 Task: Set up a custom chat game overlay for interactive fun and engagement with your viewers.
Action: Mouse moved to (222, 303)
Screenshot: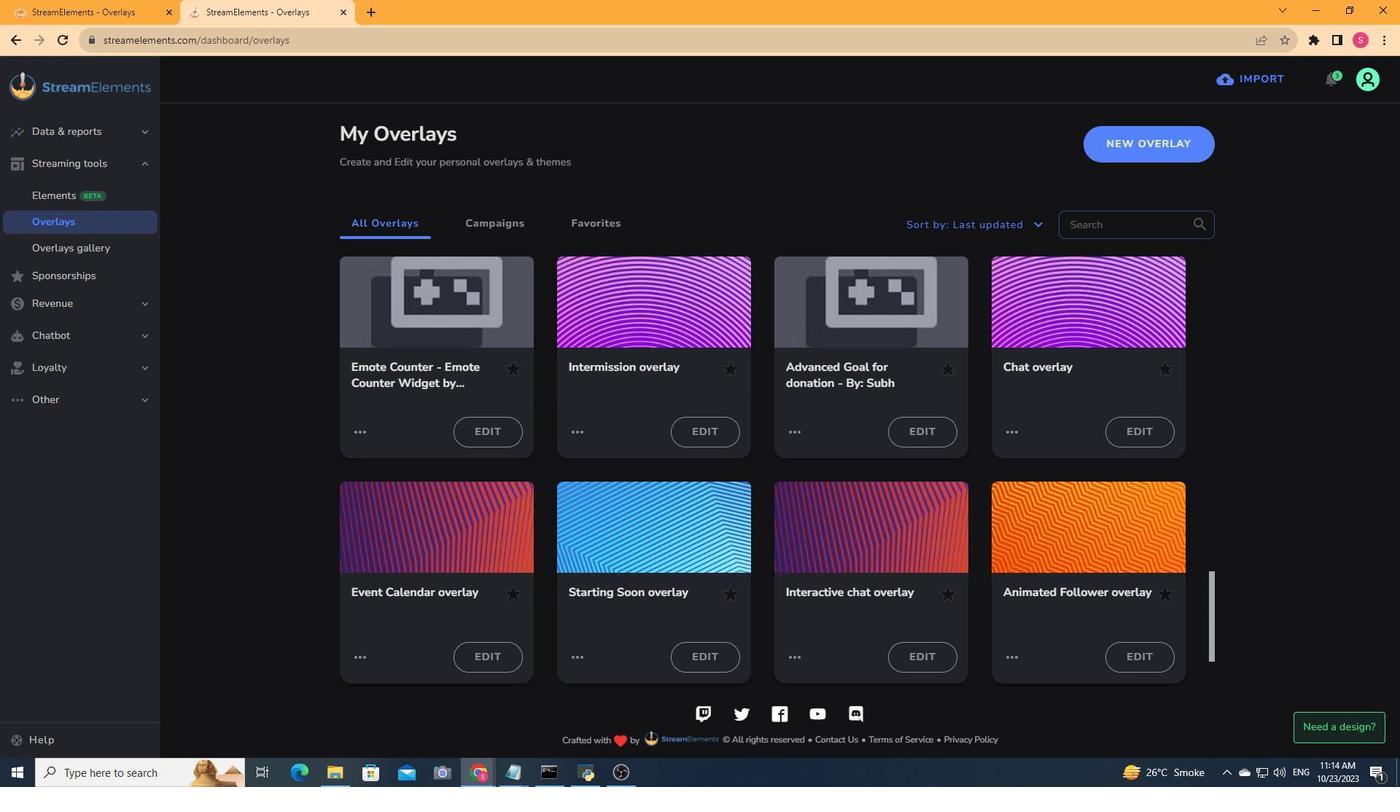 
Action: Mouse pressed left at (222, 303)
Screenshot: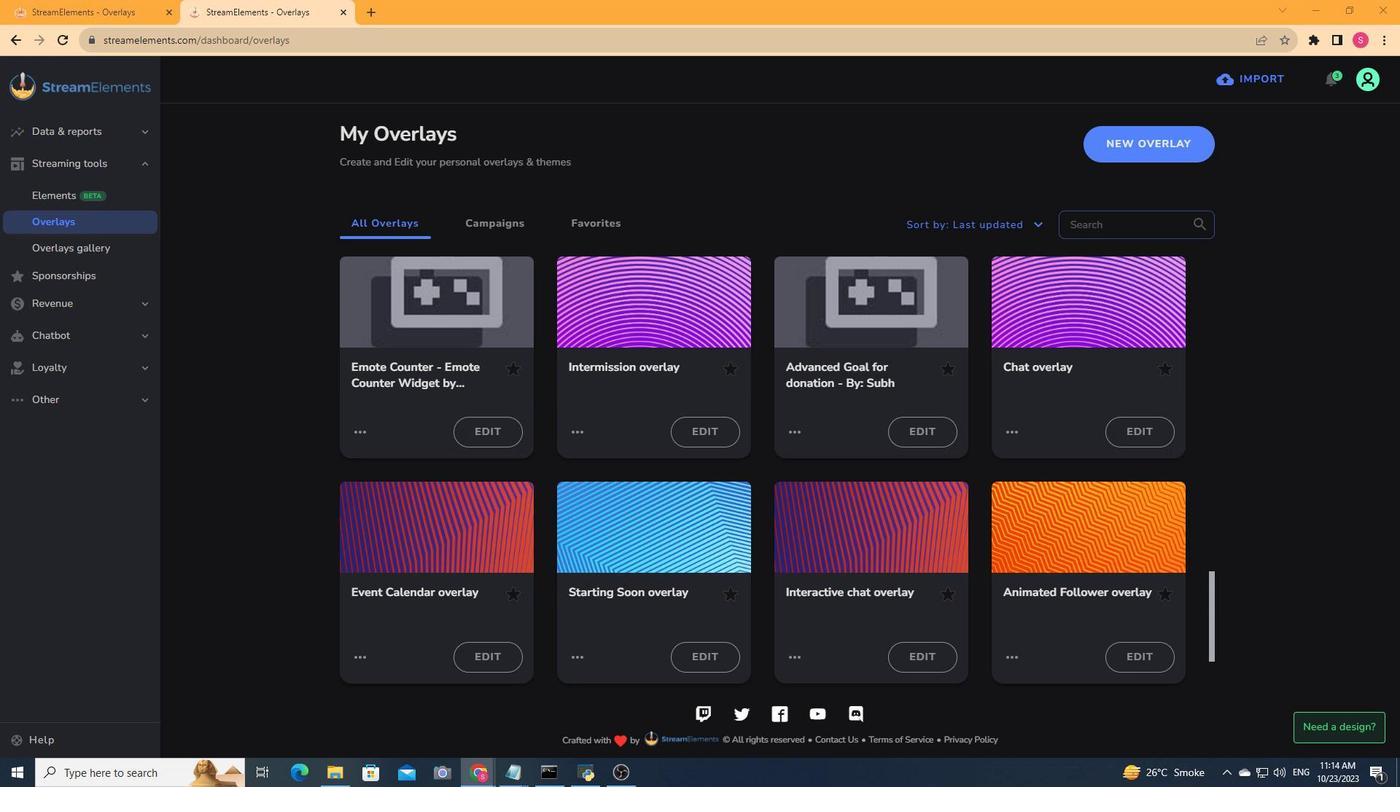 
Action: Mouse moved to (239, 334)
Screenshot: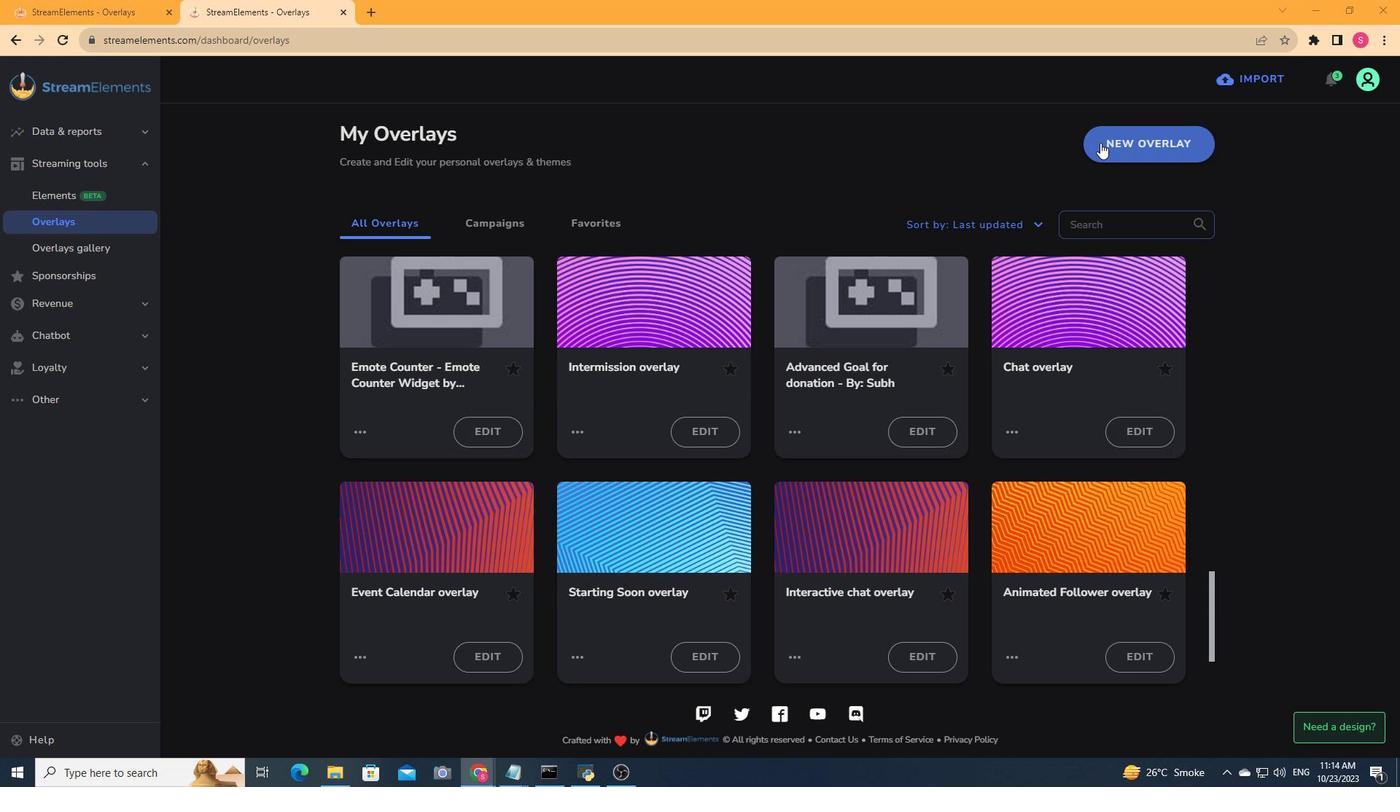 
Action: Mouse pressed left at (239, 334)
Screenshot: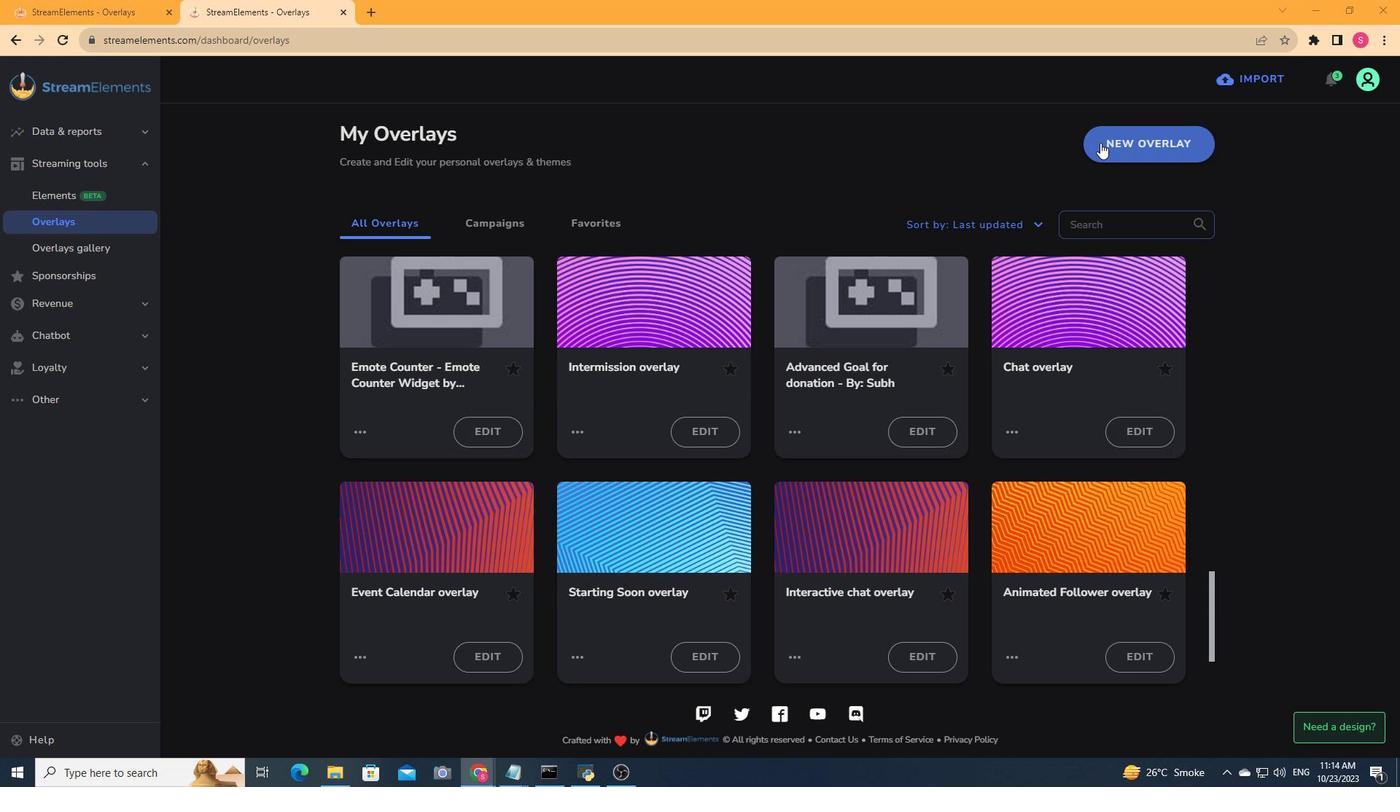 
Action: Mouse moved to (243, 538)
Screenshot: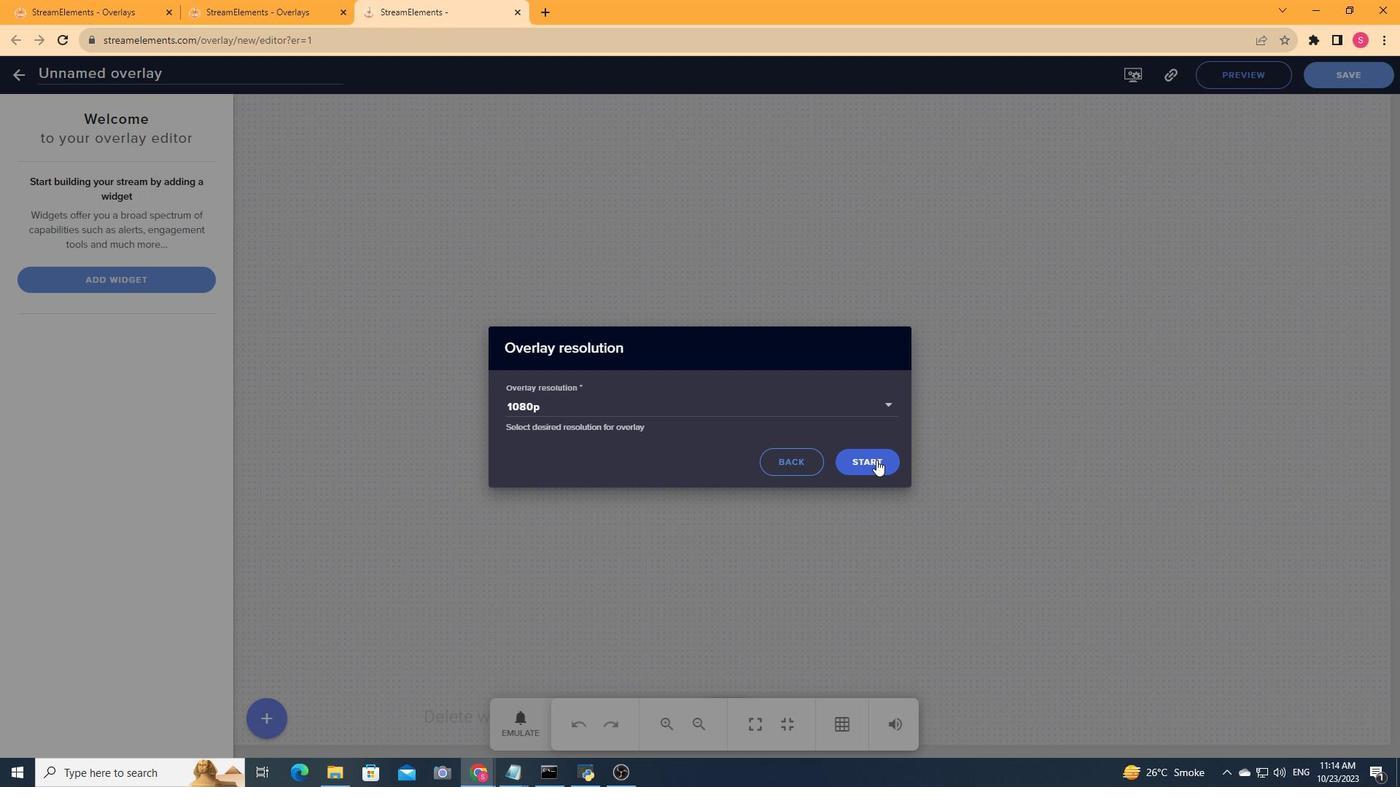 
Action: Mouse pressed left at (243, 538)
Screenshot: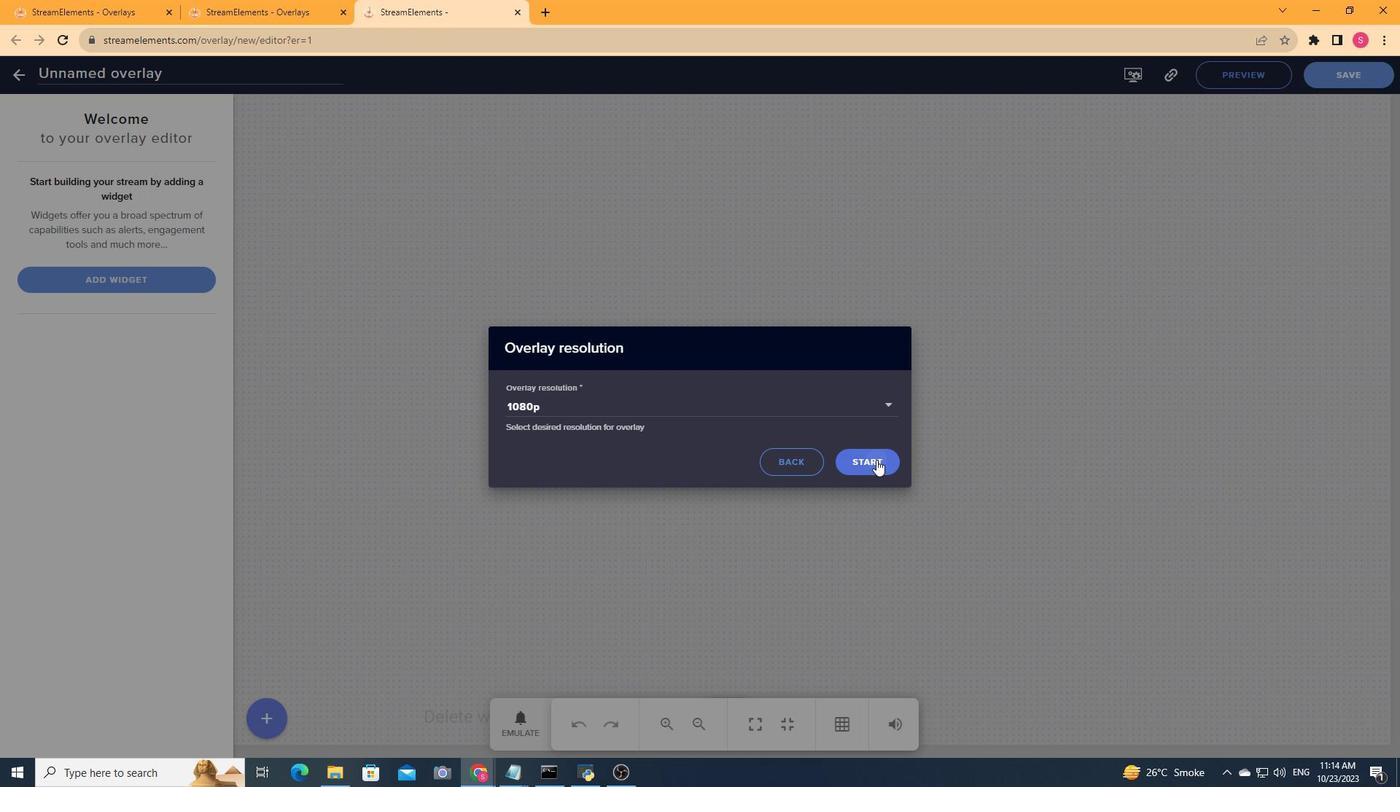 
Action: Mouse moved to (253, 707)
Screenshot: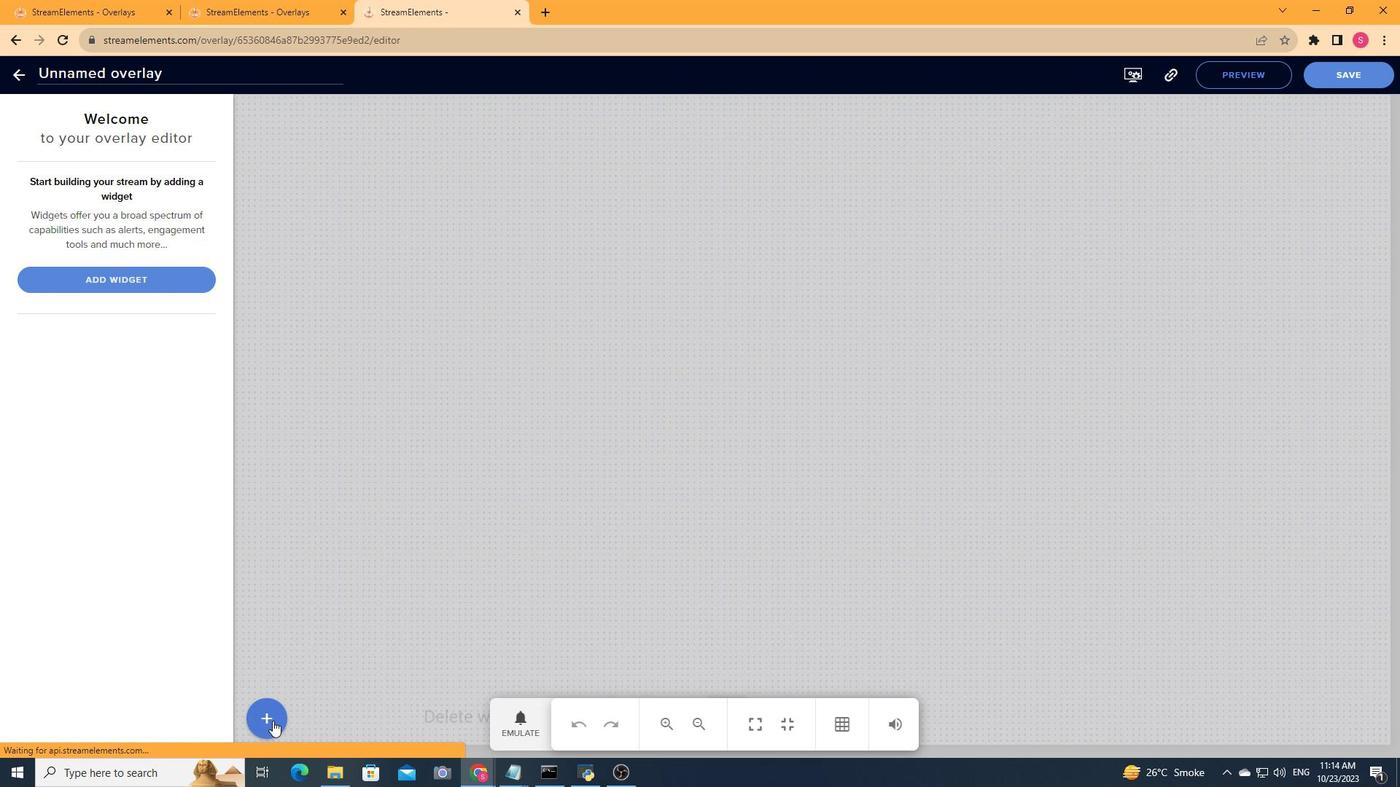
Action: Mouse pressed left at (253, 707)
Screenshot: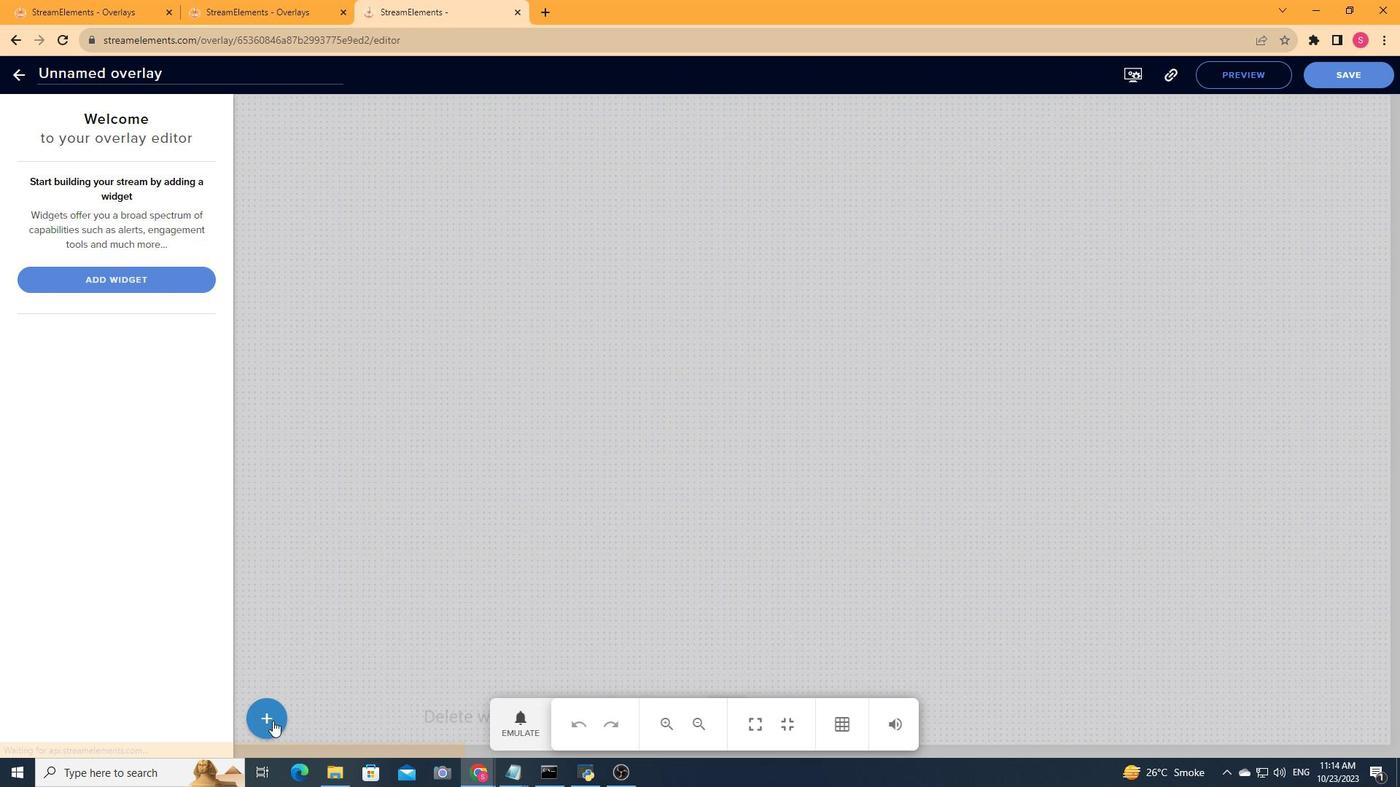 
Action: Mouse moved to (250, 669)
Screenshot: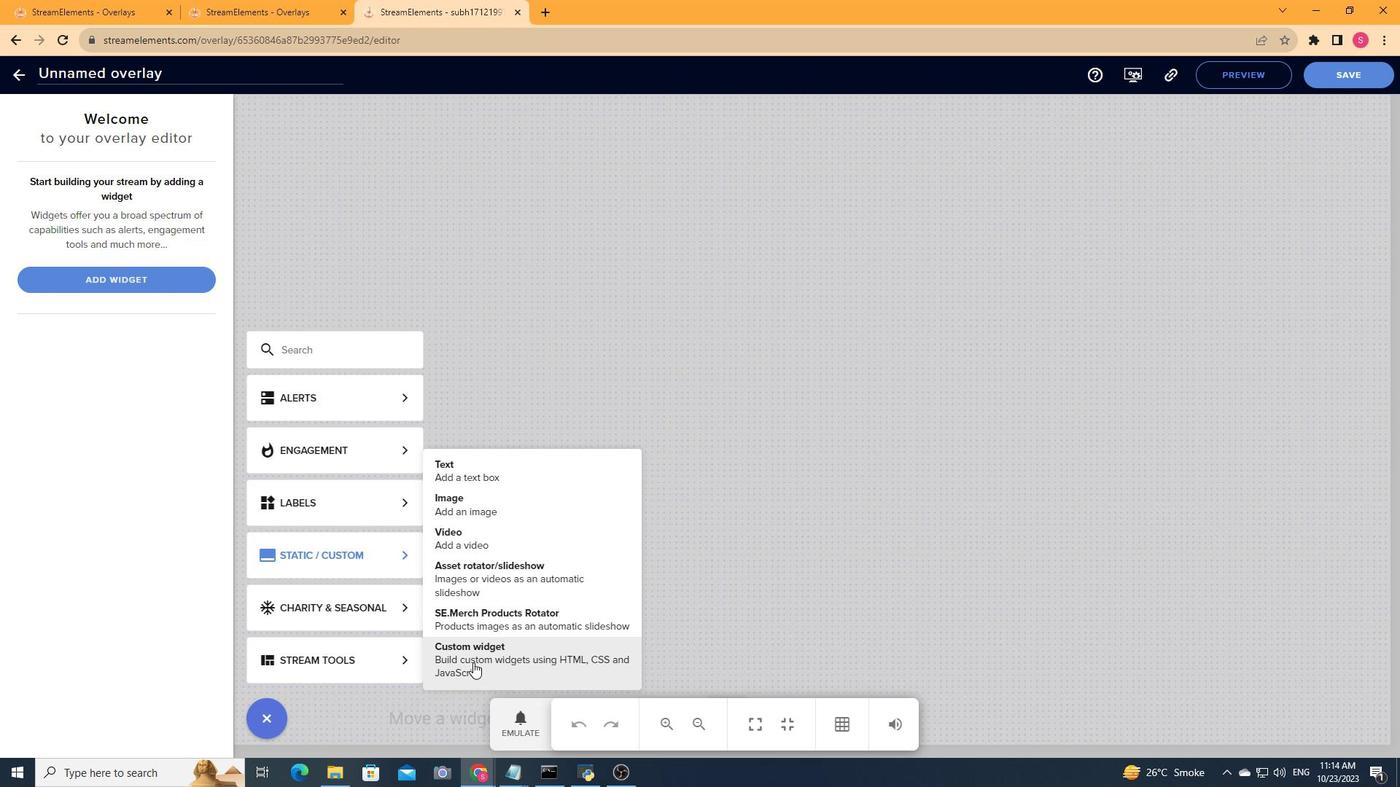 
Action: Mouse pressed left at (250, 669)
Screenshot: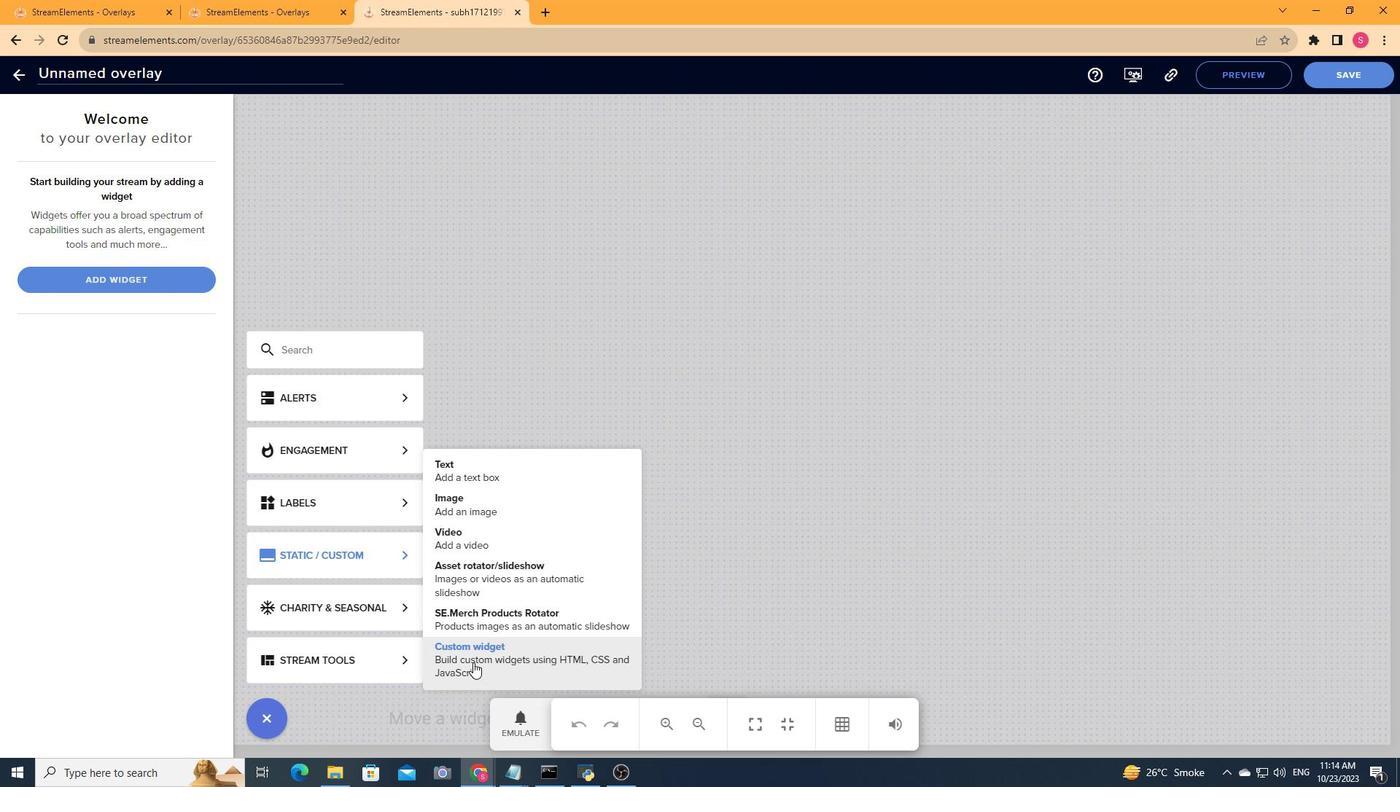
Action: Mouse moved to (250, 371)
Screenshot: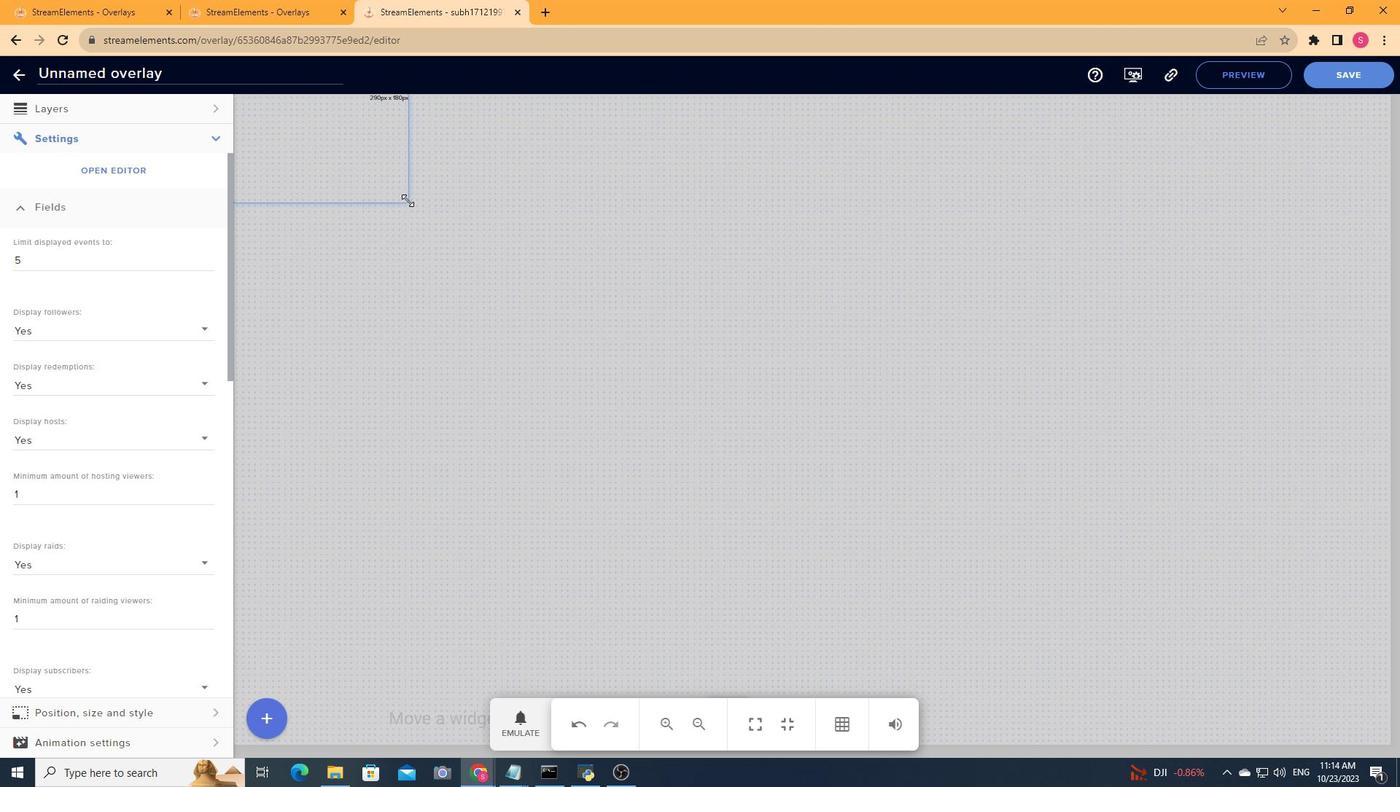 
Action: Mouse pressed left at (250, 371)
Screenshot: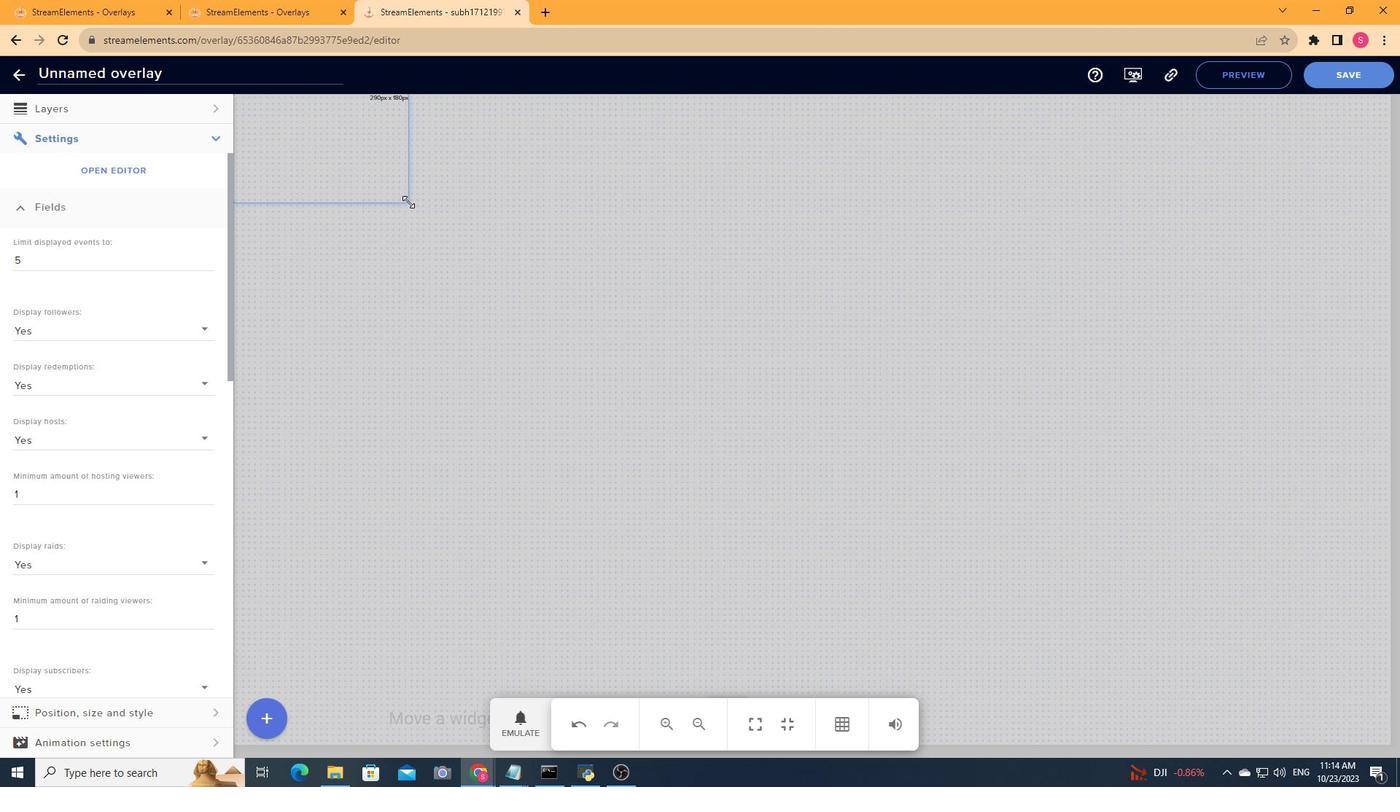 
Action: Mouse moved to (249, 533)
Screenshot: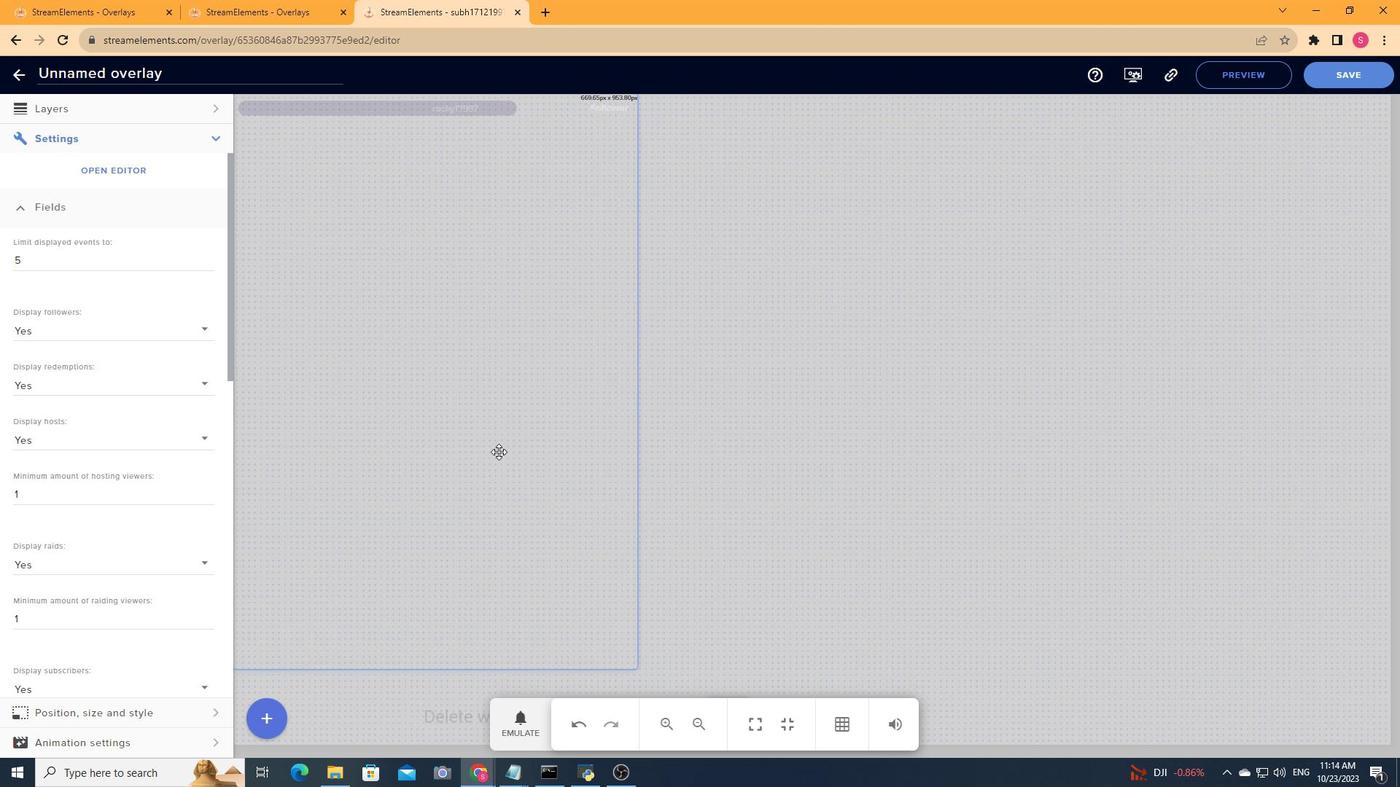 
Action: Mouse pressed left at (249, 533)
Screenshot: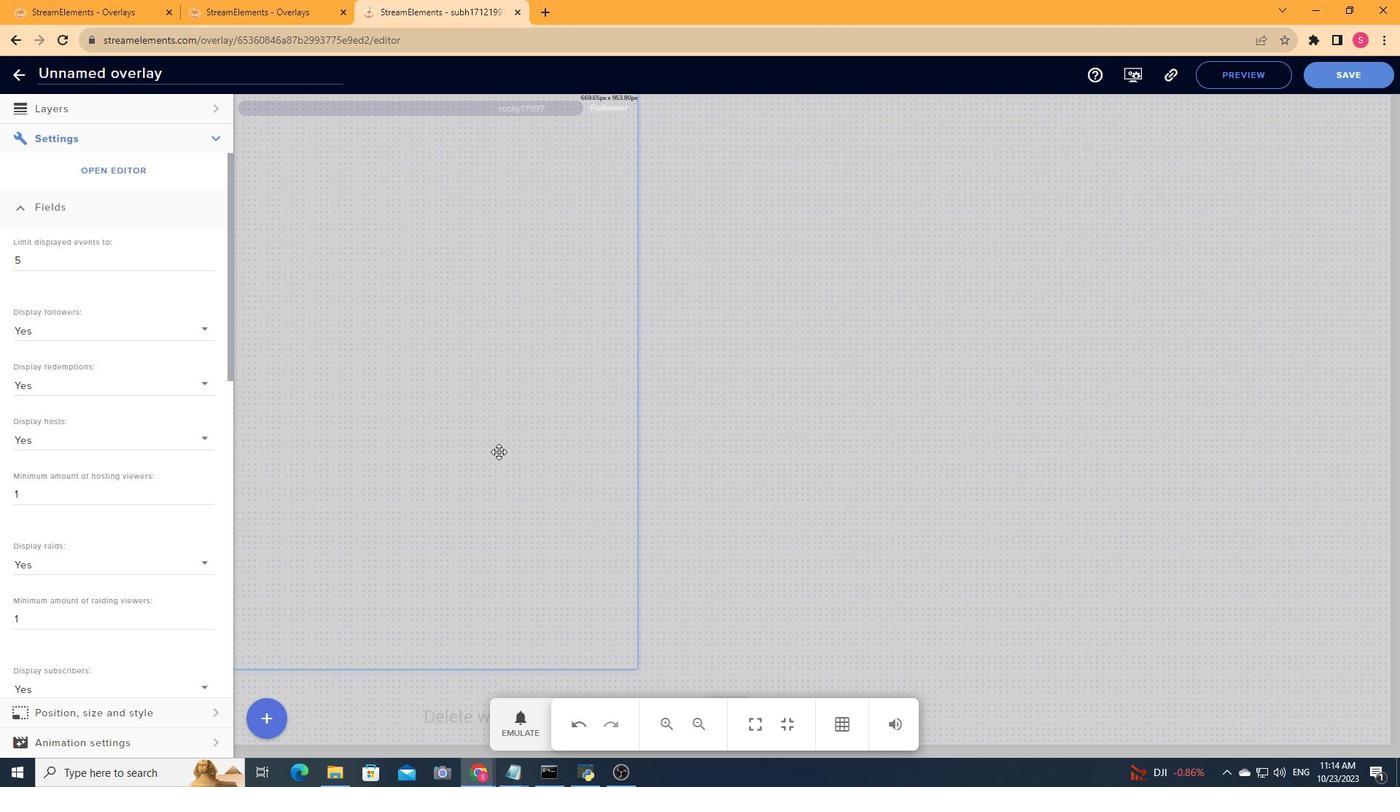 
Action: Mouse moved to (255, 350)
Screenshot: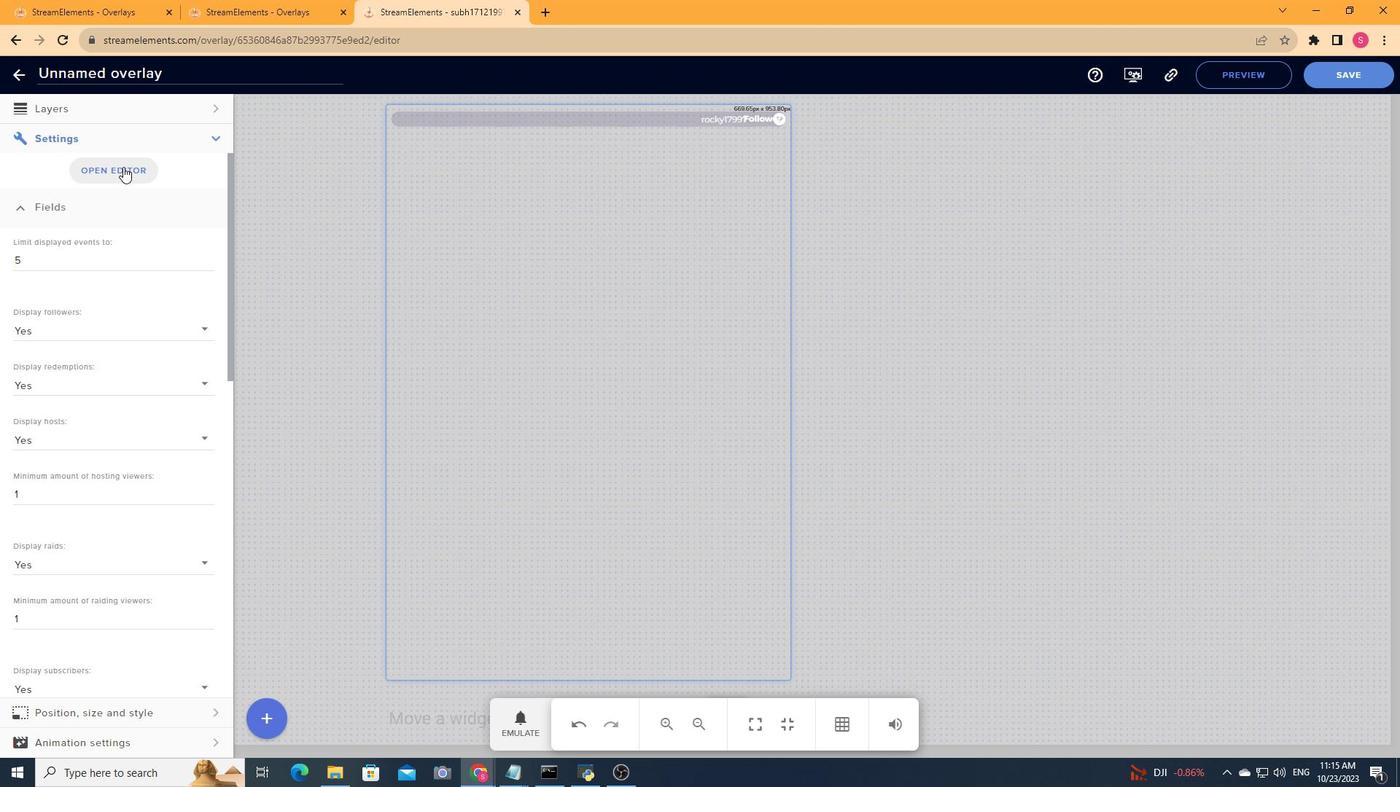 
Action: Mouse pressed left at (255, 350)
Screenshot: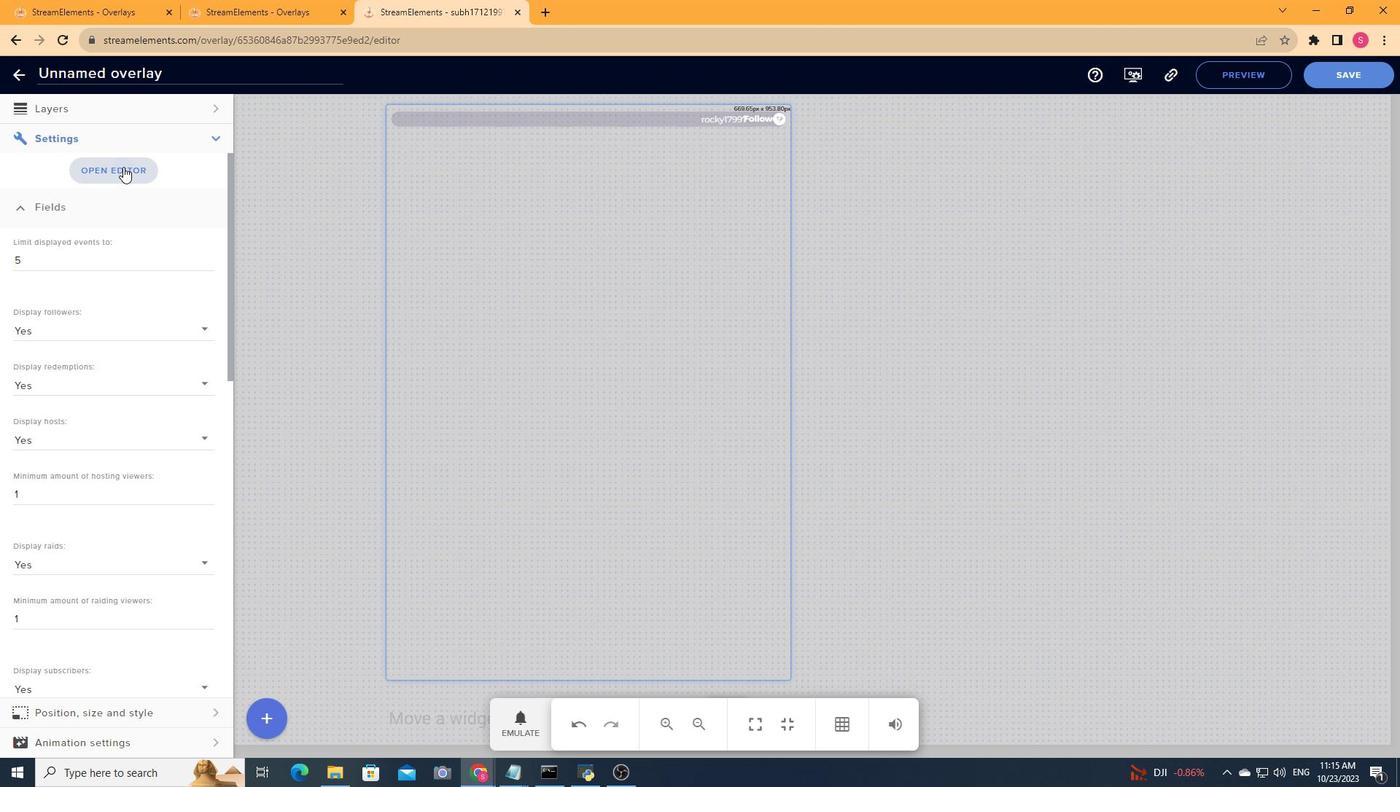 
Action: Mouse moved to (250, 516)
Screenshot: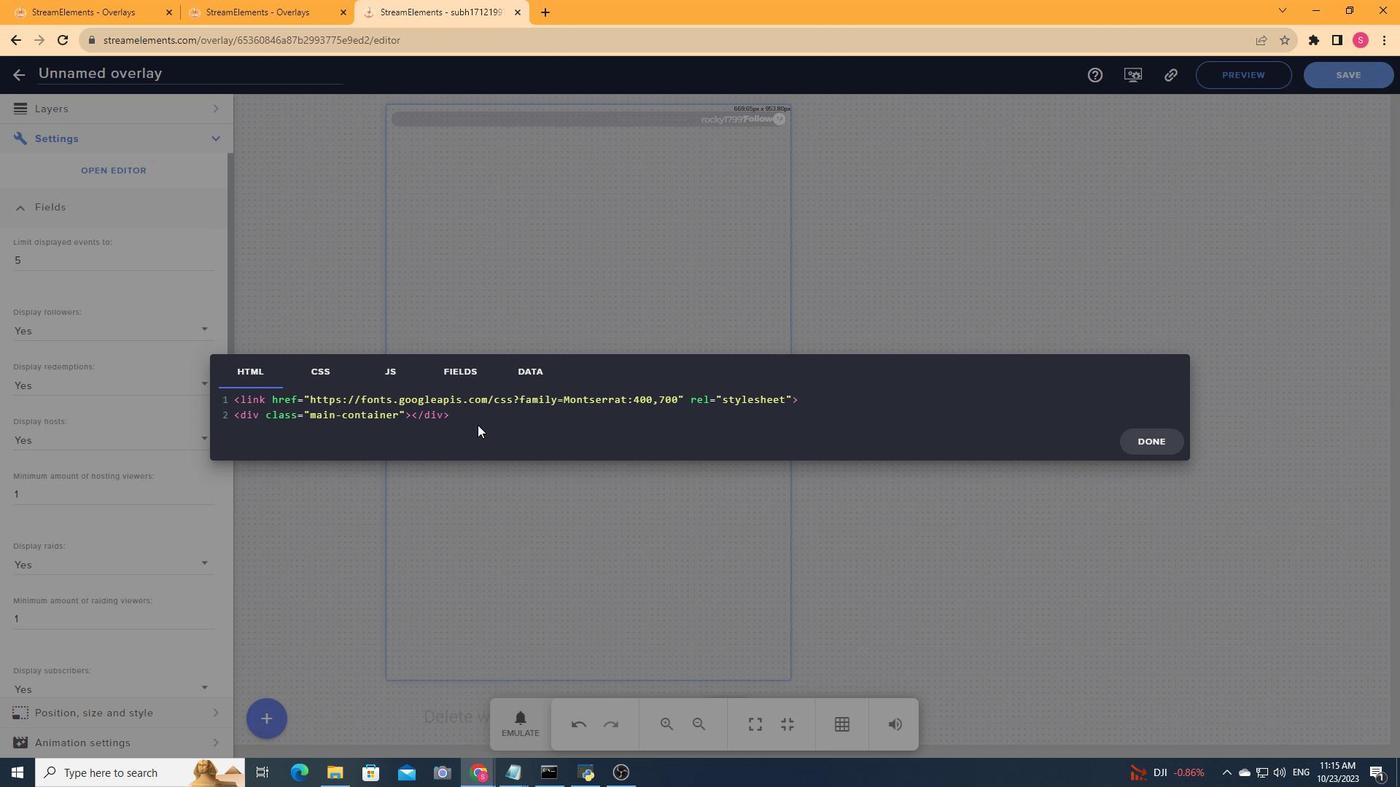 
Action: Mouse scrolled (250, 516) with delta (0, 0)
Screenshot: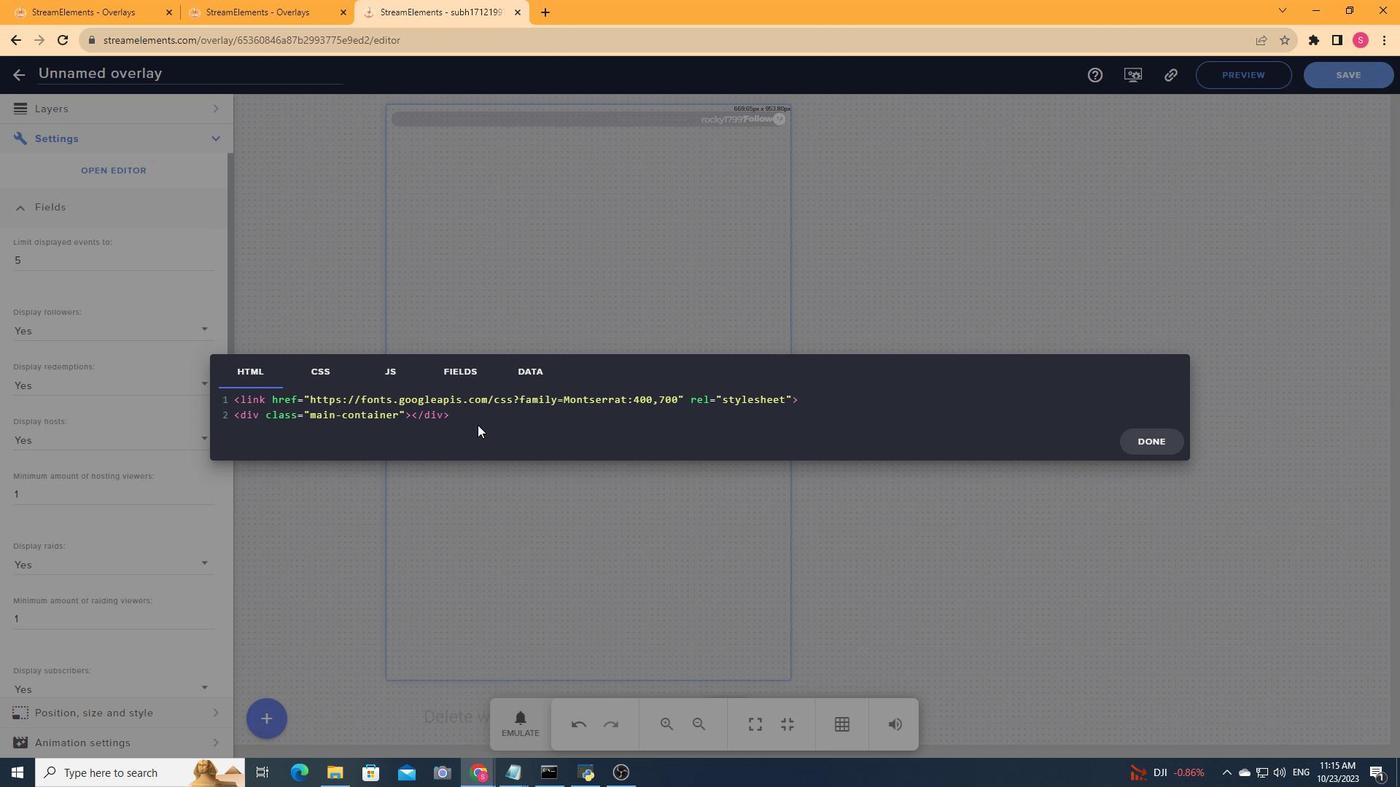 
Action: Mouse scrolled (250, 516) with delta (0, 0)
Screenshot: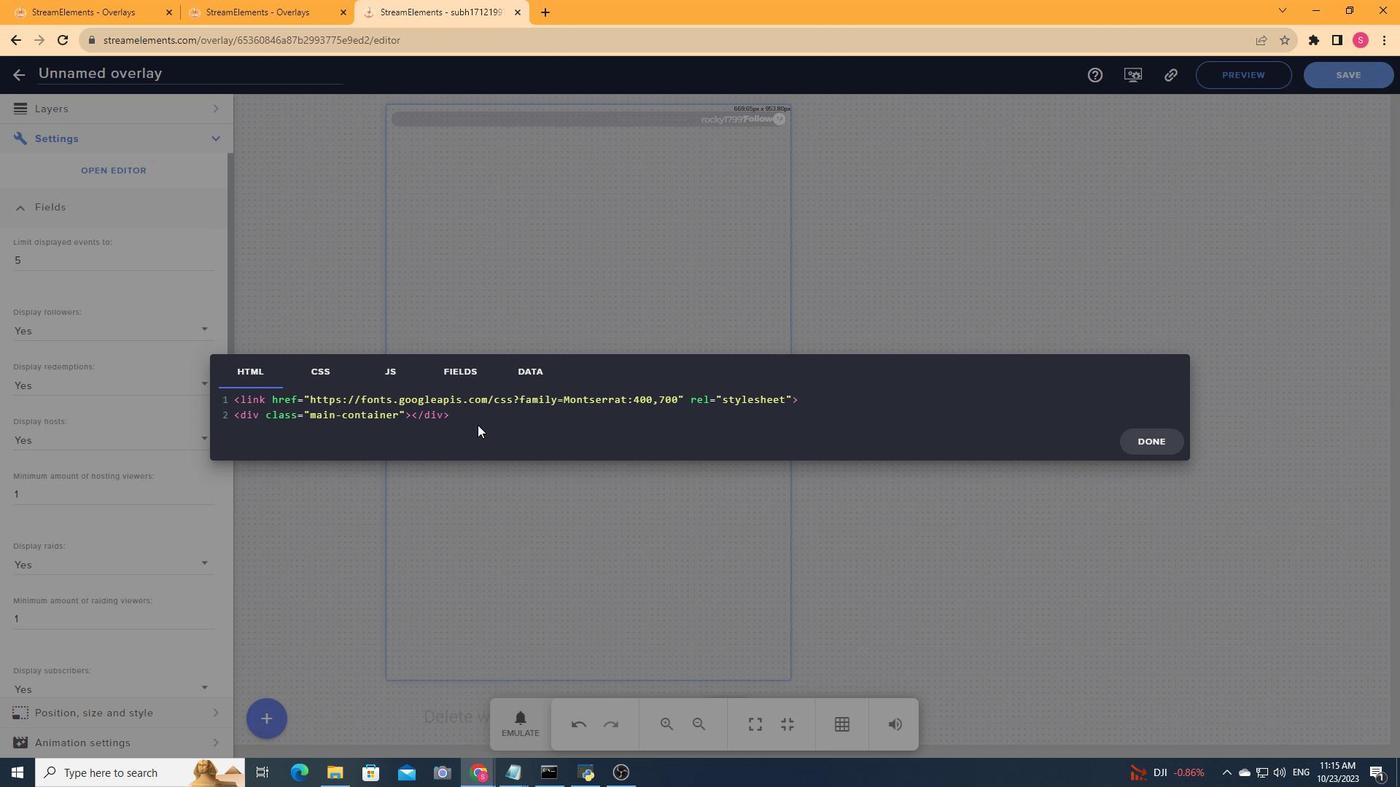 
Action: Mouse moved to (250, 516)
Screenshot: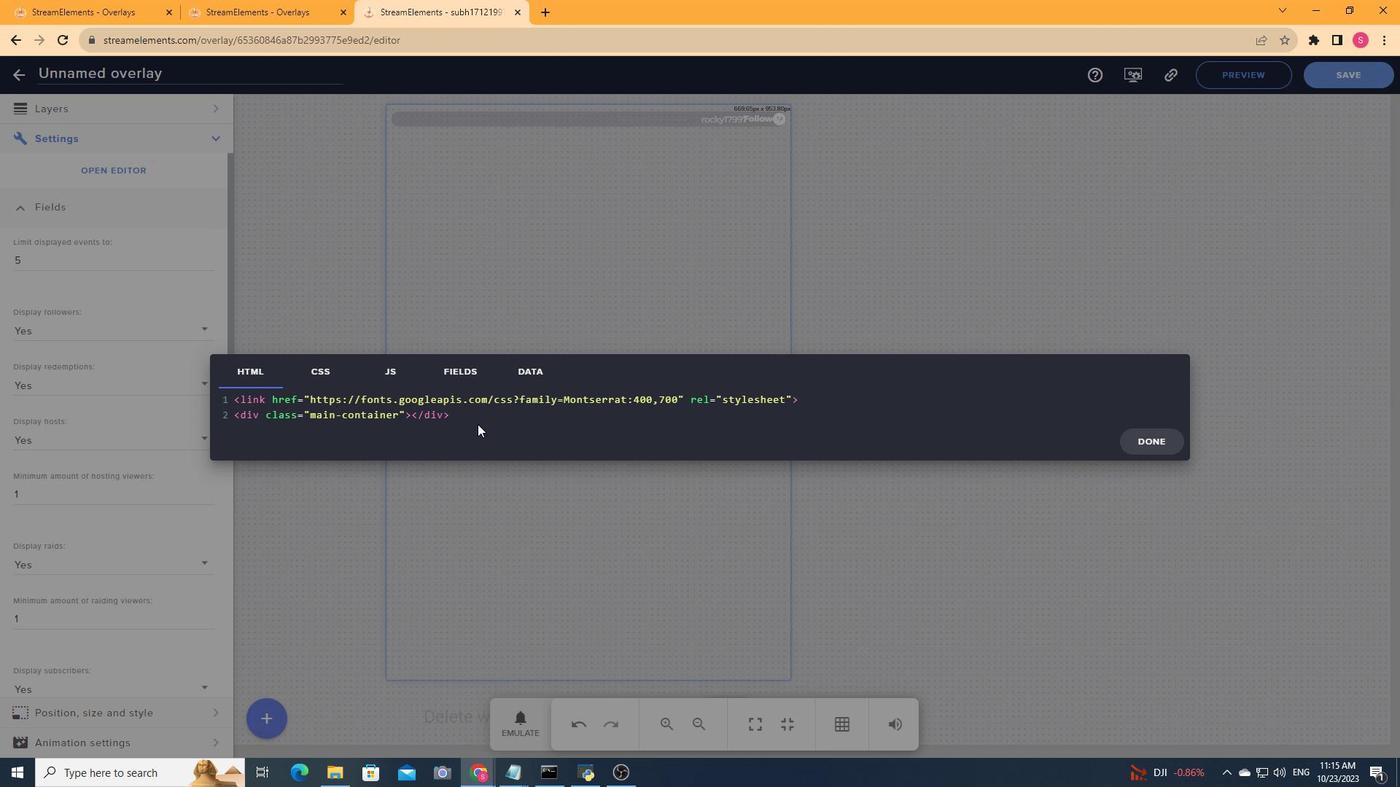 
Action: Mouse scrolled (250, 516) with delta (0, 0)
Screenshot: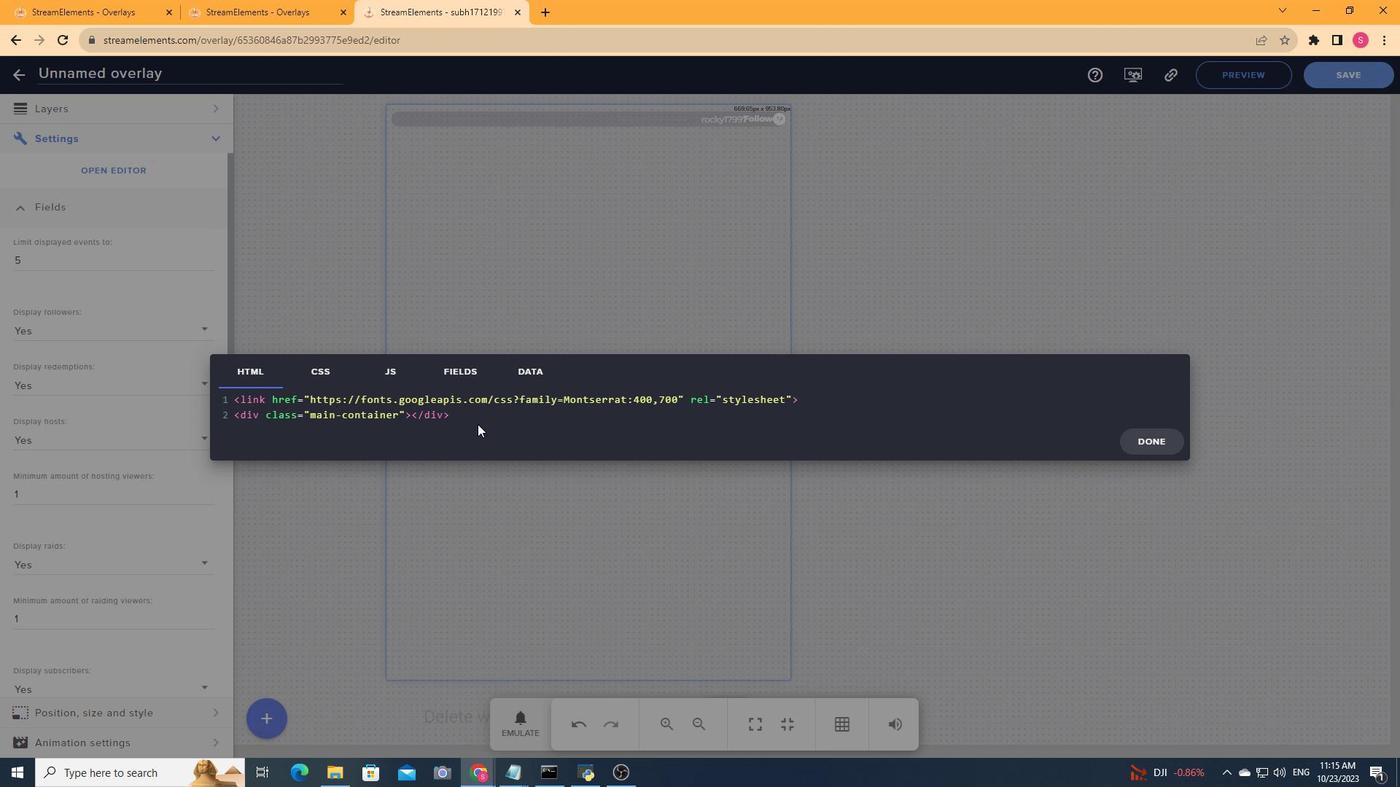 
Action: Mouse moved to (244, 506)
Screenshot: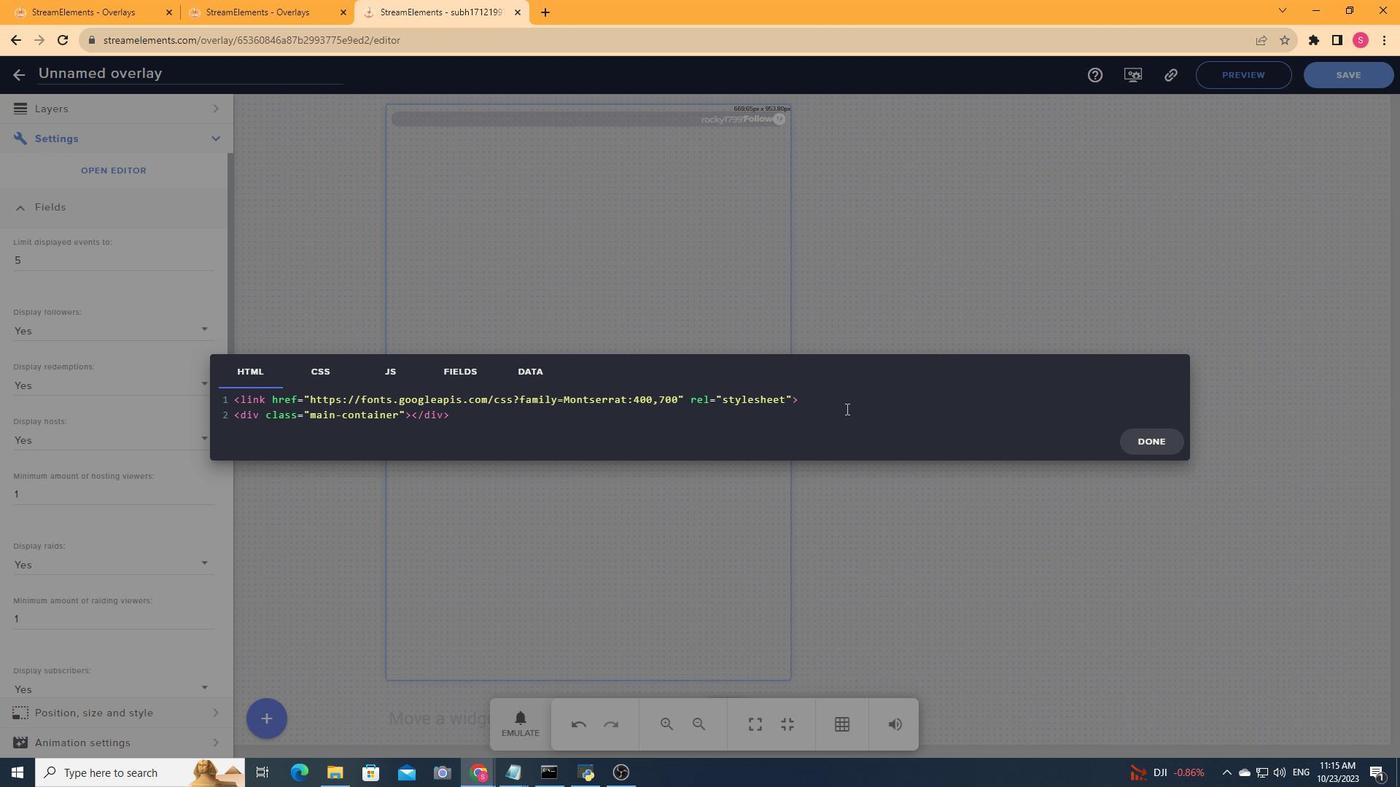 
Action: Mouse pressed left at (244, 506)
Screenshot: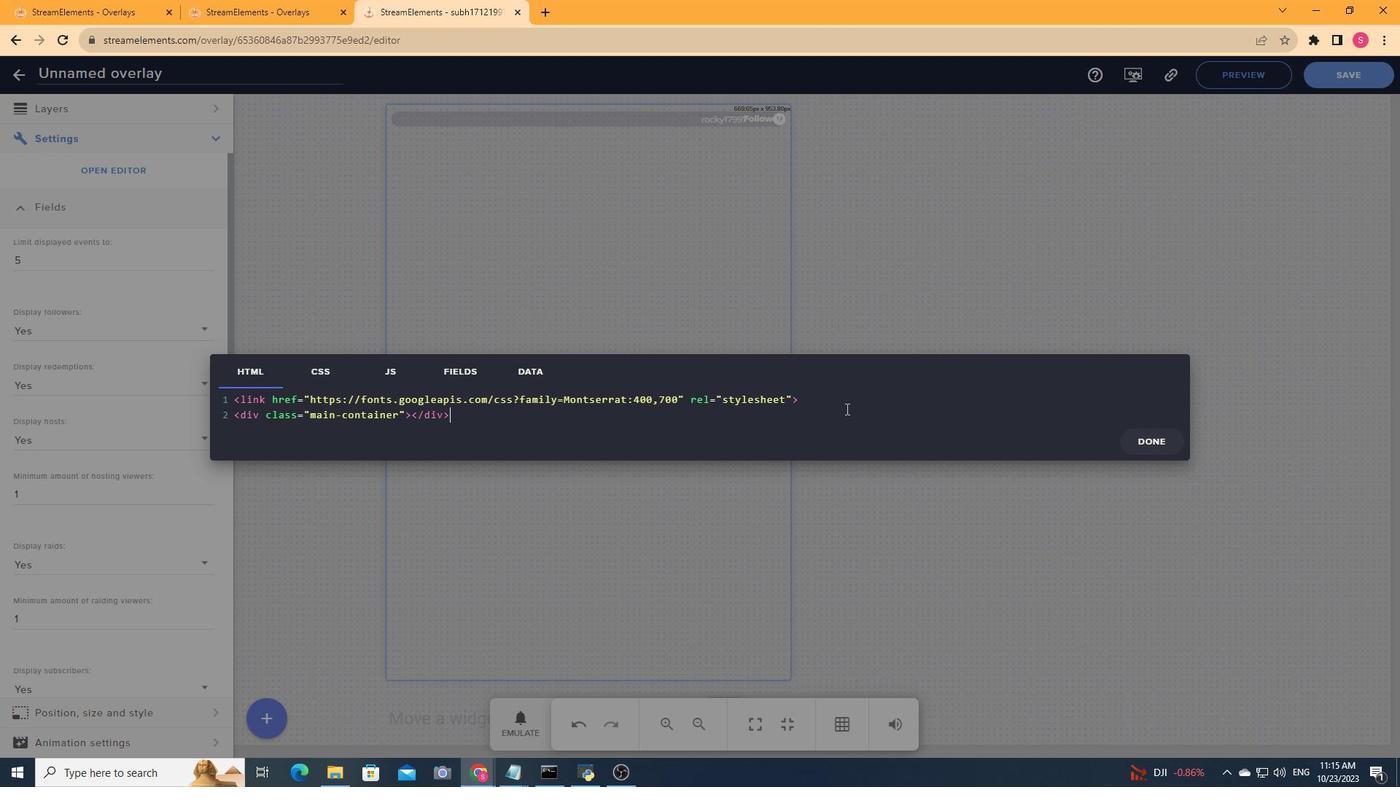 
Action: Mouse moved to (253, 501)
Screenshot: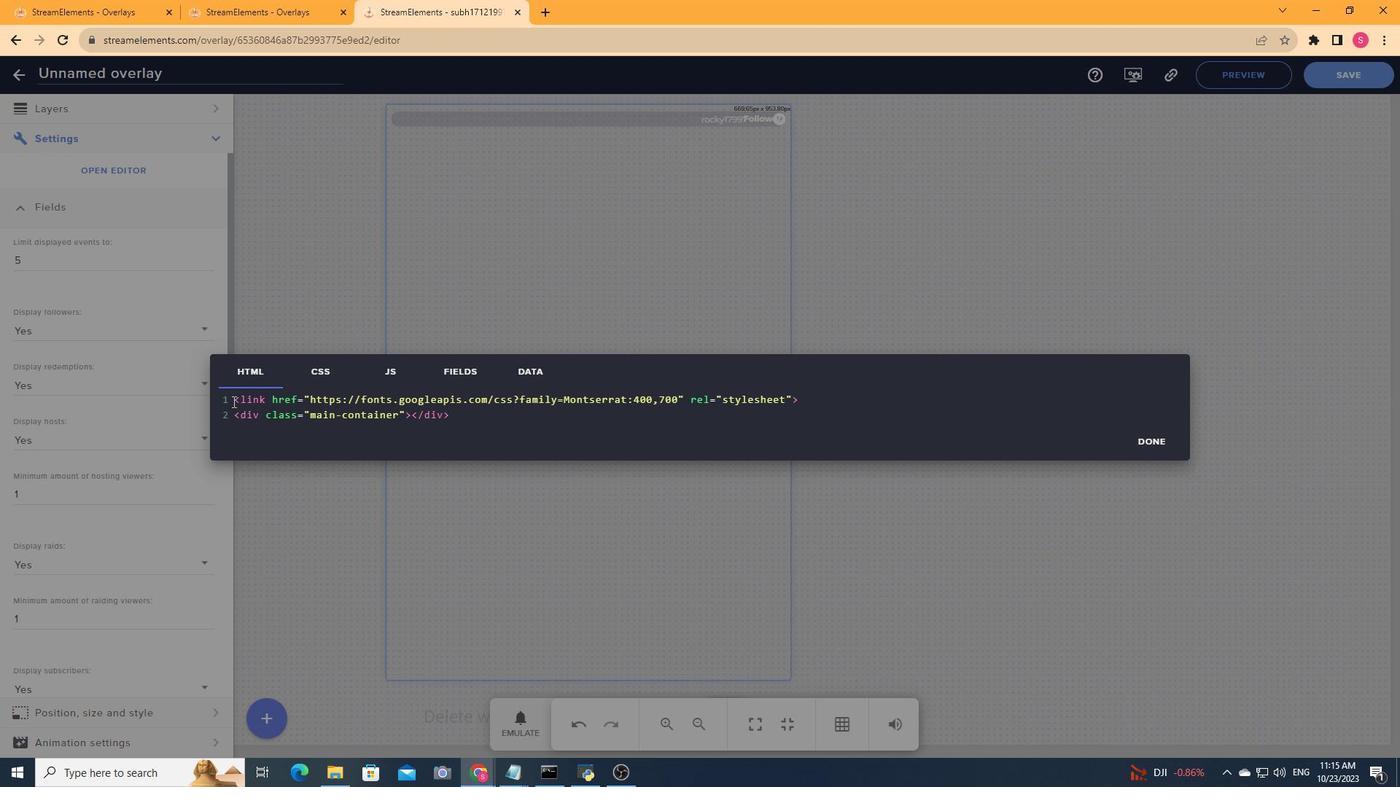 
Action: Mouse pressed left at (253, 501)
Screenshot: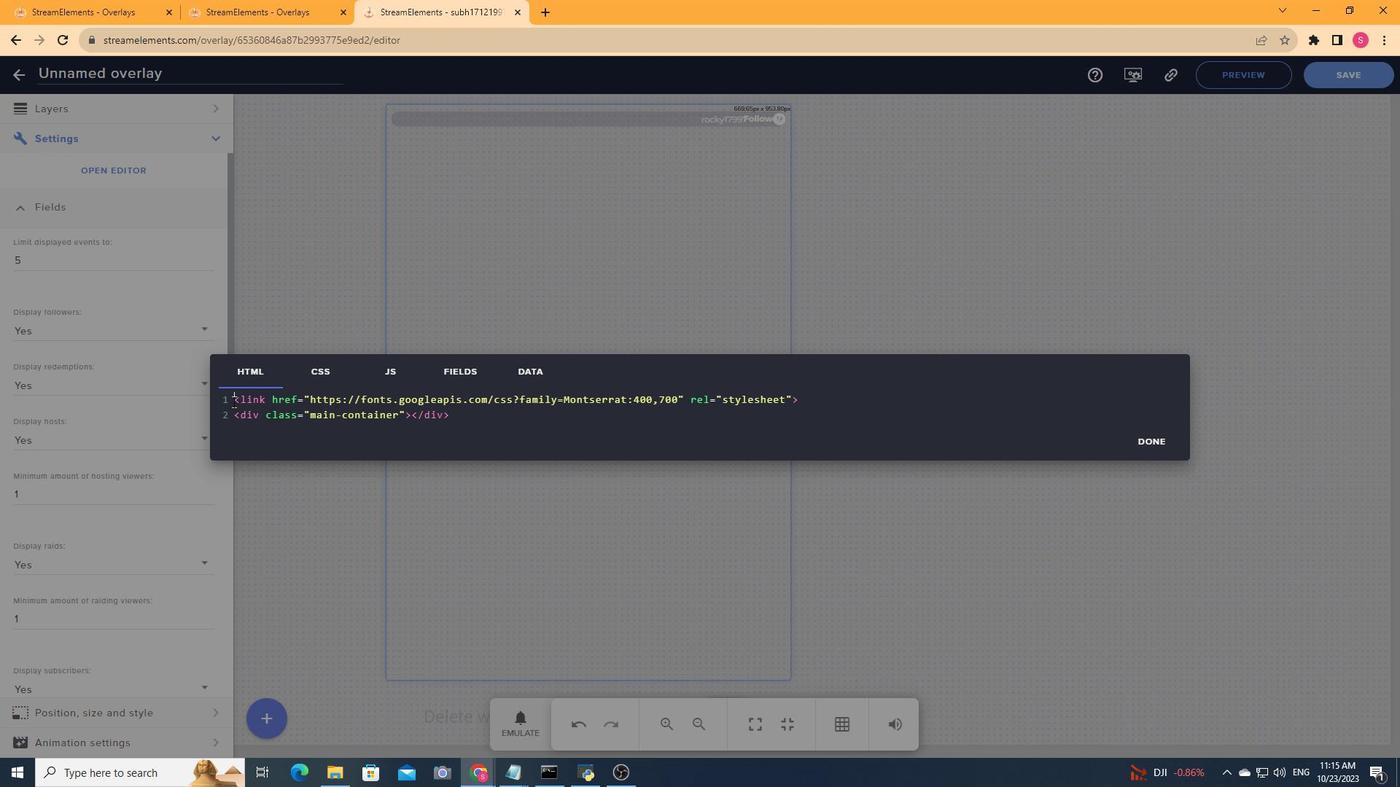 
Action: Mouse moved to (252, 497)
Screenshot: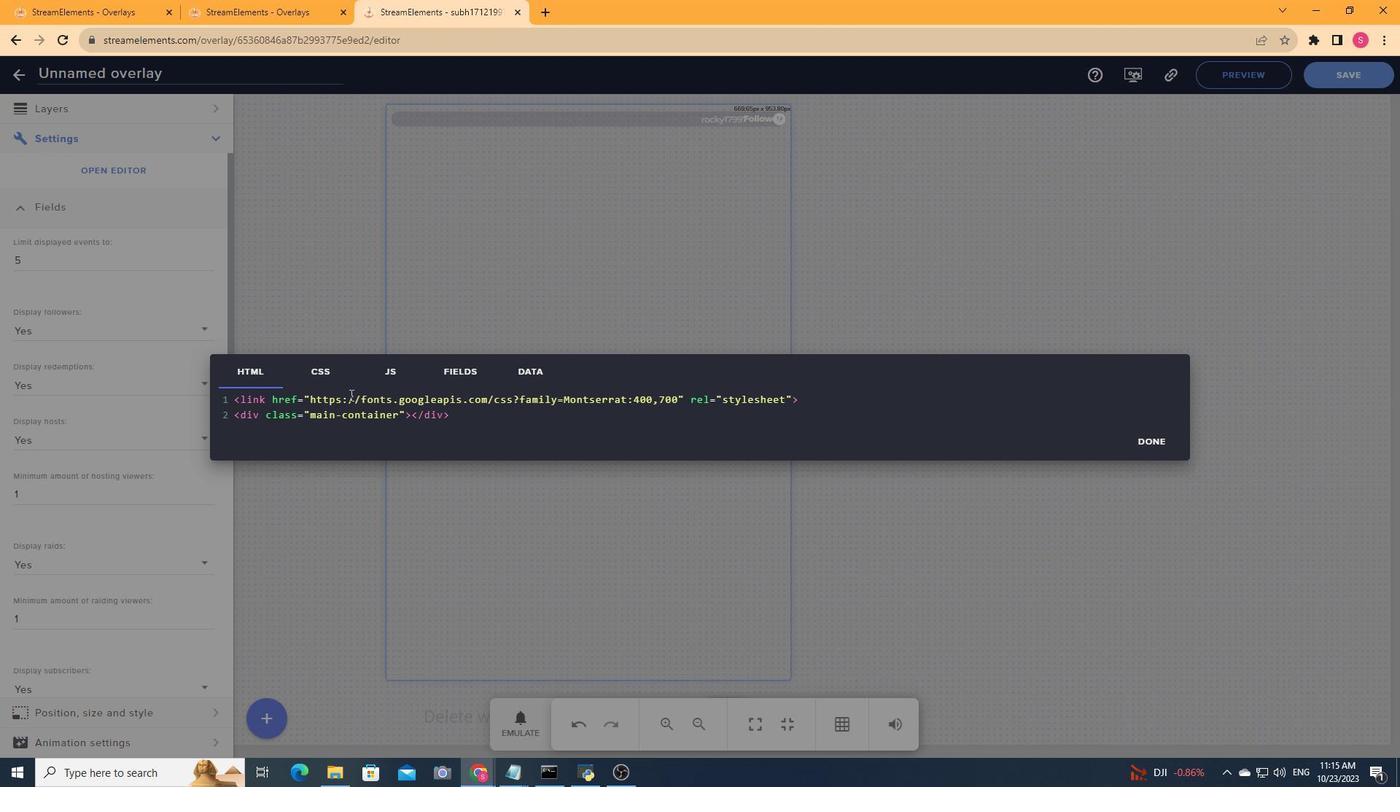
Action: Key pressed <Key.enter><Key.up><Key.shift_r>
Screenshot: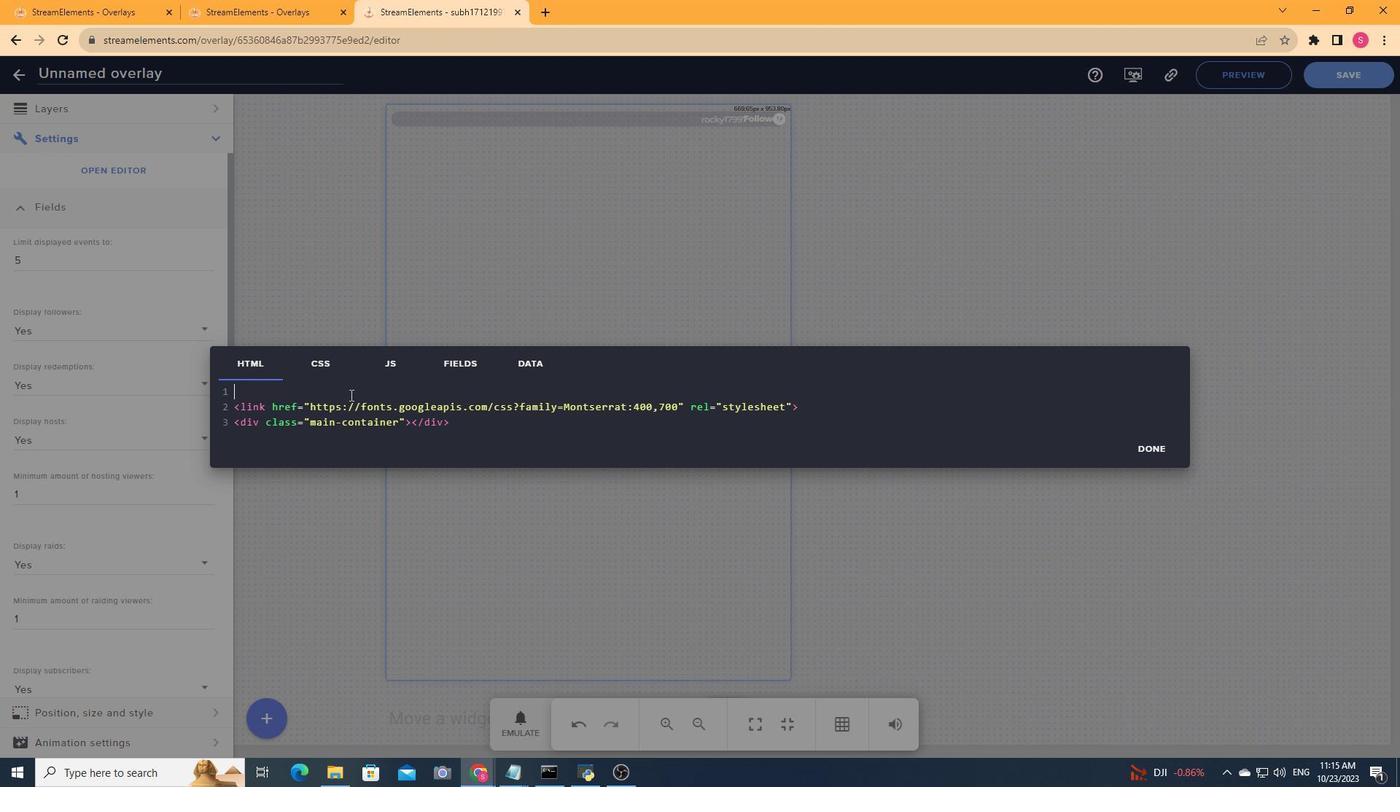 
Action: Mouse moved to (252, 497)
Screenshot: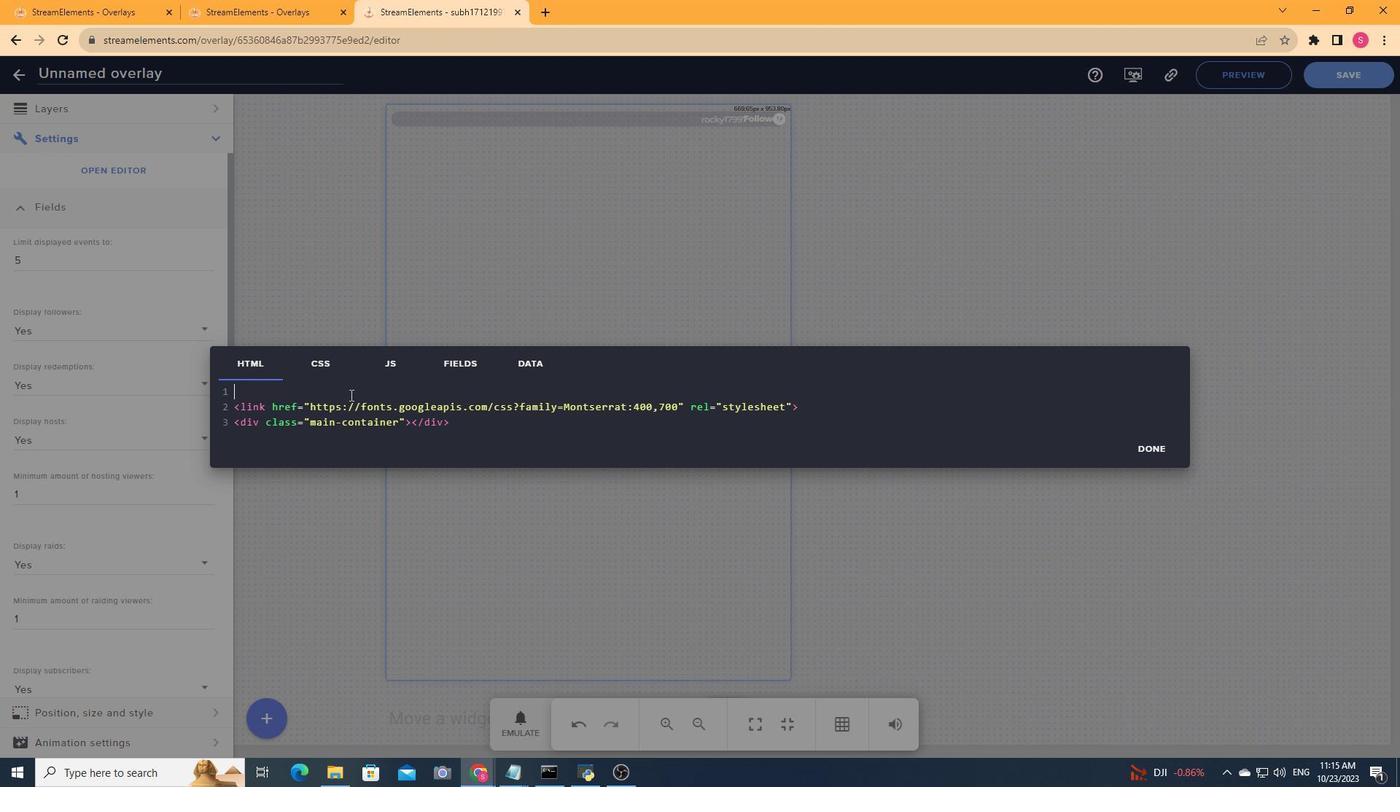 
Action: Key pressed <
Screenshot: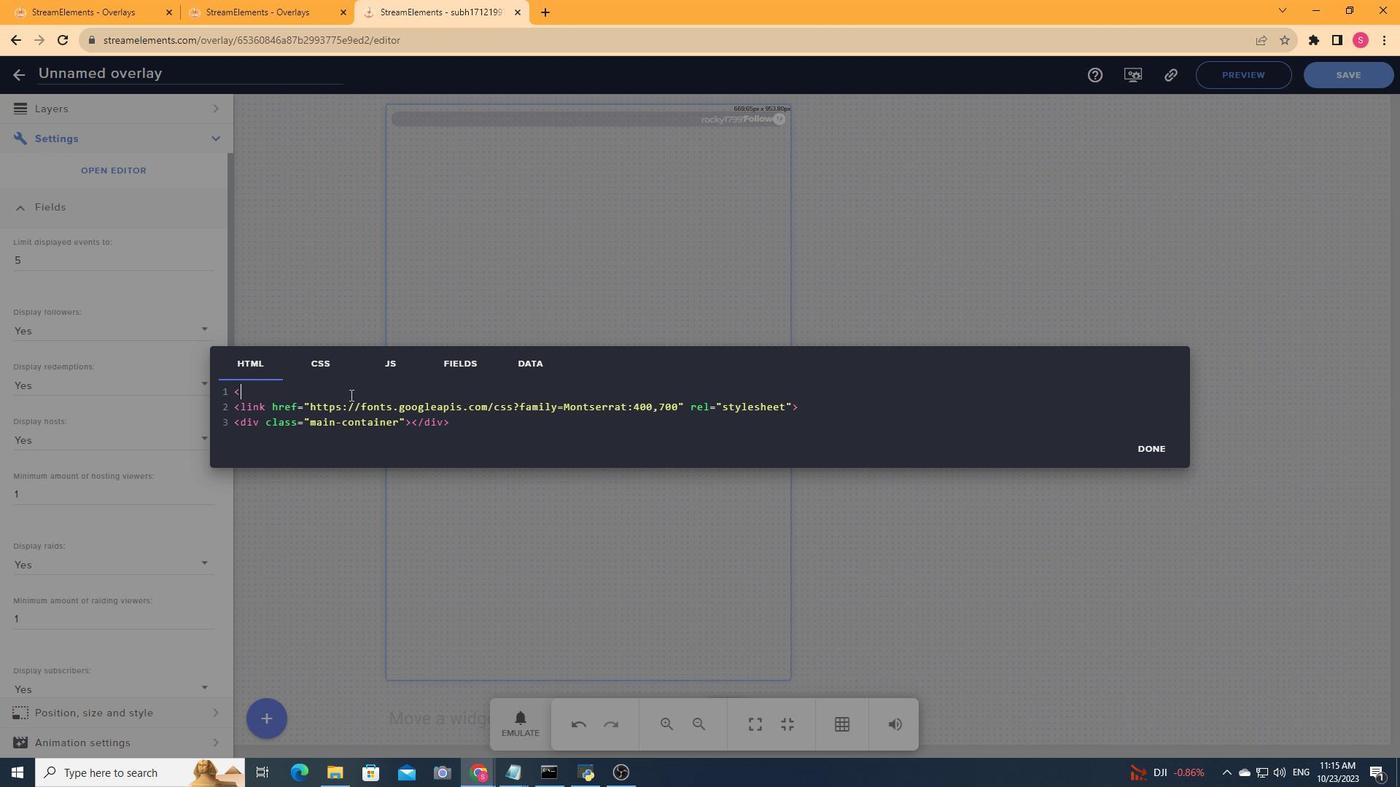 
Action: Mouse moved to (252, 498)
Screenshot: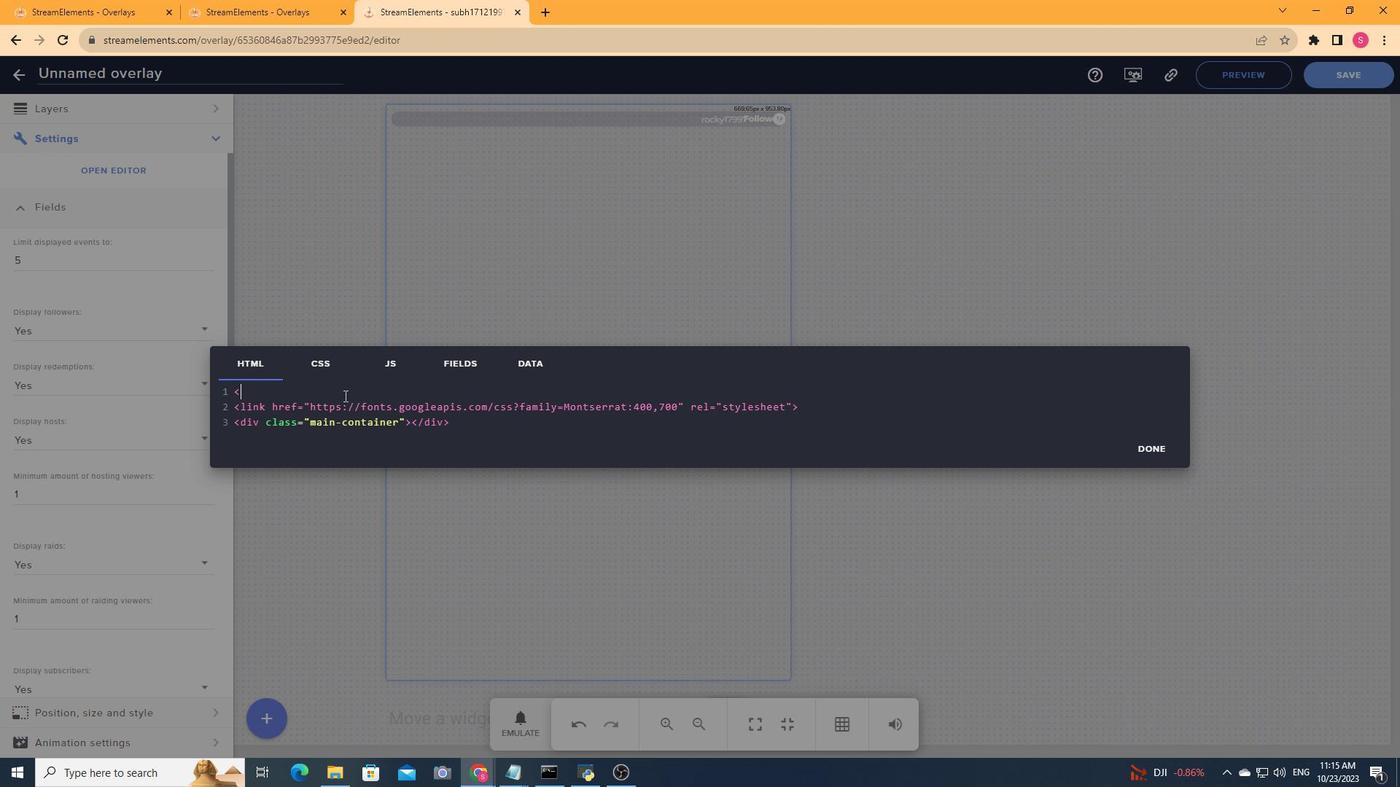 
Action: Key pressed li
Screenshot: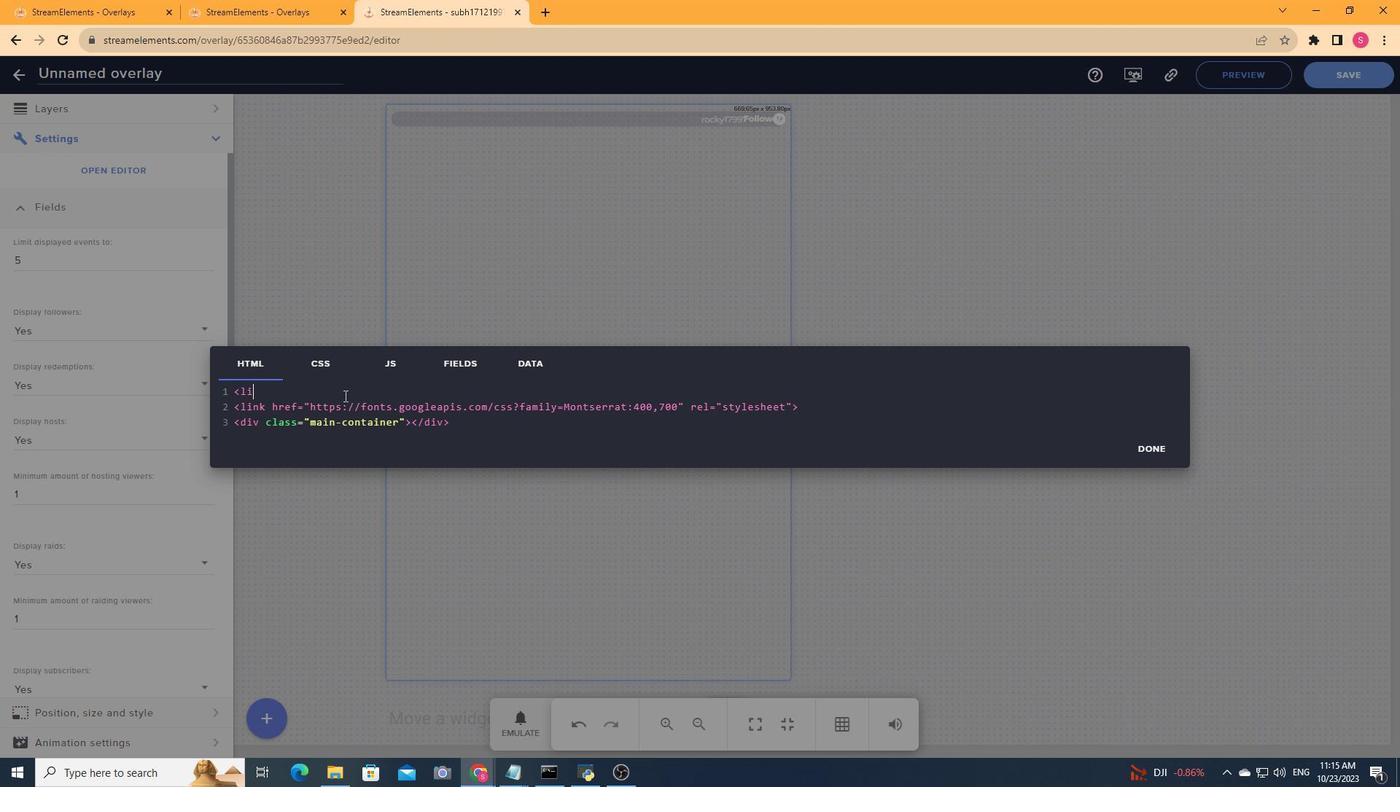 
Action: Mouse moved to (252, 498)
Screenshot: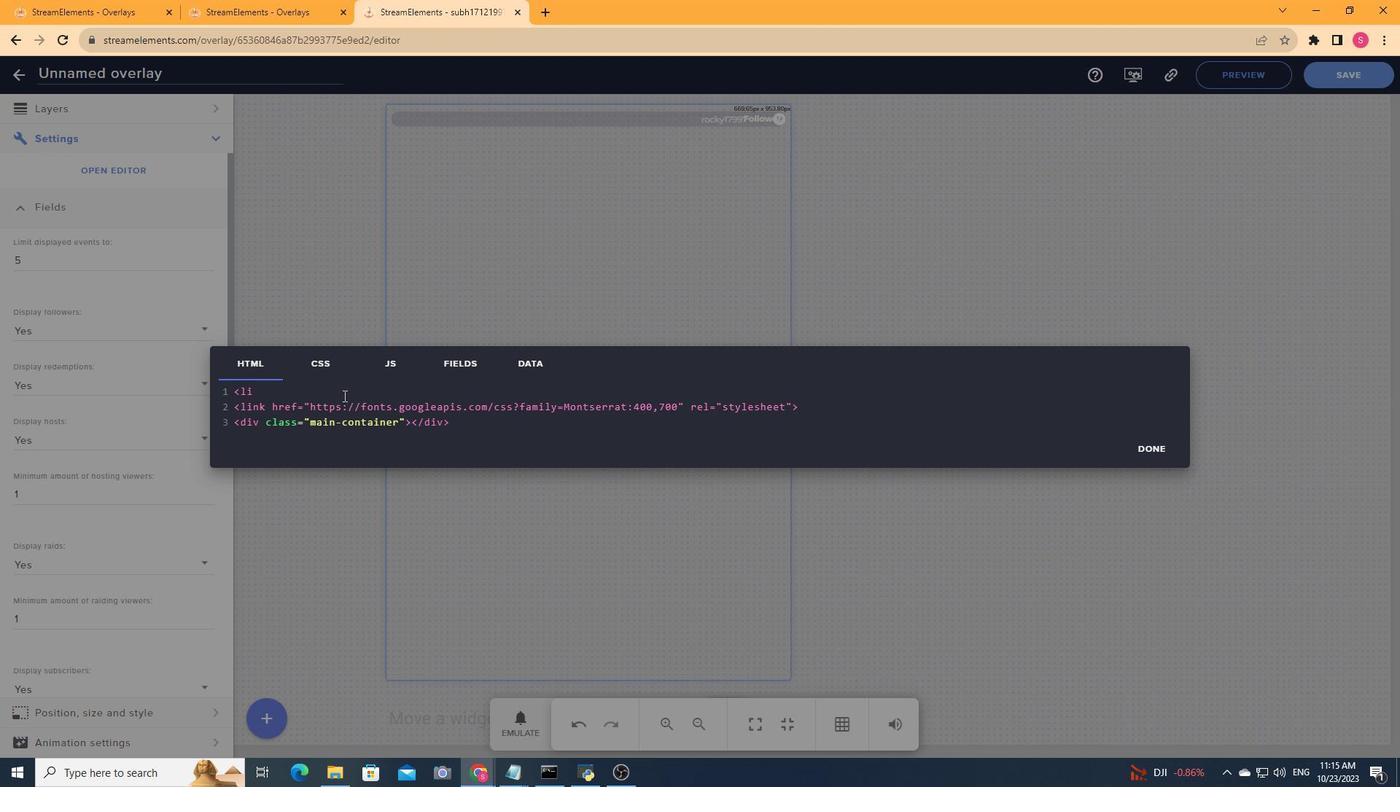 
Action: Key pressed nk<Key.space>re
Screenshot: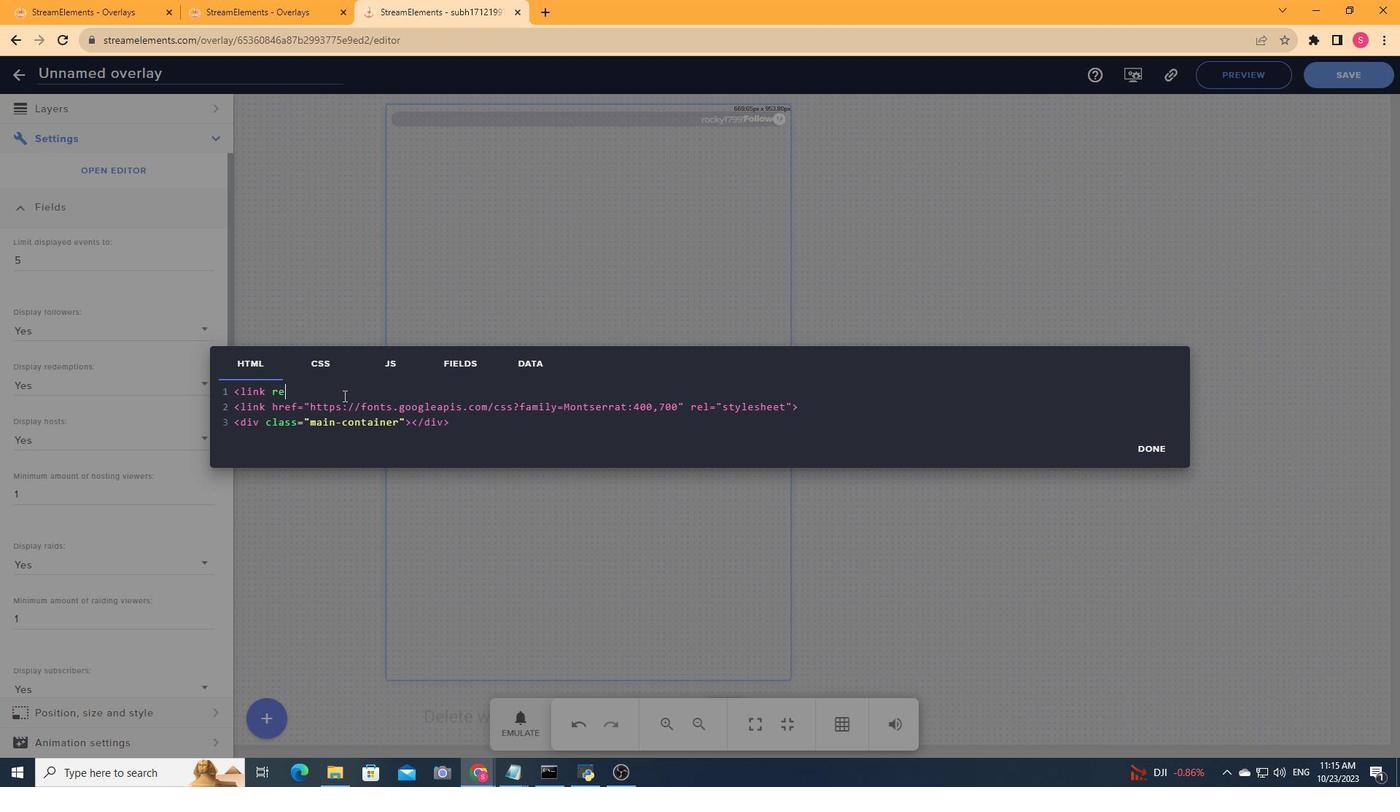 
Action: Mouse moved to (252, 498)
Screenshot: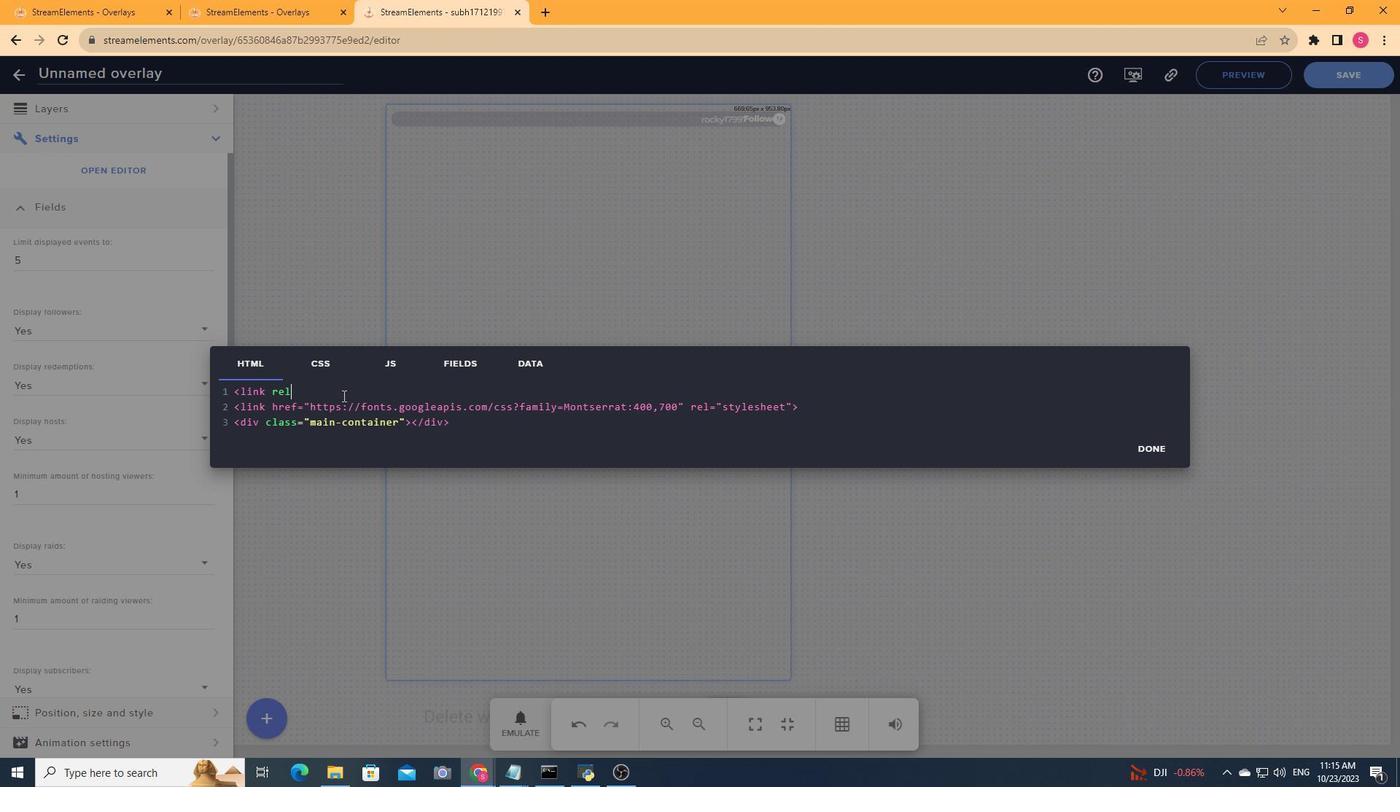 
Action: Key pressed l=
Screenshot: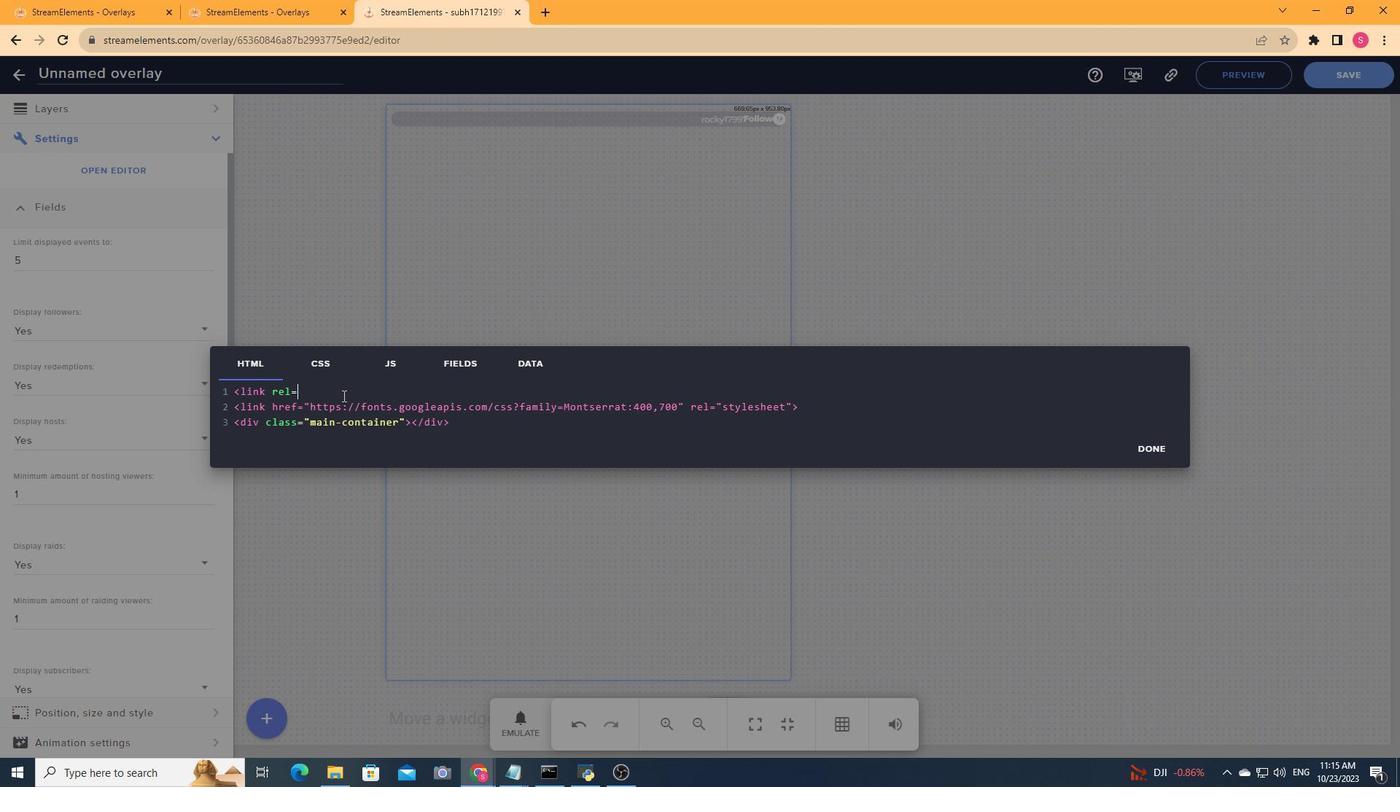 
Action: Mouse moved to (252, 498)
Screenshot: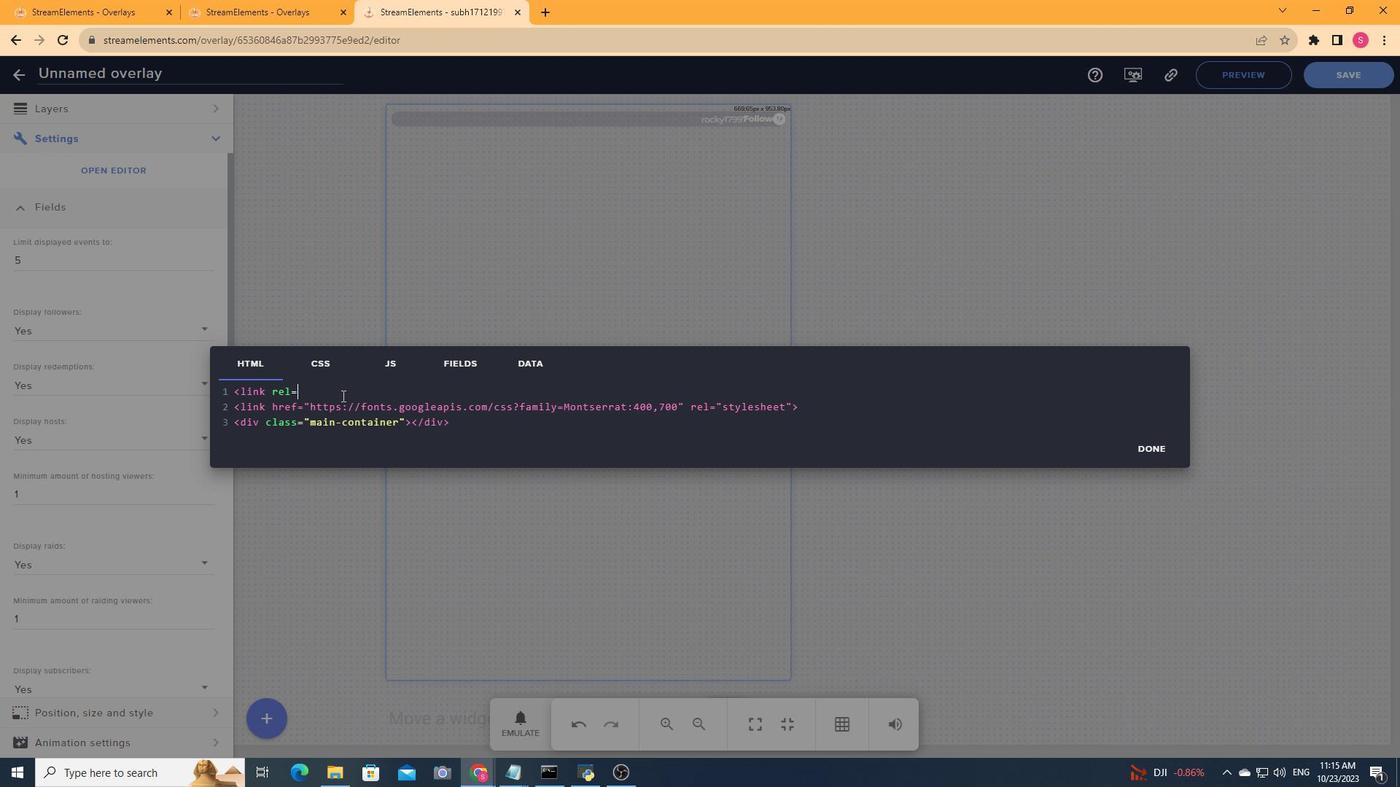 
Action: Key pressed <Key.shift_r>"
Screenshot: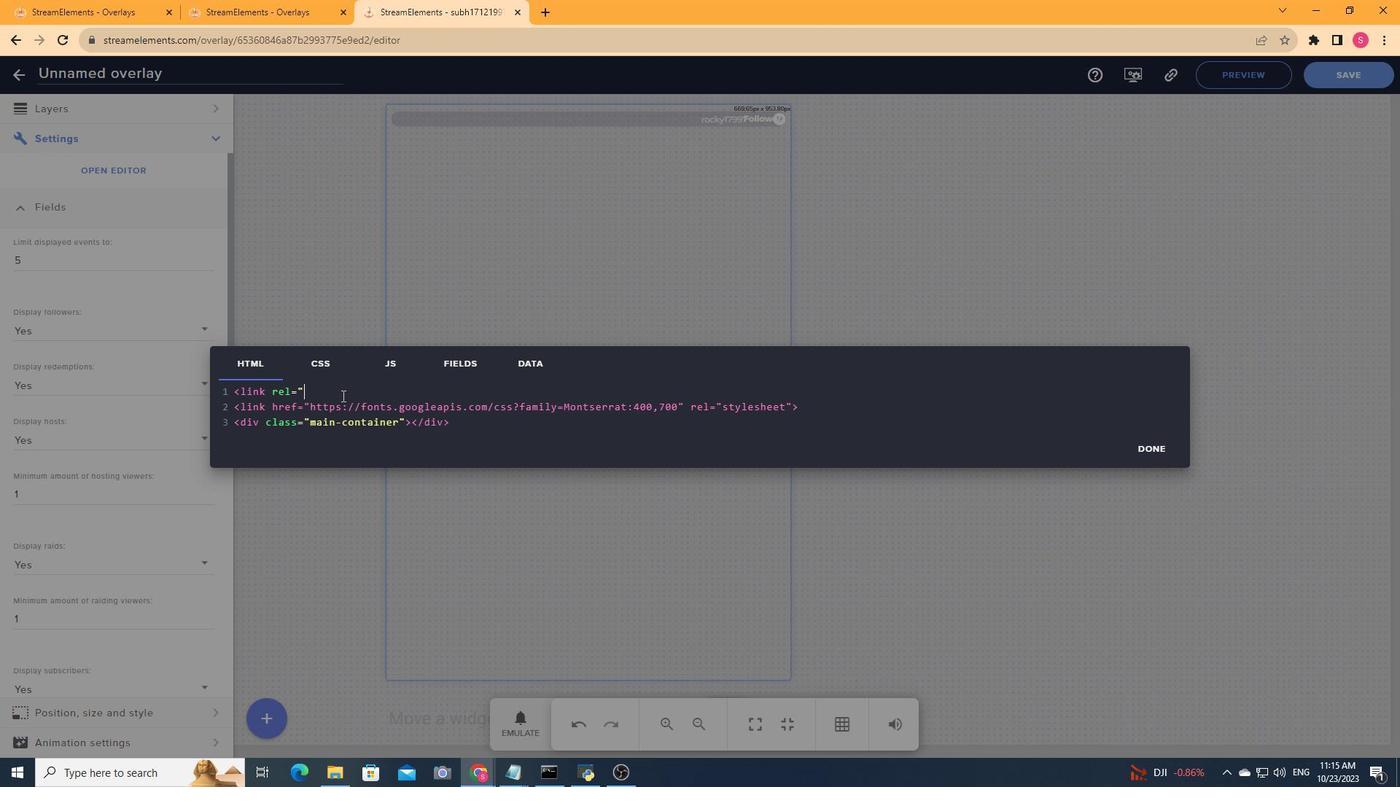 
Action: Mouse moved to (252, 498)
Screenshot: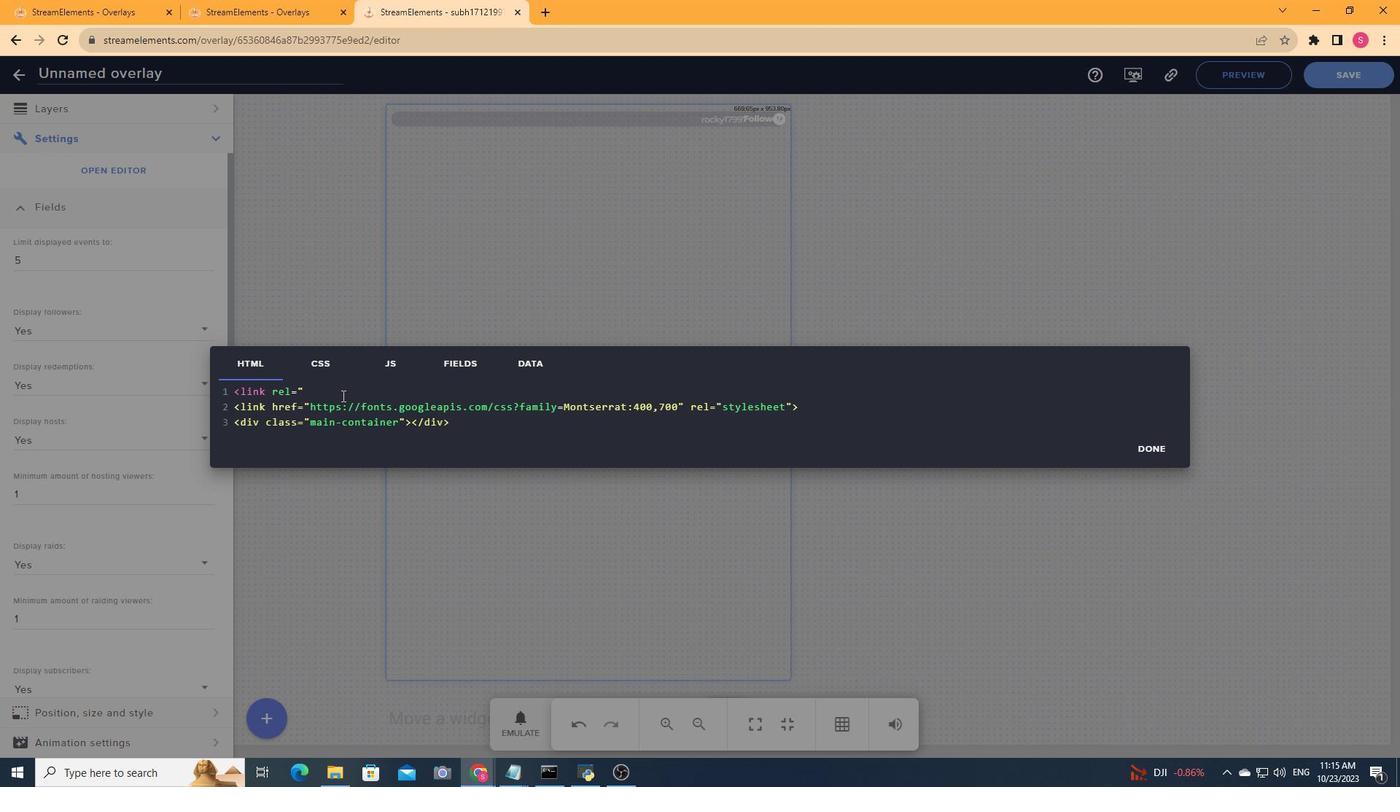 
Action: Key pressed pre
Screenshot: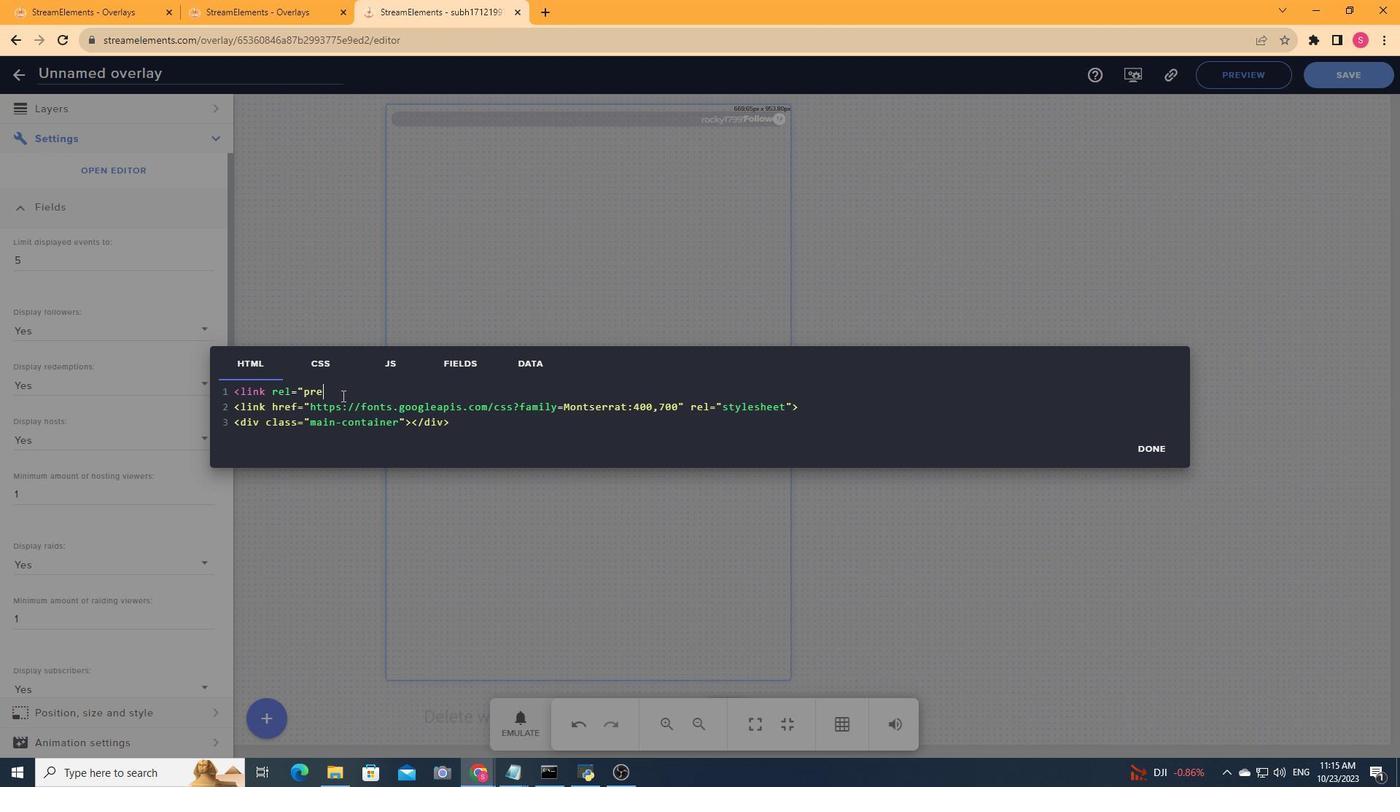 
Action: Mouse moved to (252, 498)
Screenshot: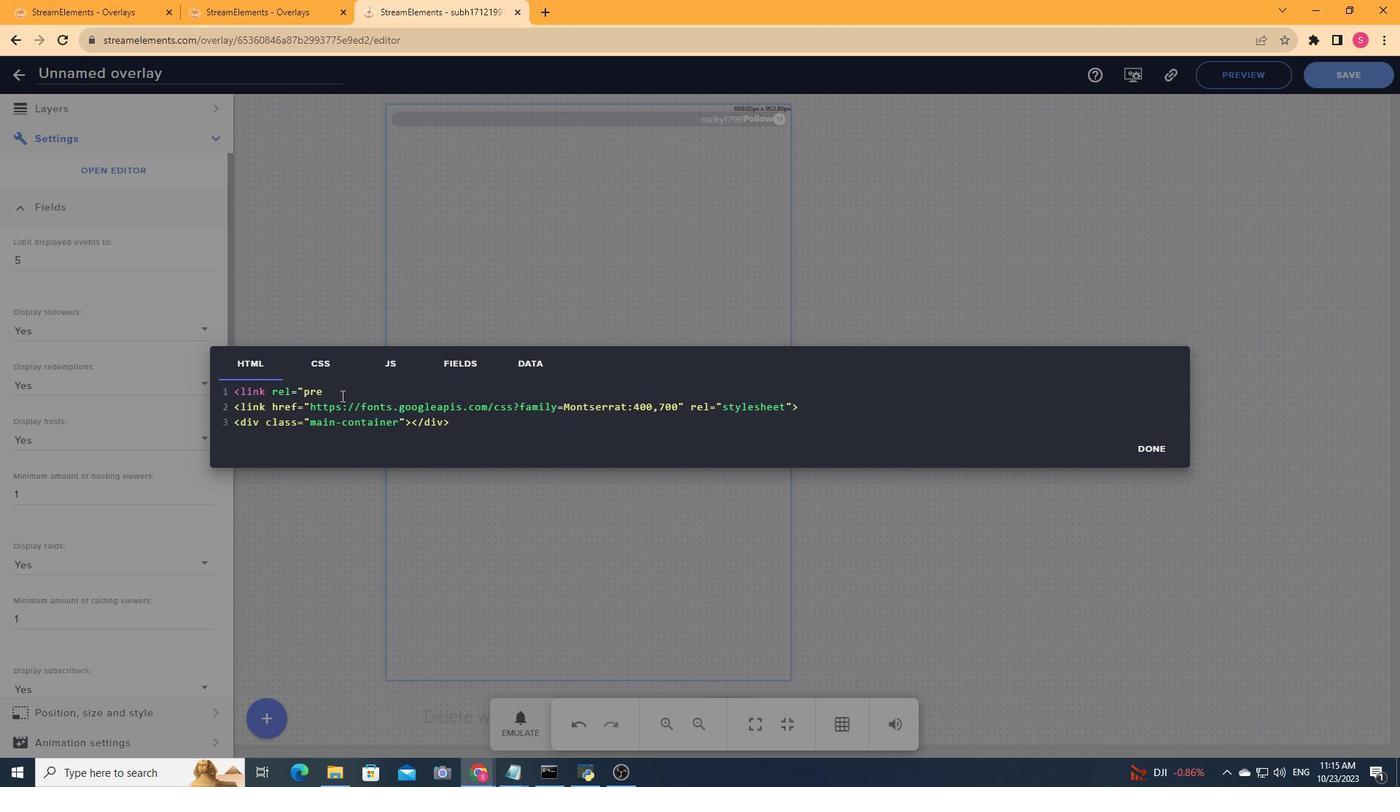 
Action: Key pressed connect<Key.shift_r>"<Key.space>href=<Key.shift_r>"https<Key.shift_r>://fonts.googleapis.com
Screenshot: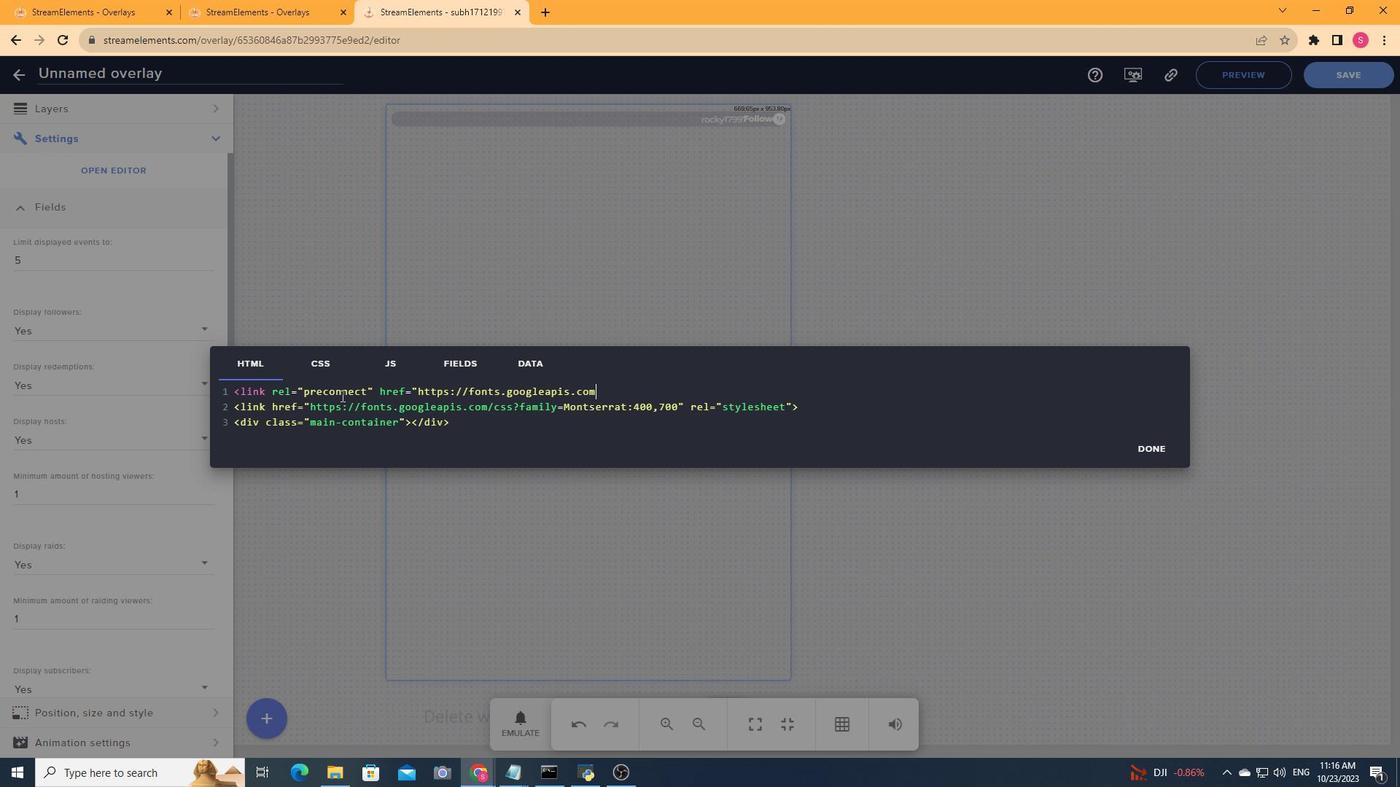 
Action: Mouse moved to (252, 498)
Screenshot: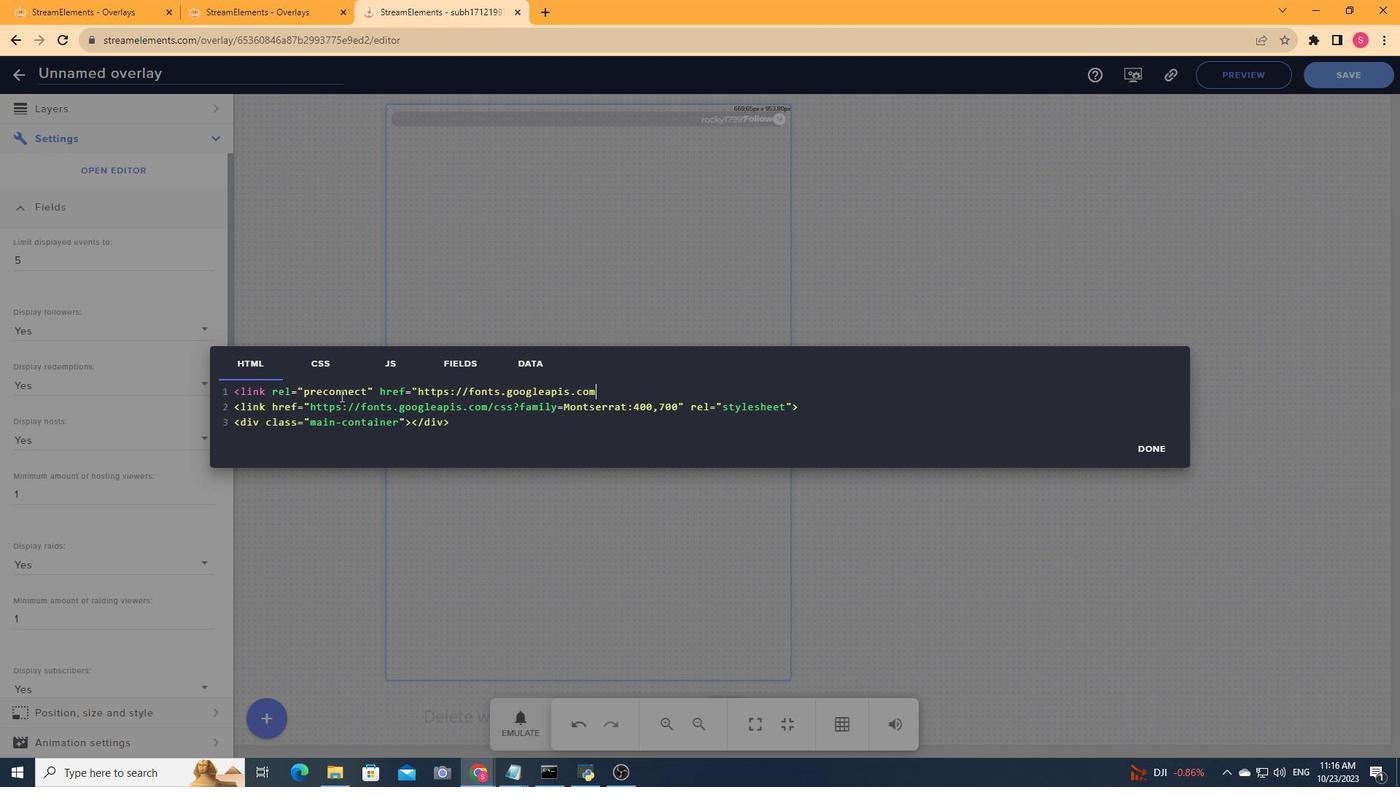 
Action: Key pressed <Key.shift_r>"<Key.space>/<Key.shift_r>><Key.enter><Key.shift_r><link<Key.space>rel=<Key.shift_r>"preconnect<Key.shift_r>"<Key.space>href=<Key.shift_r>"https<Key.shift_r>://fonts.gas<Key.backspace><Key.backspace>static.com<Key.shift_r>"<Key.space>crossorigin<Key.space>/<Key.shift_r>><Key.enter><Key.shift_r><link<Key.down><Key.right><Key.backspace><Key.backspace><Key.backspace><Key.backspace><Key.backspace><Key.backspace><Key.backspace><Key.space><Key.enter><Key.right><Key.right><Key.right><Key.right><Key.right><Key.right><Key.right><Key.right><Key.right><Key.right><Key.right><Key.right><Key.right><Key.right><Key.right><Key.right><Key.right><Key.right><Key.right><Key.right><Key.right><Key.right><Key.right><Key.right><Key.right><Key.right><Key.right><Key.right><Key.right><Key.right><Key.right><Key.right><Key.right><Key.right><Key.right><Key.right><Key.right><Key.right>2<Key.right><Key.right><Key.right><Key.right><Key.right><Key.right><Key.right><Key.right><Key.shift_r>{google<Key.shift>Font<Key.shift_r>}<Key.shift><Key.shift><Key.shift><Key.shift><Key.shift><Key.shift><Key.shift><Key.shift><Key.shift><Key.shift><Key.shift><Key.shift><Key.shift><Key.shift><Key.shift><Key.shift><Key.shift><Key.shift><Key.shift><Key.shift><Key.shift><Key.shift><Key.shift><Key.shift><Key.shift><Key.shift><Key.shift><Key.shift><Key.shift><Key.shift><Key.shift><Key.shift><Key.shift><Key.shift><Key.shift><Key.shift><Key.shift>&<Key.right><Key.right><Key.right><Key.right><Key.right><Key.right><Key.right><Key.right><Key.right><Key.right><Key.right><Key.right><Key.right><Key.right><Key.right><Key.right><Key.right><Key.right><Key.backspace><Key.backspace><Key.backspace><Key.backspace><Key.backspace><Key.backspace><Key.backspace><Key.backspace><Key.backspace><Key.backspace><Key.backspace><Key.backspace><Key.backspace><Key.backspace><Key.backspace><Key.backspace><Key.backspace><Key.backspace>family=<Key.shift>Roboto<Key.shift><Key.shift><Key.shift><Key.shift><Key.shift><Key.shift><Key.shift><Key.shift><Key.shift><Key.shift><Key.shift><Key.shift><Key.shift><Key.shift><Key.shift><Key.shift><Key.shift><Key.shift><Key.shift><Key.shift><Key.shift><Key.shift><Key.shift><Key.shift><Key.shift><Key.shift><Key.shift><Key.shift><Key.shift><Key.shift><Key.shift><Key.shift><Key.shift><Key.shift><Key.shift><Key.shift><Key.shift><Key.shift><Key.shift><Key.shift><Key.shift><Key.shift><Key.shift><Key.shift><Key.shift>&display<Key.right><Key.right><Key.right><Key.right><Key.right><Key.right><Key.right><Key.right><Key.left><Key.left><Key.left><Key.left><Key.left><Key.left><Key.left><Key.left>=swap<Key.right><Key.right><Key.right><Key.left><Key.backspace><Key.enter><Key.right><Key.right><Key.right><Key.right><Key.right><Key.right><Key.right><Key.right><Key.right><Key.right><Key.right><Key.right><Key.right><Key.right><Key.right><Key.right><Key.right><Key.left><Key.enter>/<Key.left><Key.left><Key.right><Key.backspace><Key.backspace><Key.backspace><Key.backspace><Key.backspace><Key.backspace><Key.backspace><Key.enter><Key.backspace><Key.backspace><Key.backspace><Key.backspace><Key.backspace><Key.backspace><Key.right><Key.right><Key.enter><Key.shift_r><link<Key.space>rel=<Key.shift_r>"stylesheet<Key.shift_r>"<Key.space>href=<Key.shift_r>"https<Key.shift_r>://unpkg.com/<Key.shift_r>{theme<Key.shift_r>}<Key.shift_r>"<Key.space>/<Key.shift_r>><Key.enter><Key.enter><Key.shift_r><Key.shift_r><Key.shift_r><Key.shift_r><Key.shift_r><Key.shift_r><Key.shift_r><Key.shift_r><Key.shift_r><Key.shift_r><Key.shift_r><Key.shift_r><Key.shift_r><Key.shift_r><Key.shift_r><Key.shift_r><Key.shift_r><Key.shift_r><Key.shift_r><Key.shift_r><Key.shift_r><link<Key.space>rel=<Key.shift_r>"stylesheet<Key.shift_r>"<Key.space>href=<Key.shift_r>"hh<Key.backspace><Key.backspace><Key.backspace><Key.backspace><Key.backspace><Key.backspace><Key.backspace><Key.backspace><Key.backspace><Key.backspace><Key.backspace><Key.backspace><Key.backspace><Key.backspace><Key.backspace><Key.backspace><Key.backspace><Key.backspace><Key.backspace><Key.backspace><Key.backspace><Key.backspace><Key.backspace><Key.backspace><Key.backspace><Key.backspace><Key.backspace><Key.backspace><Key.backspace><Key.backspace>script<Key.enter>src=<Key.shift_r>"https<Key.shift_r>://cdnjs.cloudflare.com/ajax/libs/tinycolor/1.4.2/tinycolor.min.js<Key.shift_r>"<Key.enter>integra<Key.backspace>y<Key.backspace>ity=<Key.shift_r>"<Key.shift_r>"<Key.left>
Screenshot: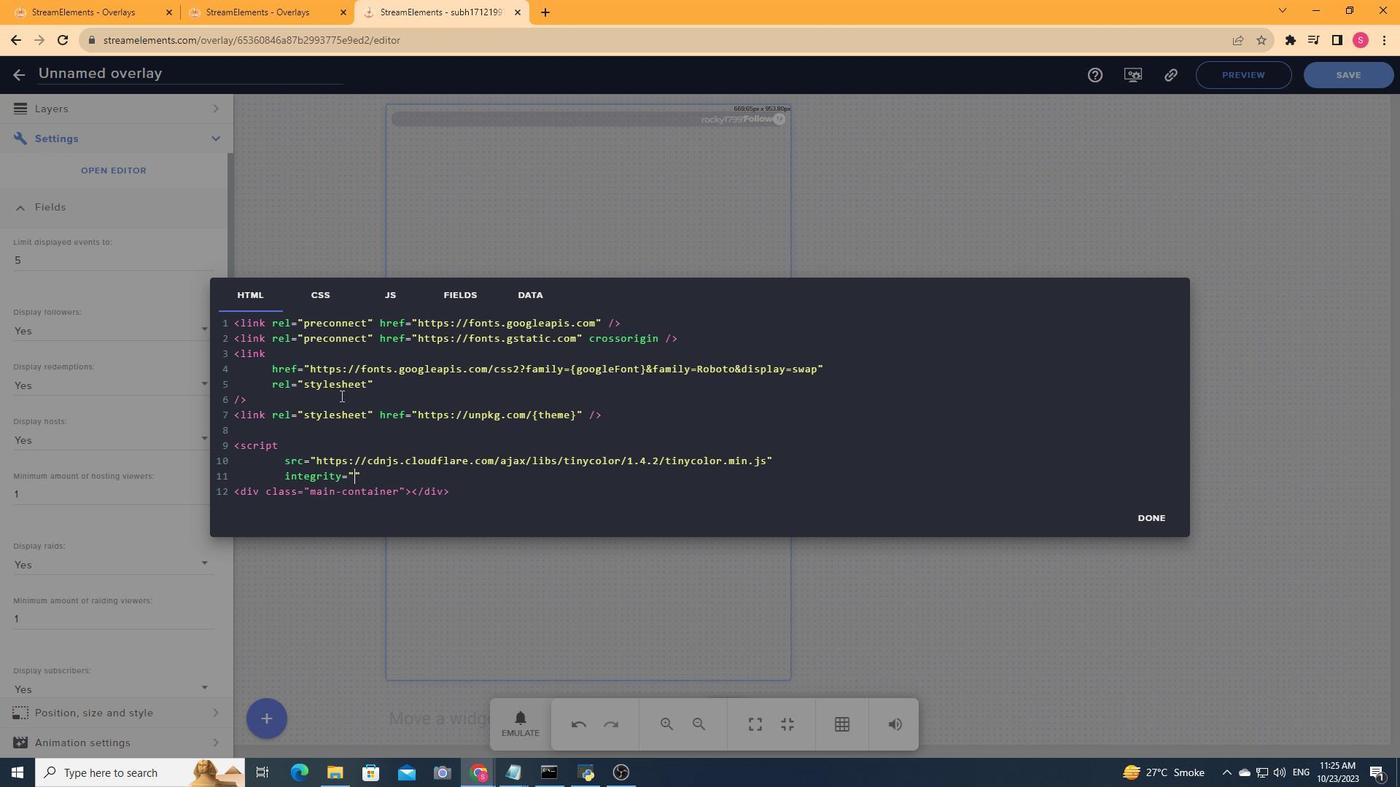 
Action: Mouse moved to (250, 714)
Screenshot: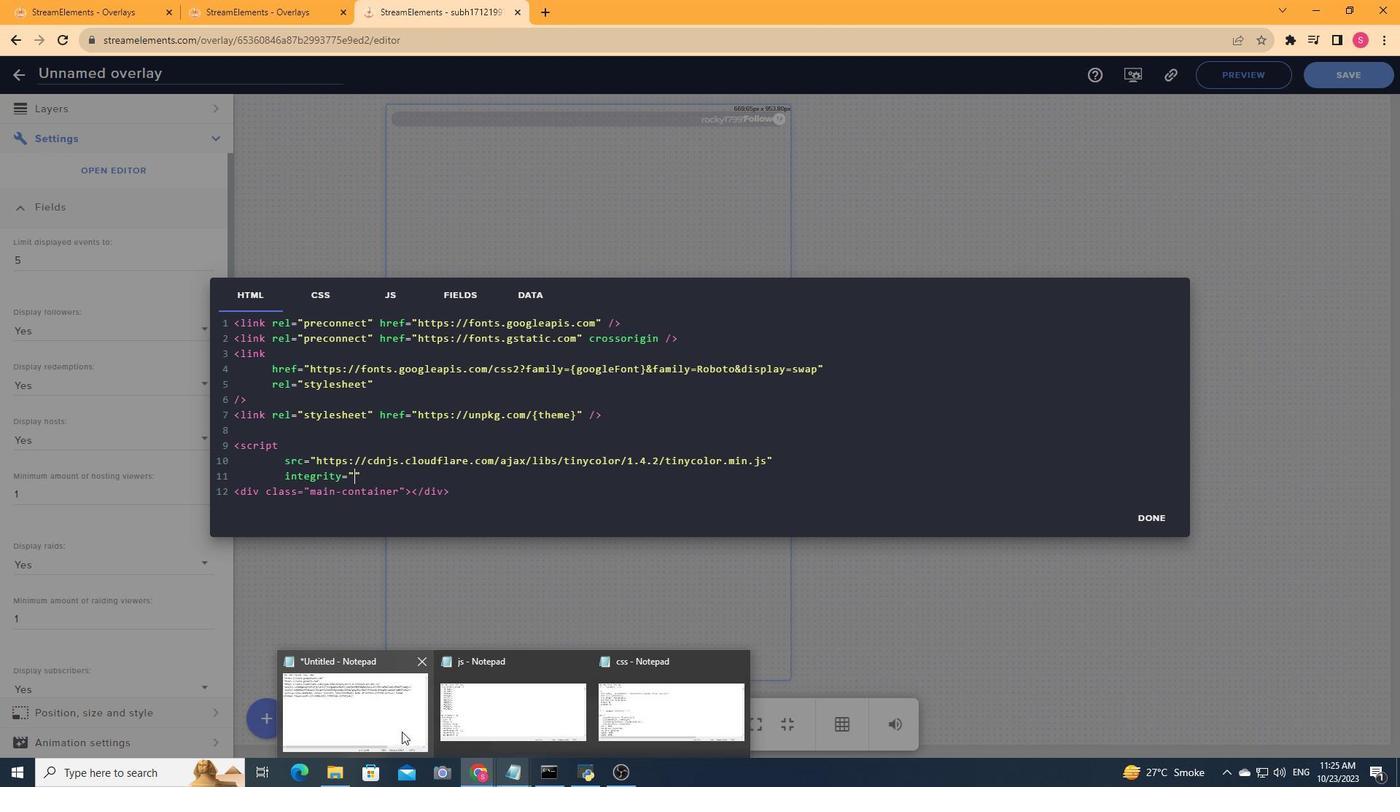 
Action: Mouse pressed left at (250, 714)
Screenshot: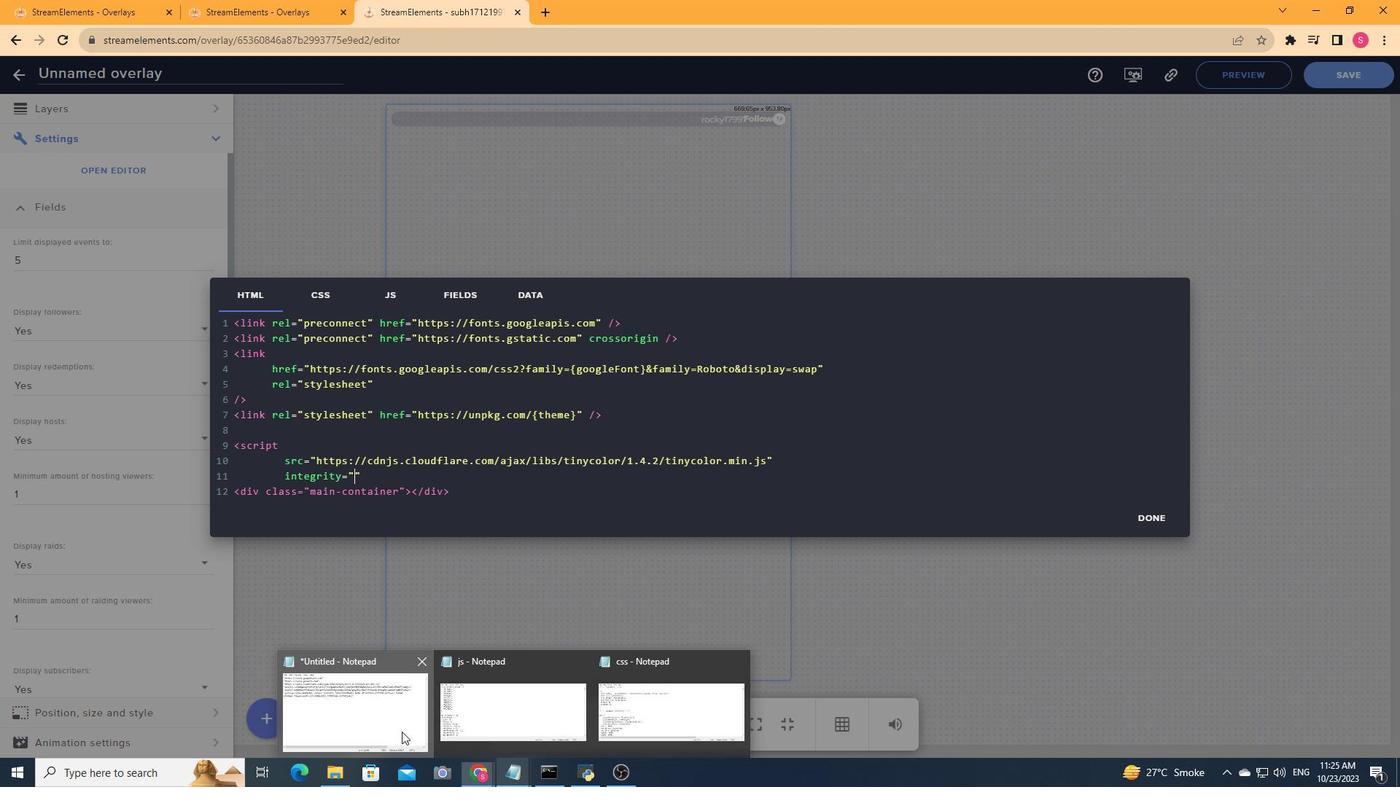 
Action: Mouse moved to (245, 427)
Screenshot: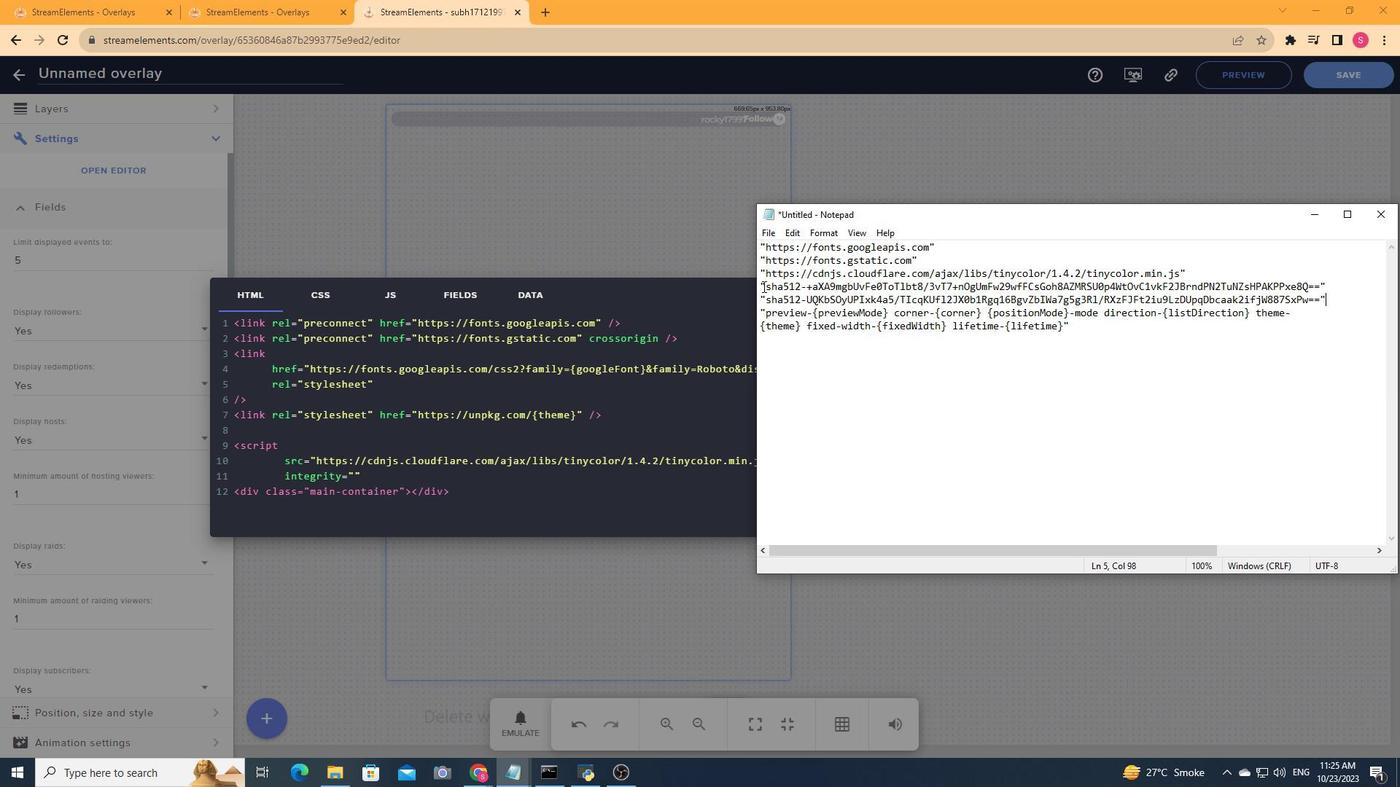 
Action: Mouse pressed left at (245, 427)
Screenshot: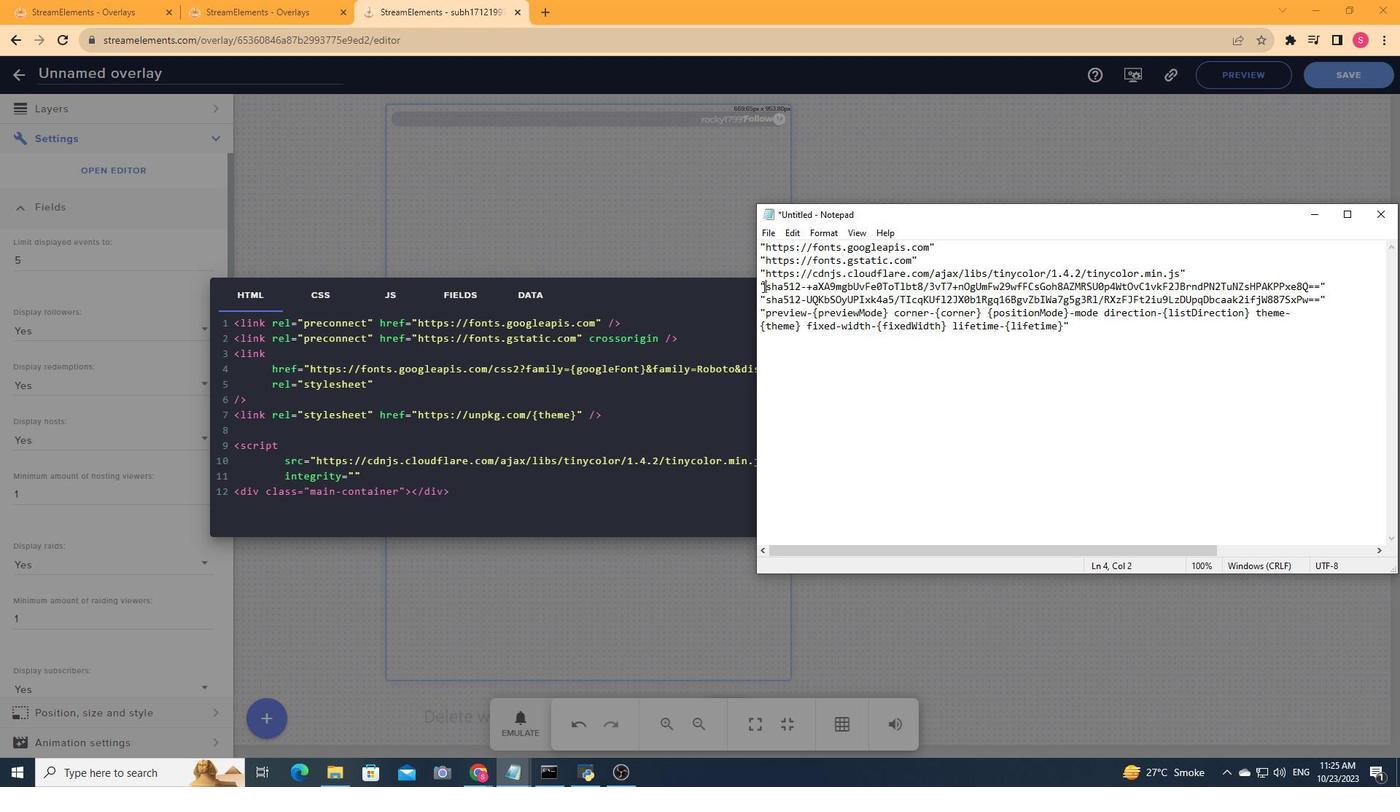 
Action: Mouse moved to (238, 449)
Screenshot: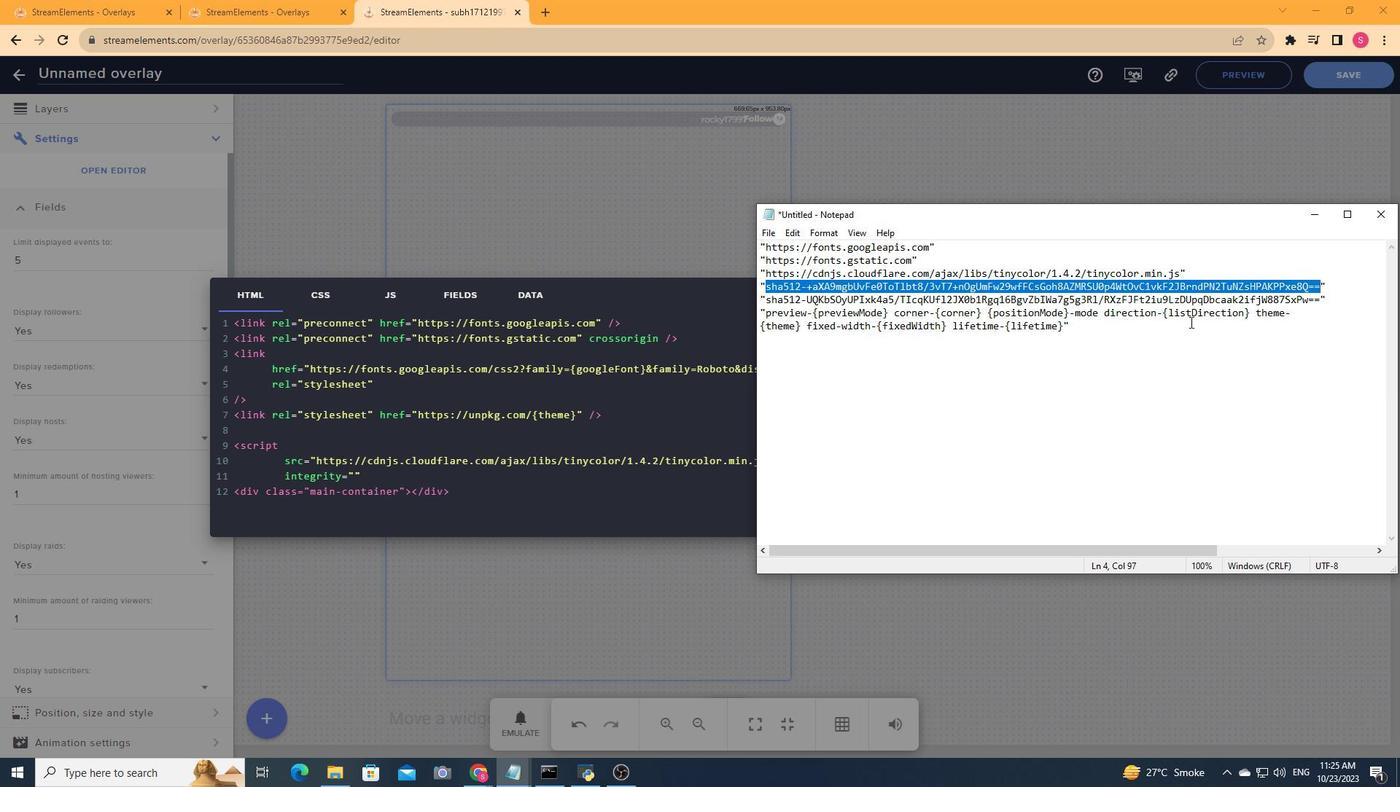 
Action: Key pressed ctrl+C
Screenshot: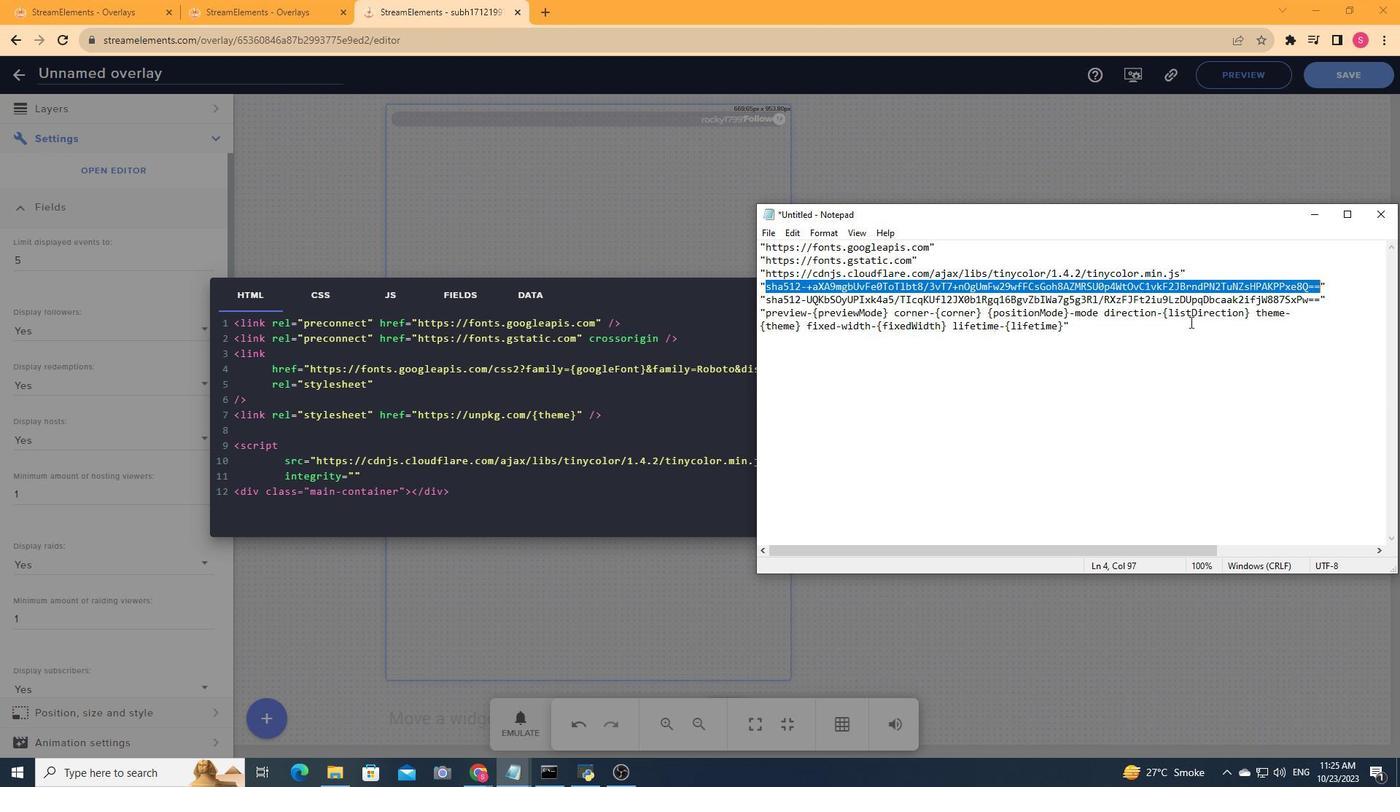 
Action: Mouse moved to (236, 384)
Screenshot: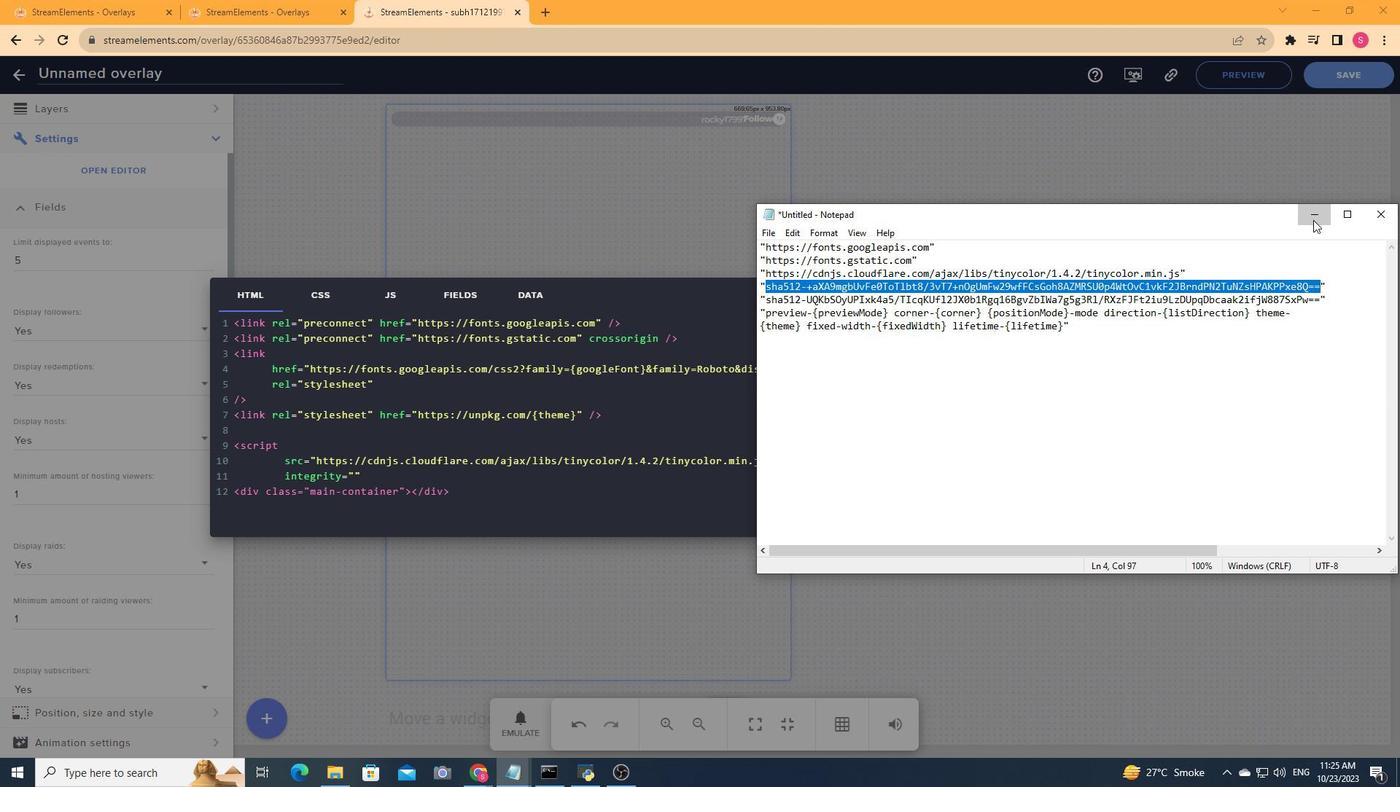 
Action: Mouse pressed left at (236, 384)
Screenshot: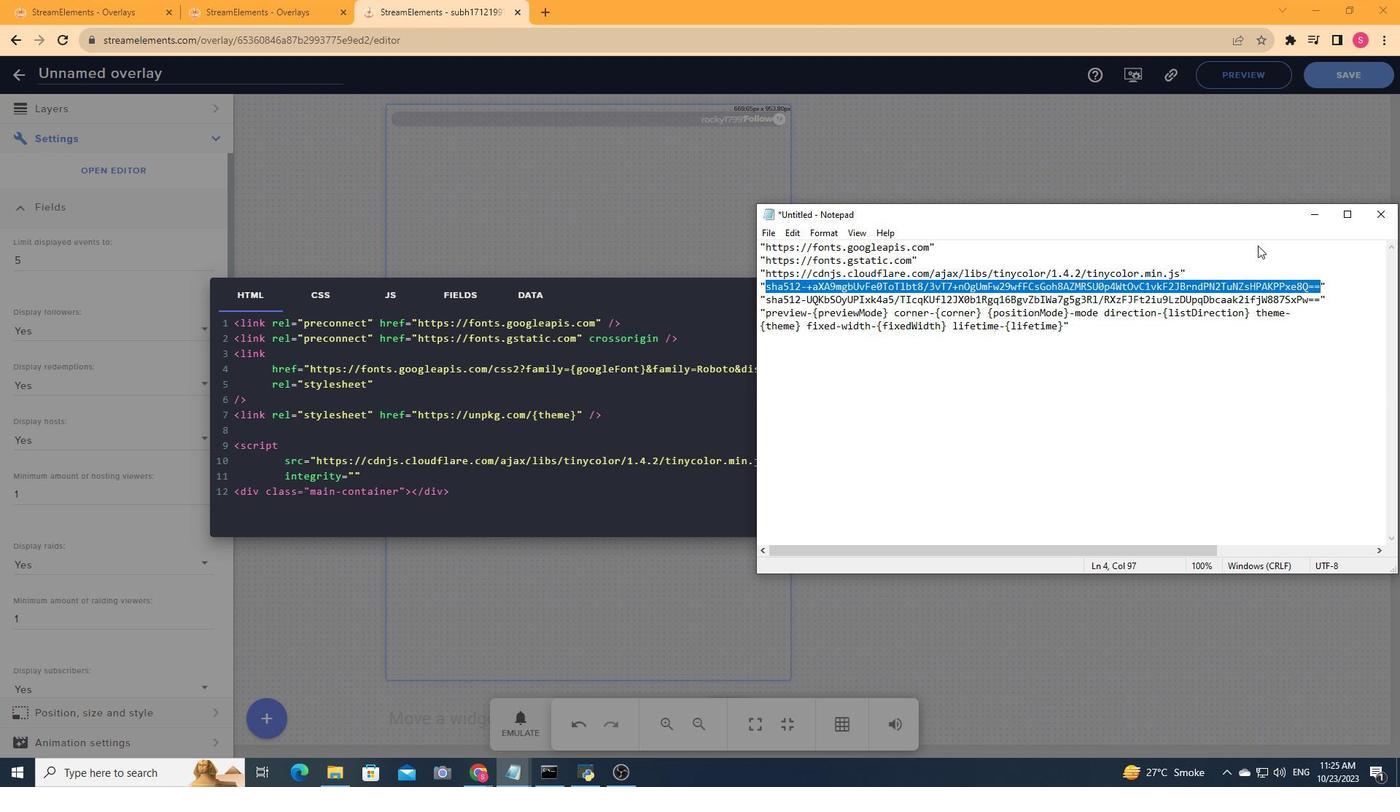 
Action: Mouse moved to (251, 549)
Screenshot: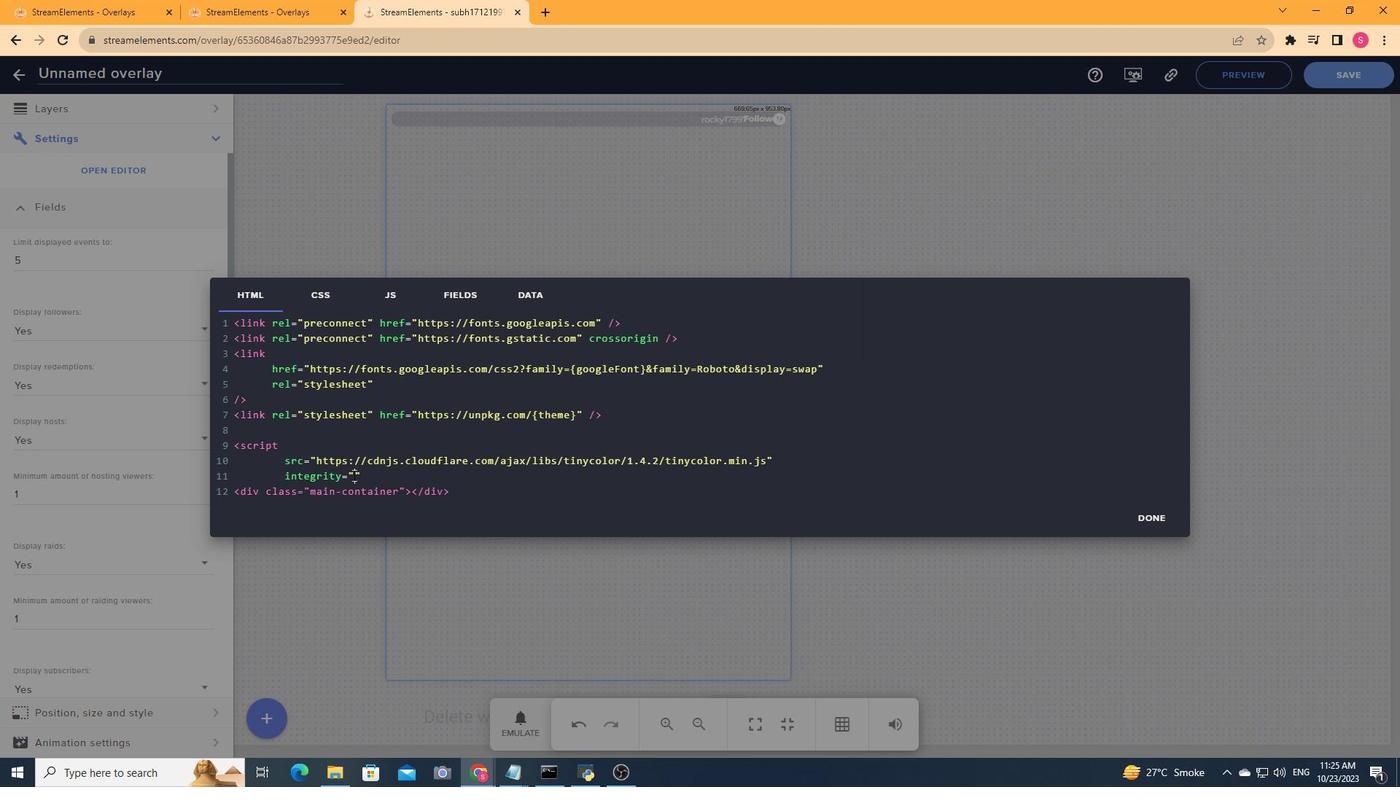 
Action: Mouse pressed left at (251, 549)
Screenshot: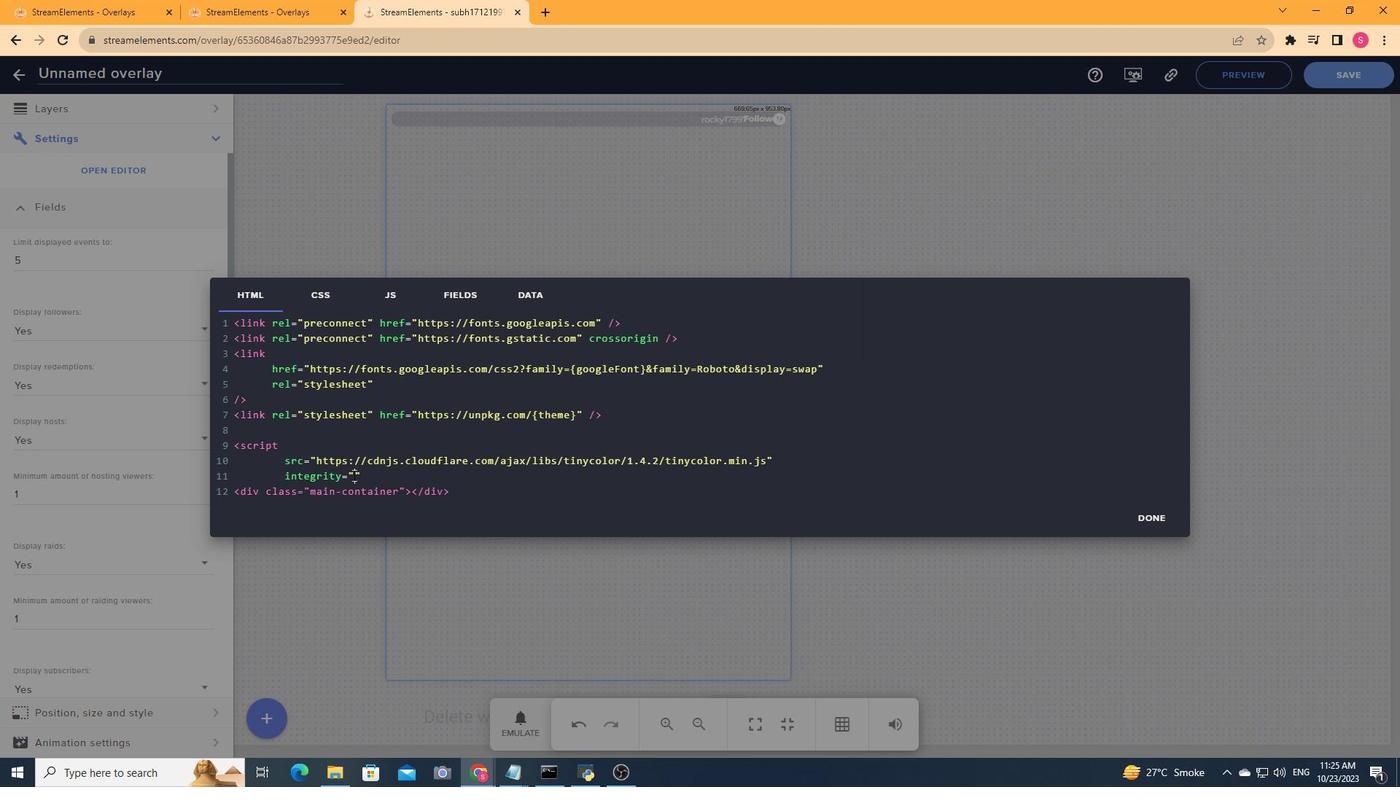 
Action: Key pressed ctrl+V
Screenshot: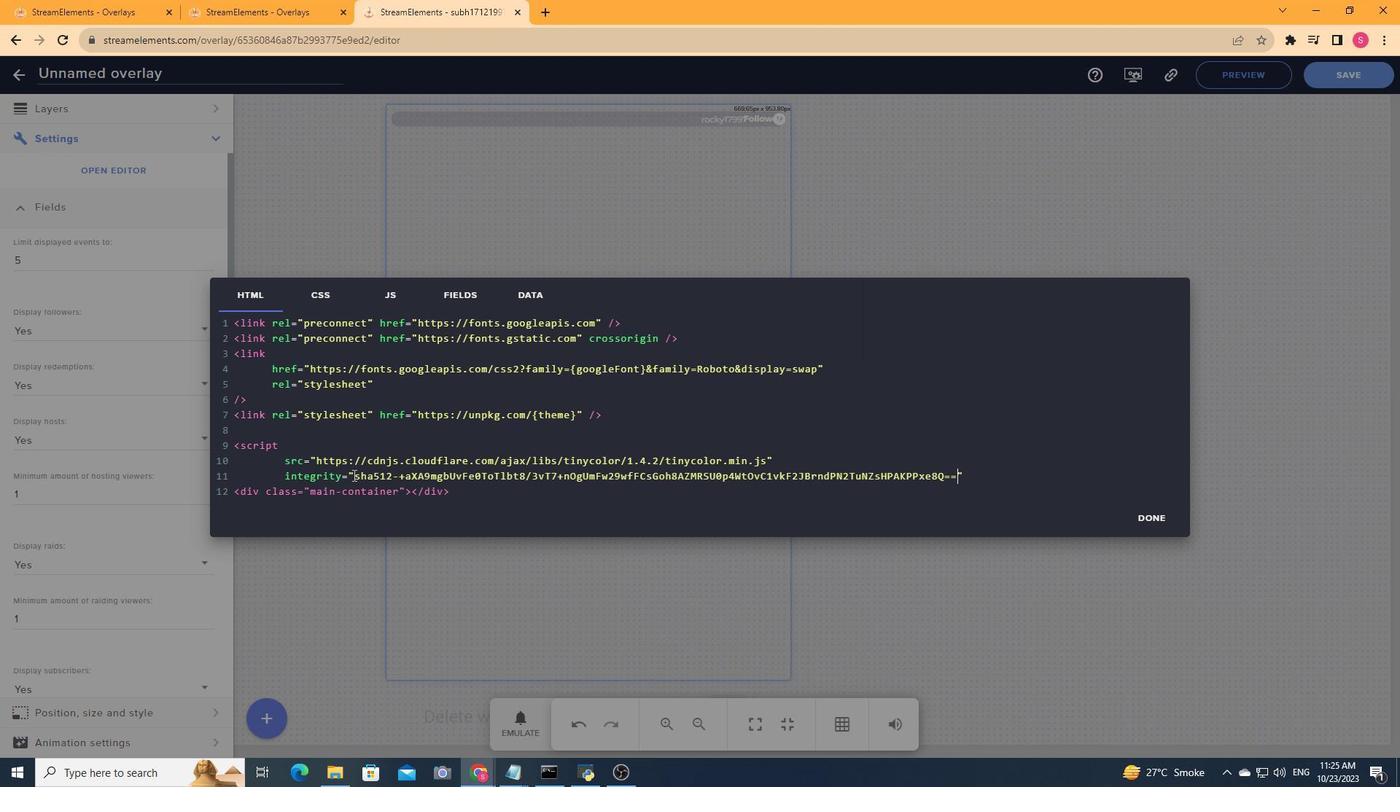 
Action: Mouse moved to (242, 548)
Screenshot: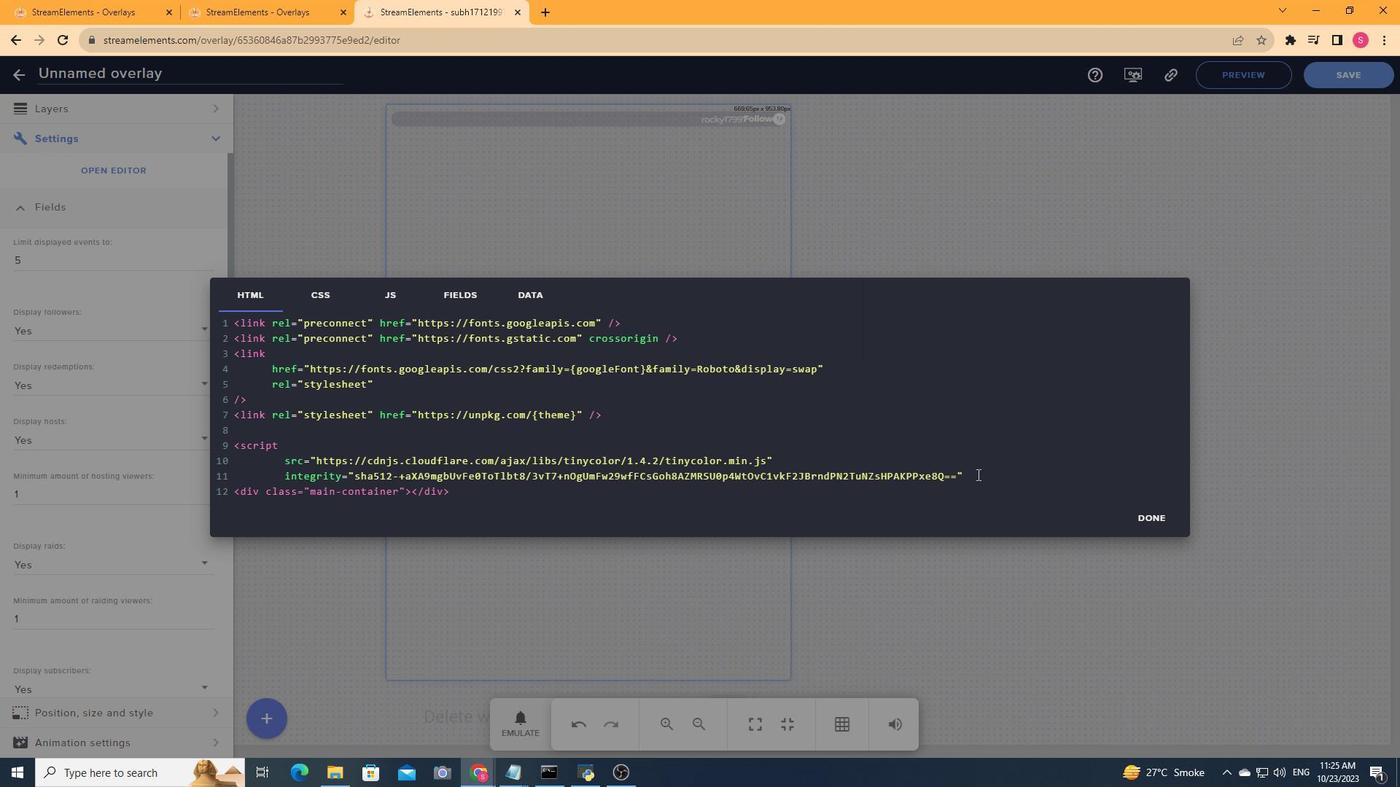 
Action: Mouse pressed left at (242, 548)
Screenshot: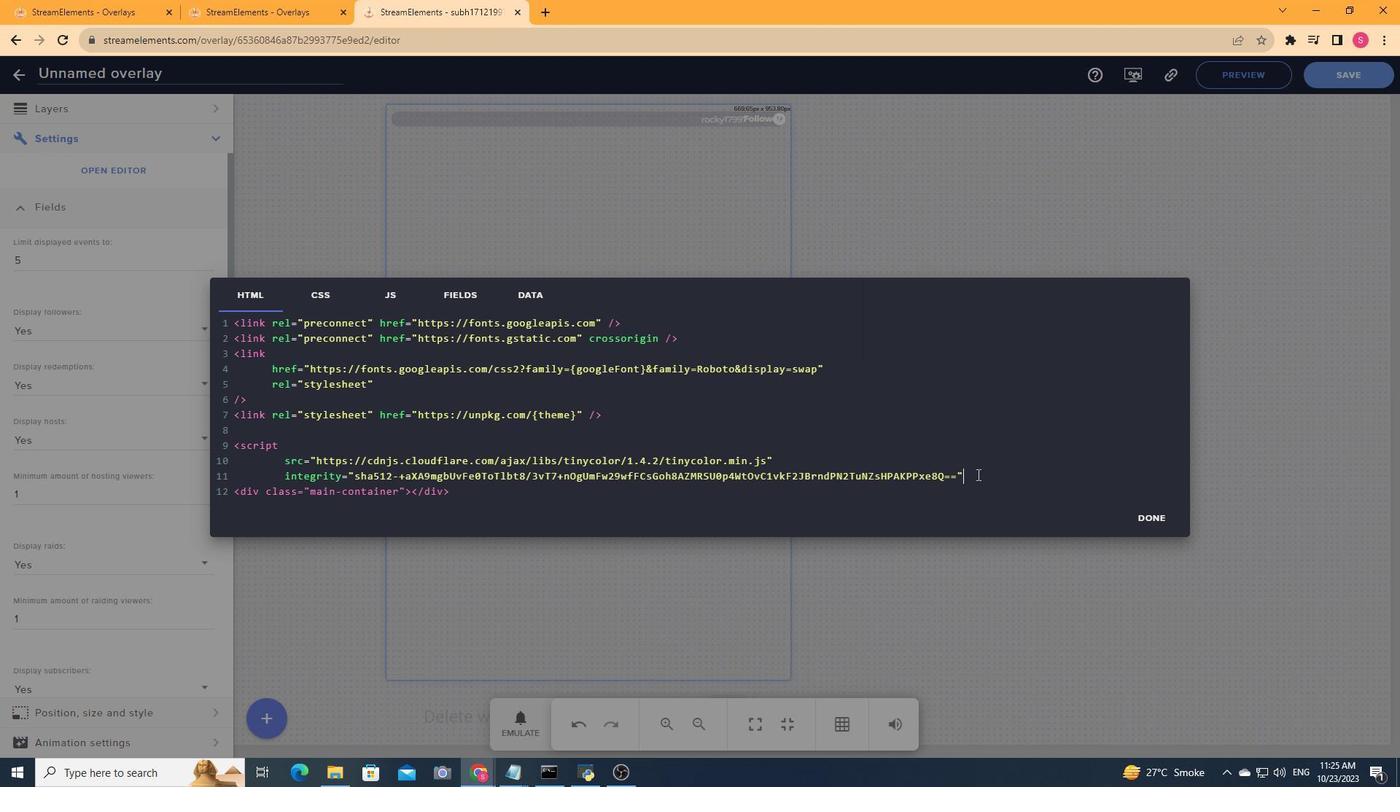 
Action: Mouse moved to (242, 546)
Screenshot: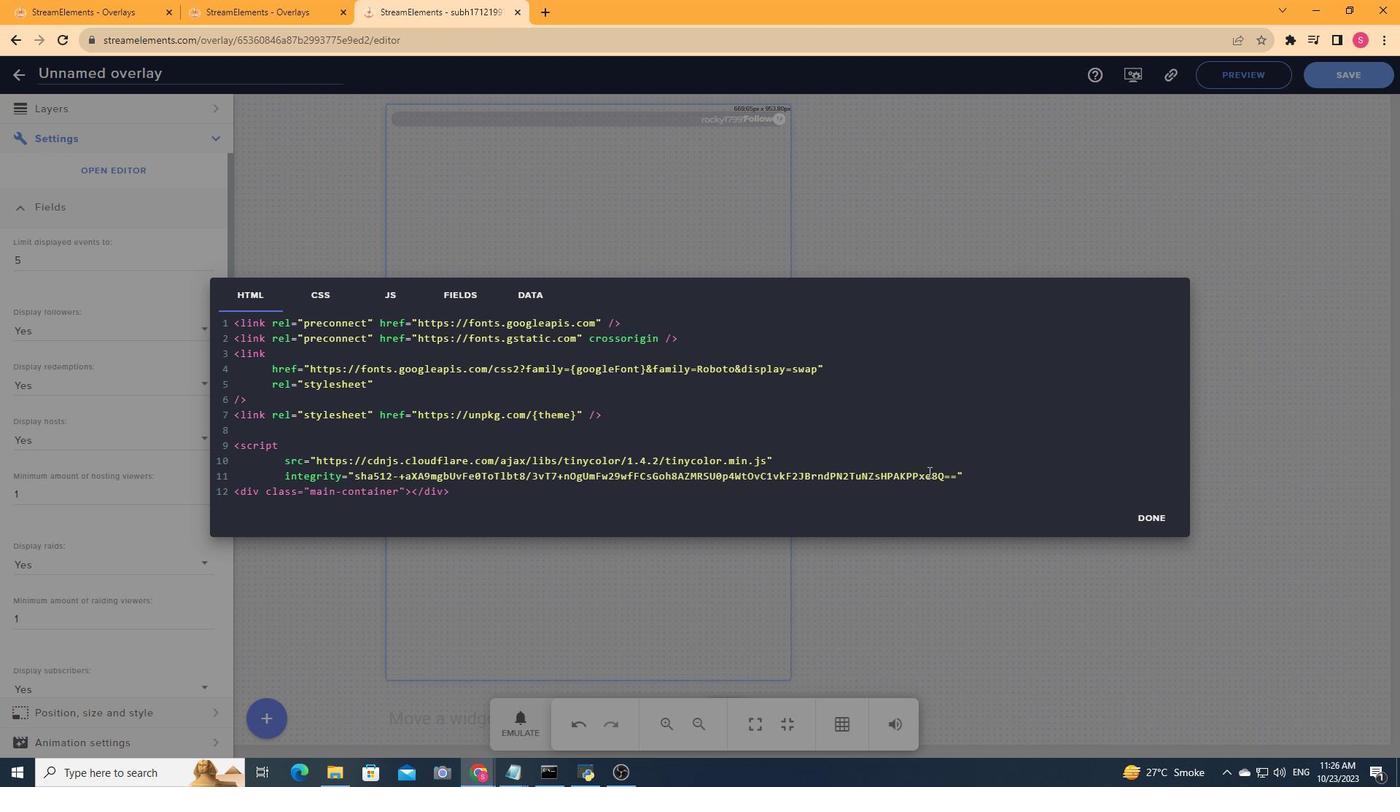 
Action: Key pressed <Key.enter>crosso
Screenshot: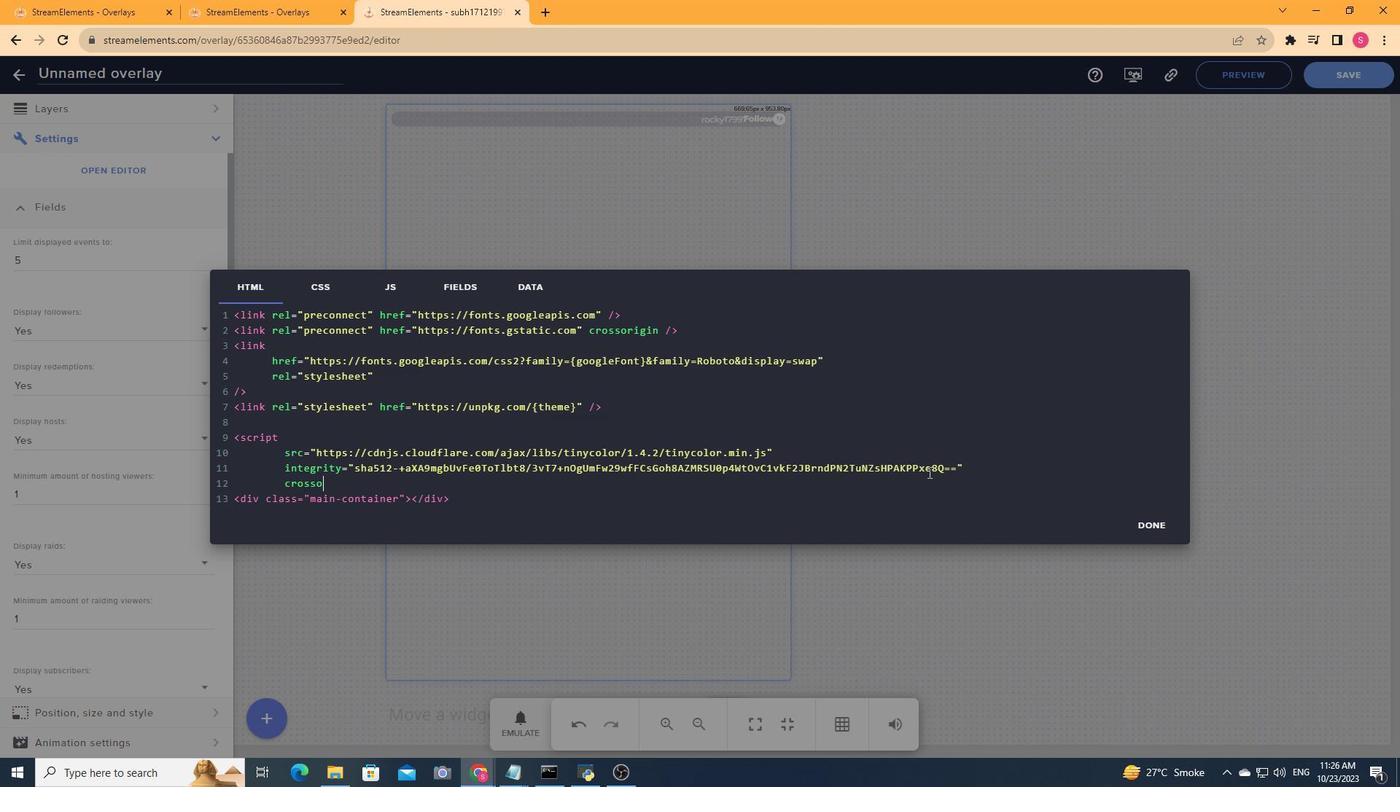 
Action: Mouse moved to (242, 546)
Screenshot: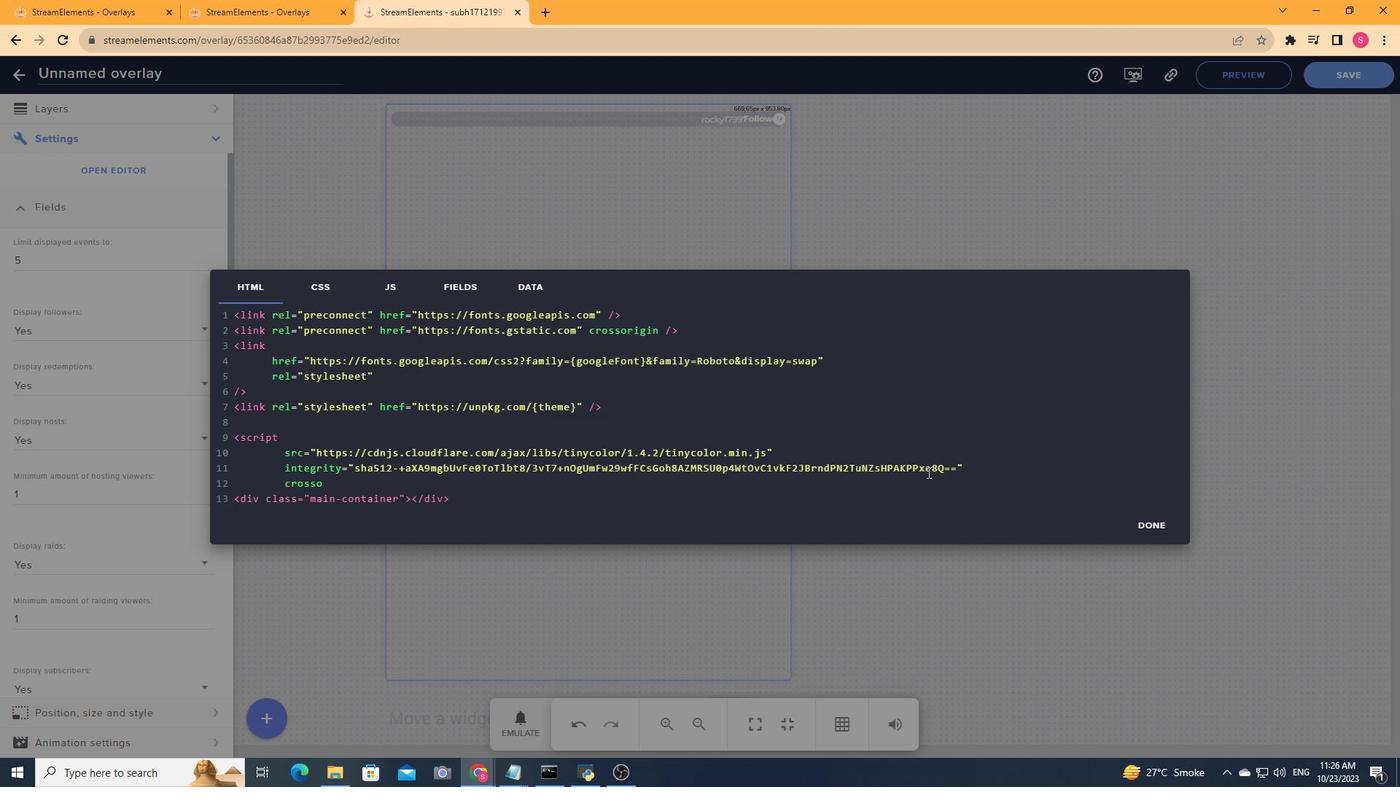 
Action: Key pressed rigin=<Key.shift_r>"anony
Screenshot: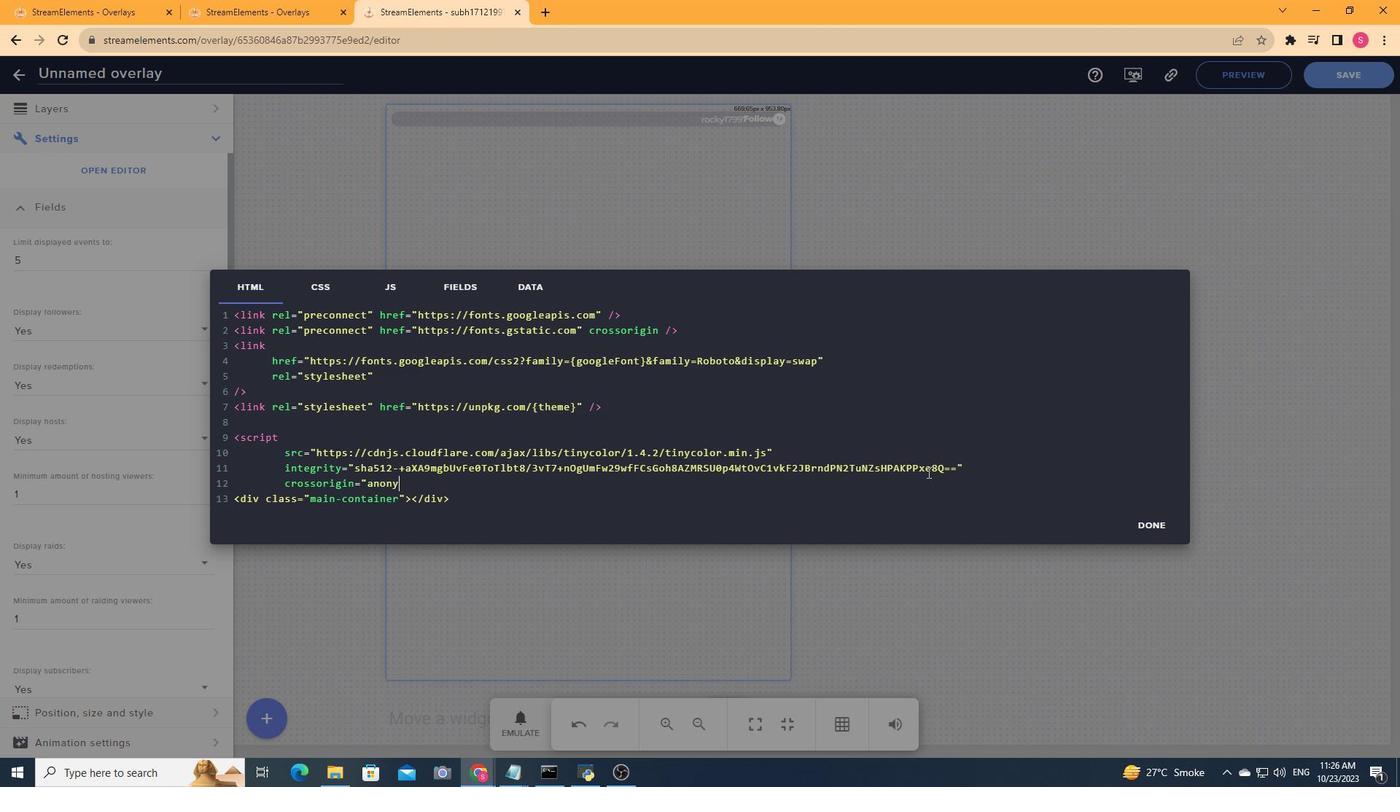 
Action: Mouse moved to (242, 546)
Screenshot: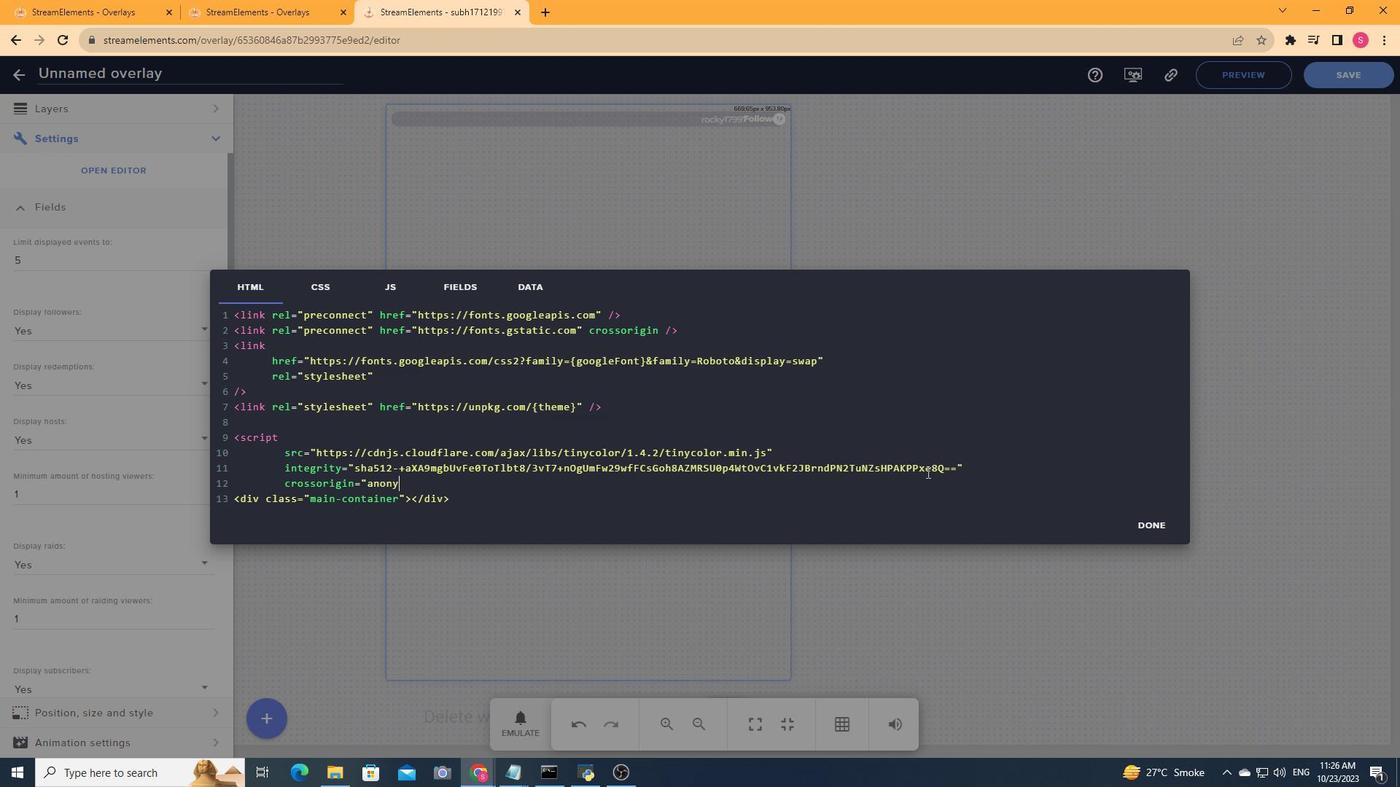 
Action: Key pressed mous<Key.shift_r>"
Screenshot: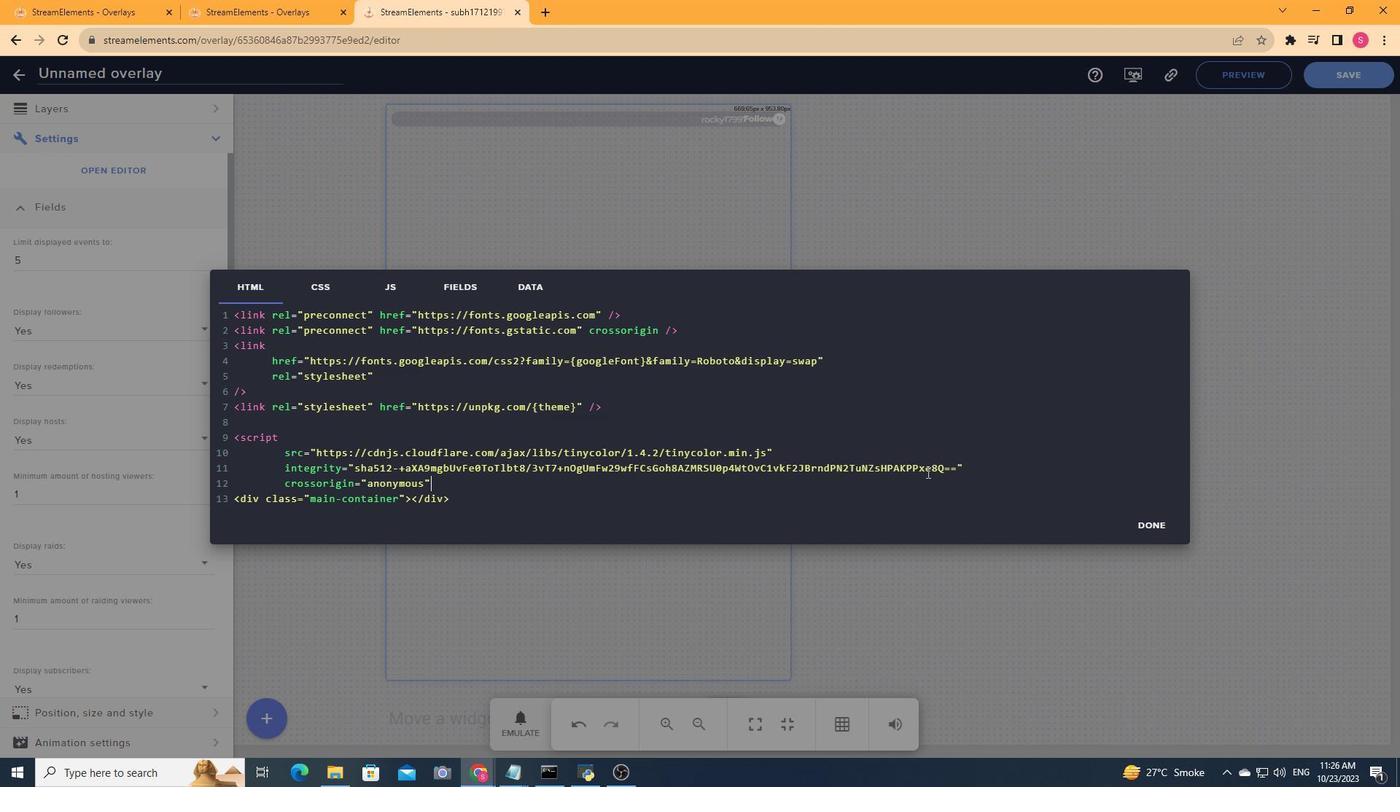 
Action: Mouse moved to (242, 546)
Screenshot: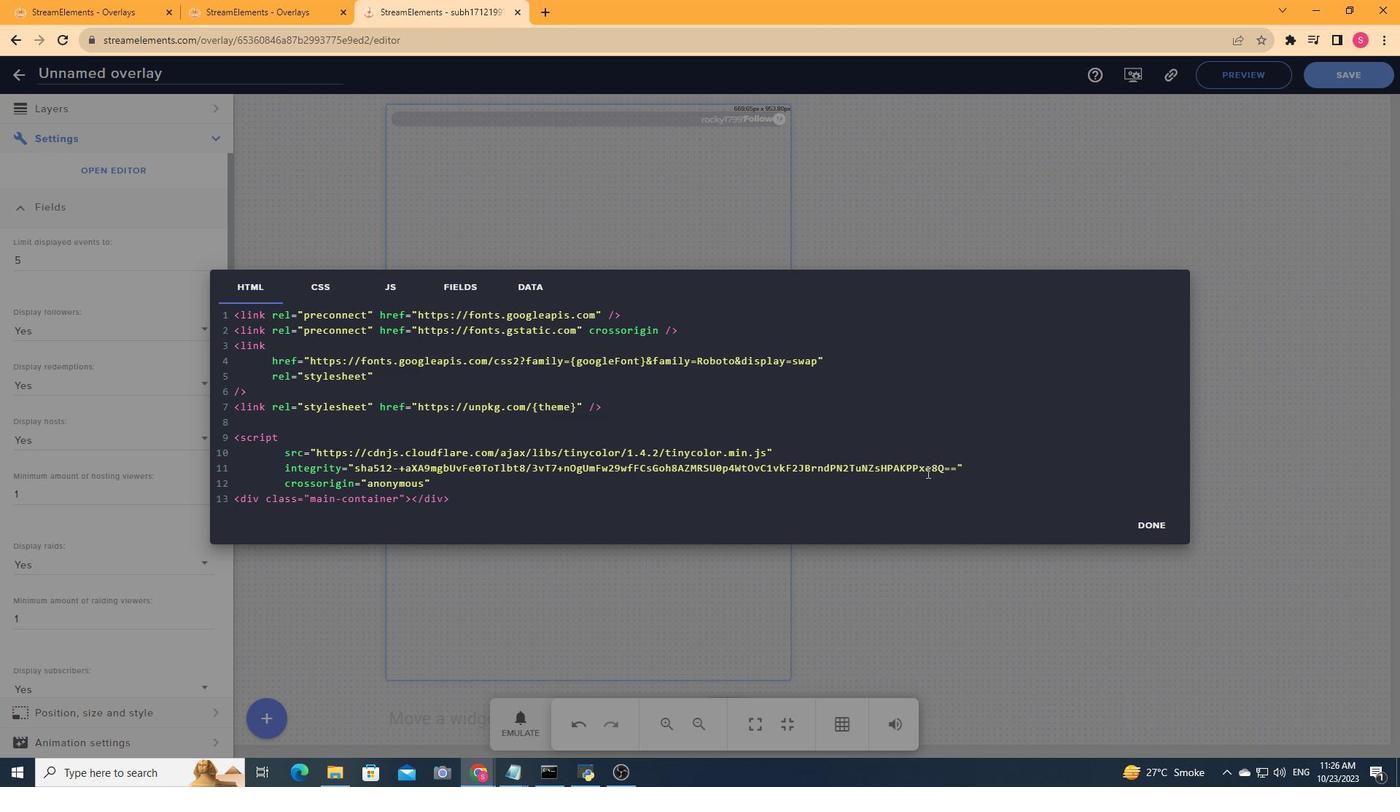 
Action: Key pressed <Key.enter><Key.backspace><Key.backspace><Key.backspace><Key.backspace><Key.backspace><Key.backspace><Key.backspace><Key.backspace><Key.shift_r>><Key.shift_r><Key.shift_r><Key.shift_r><Key.shift_r><Key.shift_r><Key.shift_r><Key.shift_r><Key.shift_r><Key.shift_r><Key.shift_r><Key.shift_r><Key.shift_r><Key.shift_r><Key.shift_r><Key.shift_r><Key.shift_r><Key.shift_r><Key.shift_r><Key.shift_r><Key.shift_r><Key.shift_r><Key.shift_r><Key.shift_r><Key.shift_r><Key.shift_r></<Key.shift_r><Key.shift_r><Key.shift_r><Key.shift_r>sc
Screenshot: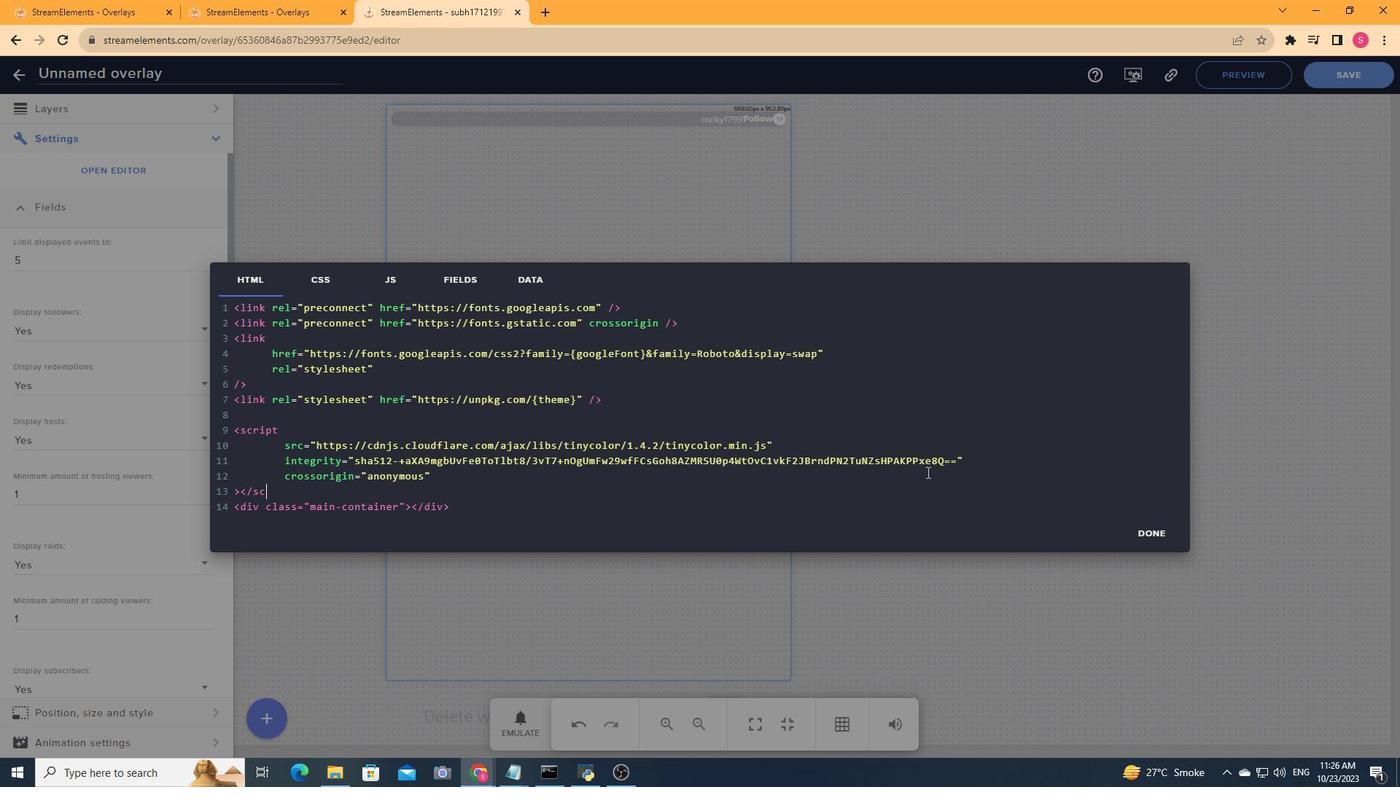 
Action: Mouse moved to (242, 546)
Screenshot: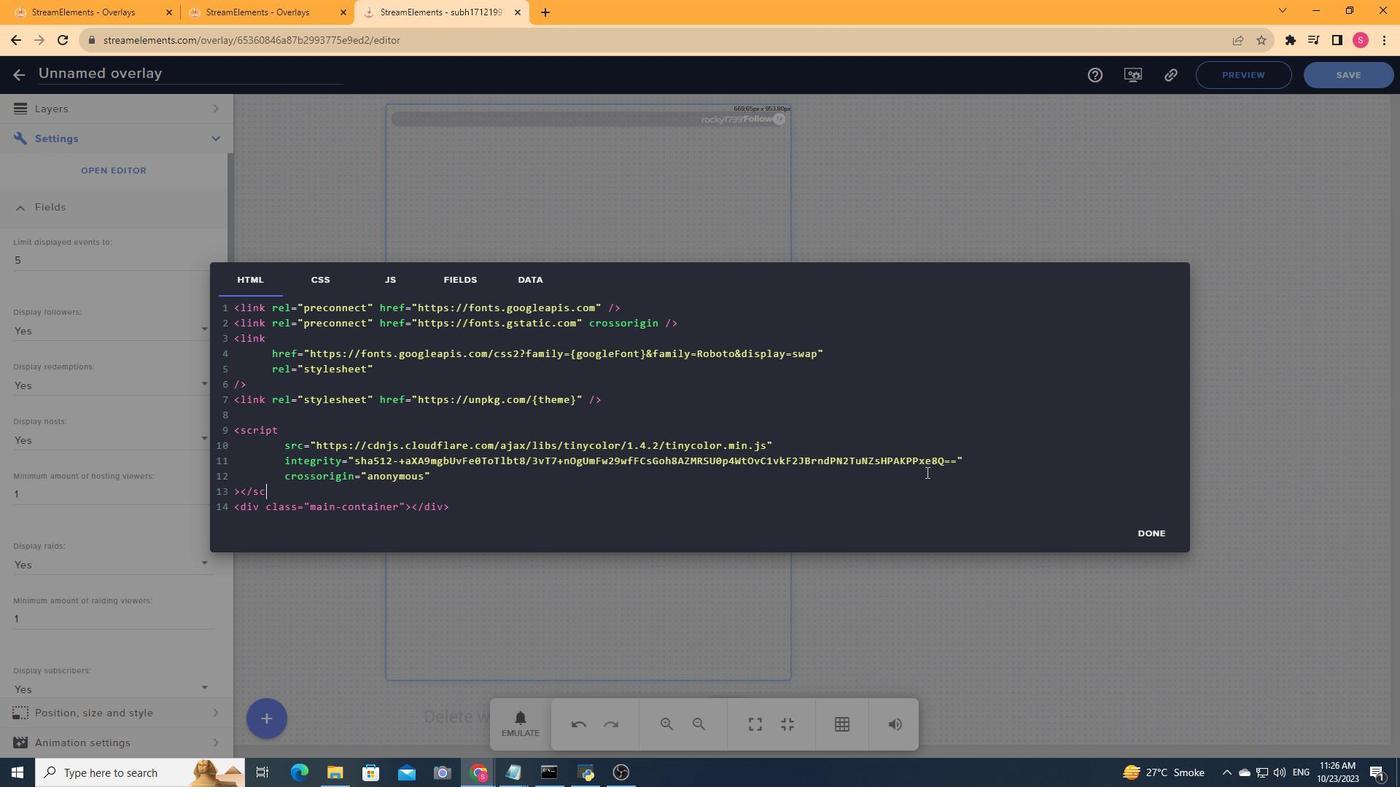 
Action: Key pressed rip
Screenshot: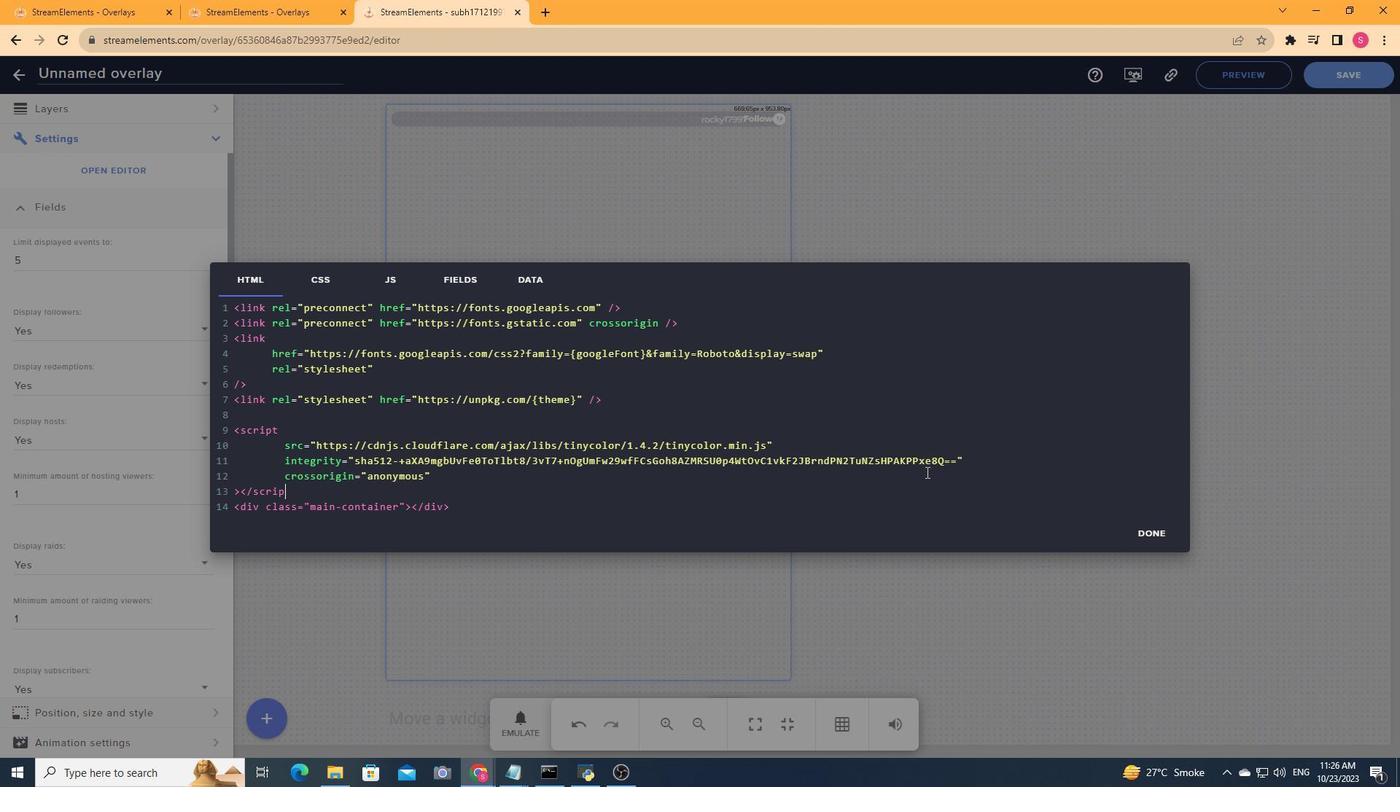 
Action: Mouse moved to (242, 546)
Screenshot: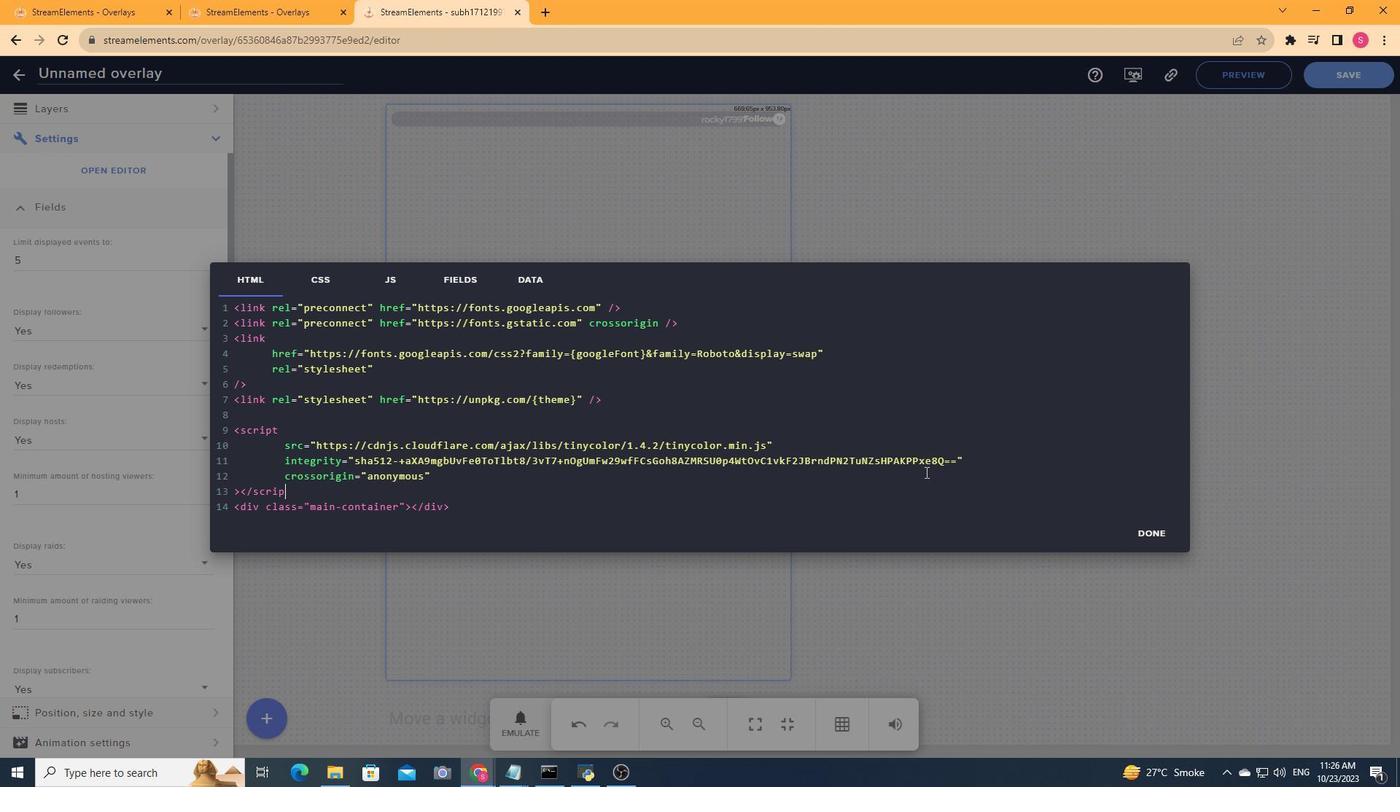 
Action: Key pressed t
Screenshot: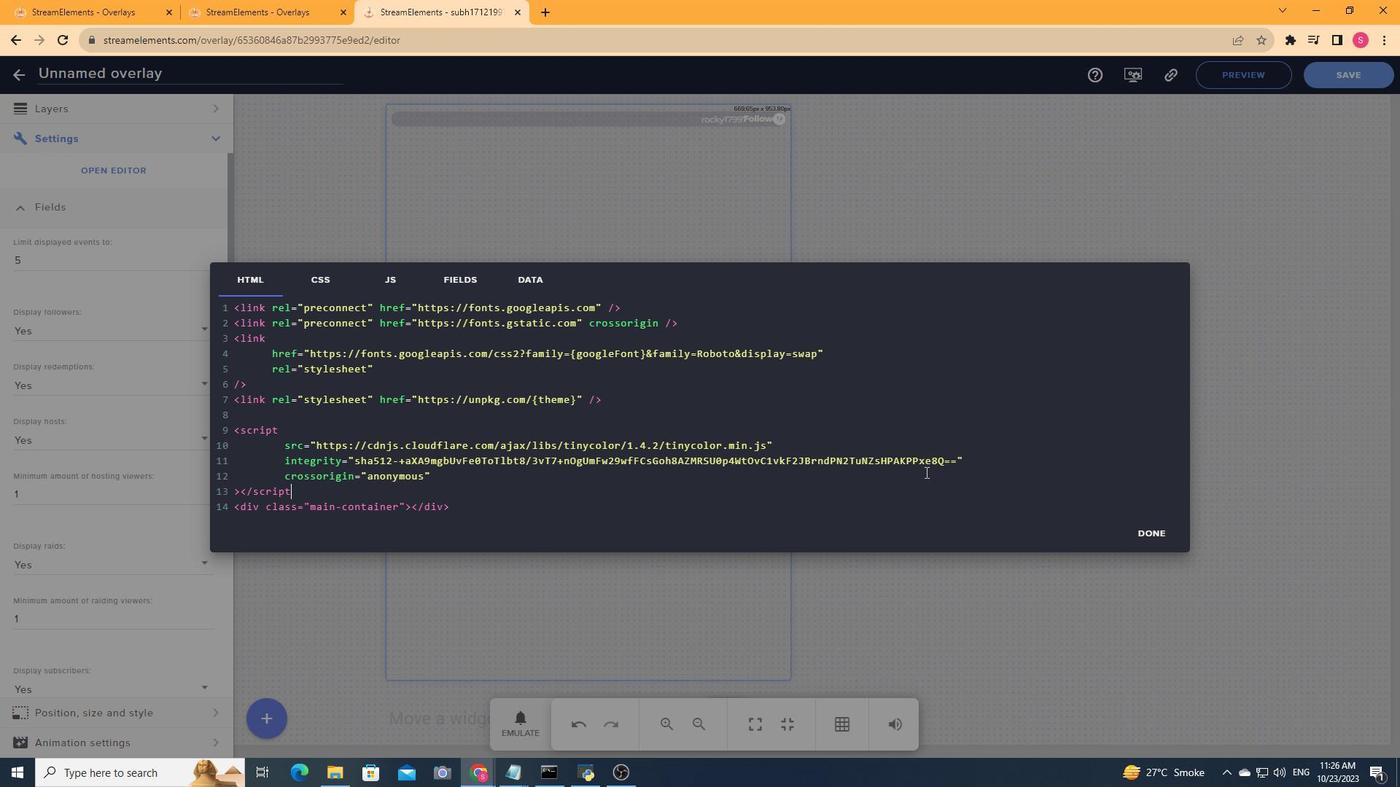 
Action: Mouse moved to (242, 546)
Screenshot: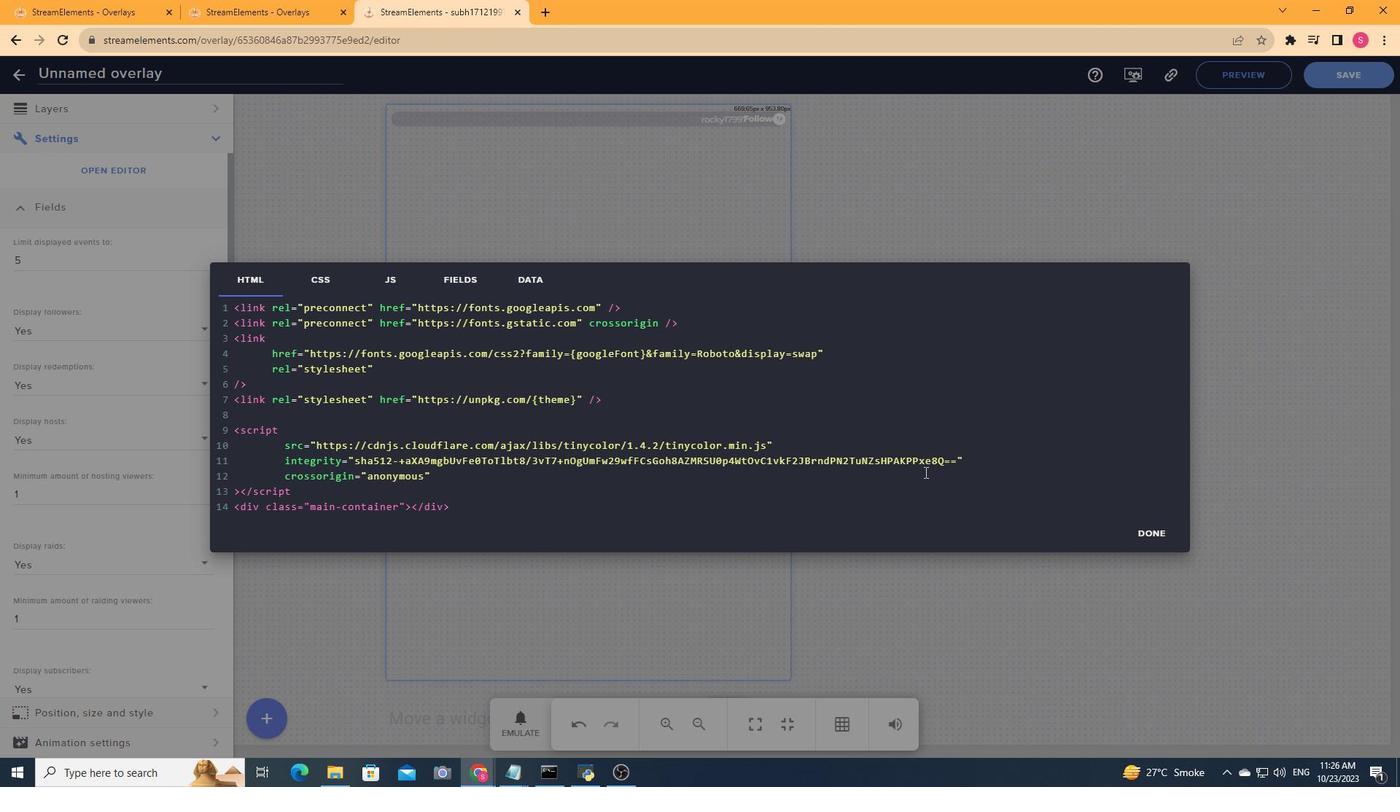 
Action: Key pressed <Key.shift_r>>
Screenshot: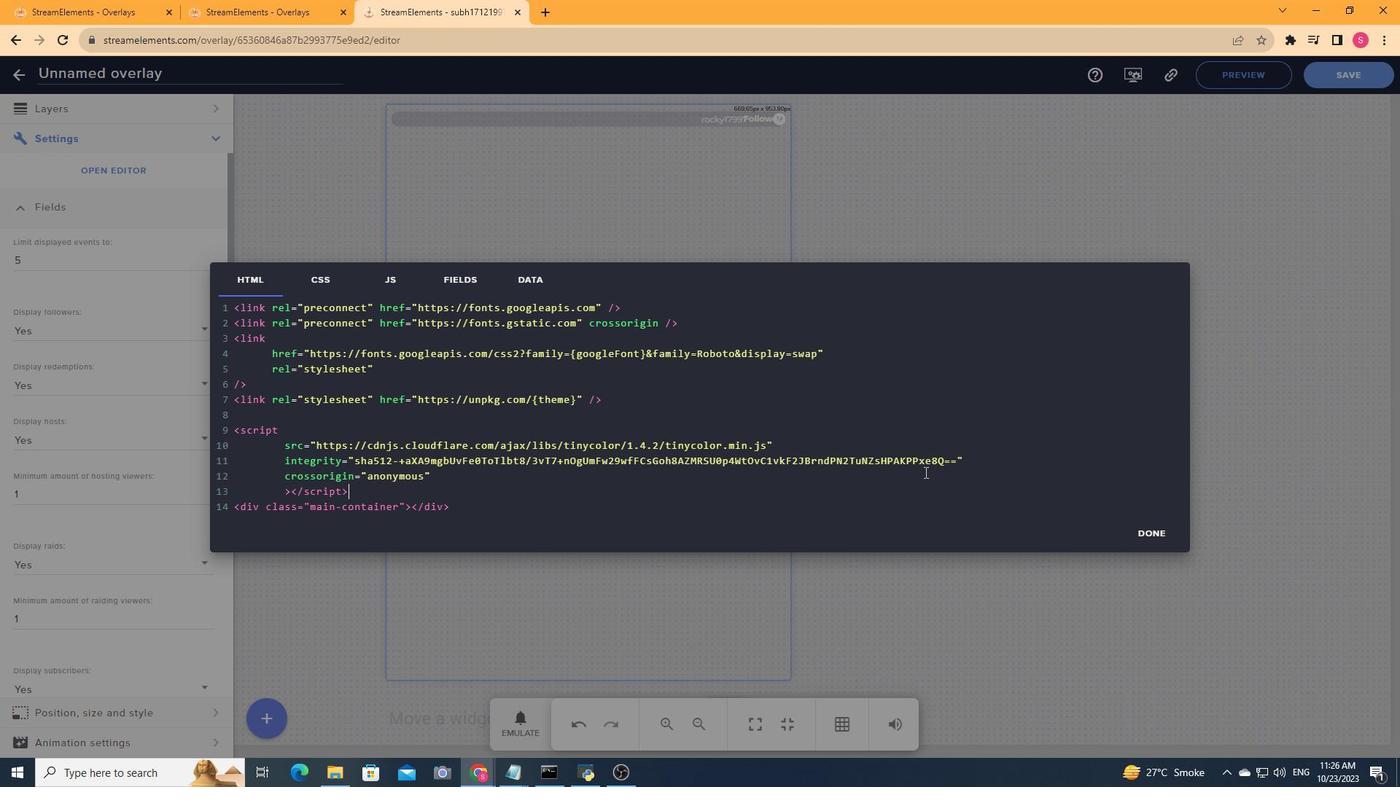 
Action: Mouse moved to (253, 519)
Screenshot: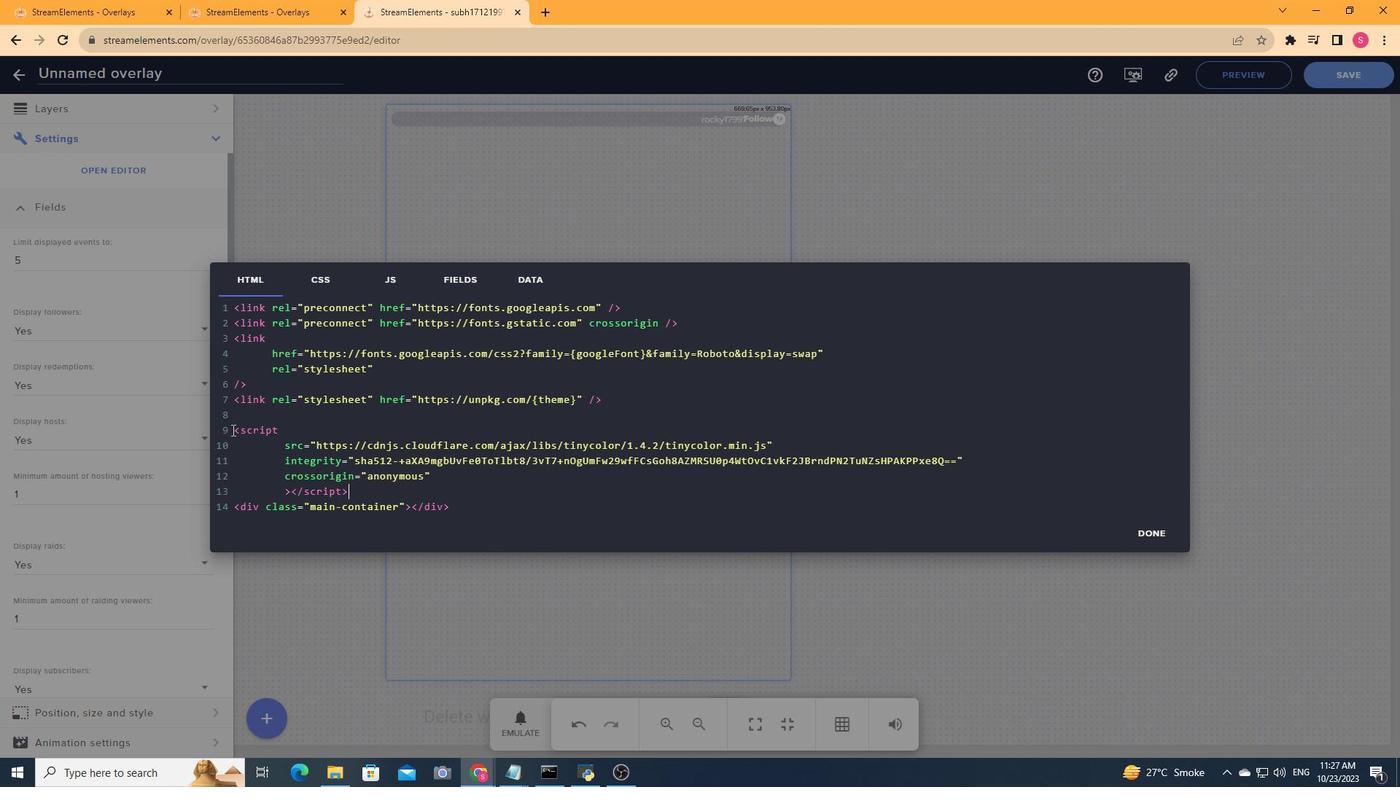 
Action: Mouse pressed left at (253, 519)
Screenshot: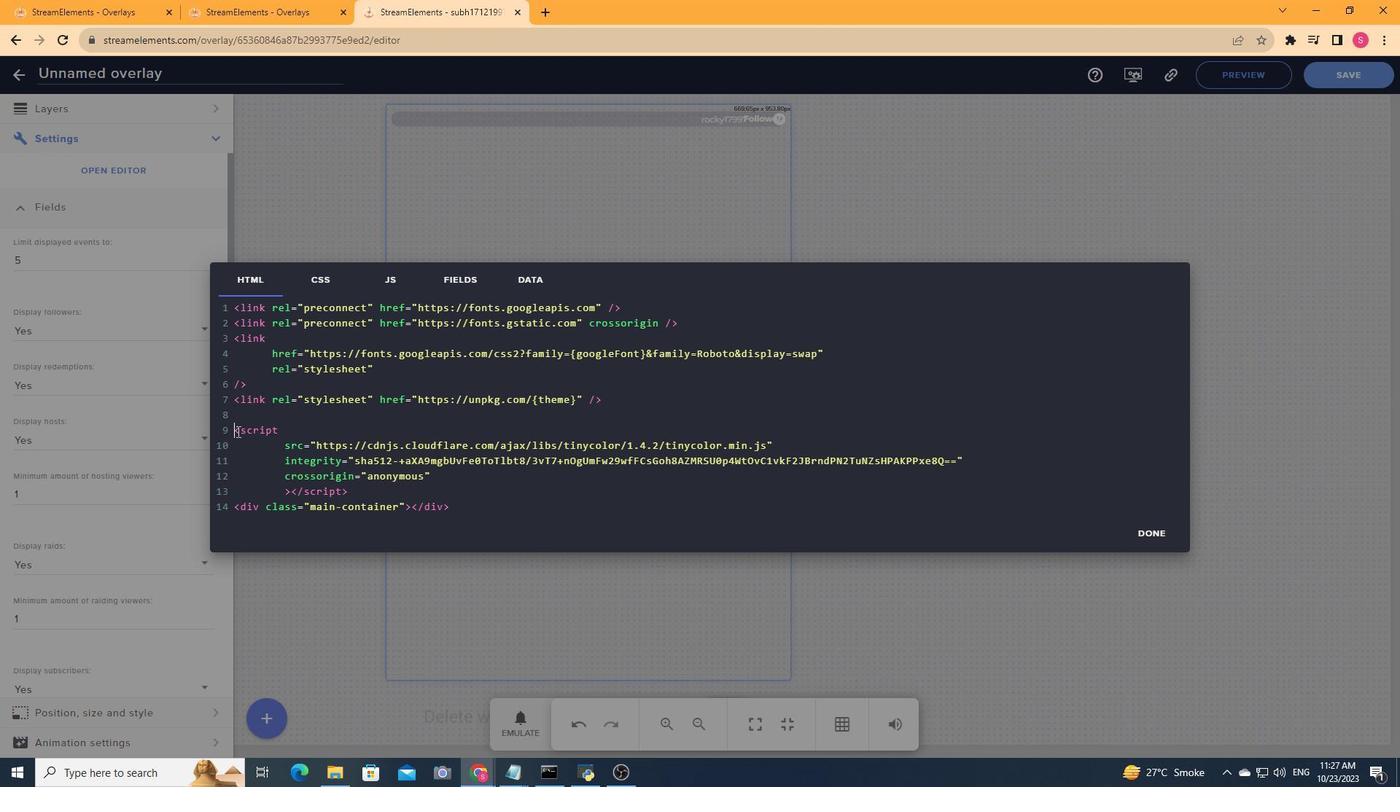 
Action: Mouse moved to (251, 558)
Screenshot: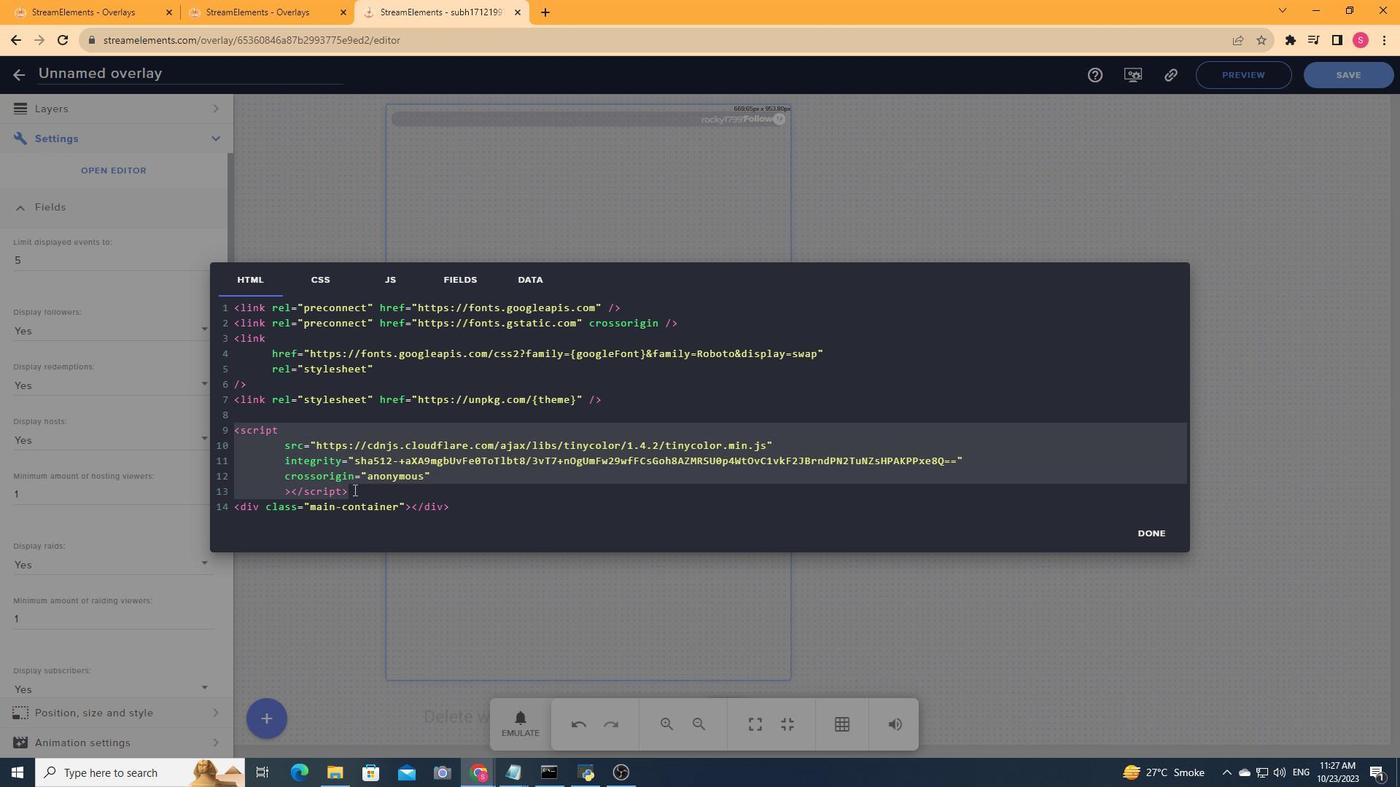 
Action: Key pressed ctrl+C
Screenshot: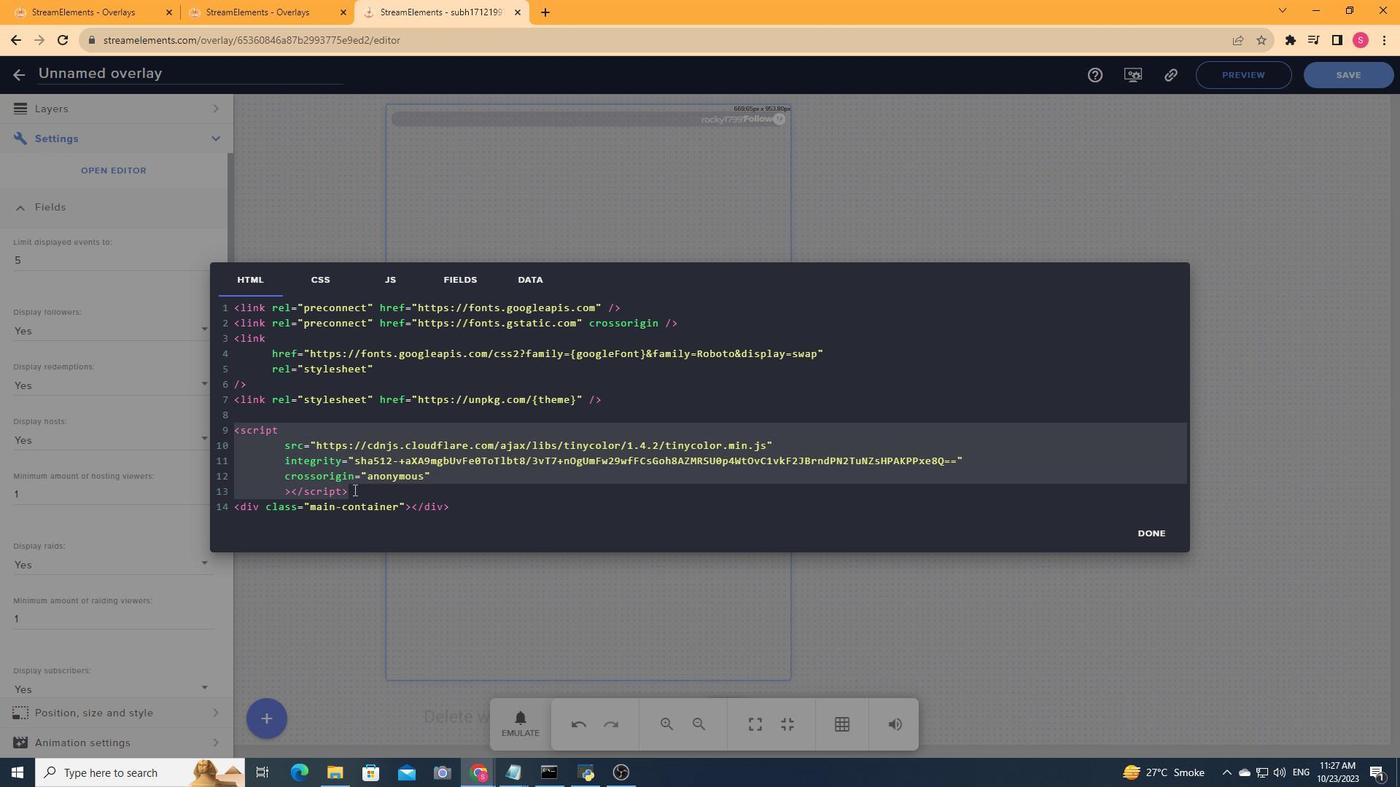 
Action: Mouse moved to (251, 560)
Screenshot: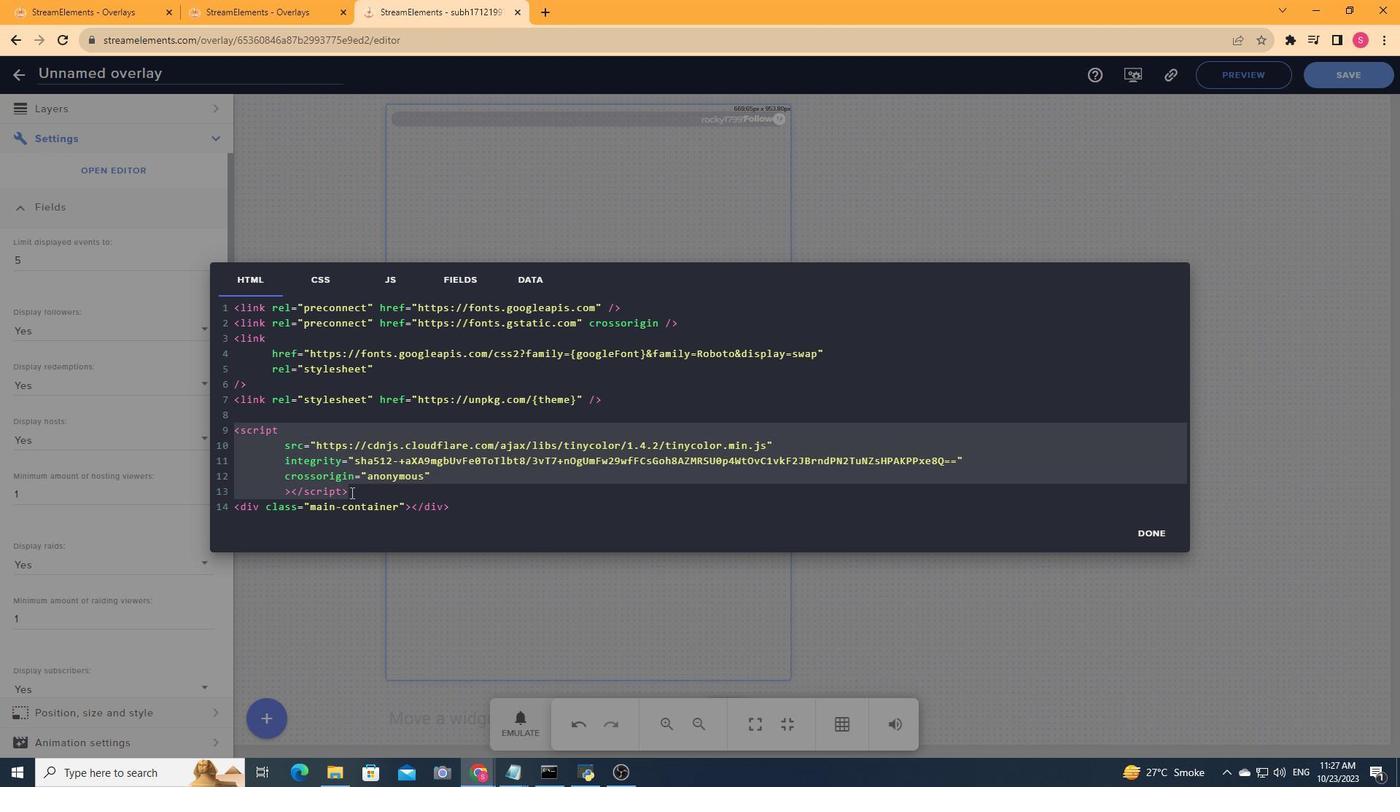 
Action: Mouse pressed left at (251, 560)
Screenshot: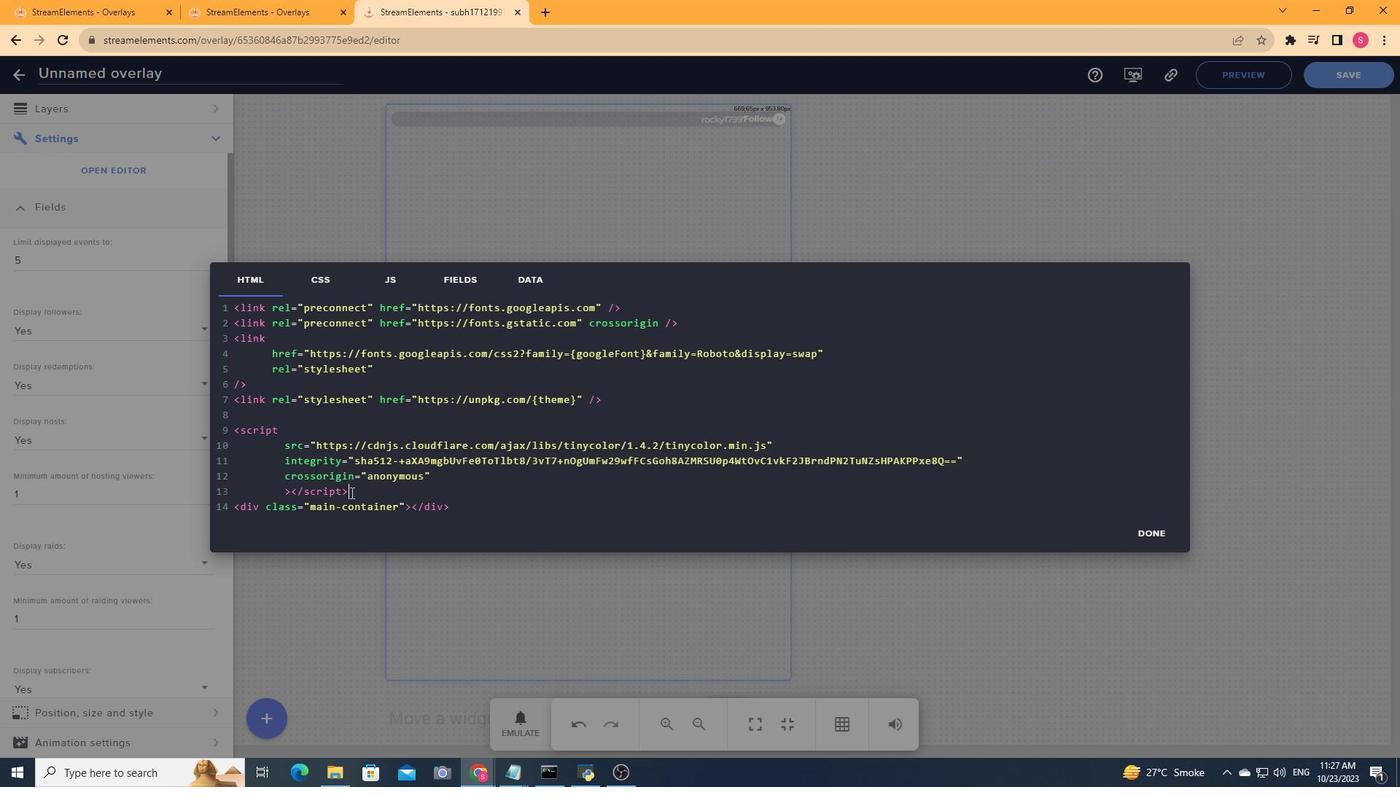 
Action: Key pressed <Key.enter>ctrl+V
Screenshot: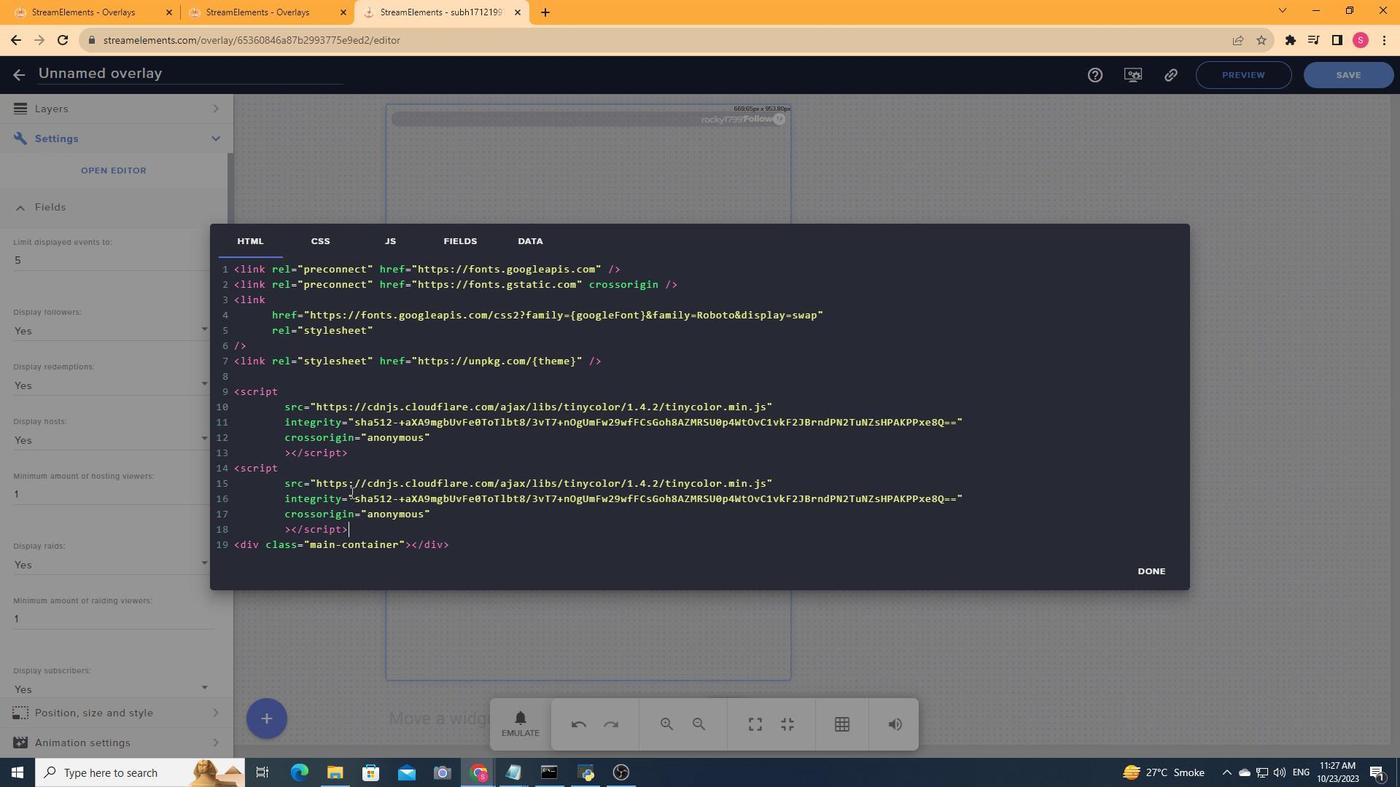 
Action: Mouse moved to (247, 553)
Screenshot: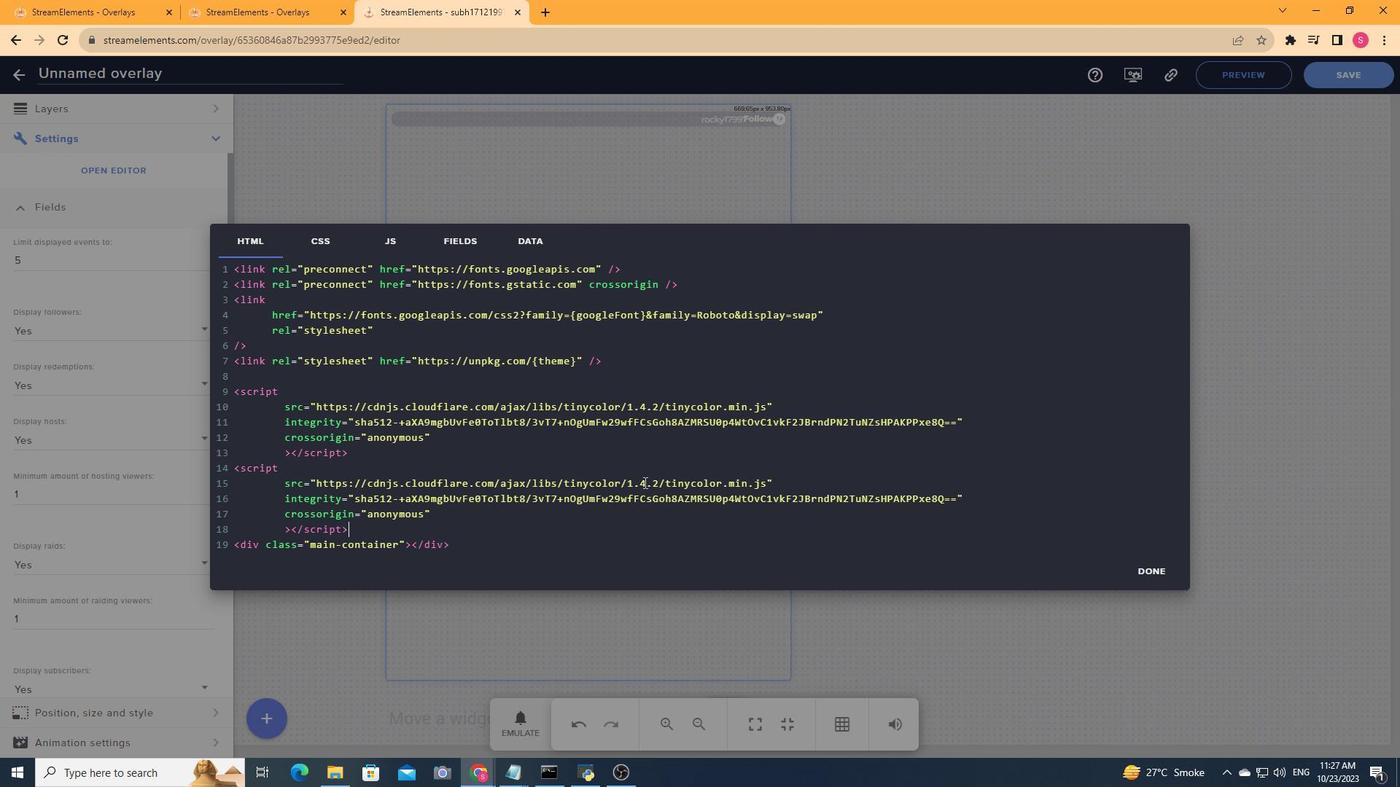 
Action: Mouse pressed left at (247, 553)
Screenshot: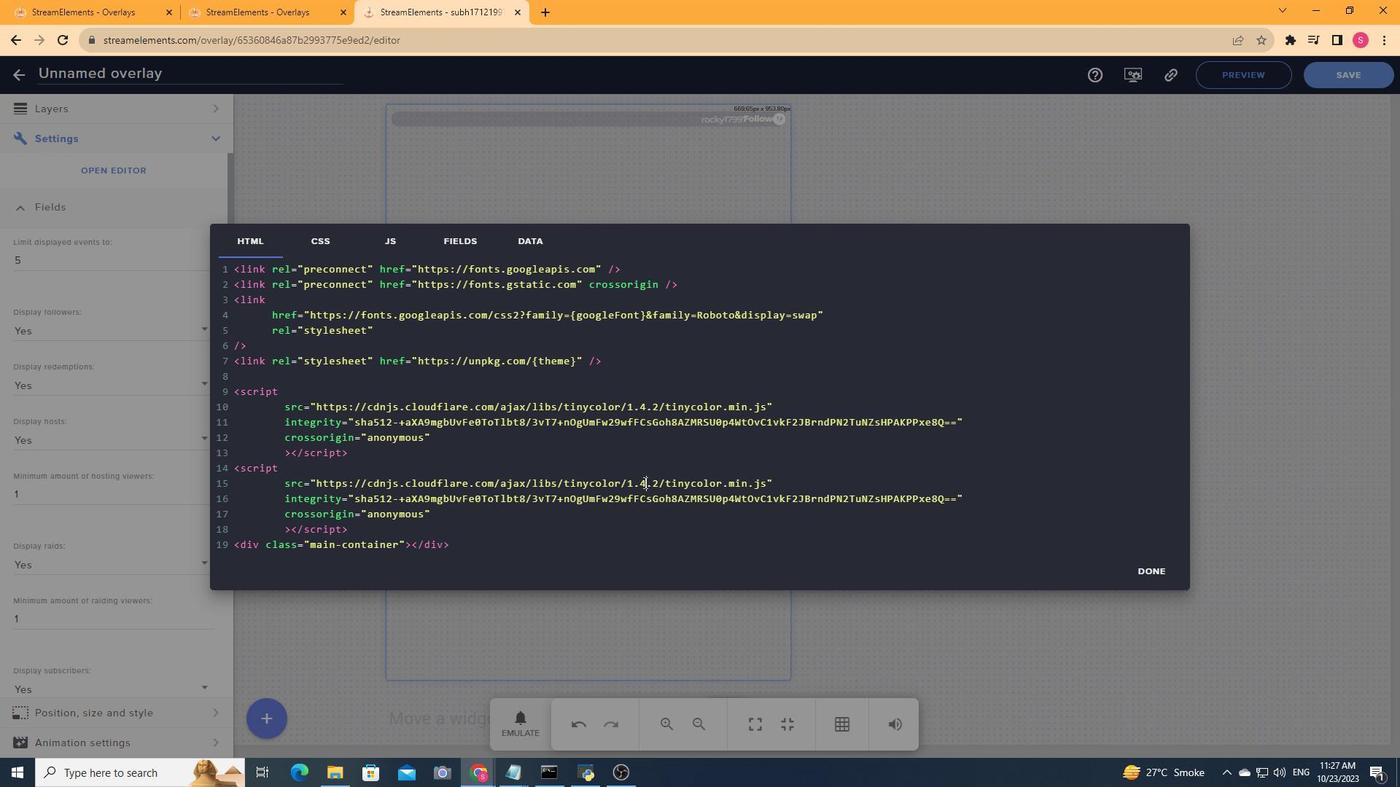 
Action: Mouse moved to (247, 551)
Screenshot: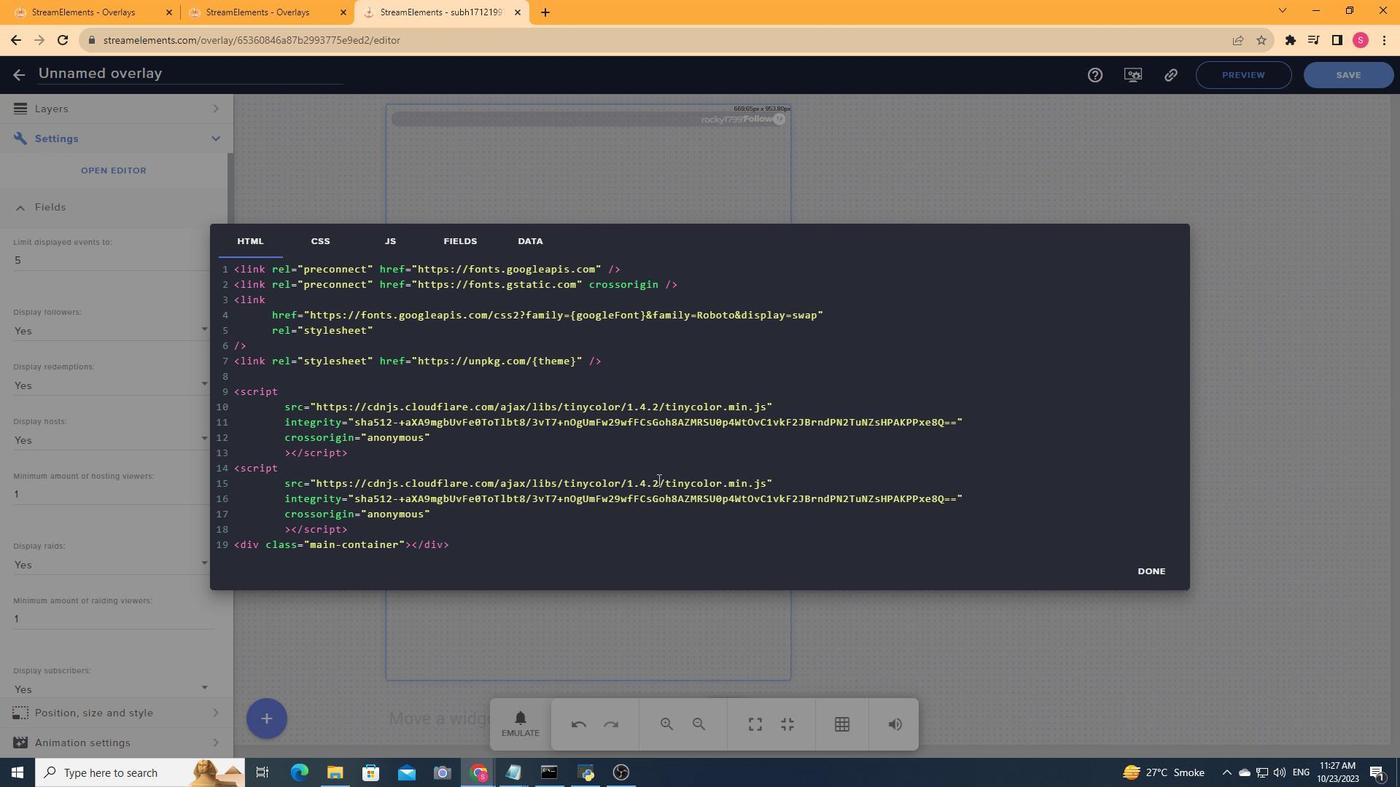 
Action: Key pressed <Key.backspace>1
Screenshot: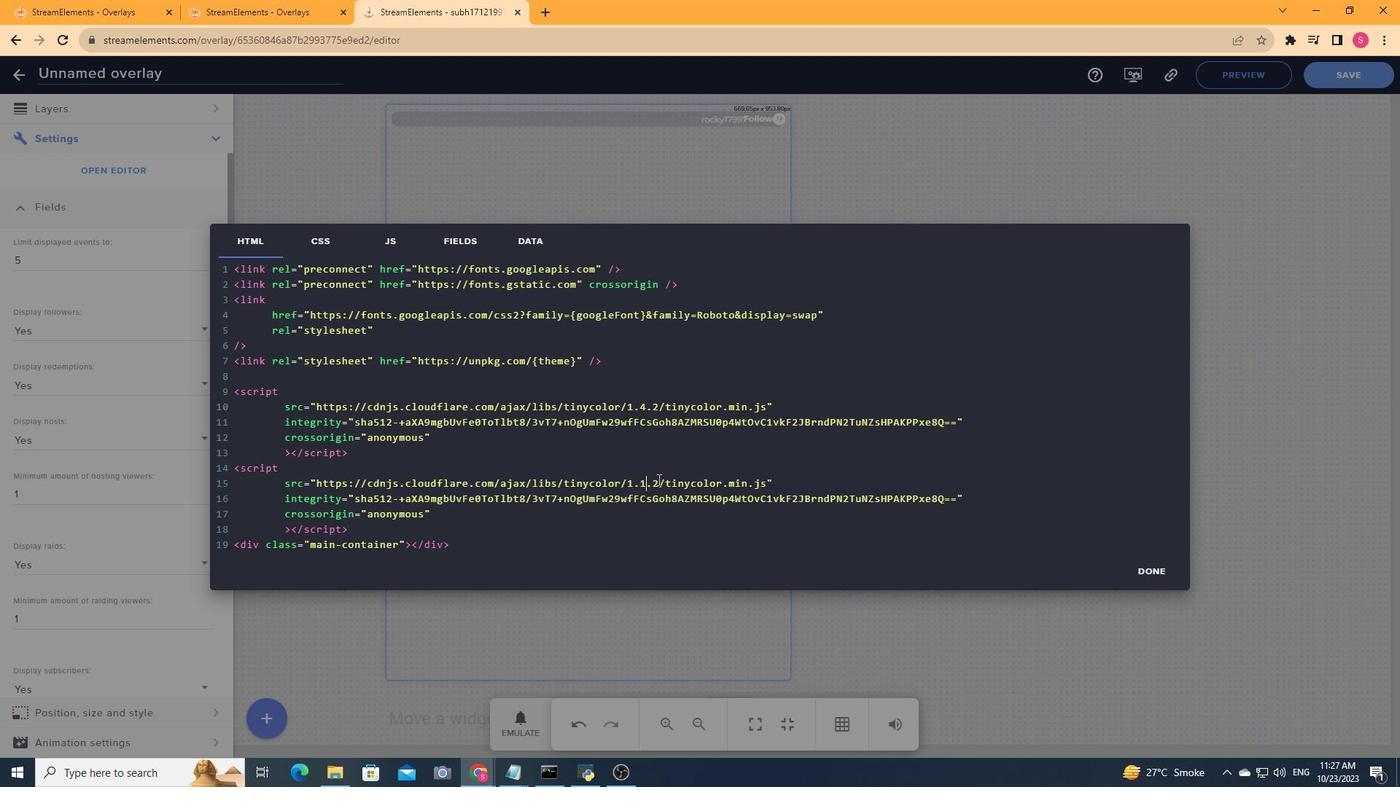 
Action: Mouse moved to (247, 551)
Screenshot: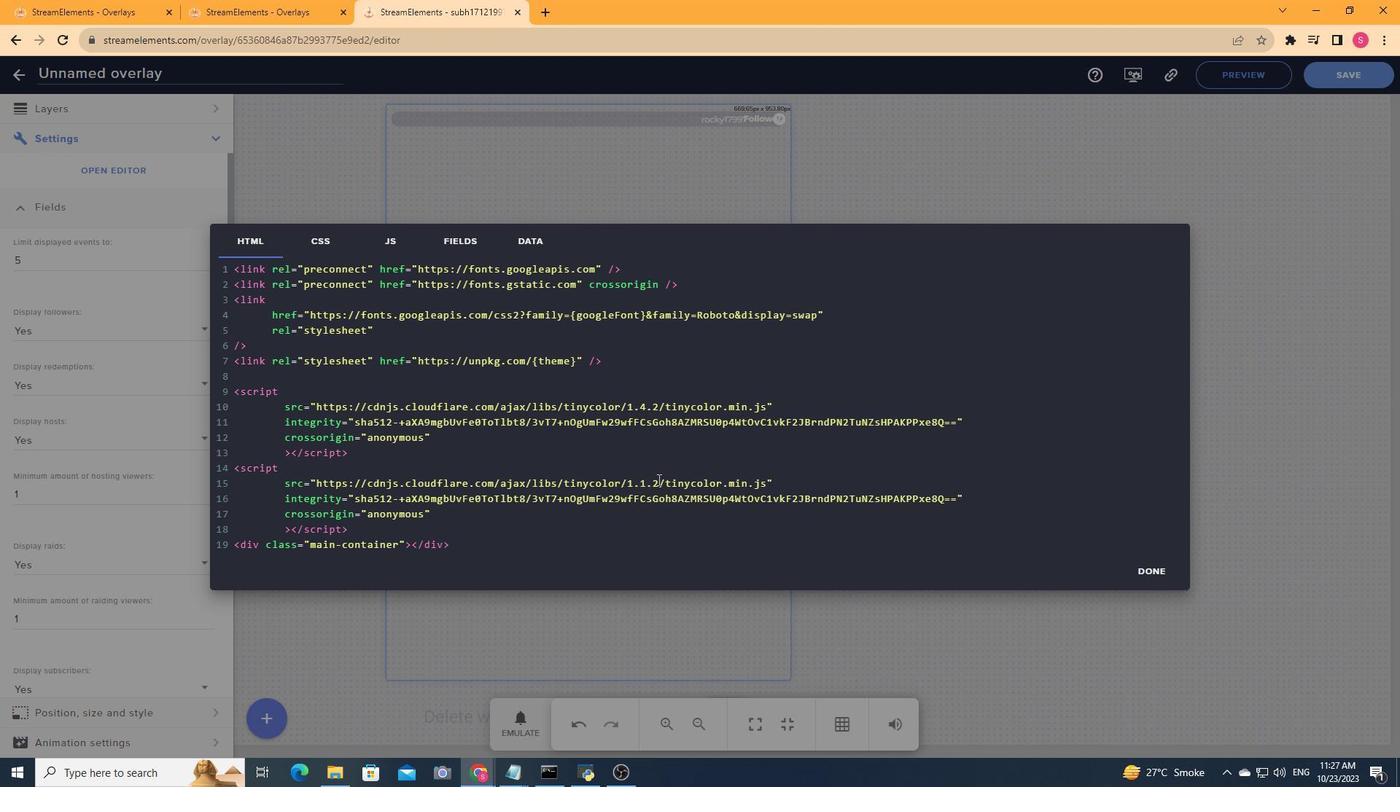 
Action: Mouse pressed left at (247, 551)
Screenshot: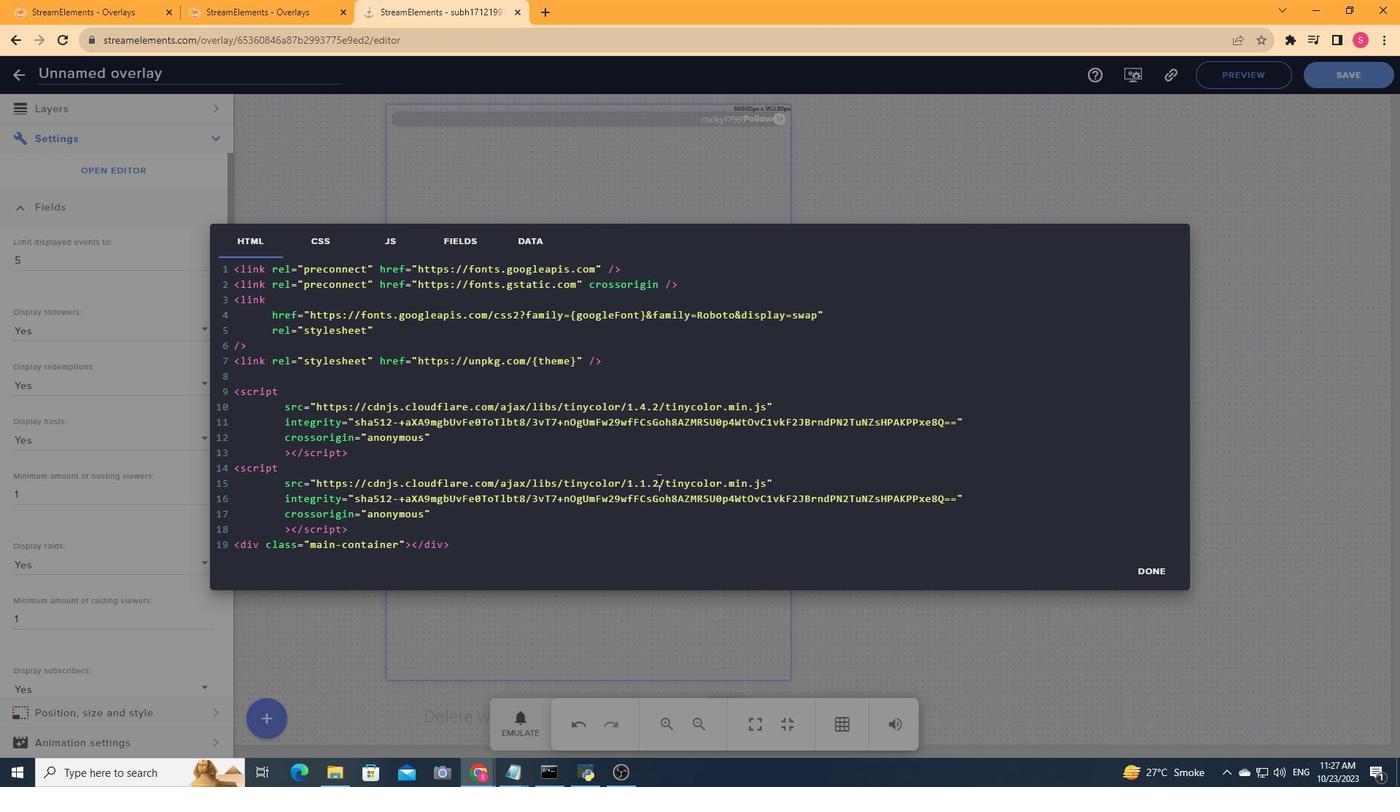 
Action: Key pressed <Key.backspace>0
Screenshot: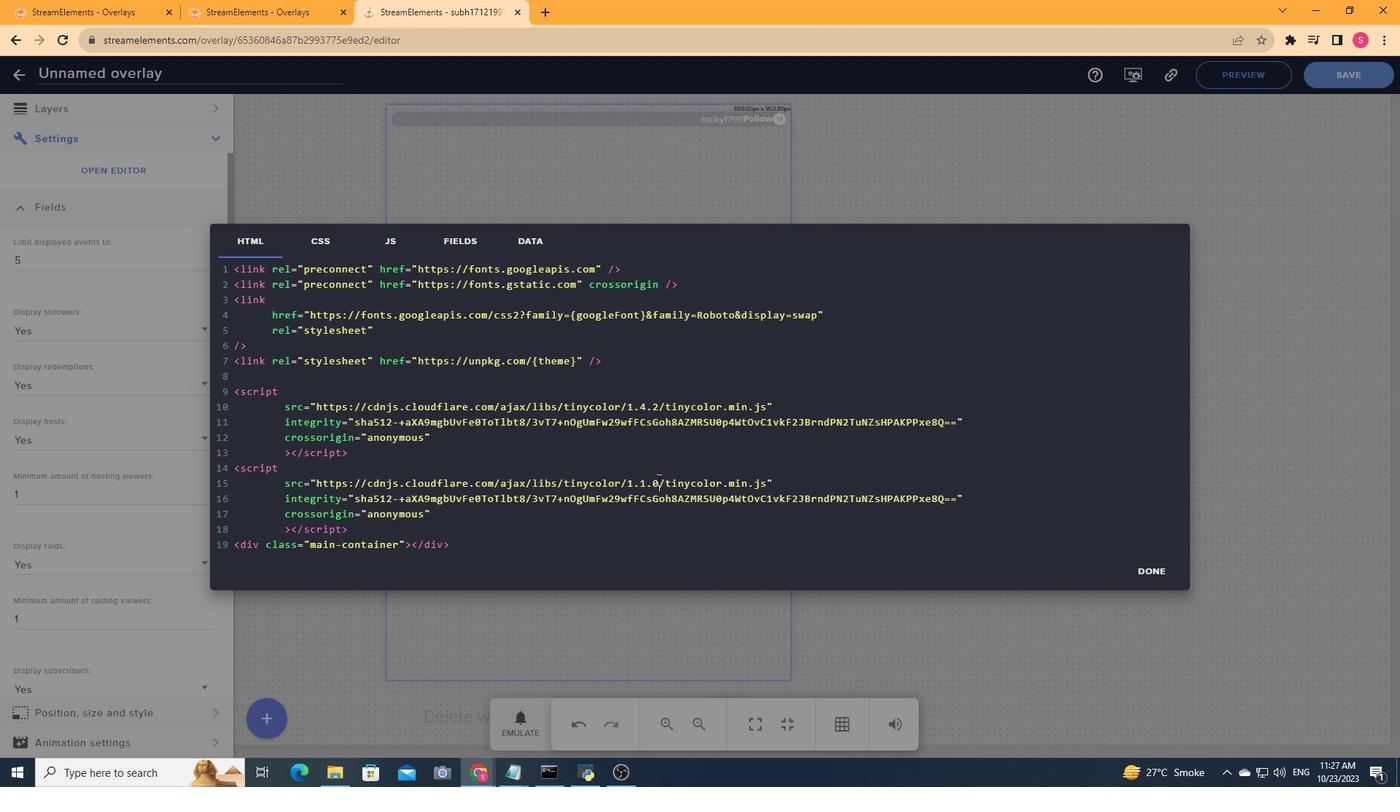 
Action: Mouse moved to (246, 550)
Screenshot: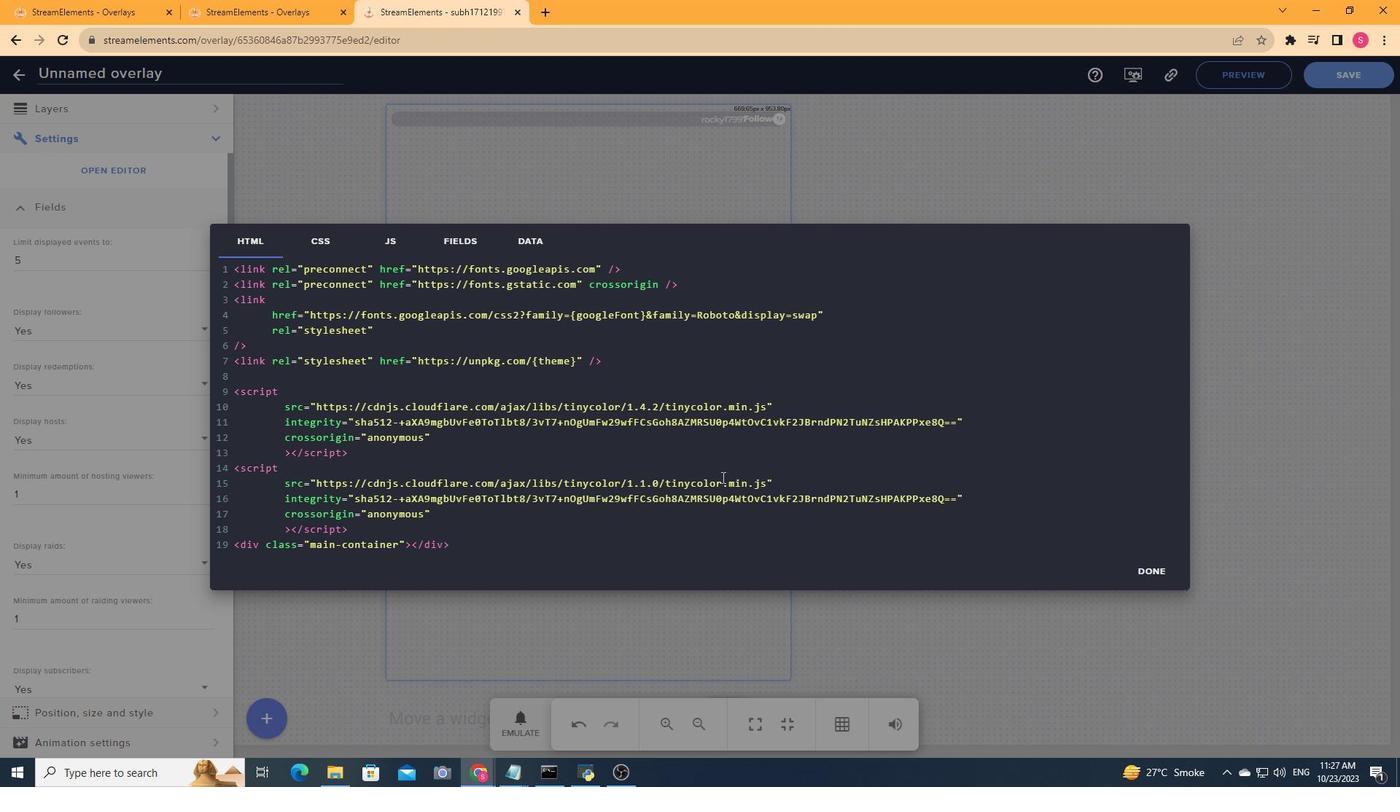 
Action: Mouse pressed left at (246, 550)
Screenshot: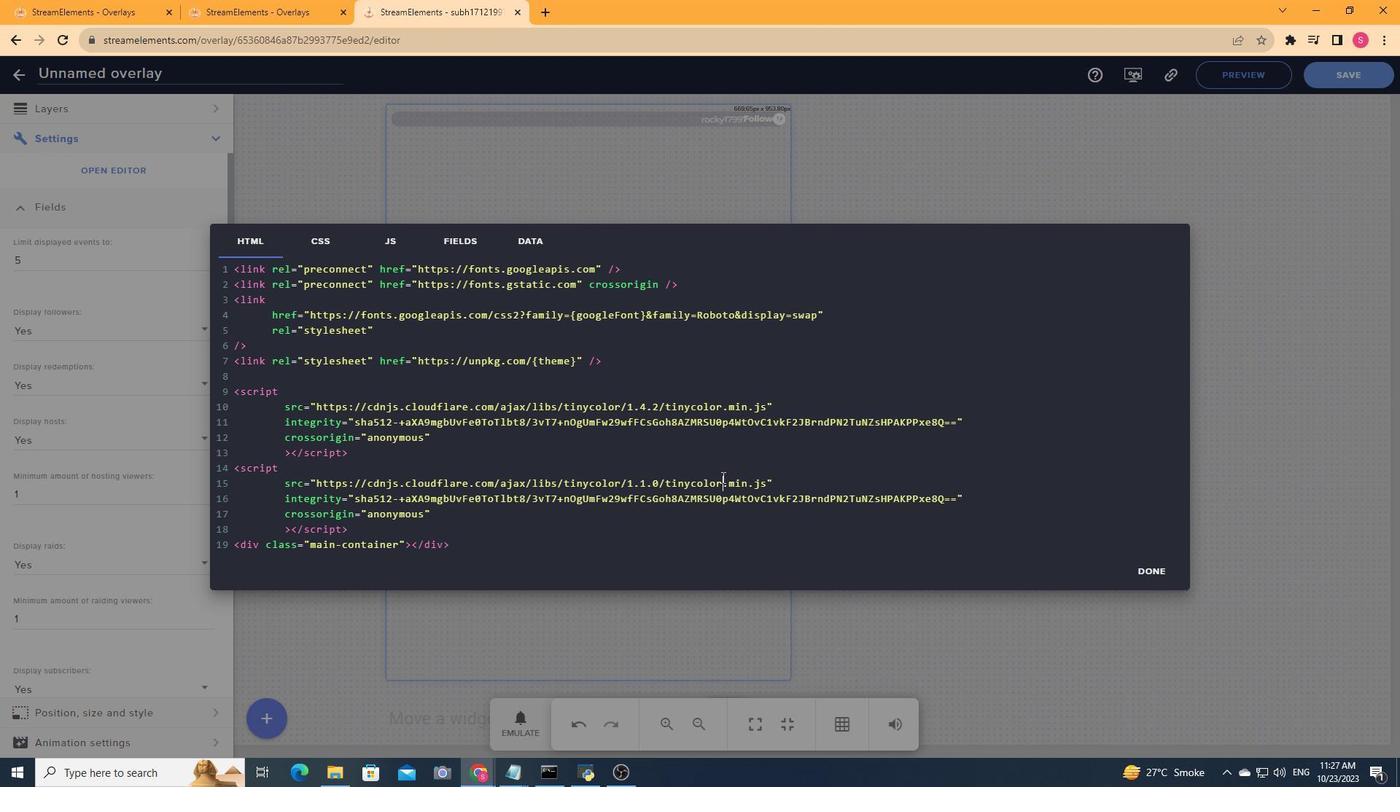 
Action: Mouse moved to (246, 550)
Screenshot: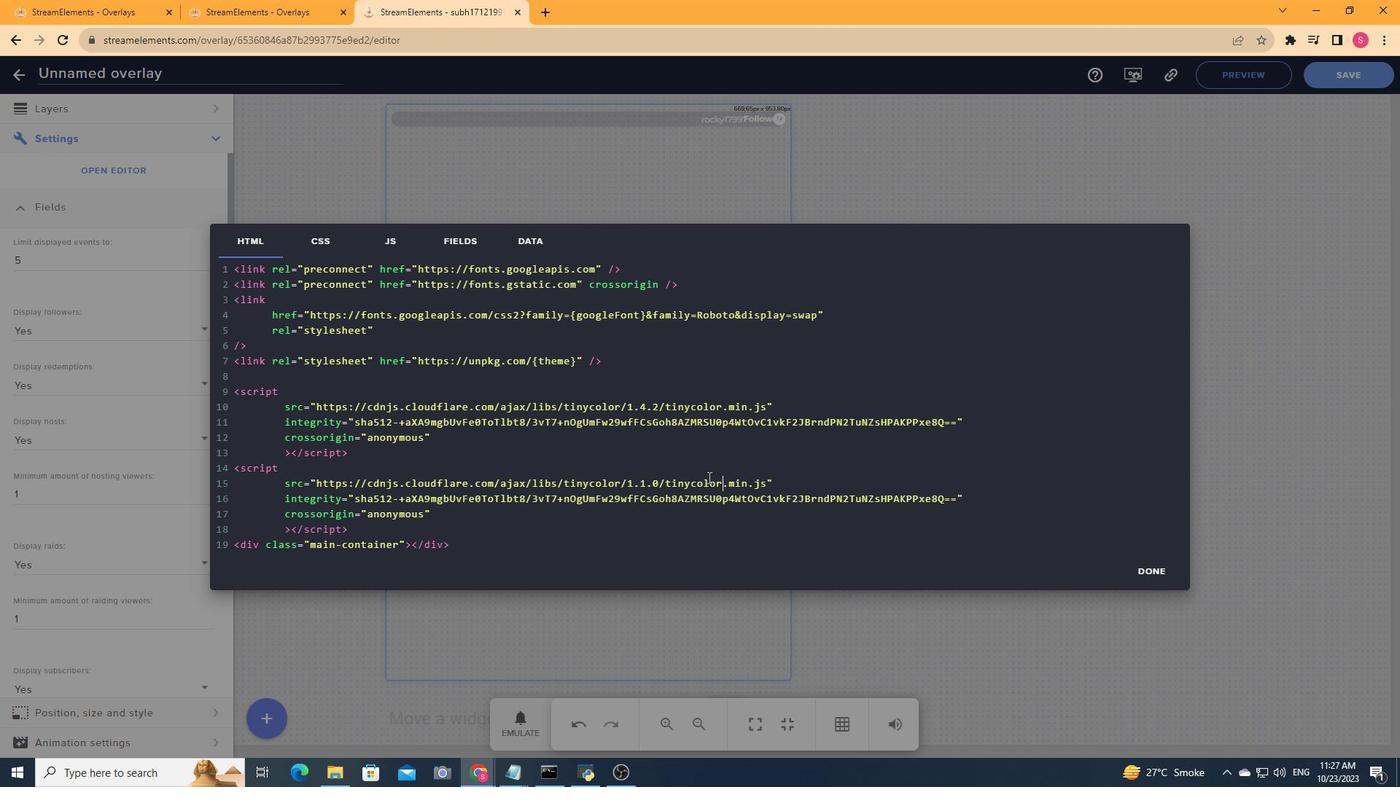 
Action: Key pressed <Key.backspace>
Screenshot: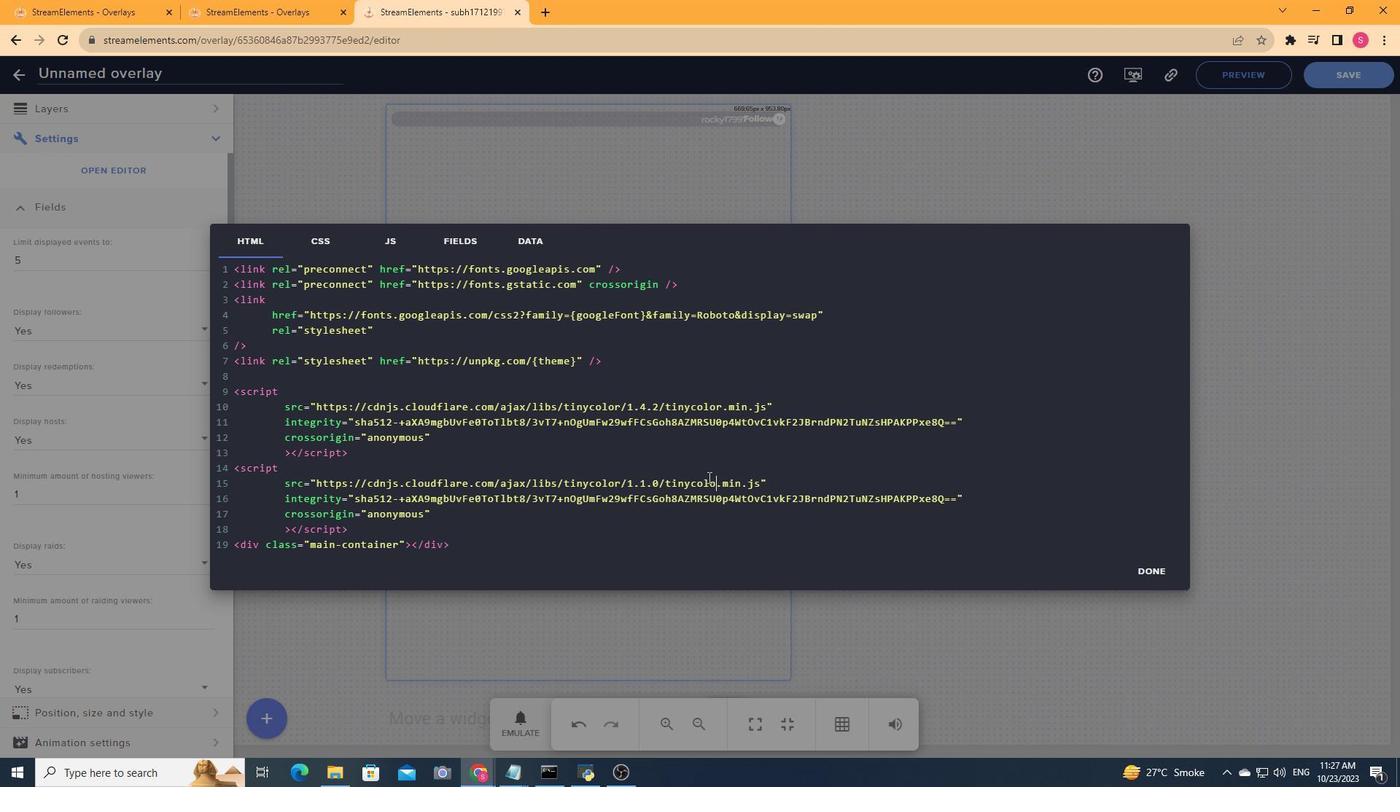 
Action: Mouse moved to (246, 550)
Screenshot: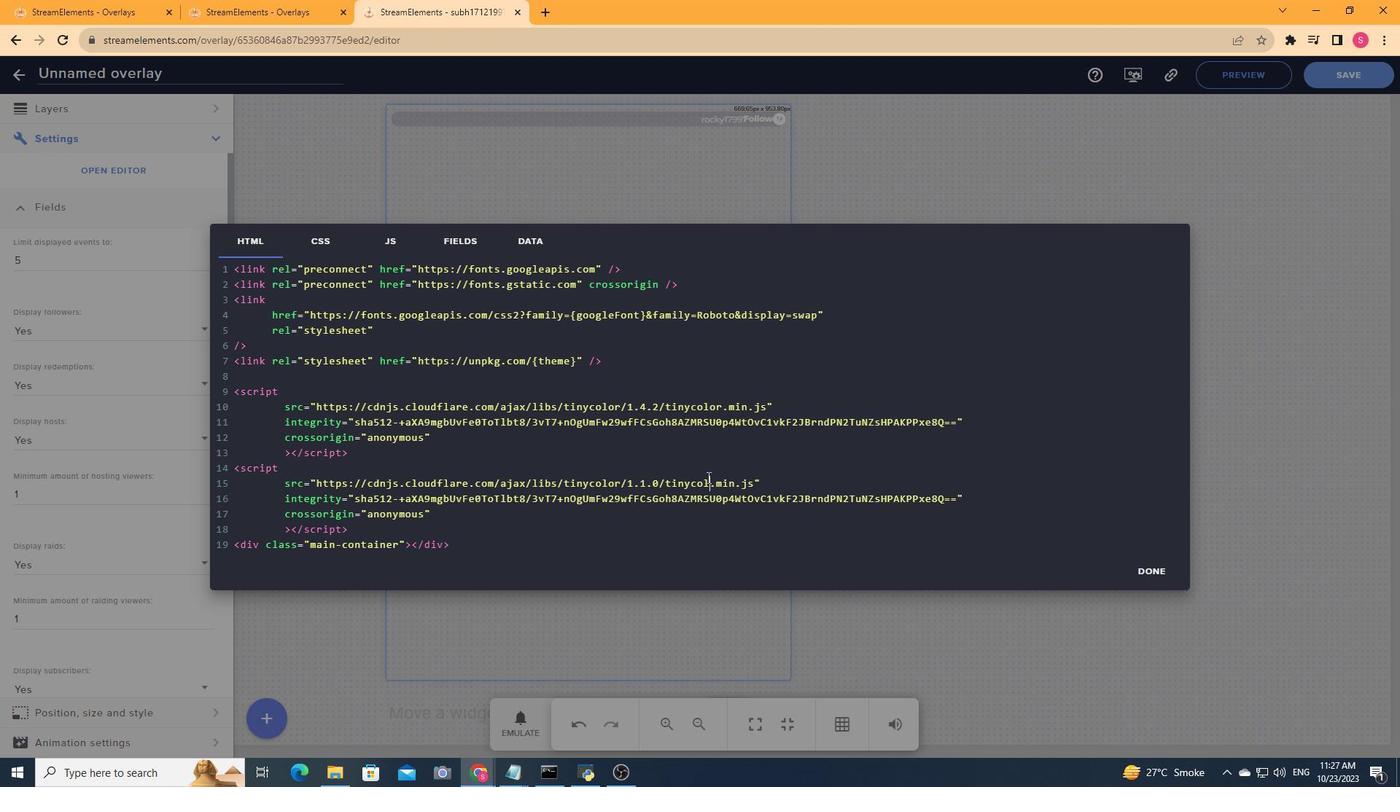 
Action: Key pressed <Key.backspace><Key.backspace>
Screenshot: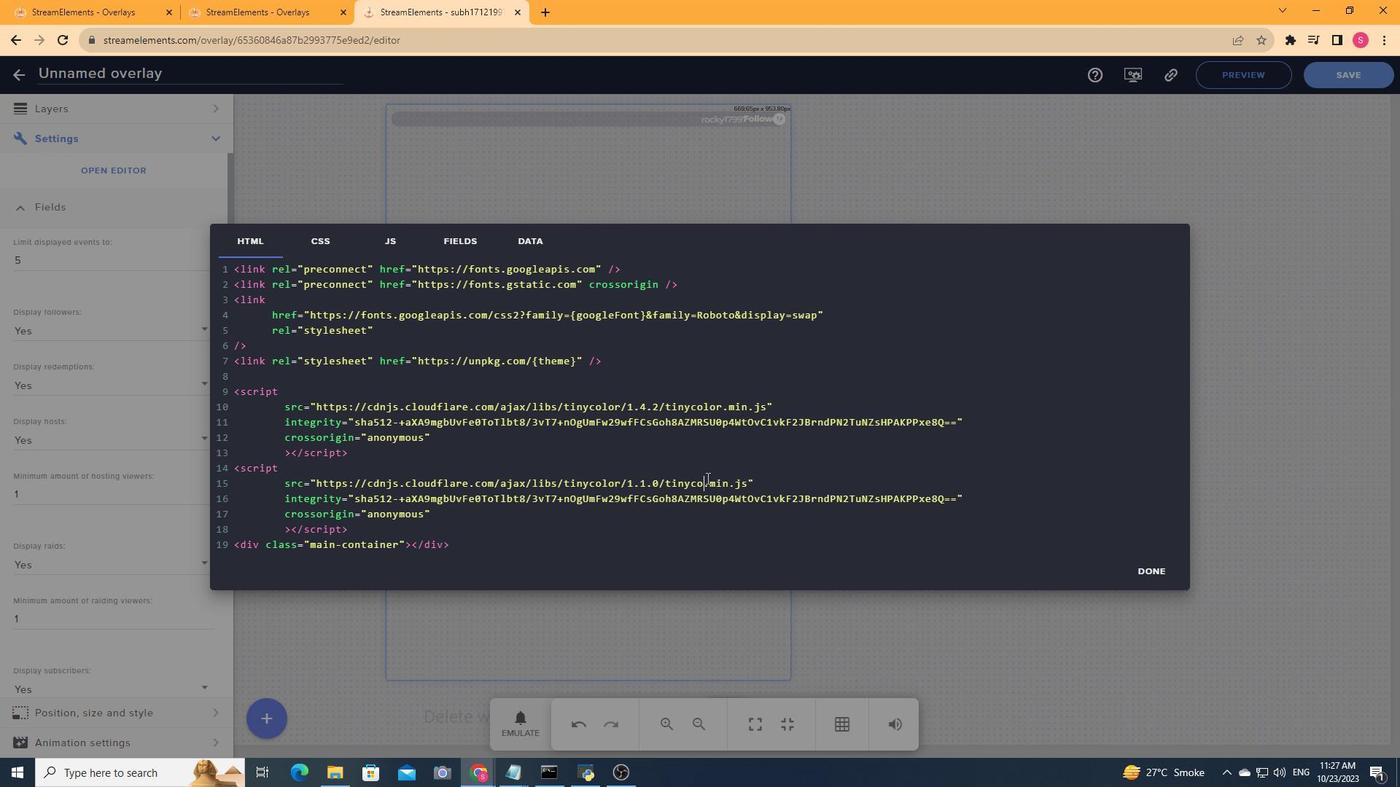 
Action: Mouse moved to (246, 550)
Screenshot: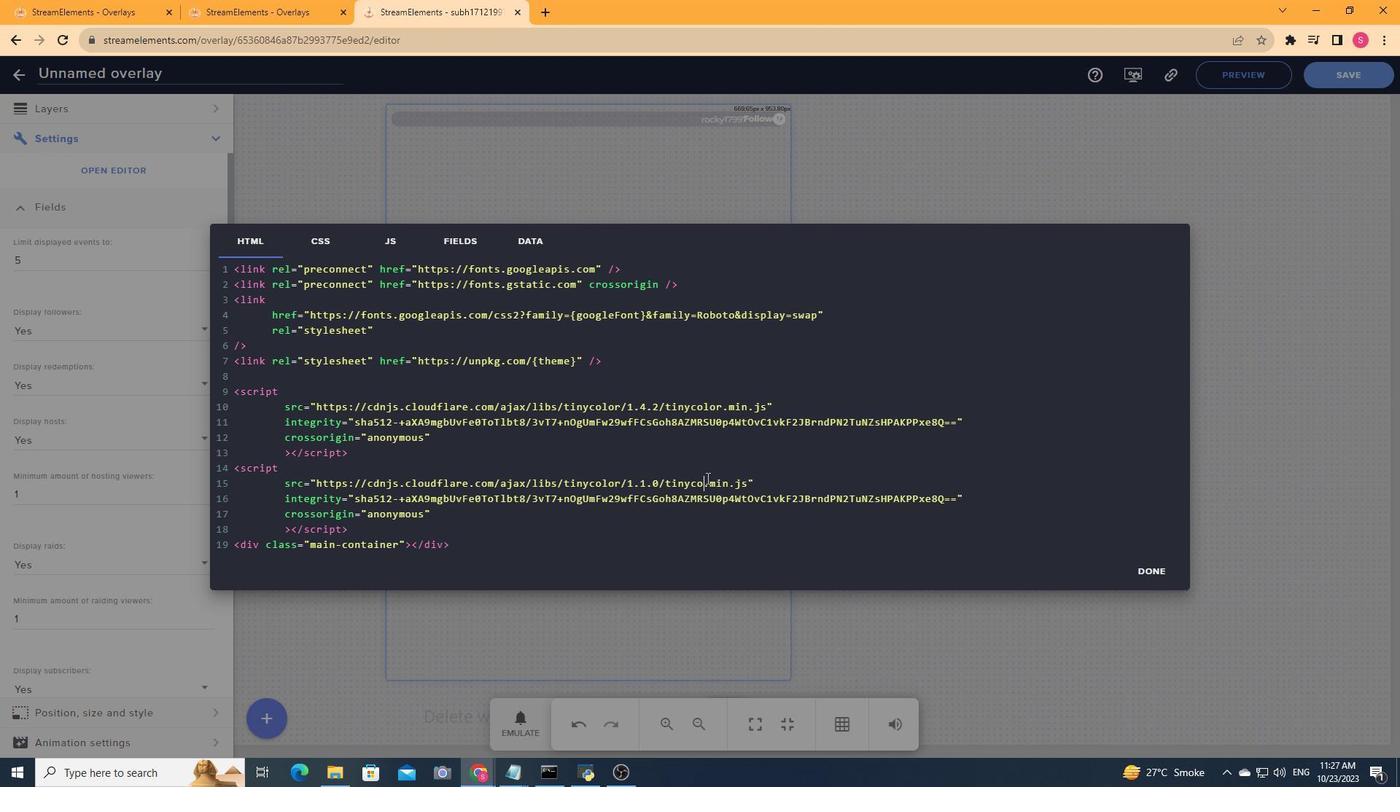 
Action: Key pressed <Key.backspace>
Screenshot: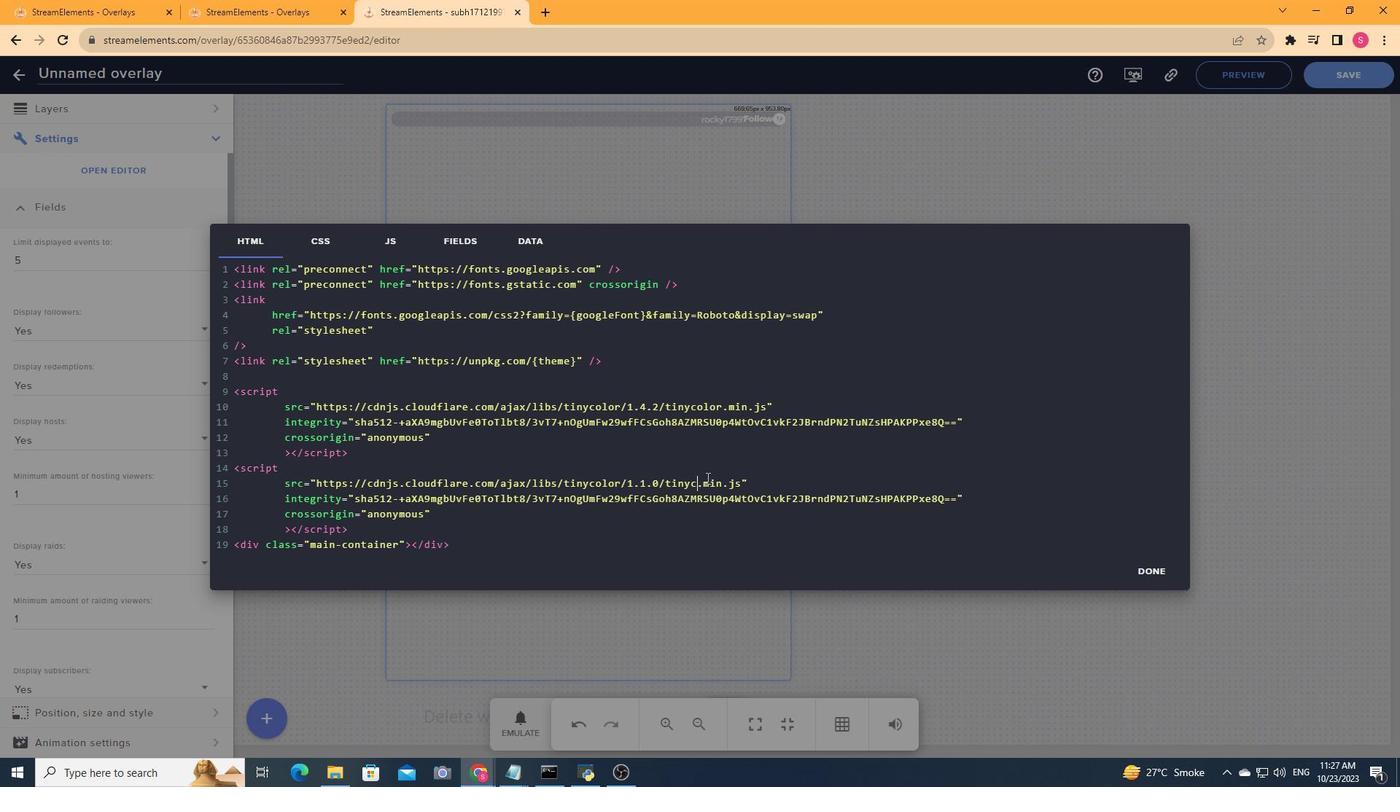 
Action: Mouse moved to (246, 550)
Screenshot: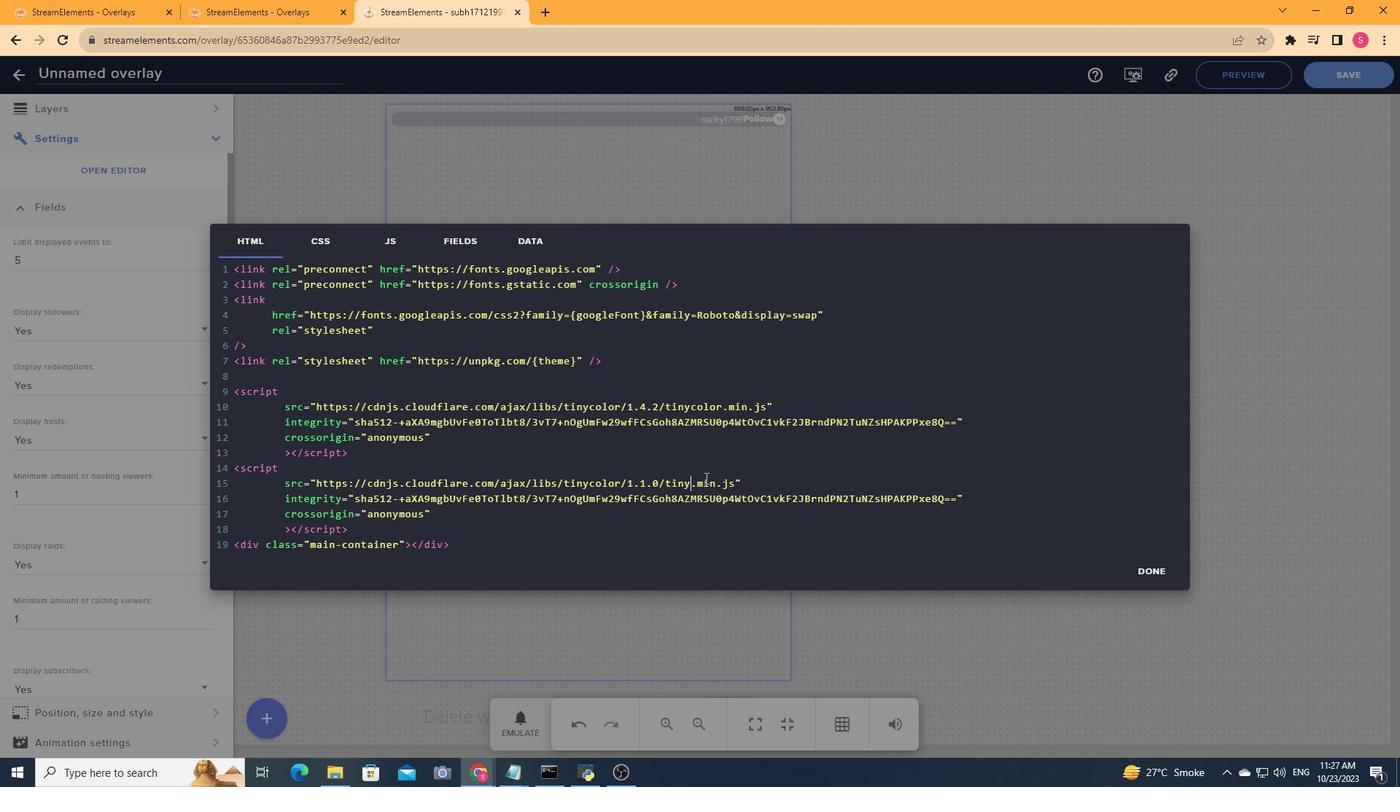 
Action: Key pressed <Key.backspace>
Screenshot: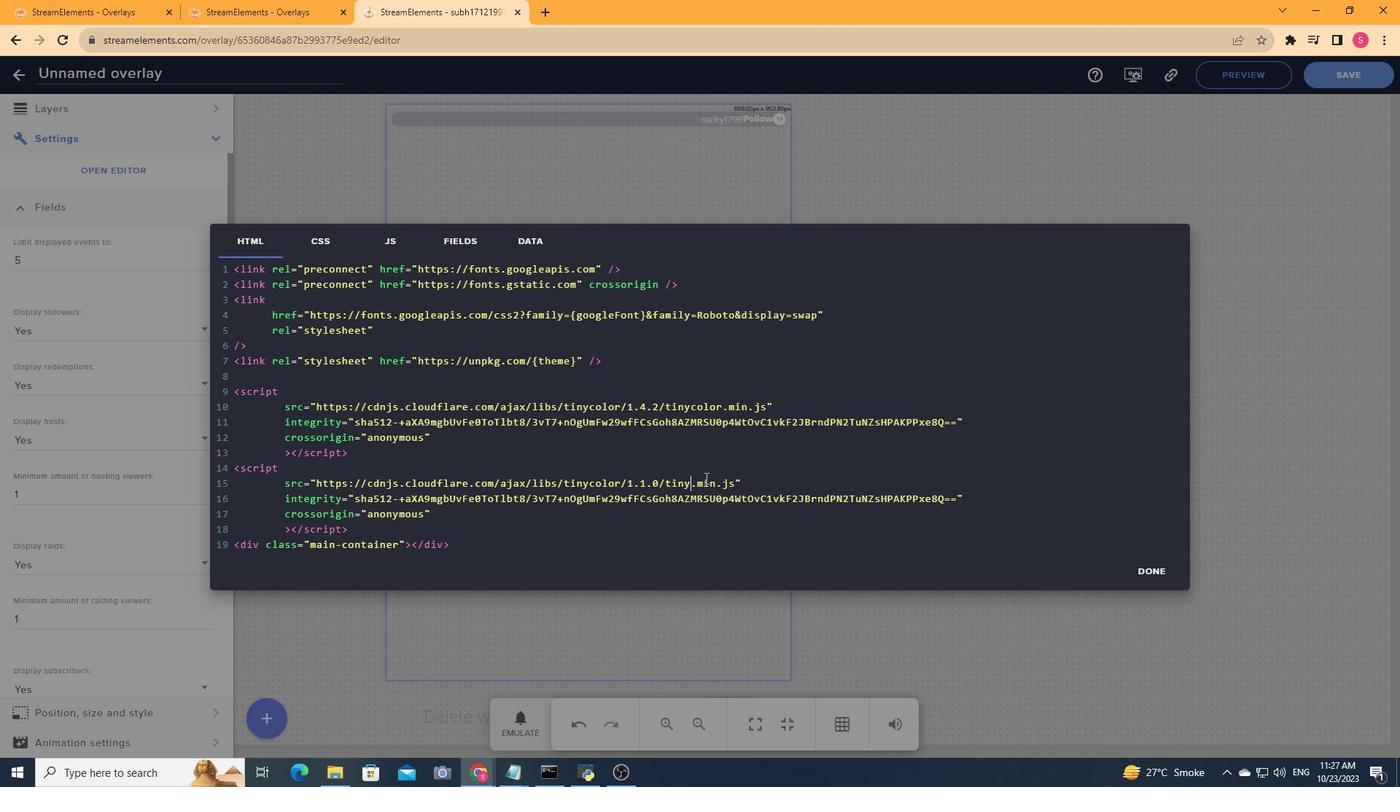 
Action: Mouse moved to (246, 550)
Screenshot: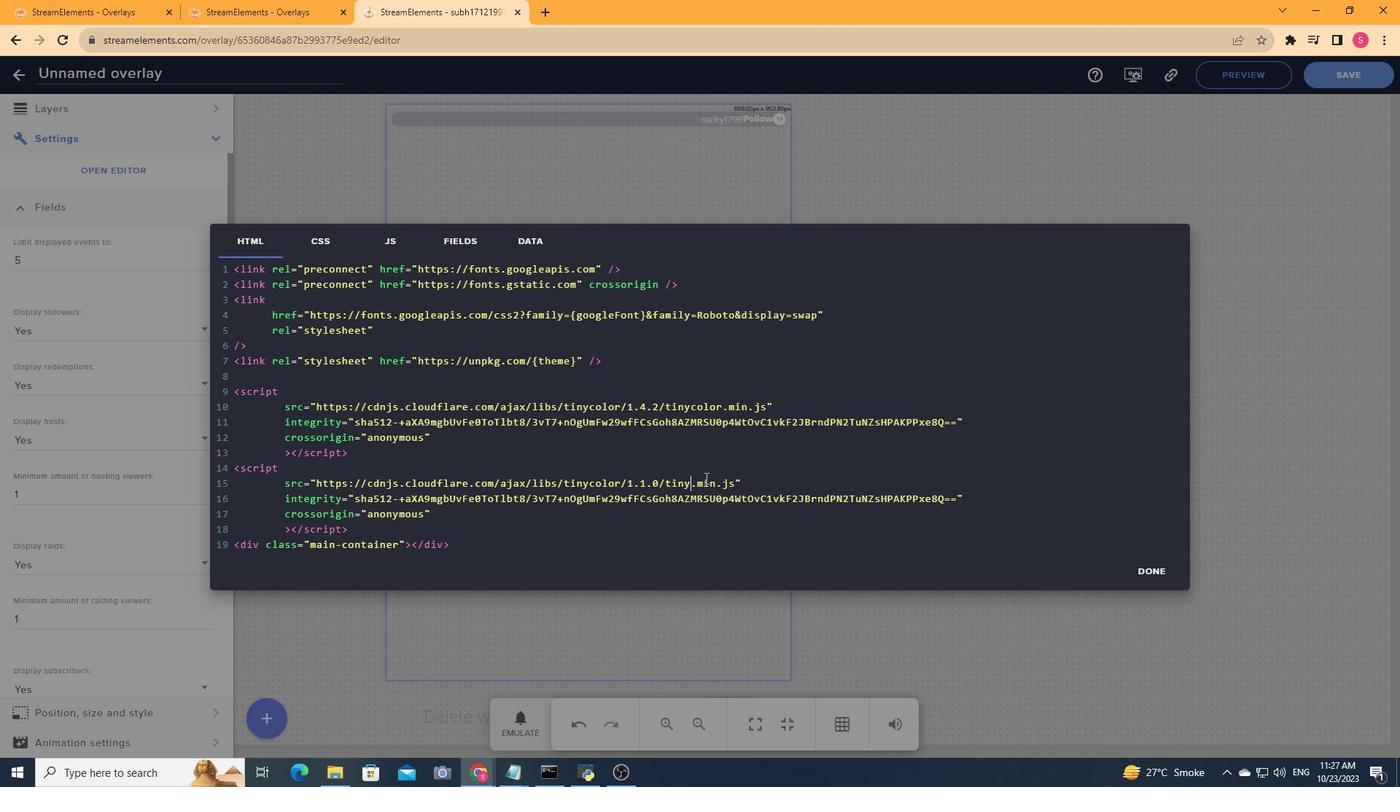 
Action: Key pressed <Key.backspace><Key.backspace><Key.backspace><Key.backspace>
Screenshot: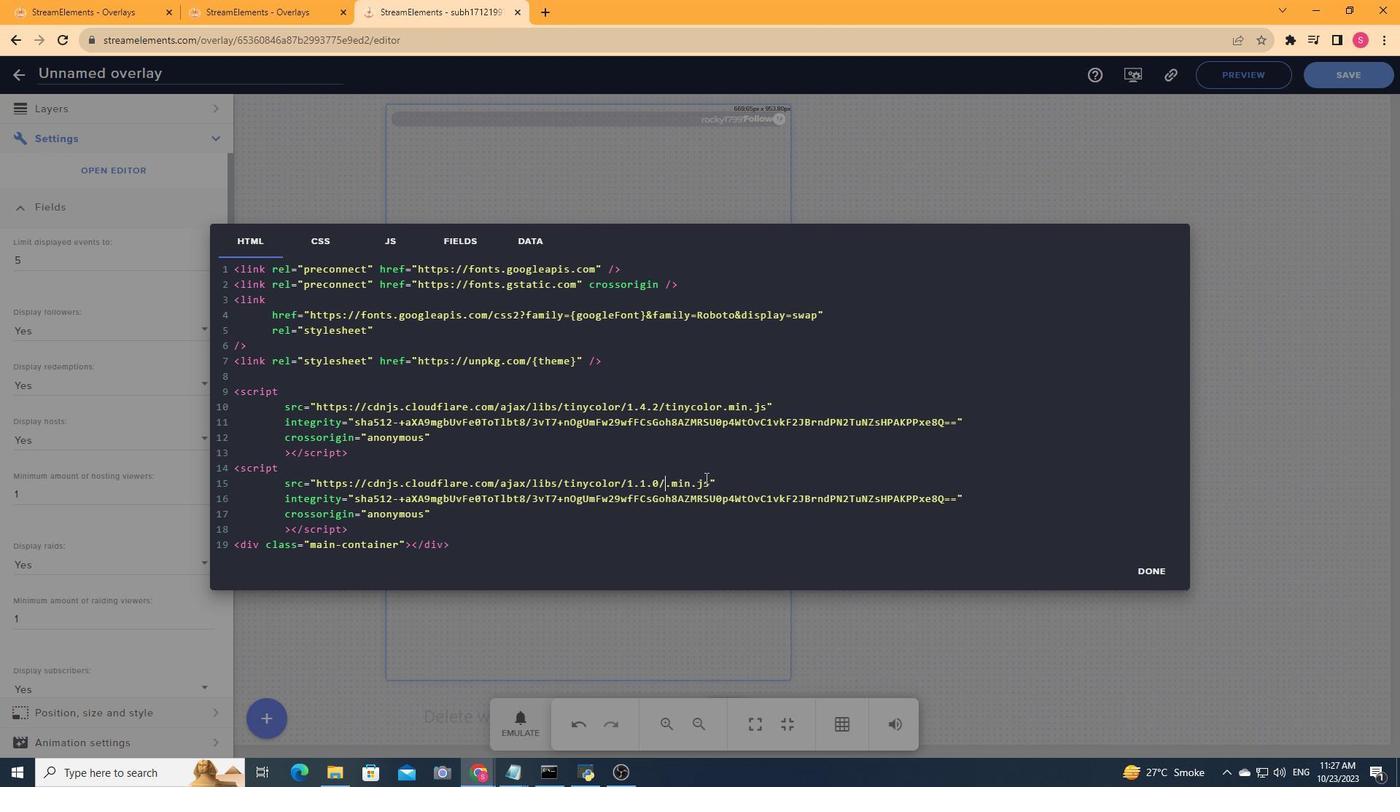 
Action: Mouse moved to (246, 550)
Screenshot: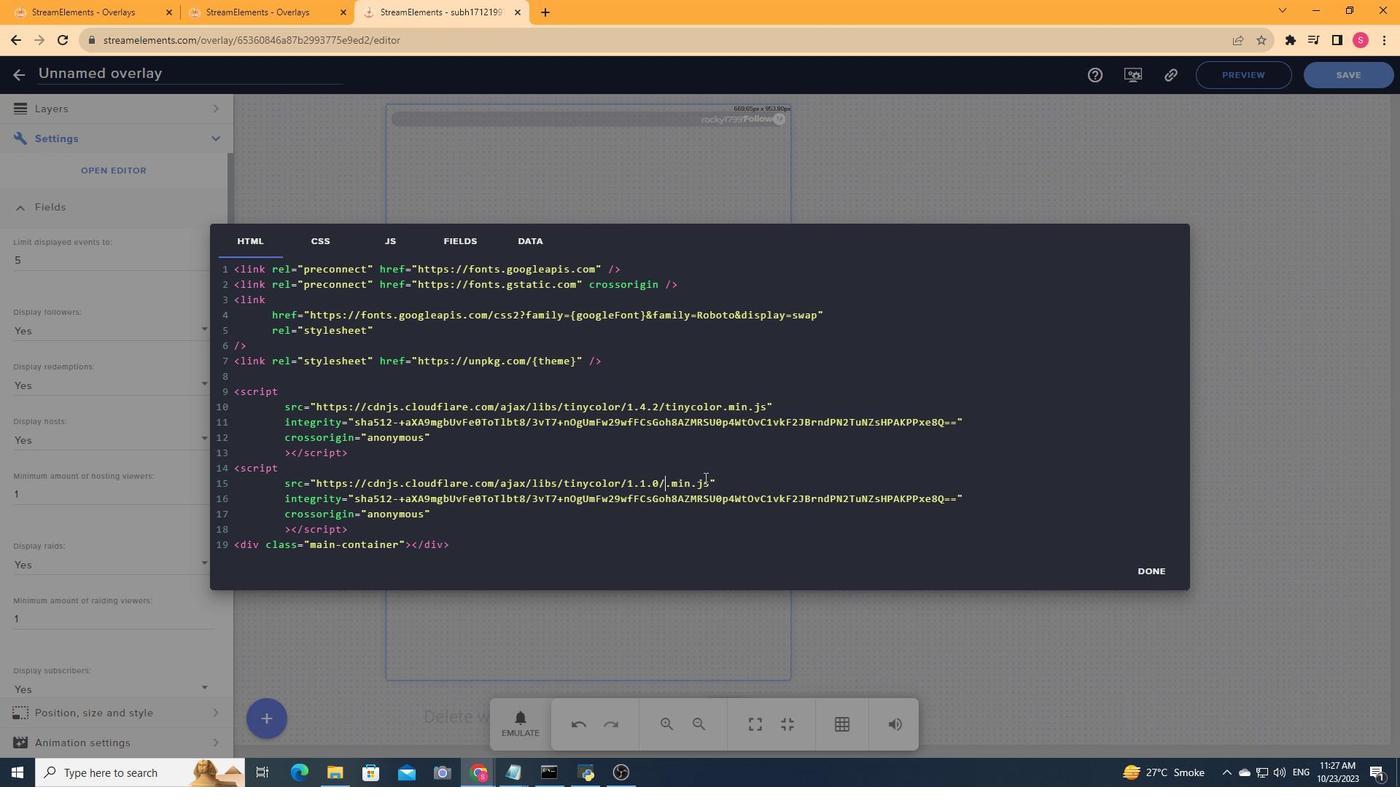 
Action: Key pressed index
Screenshot: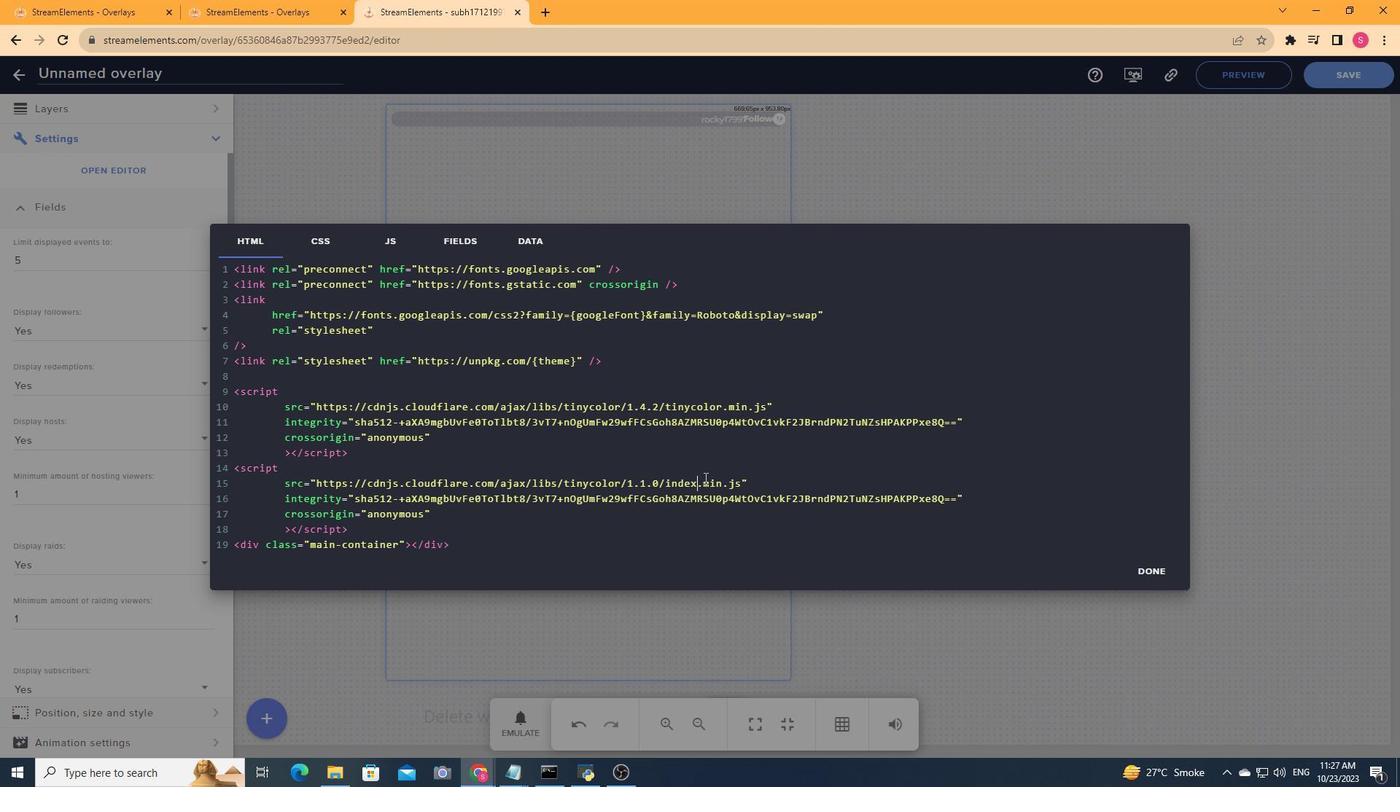 
Action: Mouse moved to (245, 568)
Screenshot: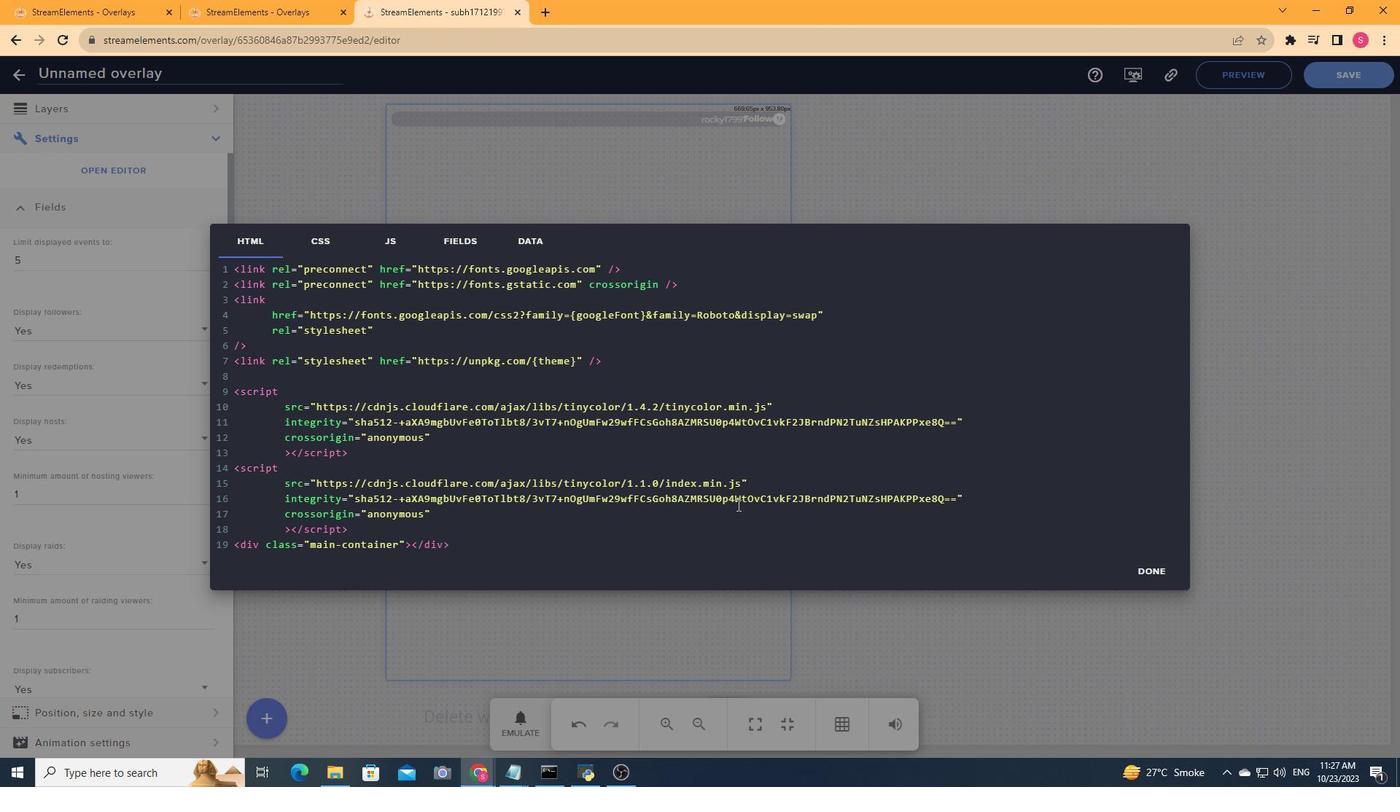 
Action: Mouse scrolled (245, 568) with delta (0, 0)
Screenshot: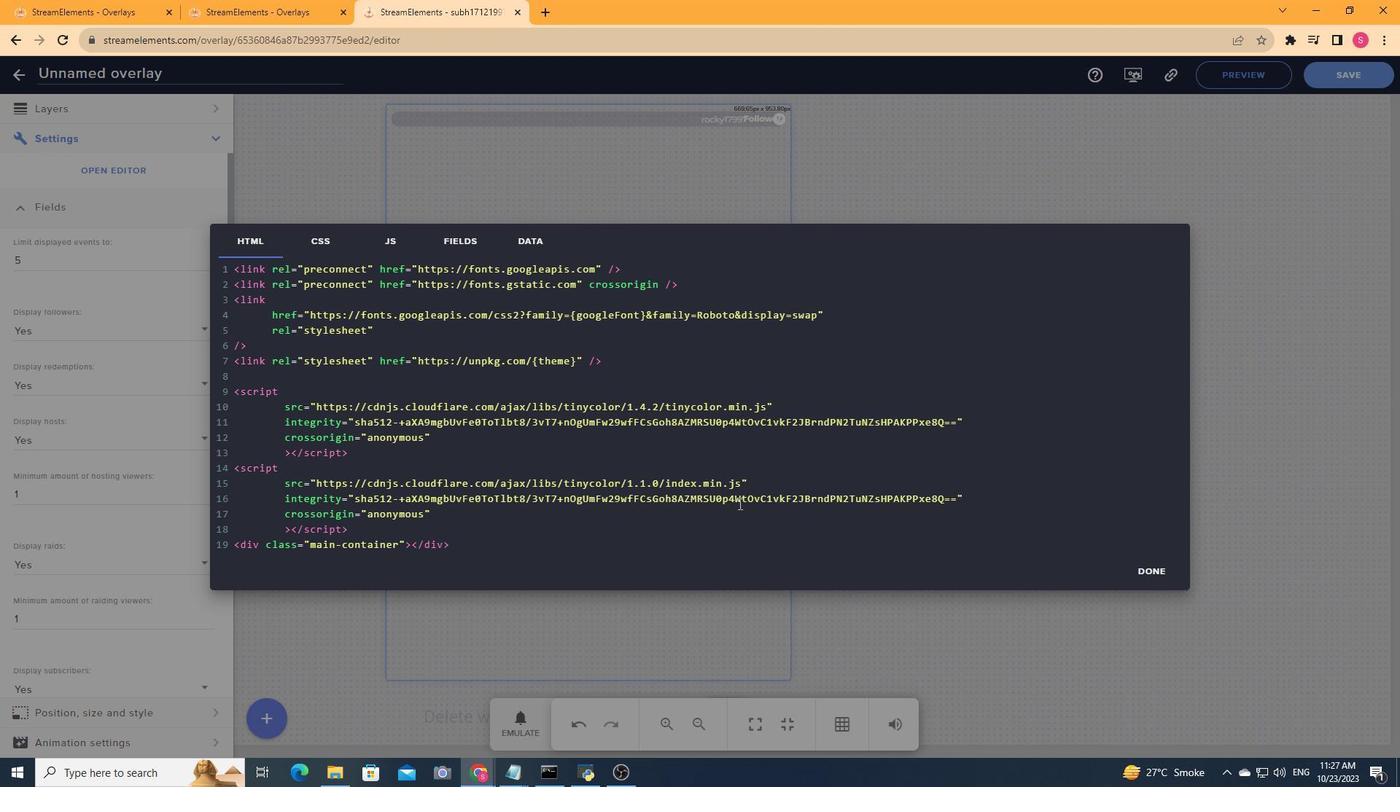 
Action: Mouse moved to (245, 567)
Screenshot: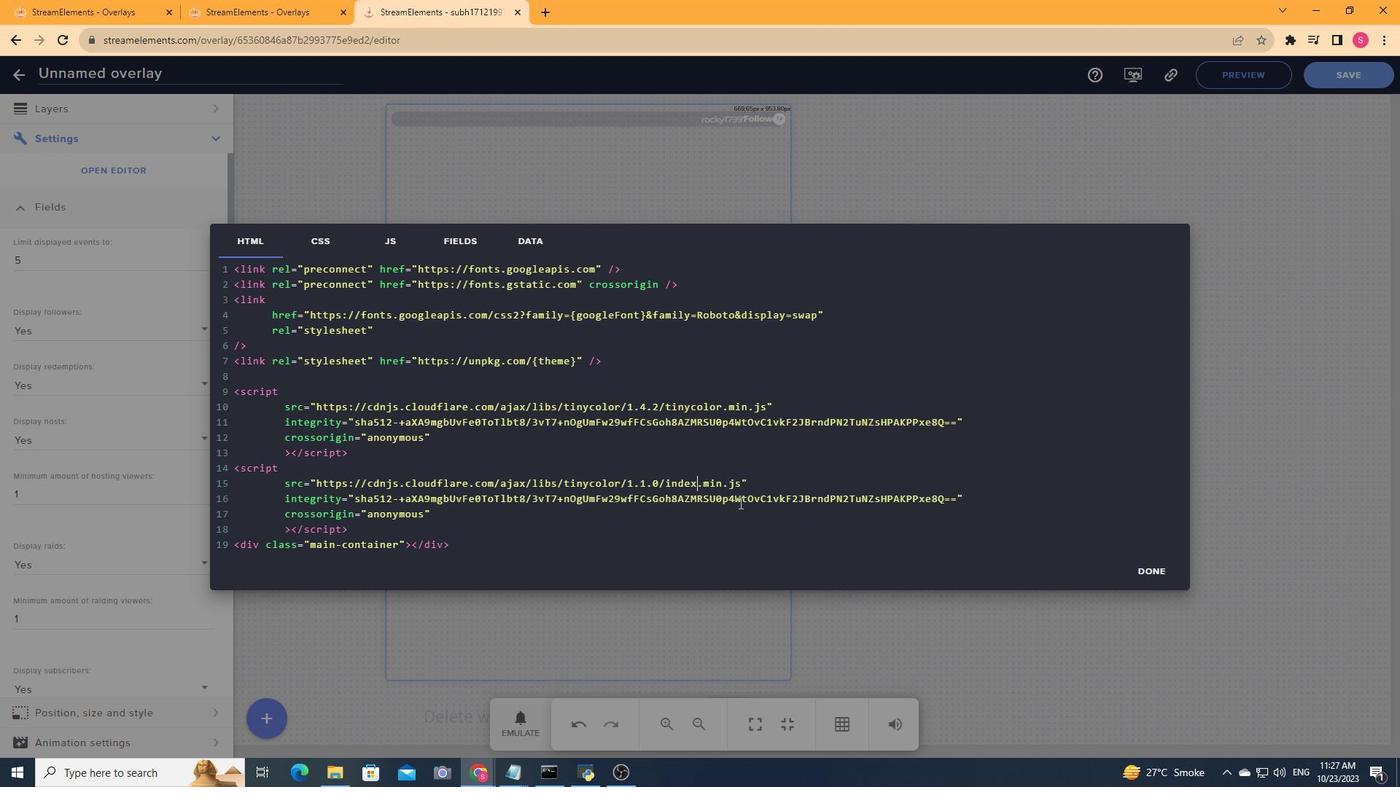 
Action: Mouse scrolled (245, 566) with delta (0, 0)
Screenshot: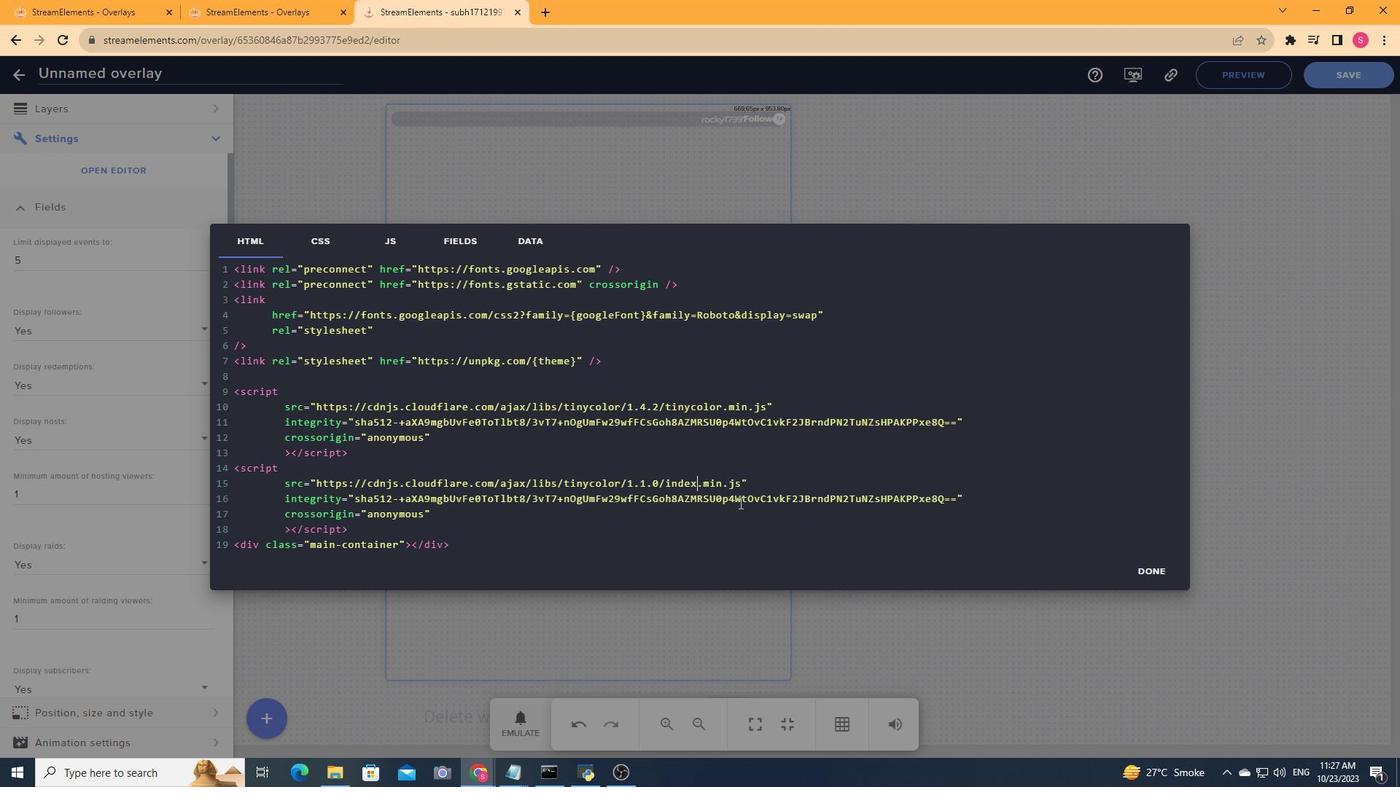 
Action: Mouse moved to (245, 566)
Screenshot: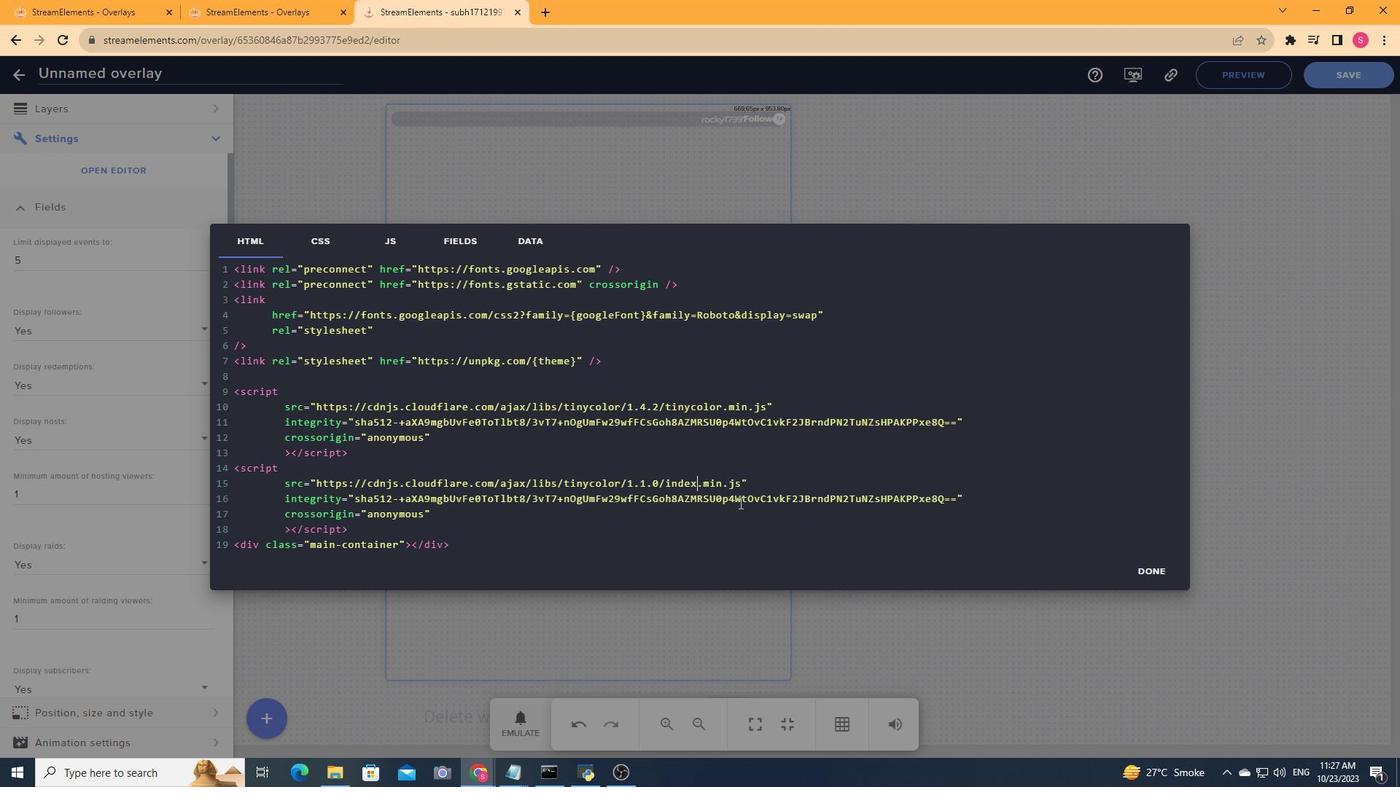 
Action: Mouse scrolled (245, 566) with delta (0, 0)
Screenshot: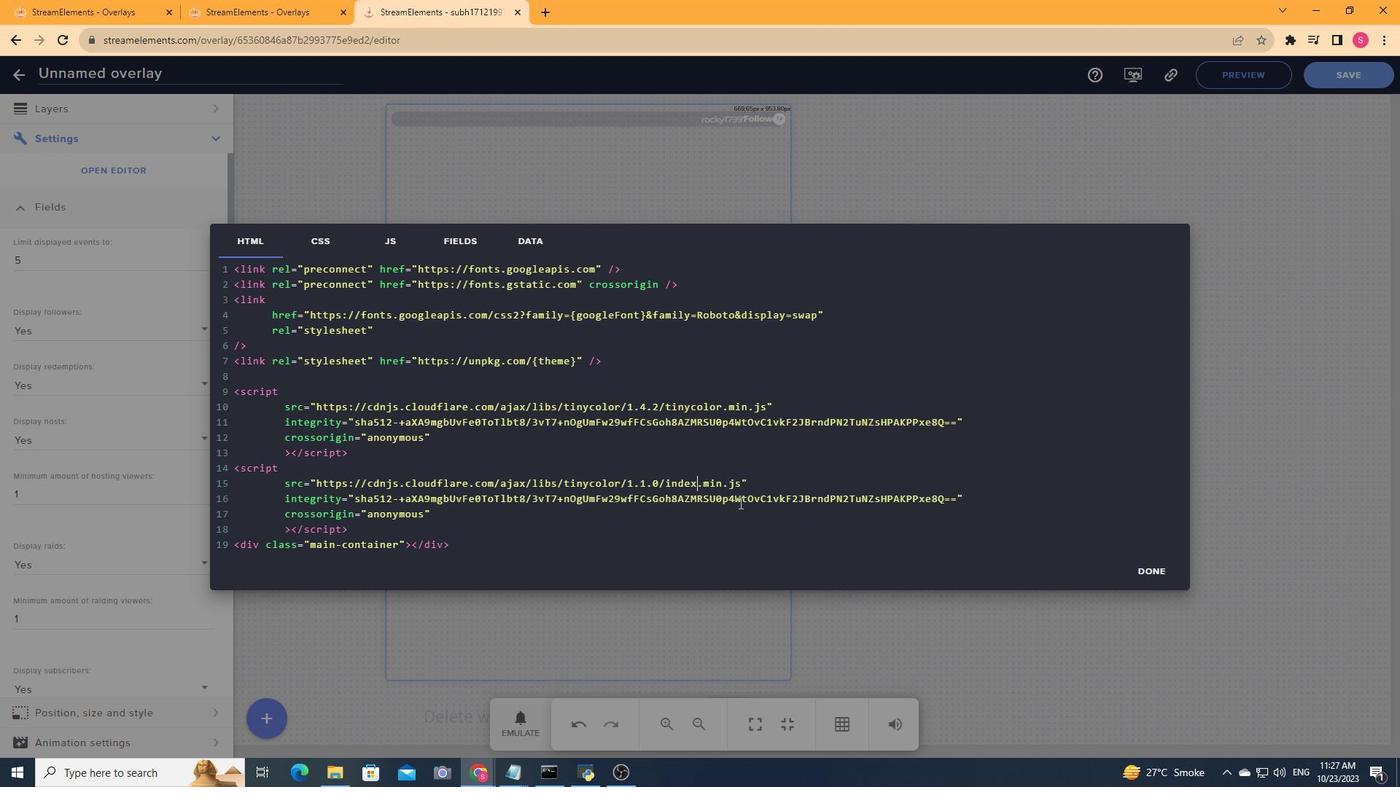 
Action: Mouse moved to (250, 579)
Screenshot: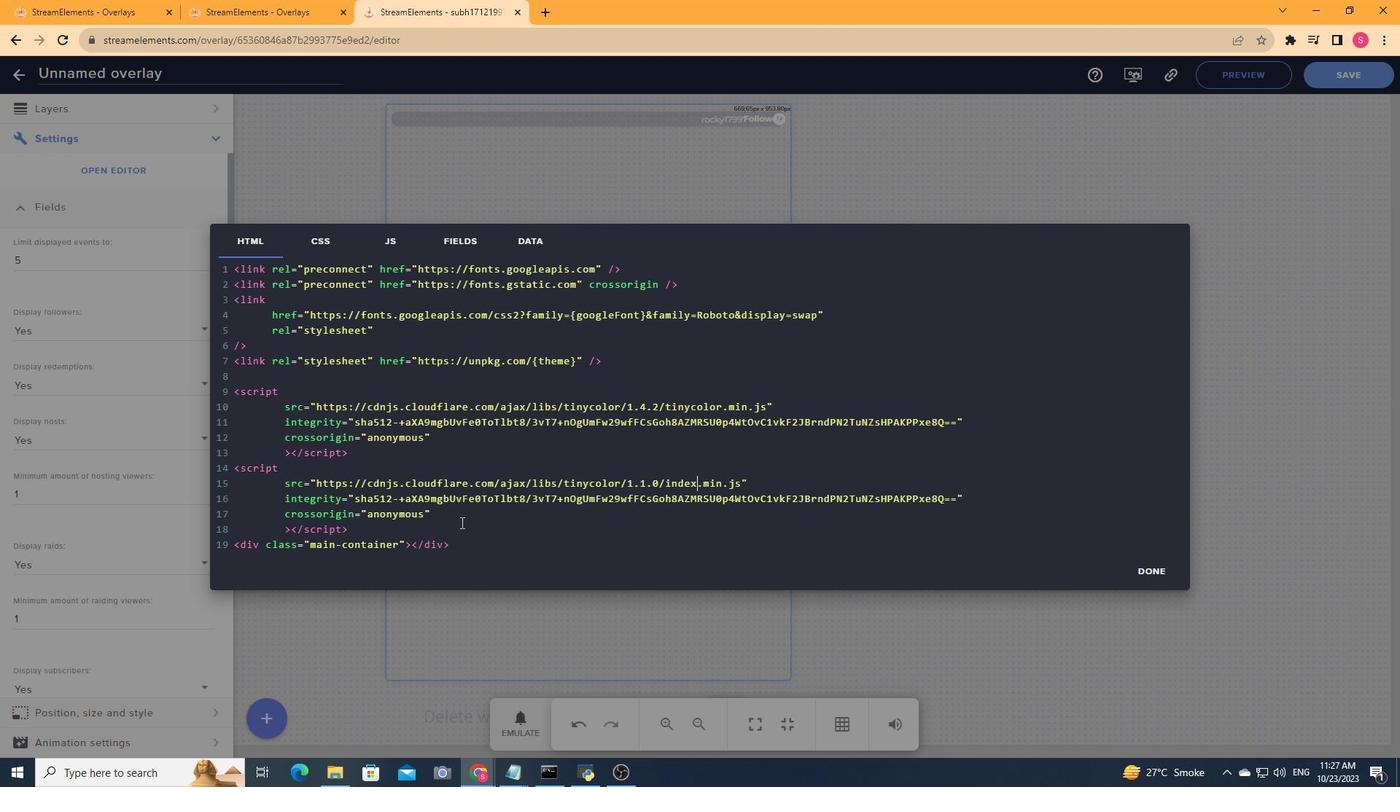
Action: Mouse pressed left at (250, 579)
Screenshot: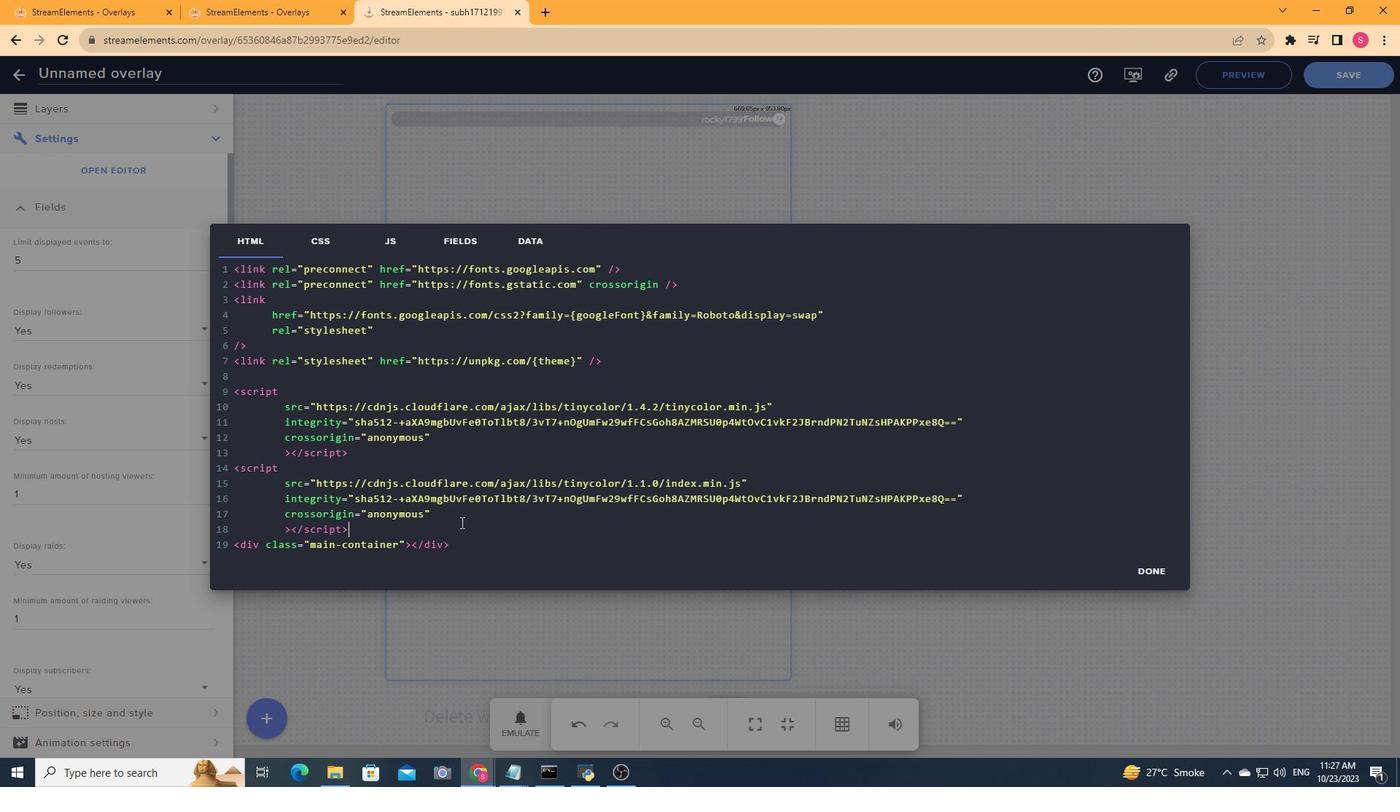 
Action: Mouse moved to (250, 566)
Screenshot: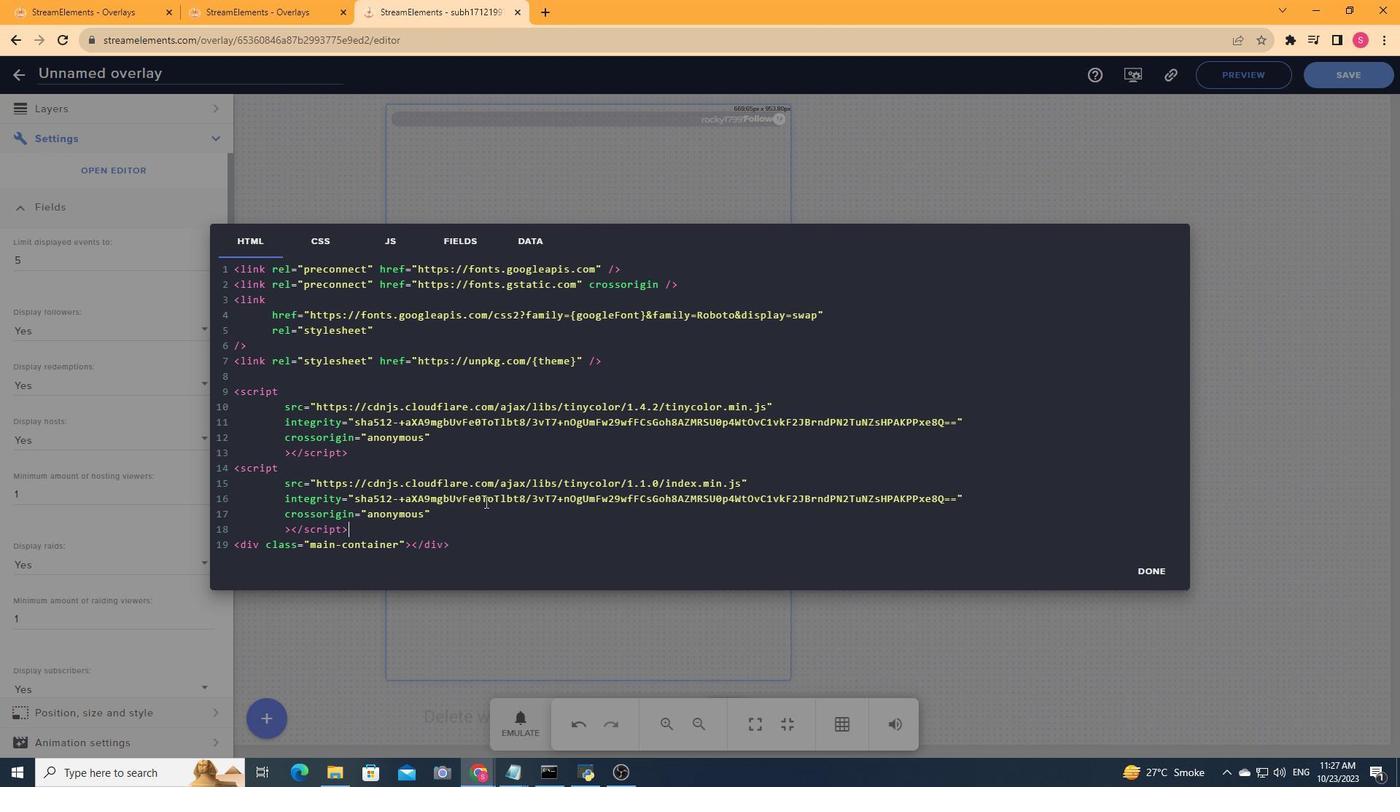 
Action: Mouse scrolled (250, 565) with delta (0, 0)
Screenshot: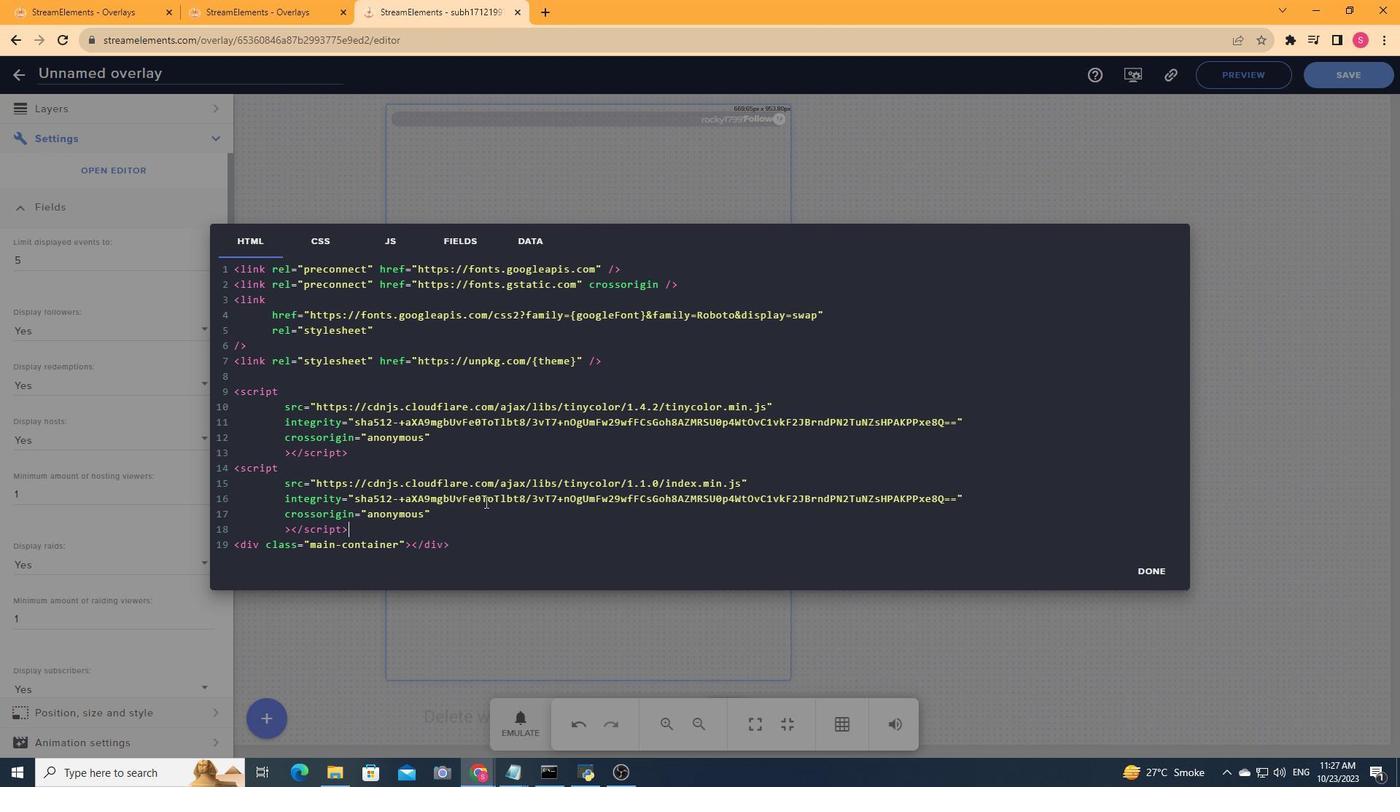 
Action: Mouse scrolled (250, 565) with delta (0, 0)
Screenshot: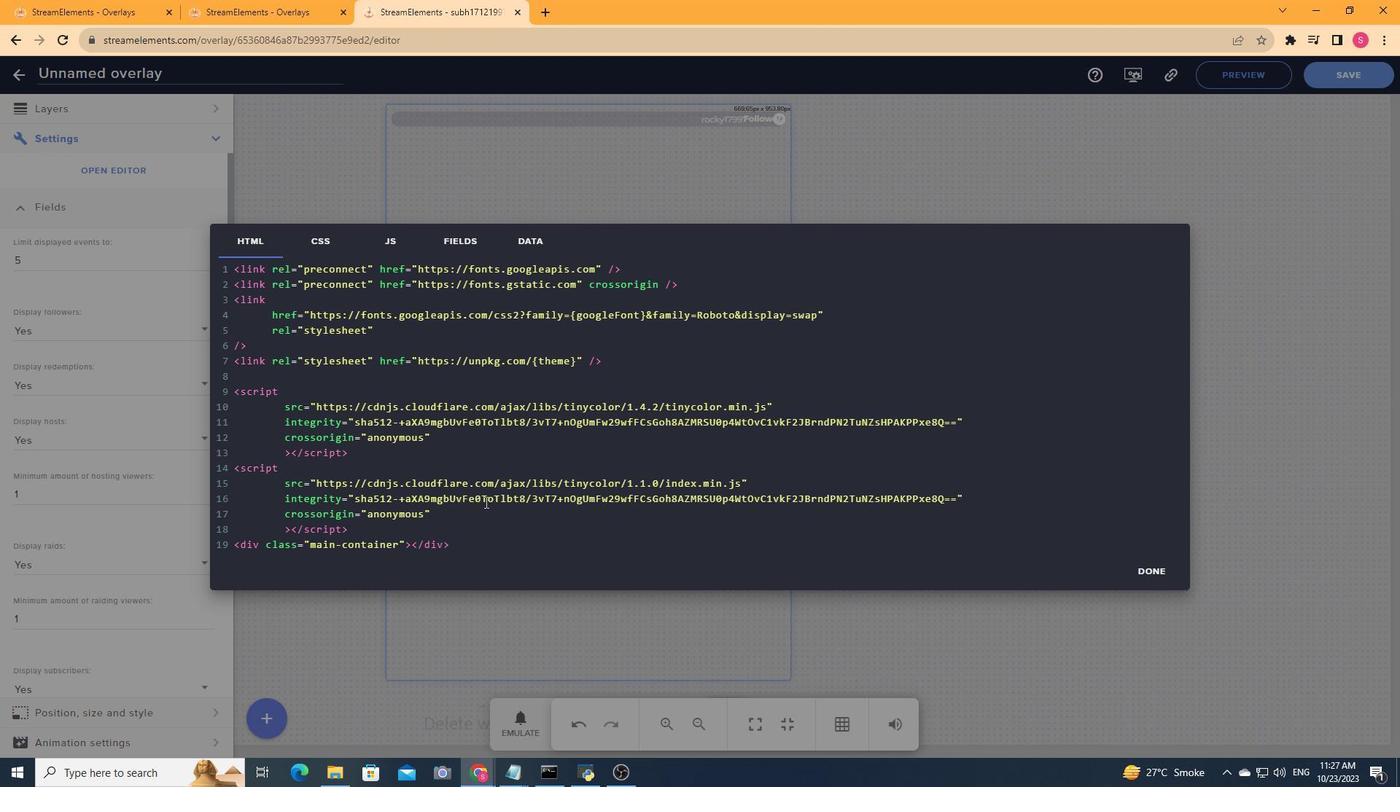 
Action: Mouse moved to (250, 708)
Screenshot: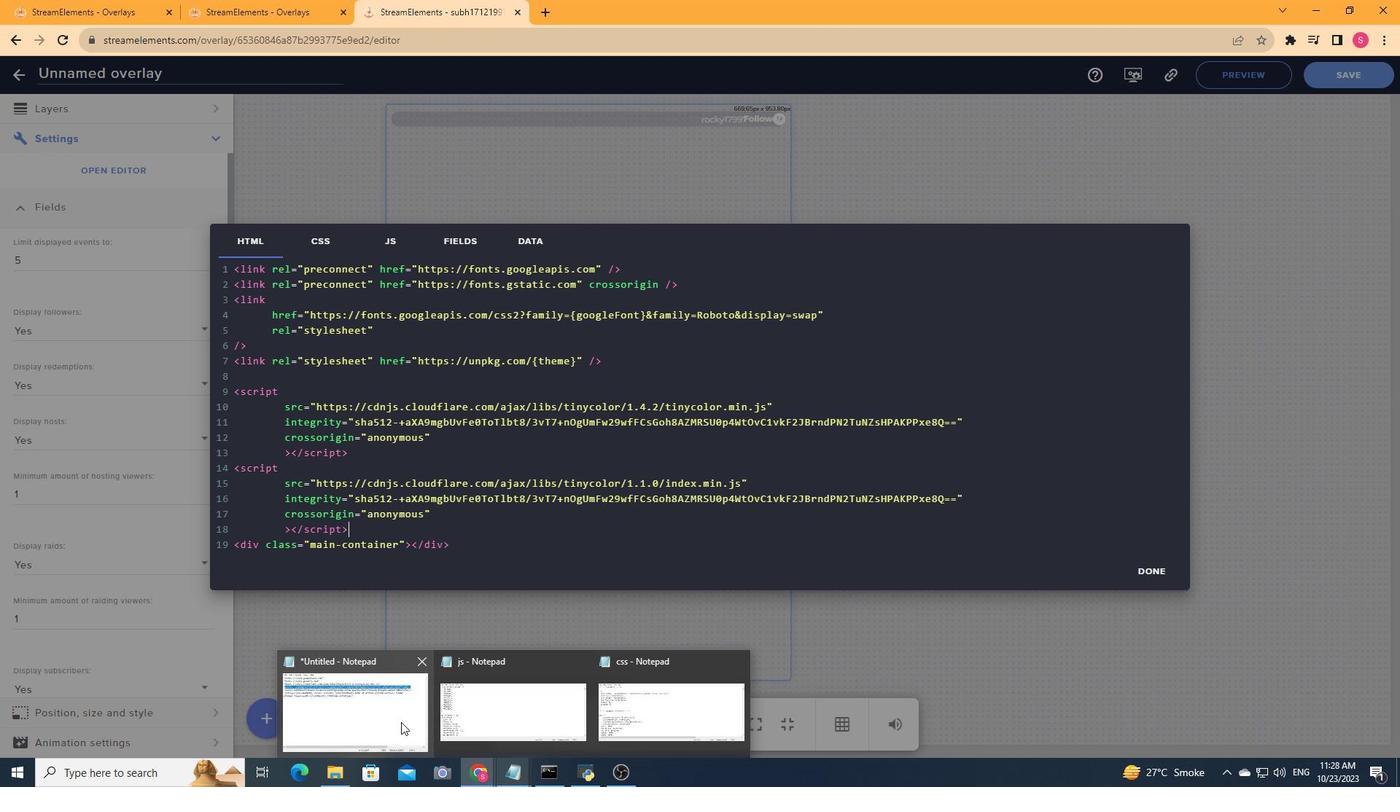 
Action: Mouse pressed left at (250, 708)
Screenshot: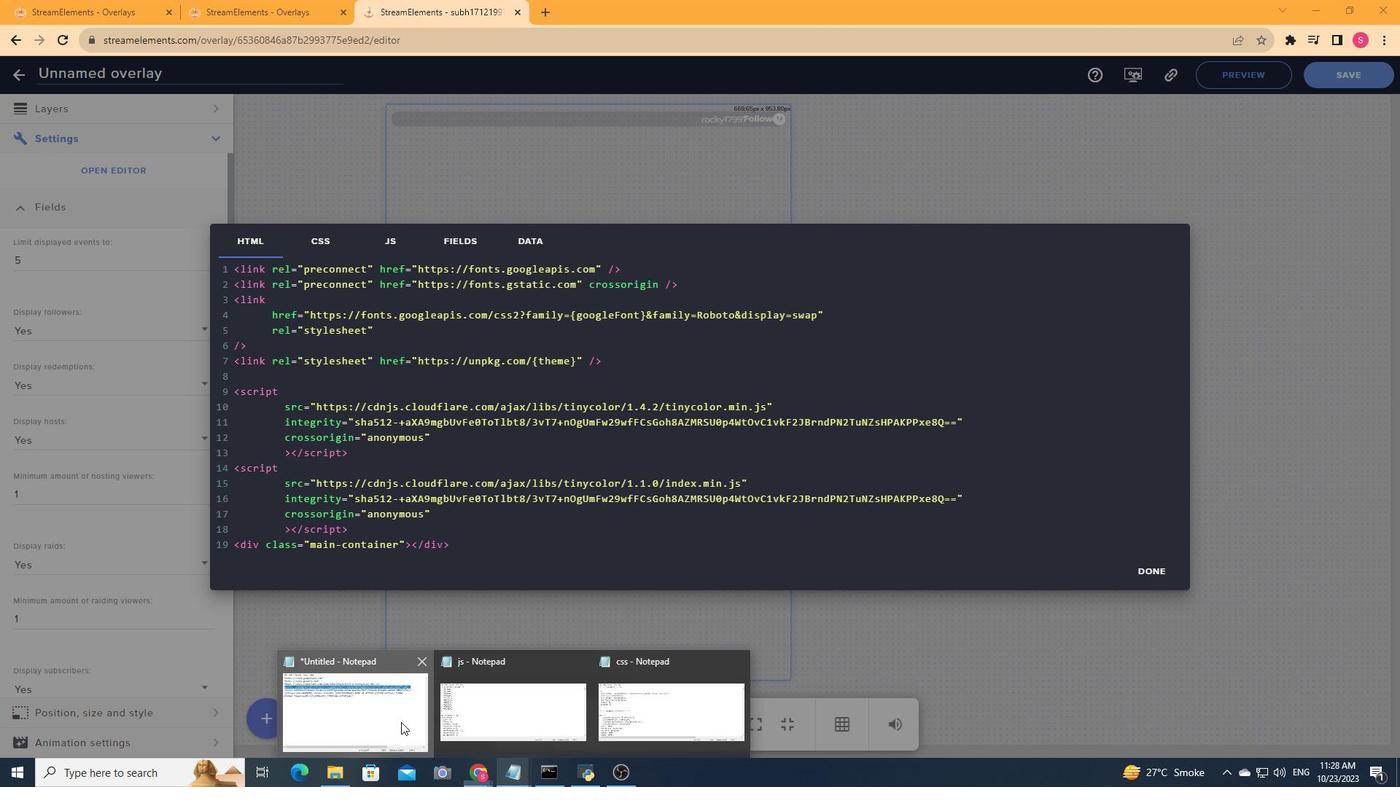 
Action: Mouse moved to (243, 451)
Screenshot: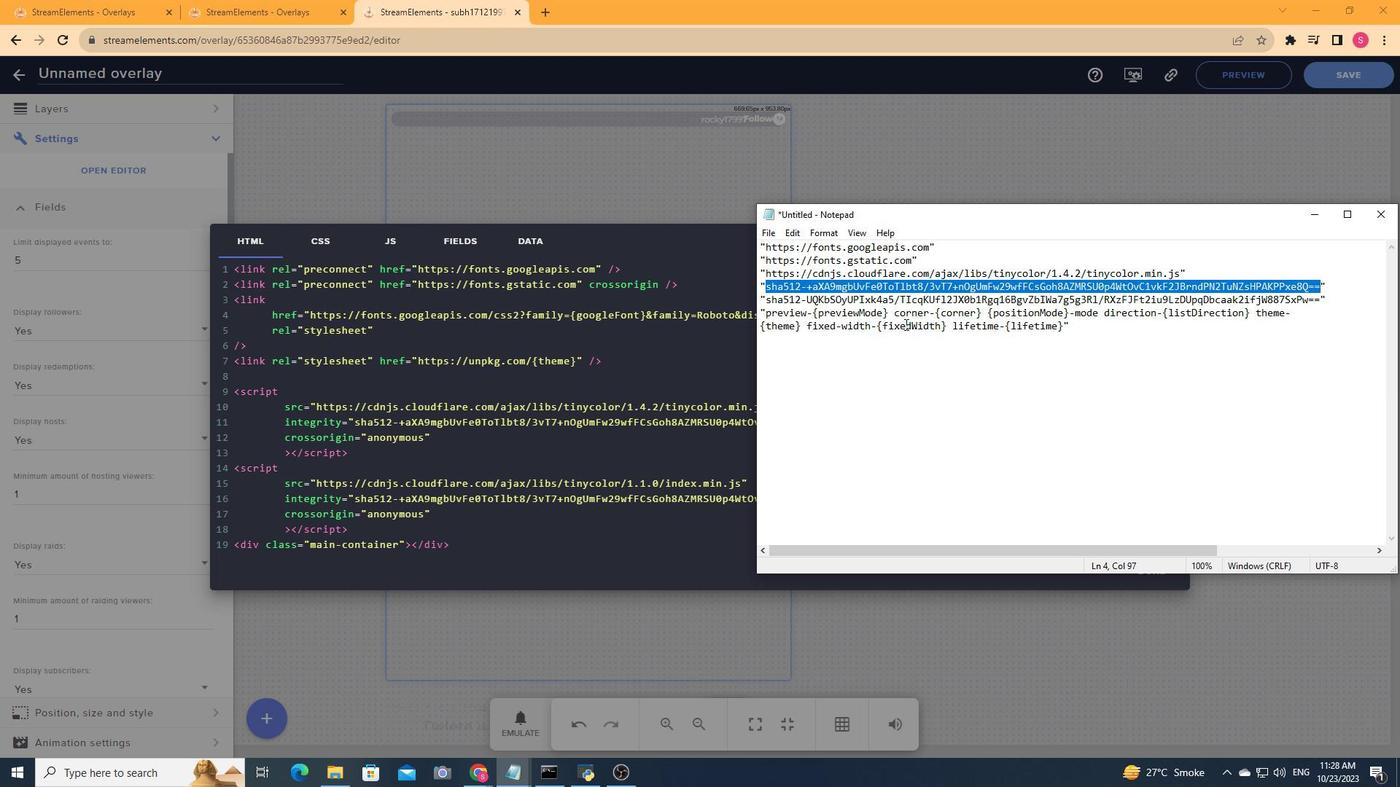 
Action: Mouse pressed left at (243, 451)
Screenshot: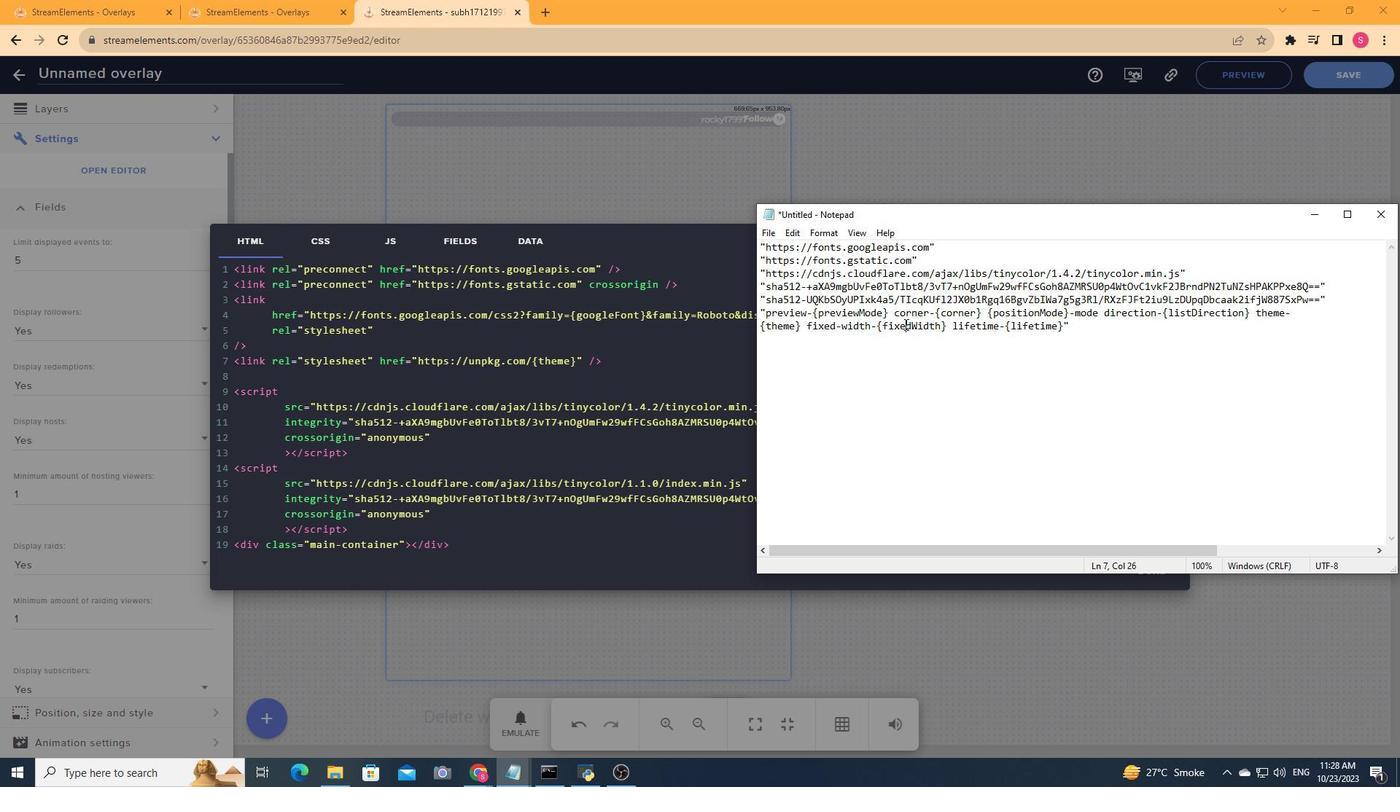 
Action: Mouse moved to (245, 437)
Screenshot: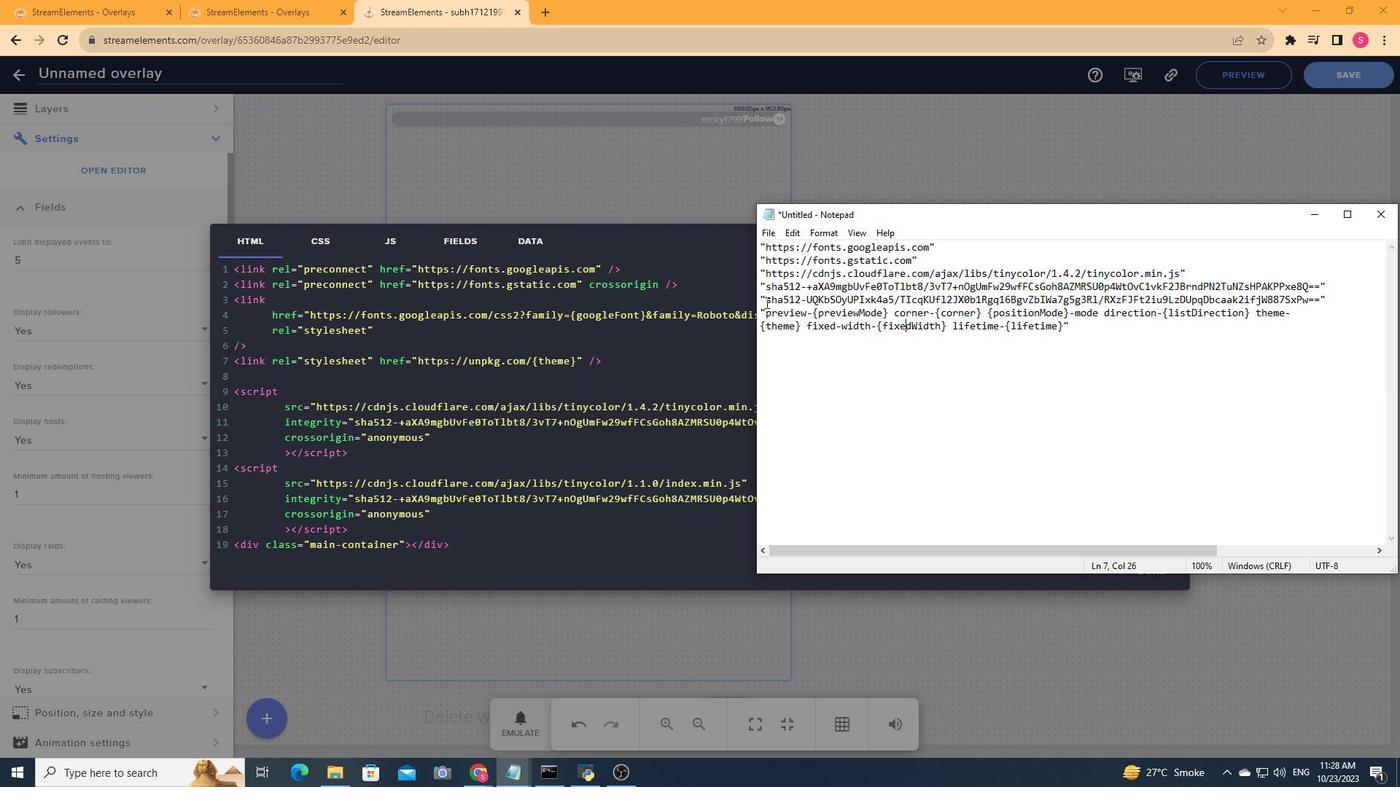 
Action: Mouse pressed left at (245, 437)
Screenshot: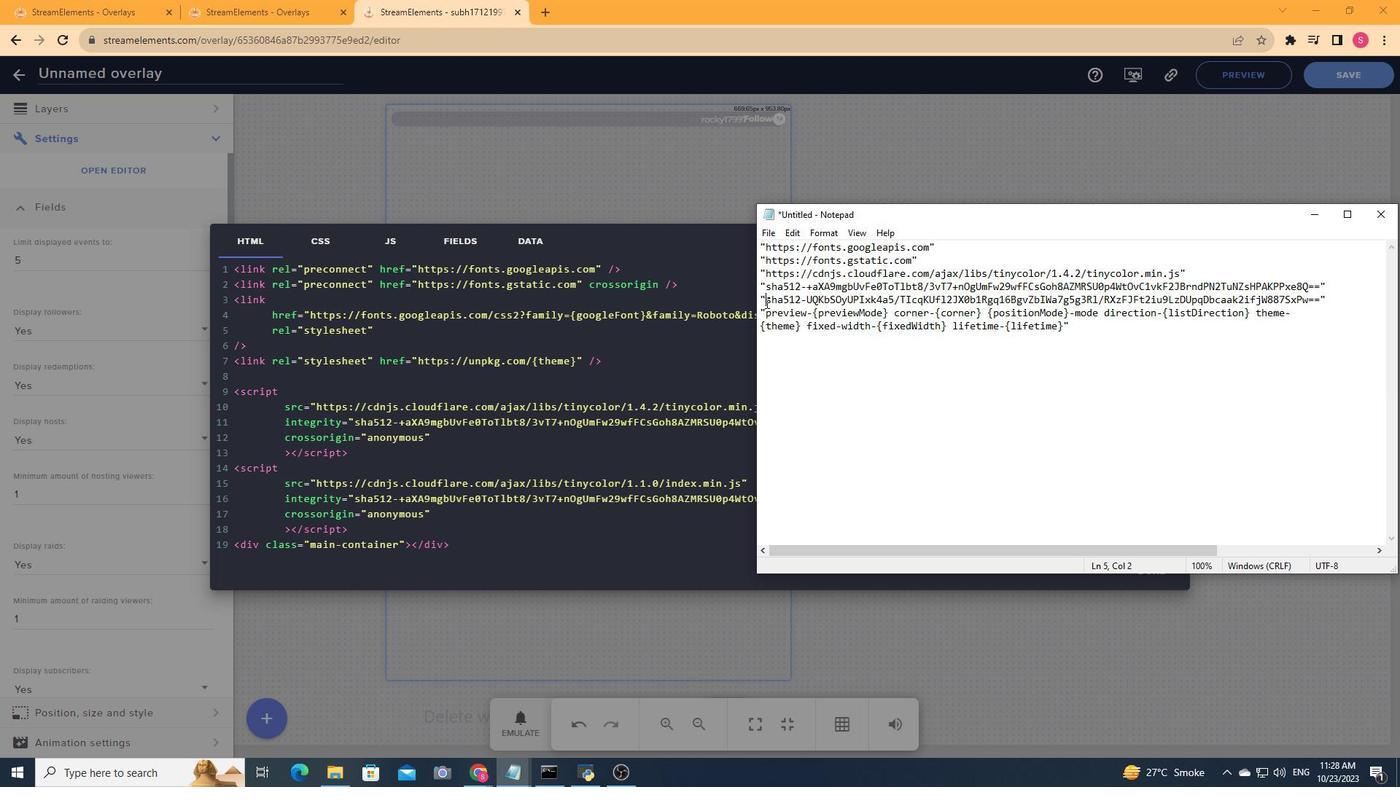 
Action: Mouse moved to (236, 442)
Screenshot: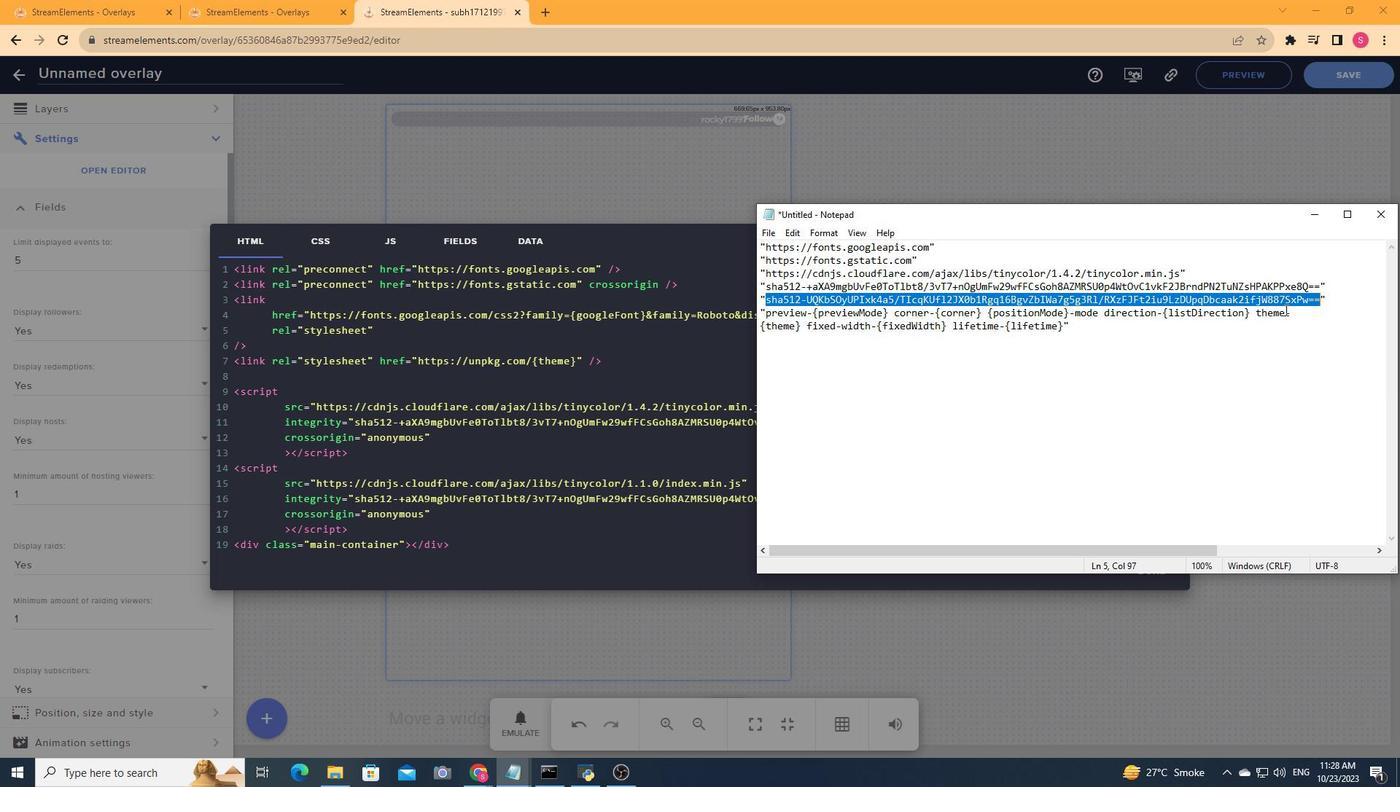 
Action: Key pressed ctrl+C
Screenshot: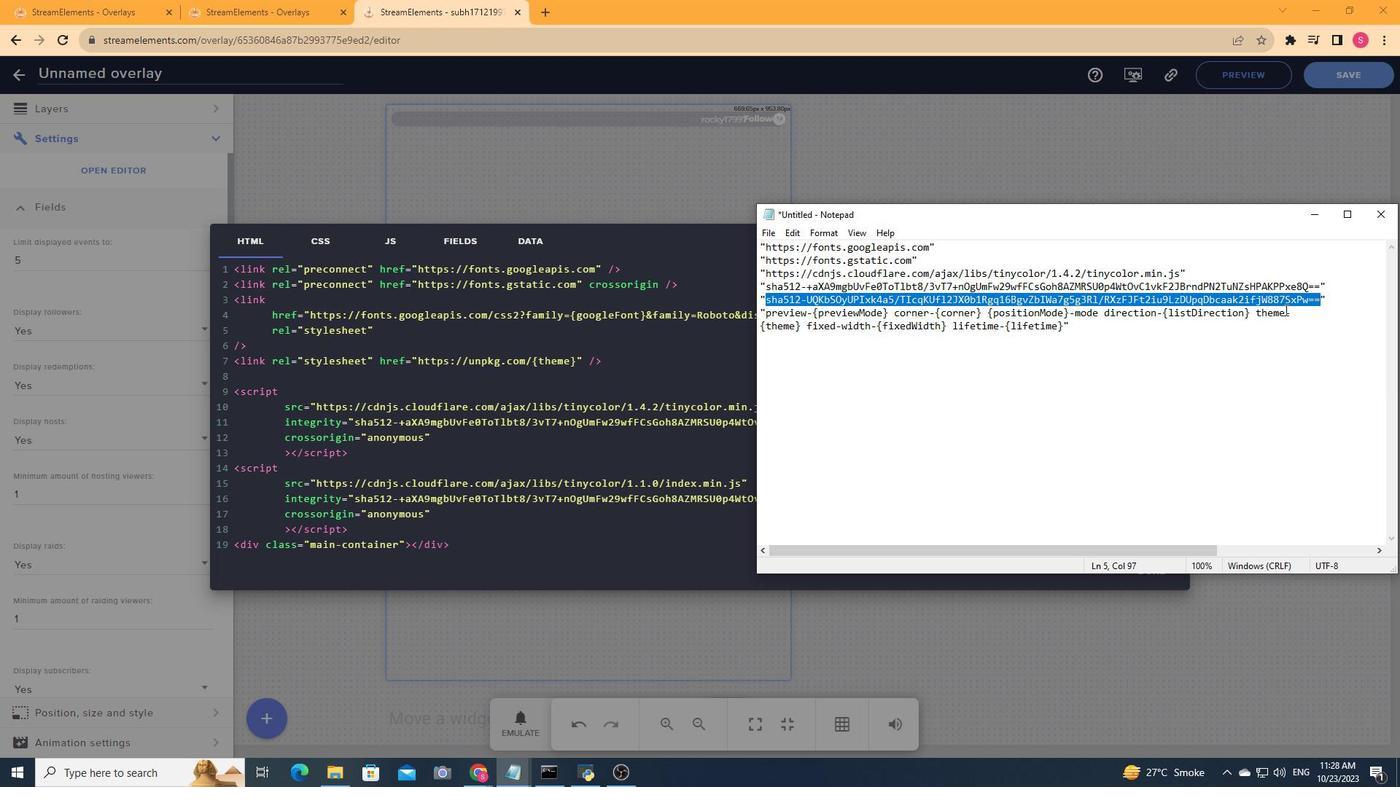 
Action: Mouse moved to (236, 382)
Screenshot: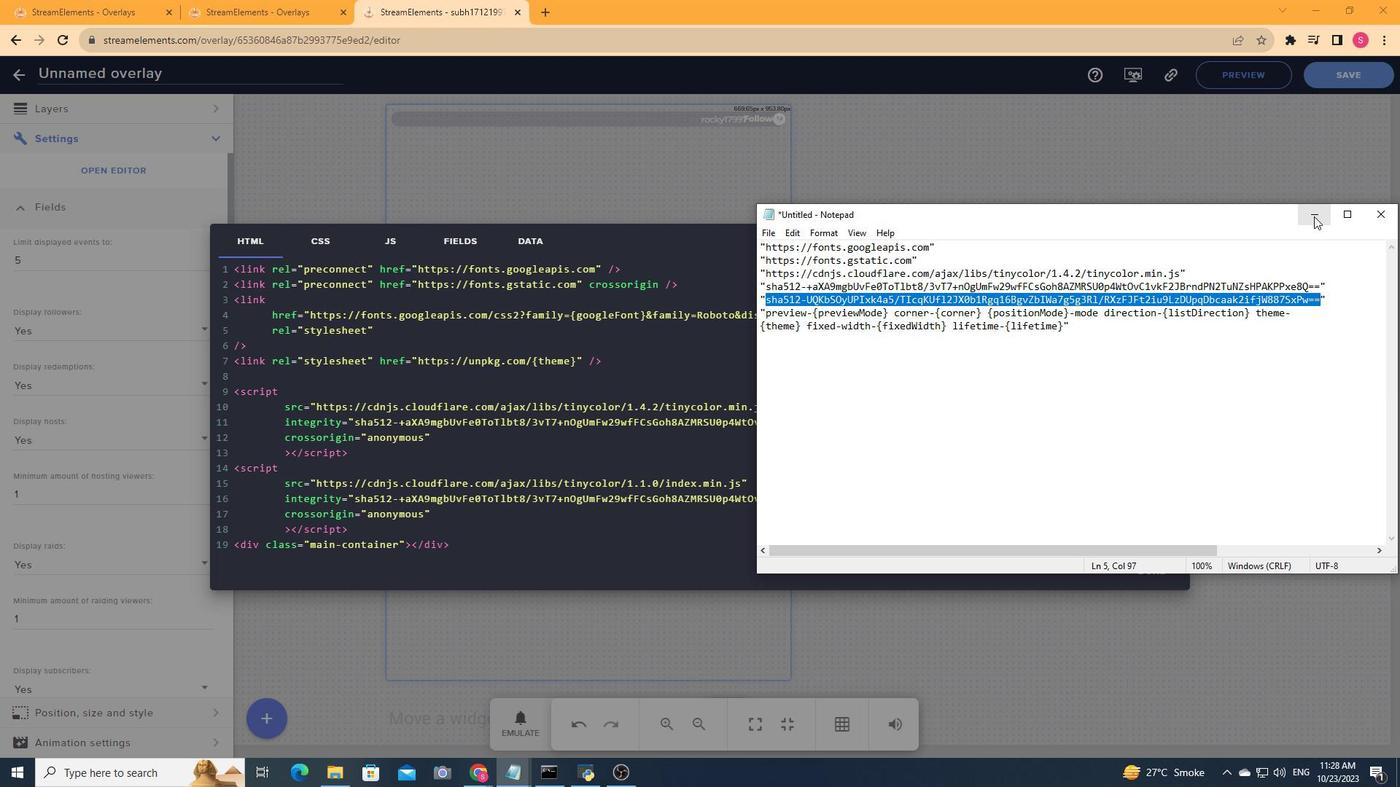 
Action: Mouse pressed left at (236, 382)
Screenshot: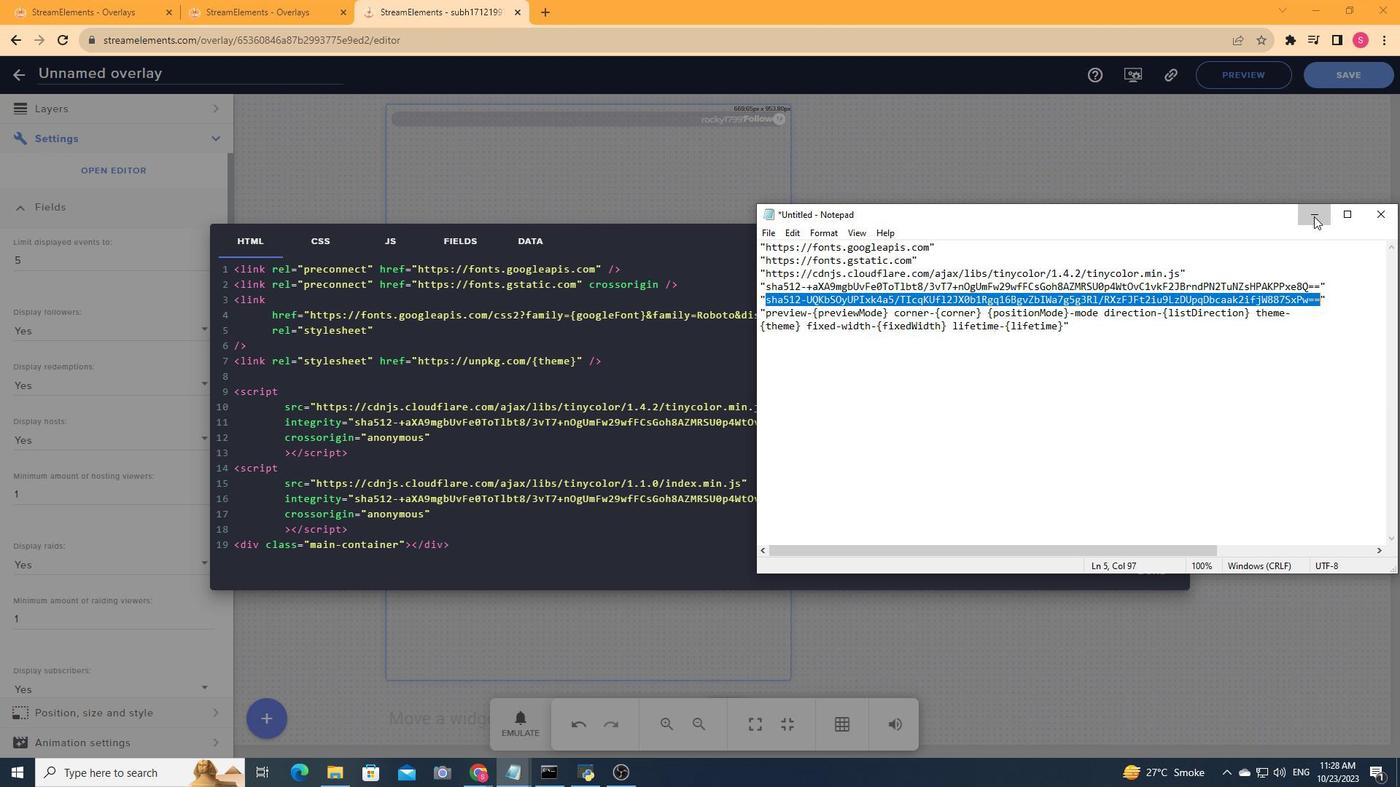 
Action: Mouse moved to (251, 565)
Screenshot: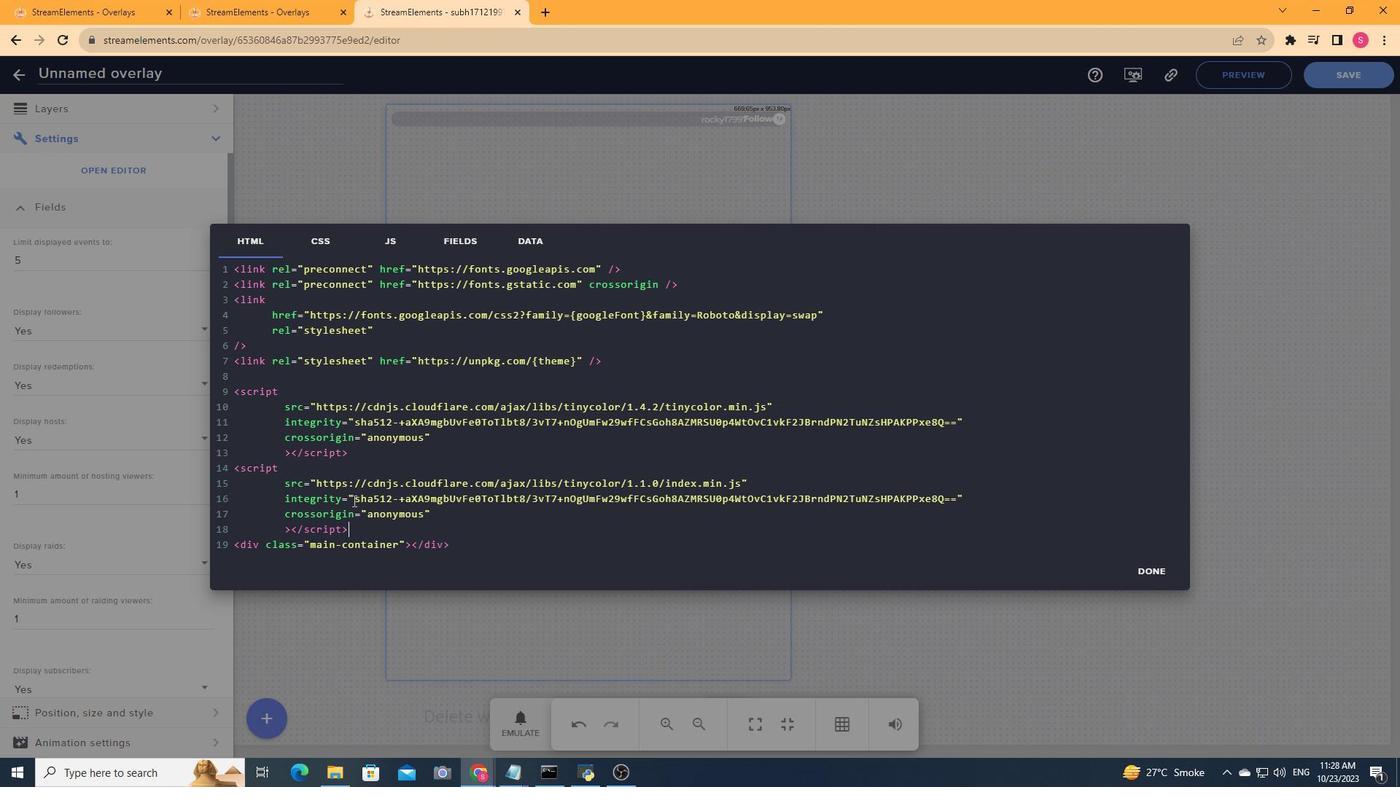 
Action: Mouse pressed left at (251, 565)
Screenshot: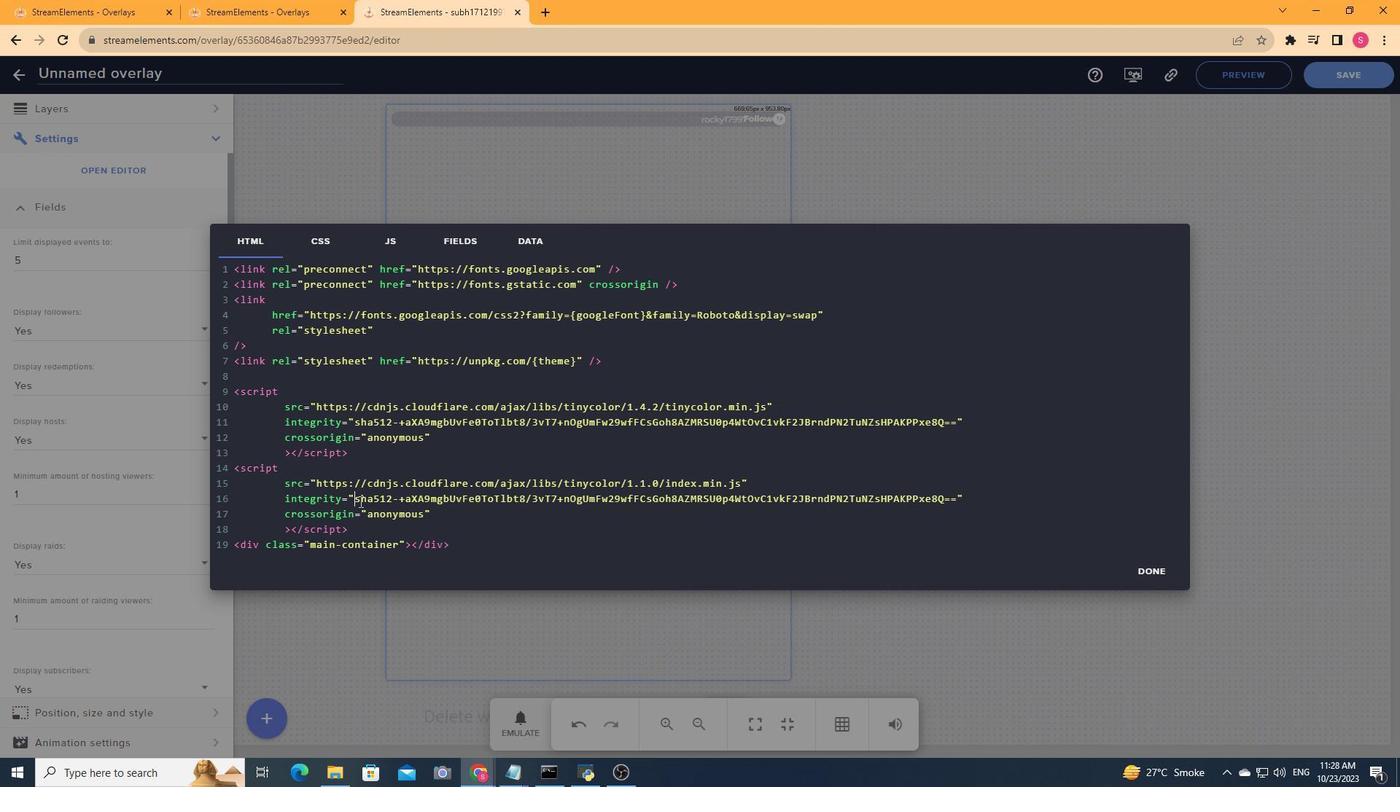 
Action: Mouse moved to (242, 530)
Screenshot: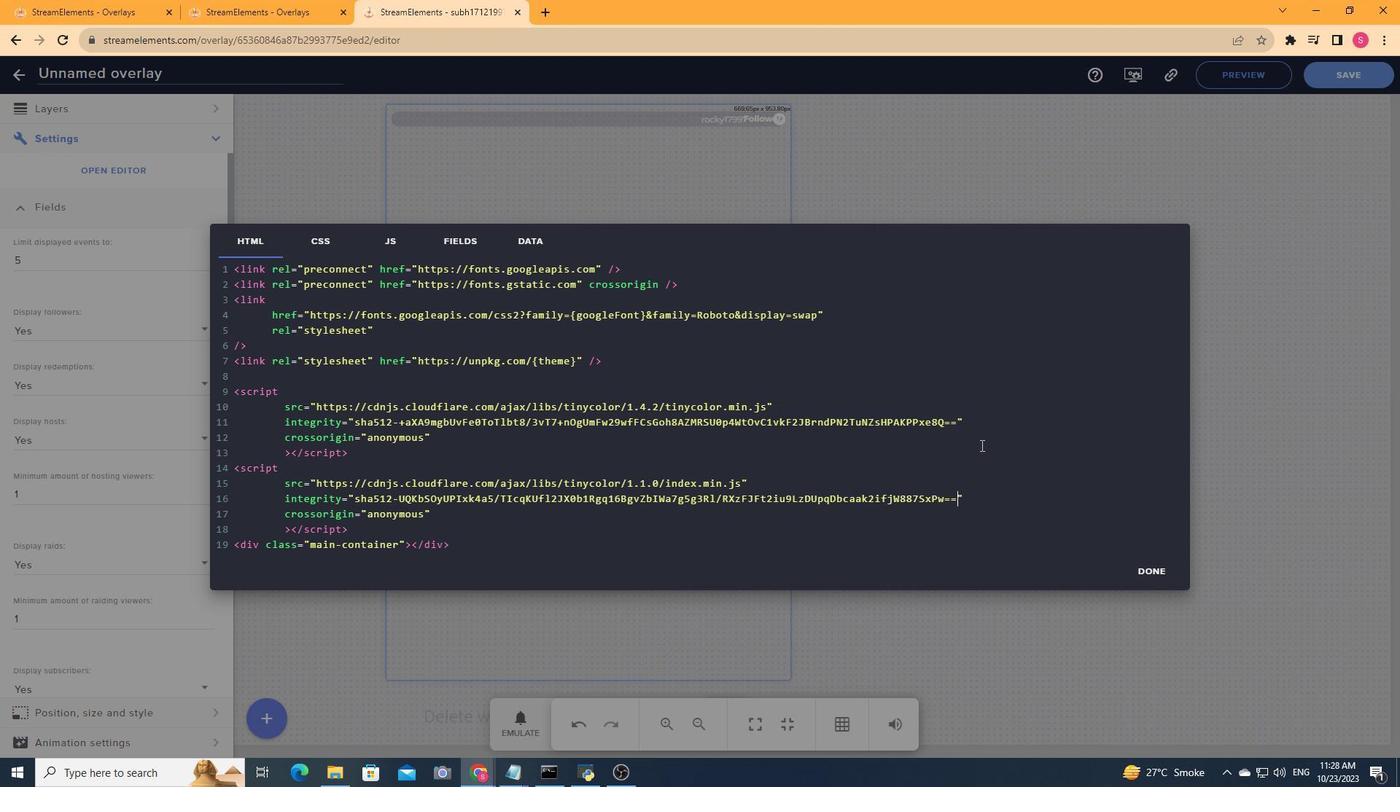 
Action: Key pressed ctrl+V
Screenshot: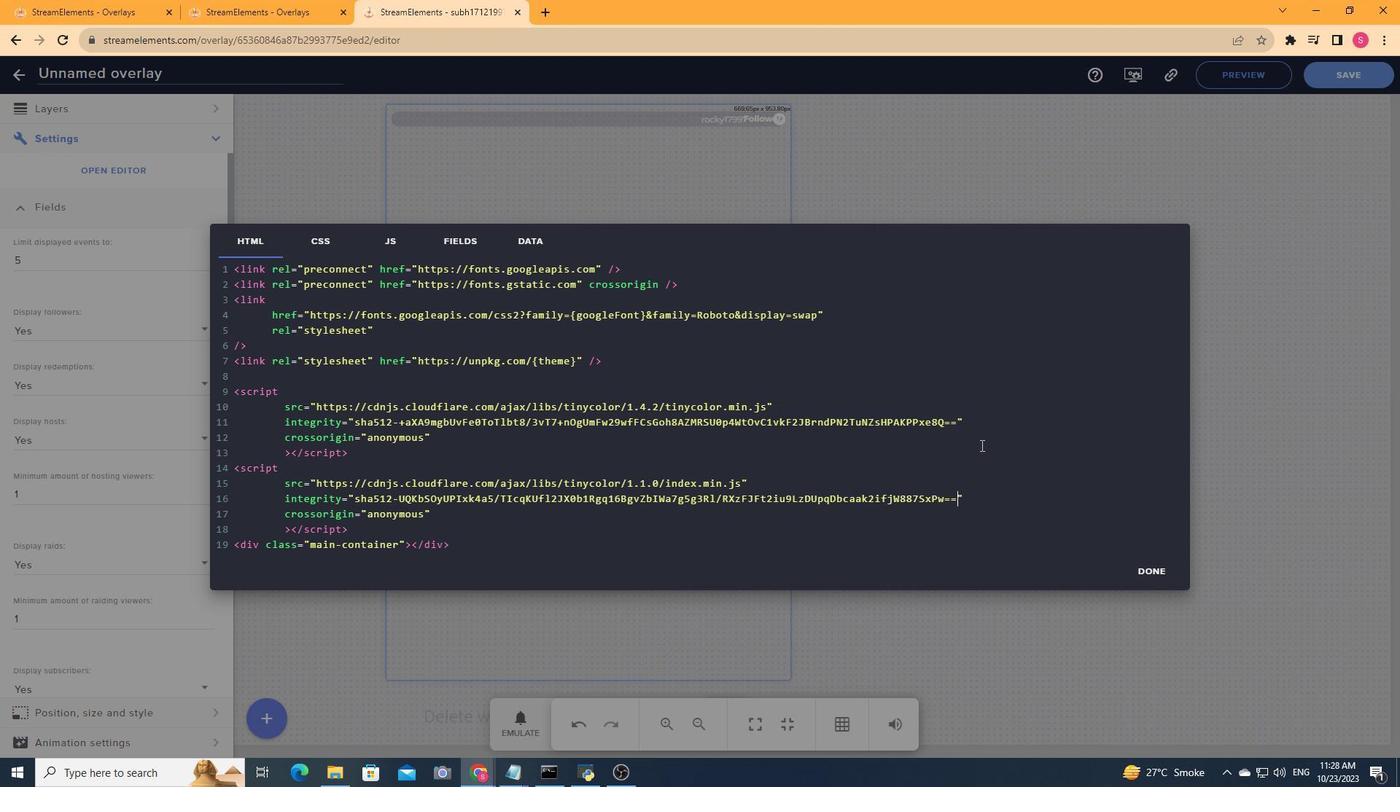 
Action: Mouse moved to (250, 587)
Screenshot: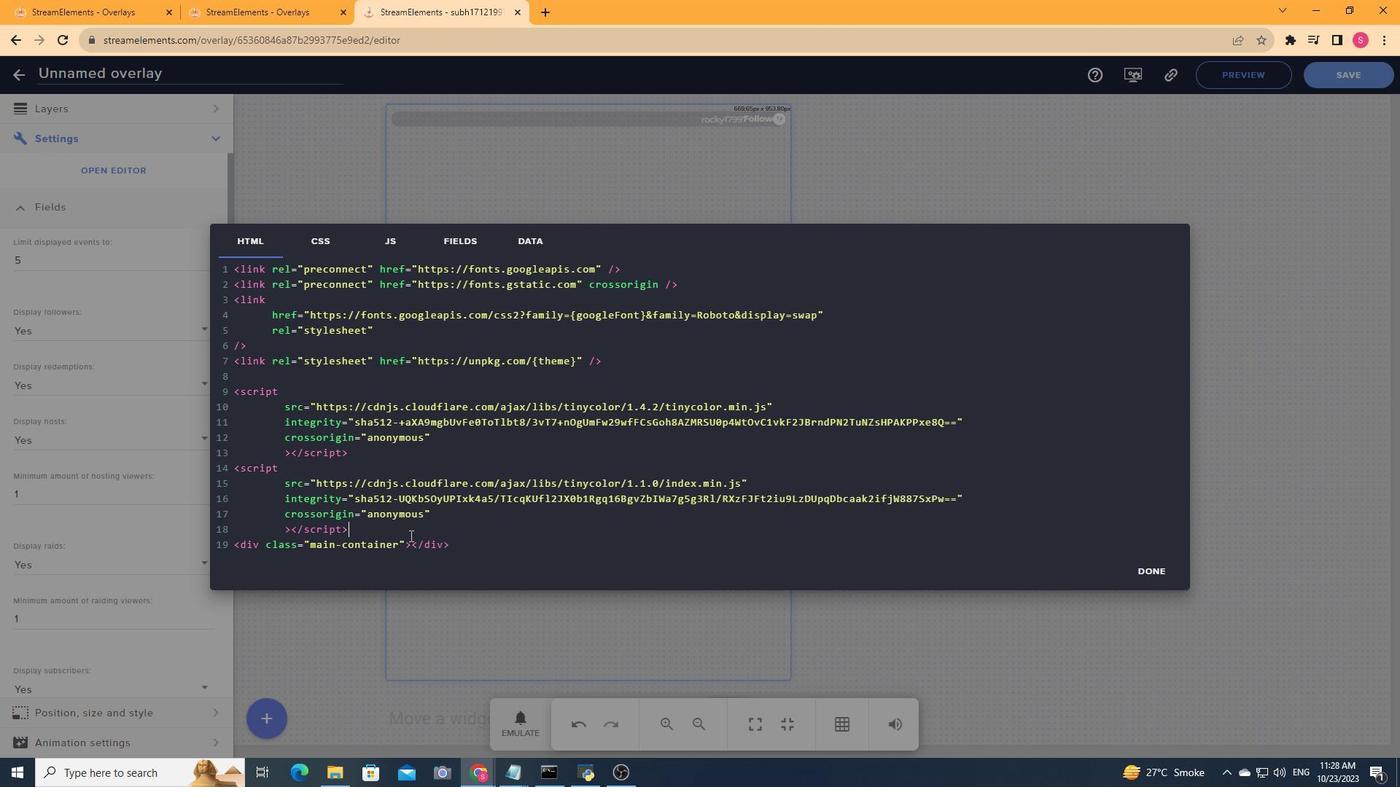 
Action: Mouse pressed left at (250, 587)
Screenshot: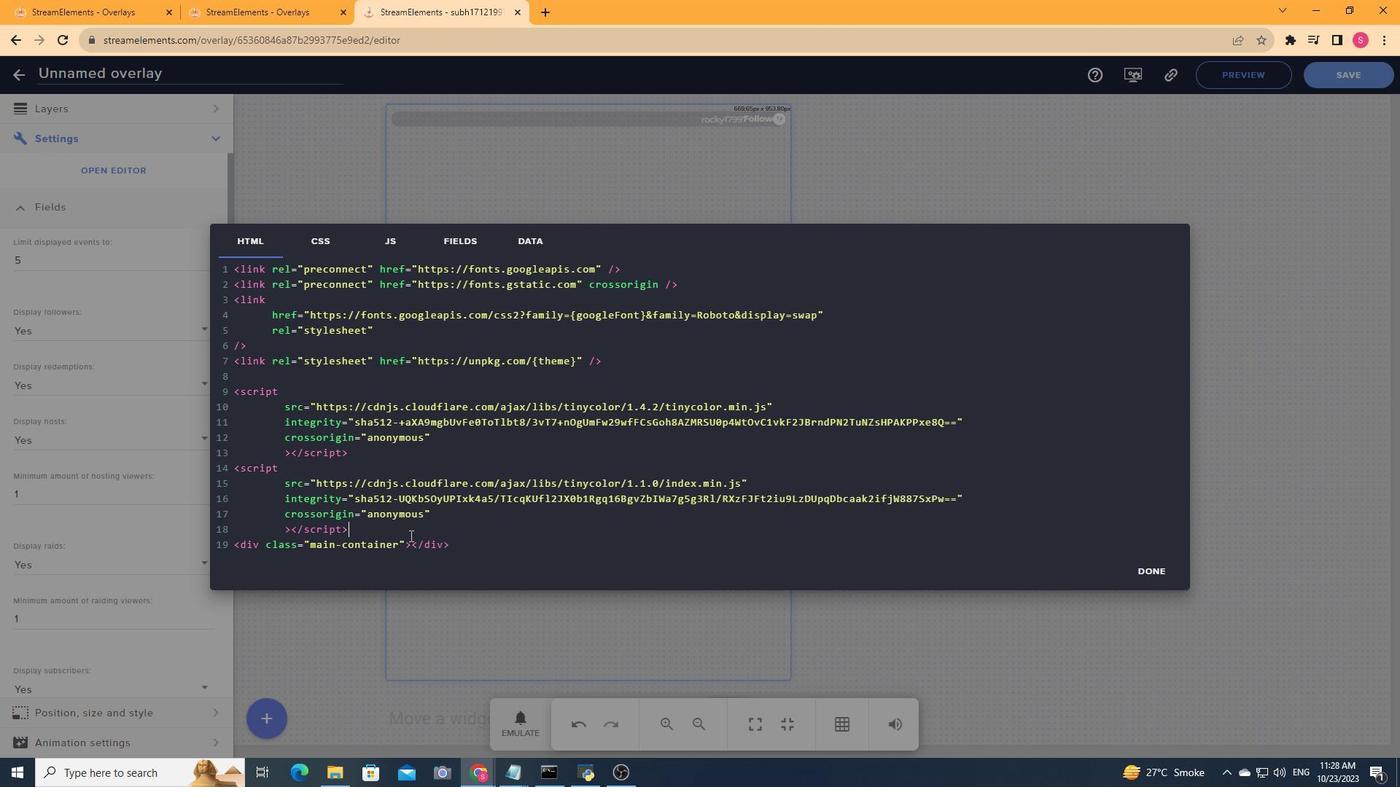 
Action: Mouse moved to (250, 596)
Screenshot: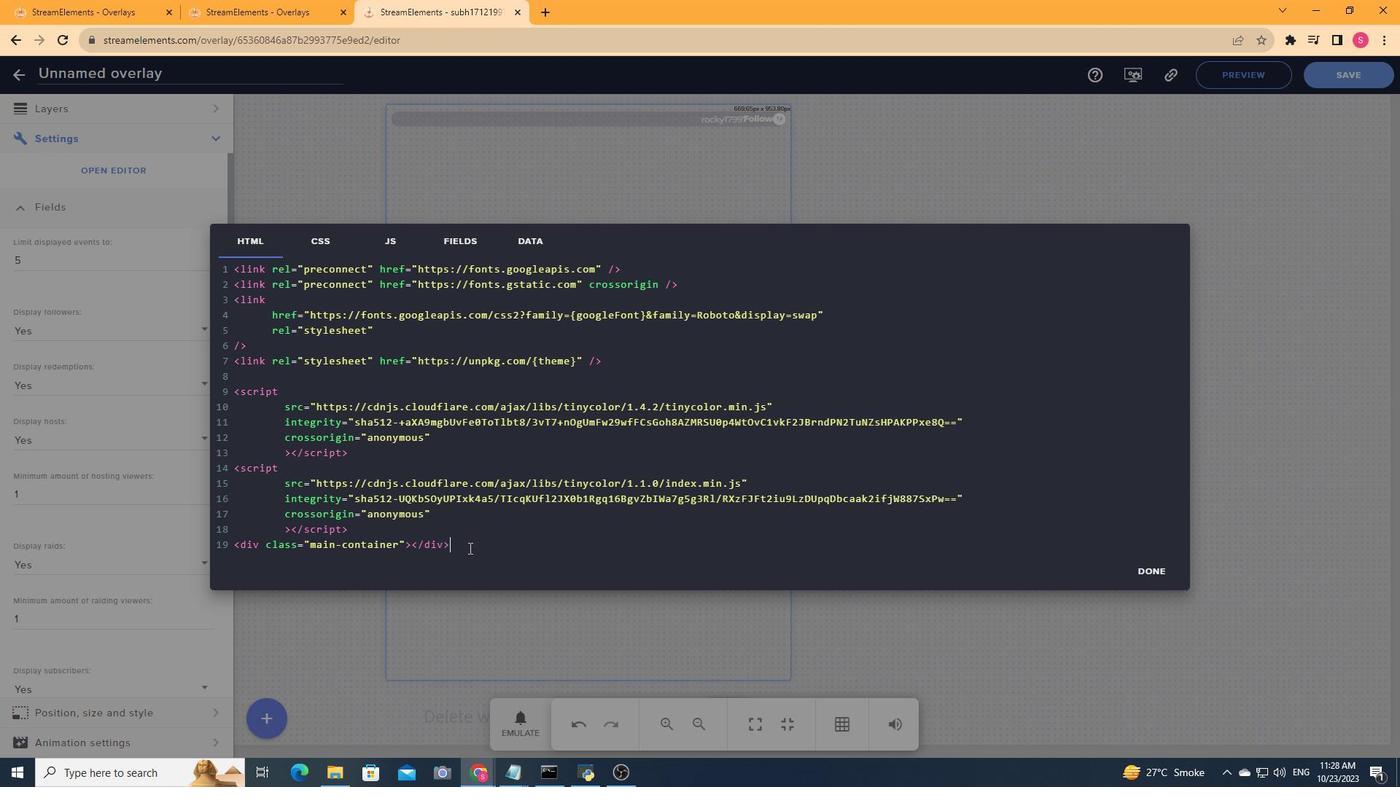 
Action: Mouse pressed left at (250, 596)
Screenshot: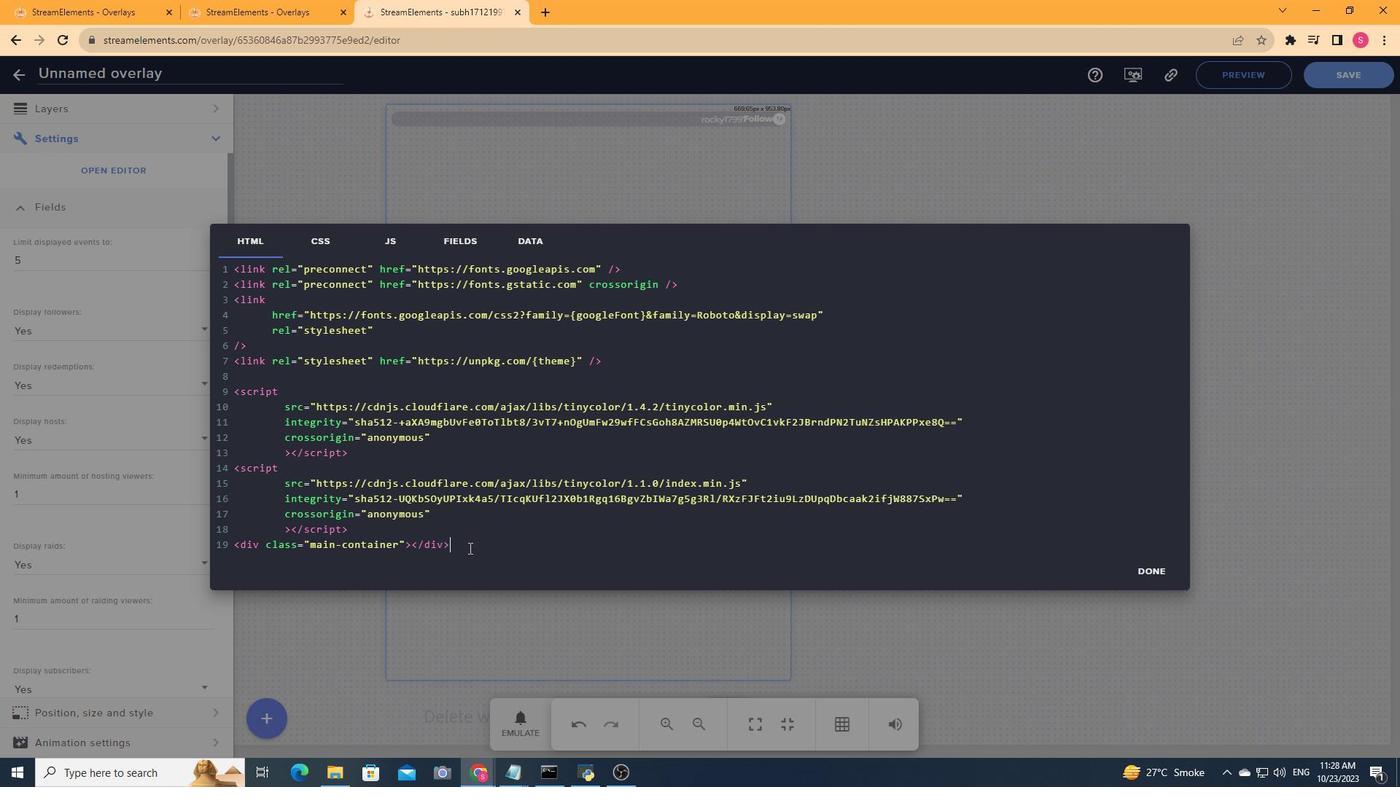 
Action: Mouse moved to (253, 590)
Screenshot: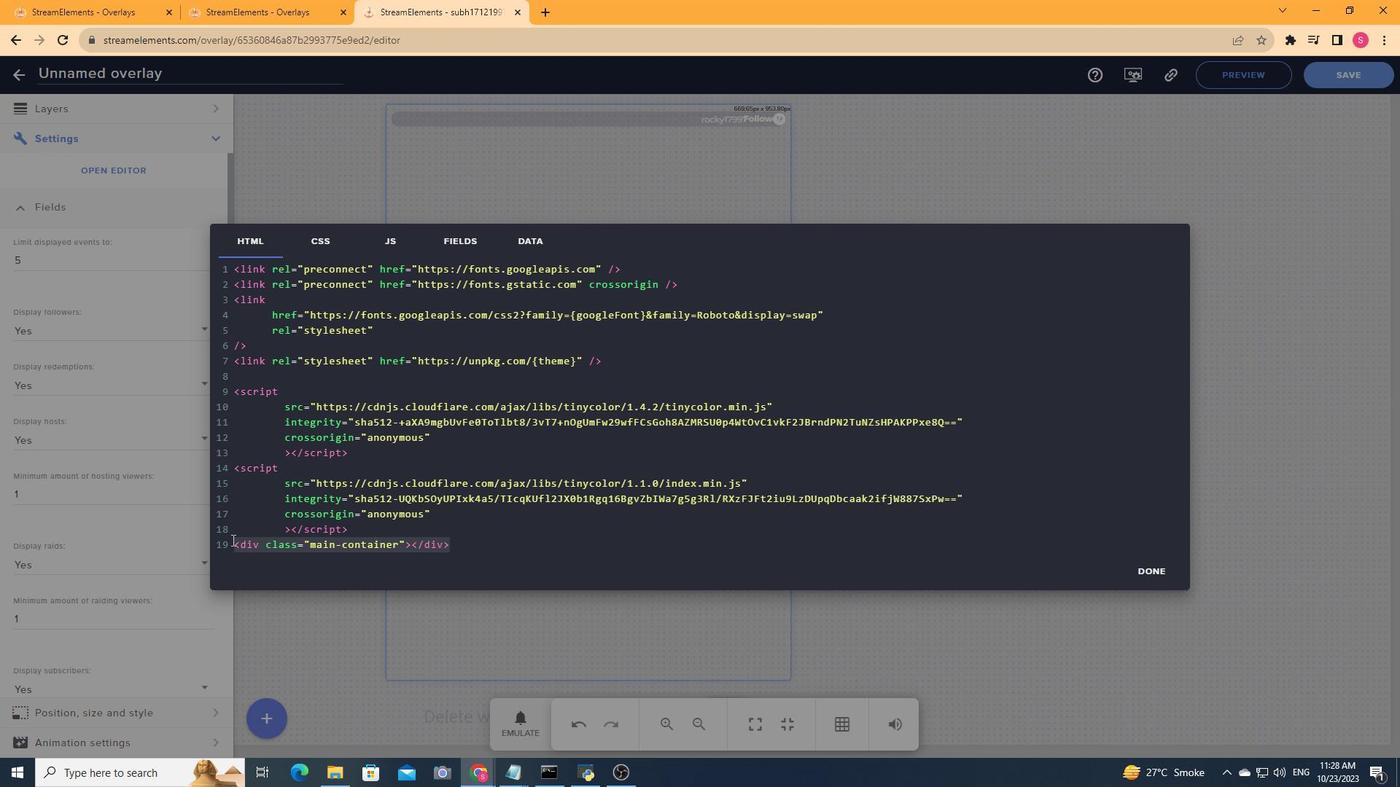 
Action: Key pressed <Key.shift_r><main<Key.enter>class=<Key.shift_r>"preview-<Key.shift_r>{preview<Key.shift>Mode<Key.shift_r><Key.shift_r><Key.shift_r><Key.shift_r>}<Key.space>corner-<Key.shift_r>{corner<Key.shift_r>}<Key.space><Key.shift_r>{position<Key.shift>Mode<Key.shift_r>}<Key.space><Key.backspace>-mode<Key.space>direction-<Key.shift_r>{lisy<Key.backspace>t<Key.shift>Direction<Key.shift_r><Key.shift_r><Key.shift_r><Key.shift_r><Key.shift_r><Key.shift_r><Key.shift_r><Key.shift_r><Key.shift_r>}<Key.space>theme-<Key.shift_r>{theme<Key.shift_r><Key.shift_r><Key.shift_r>}
Screenshot: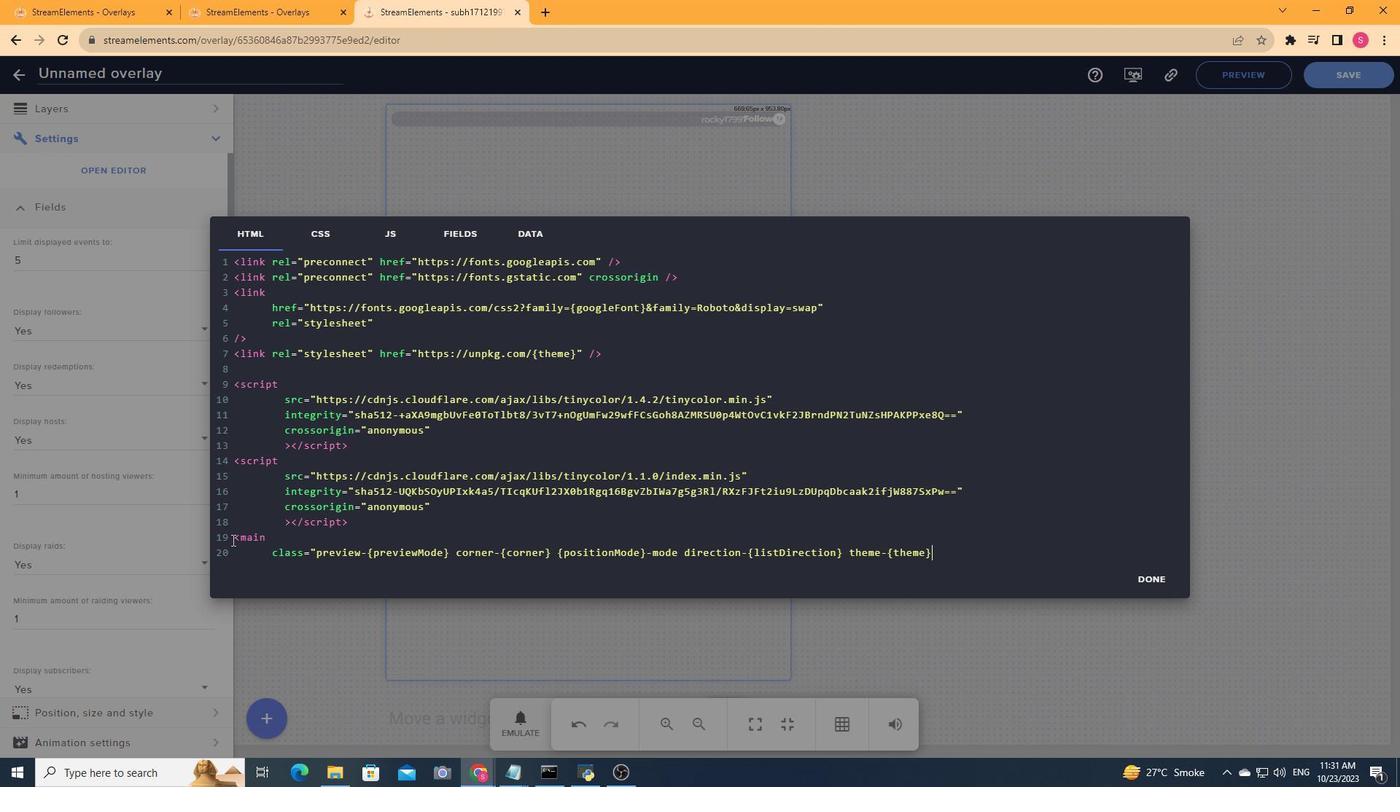 
Action: Mouse moved to (225, 591)
Screenshot: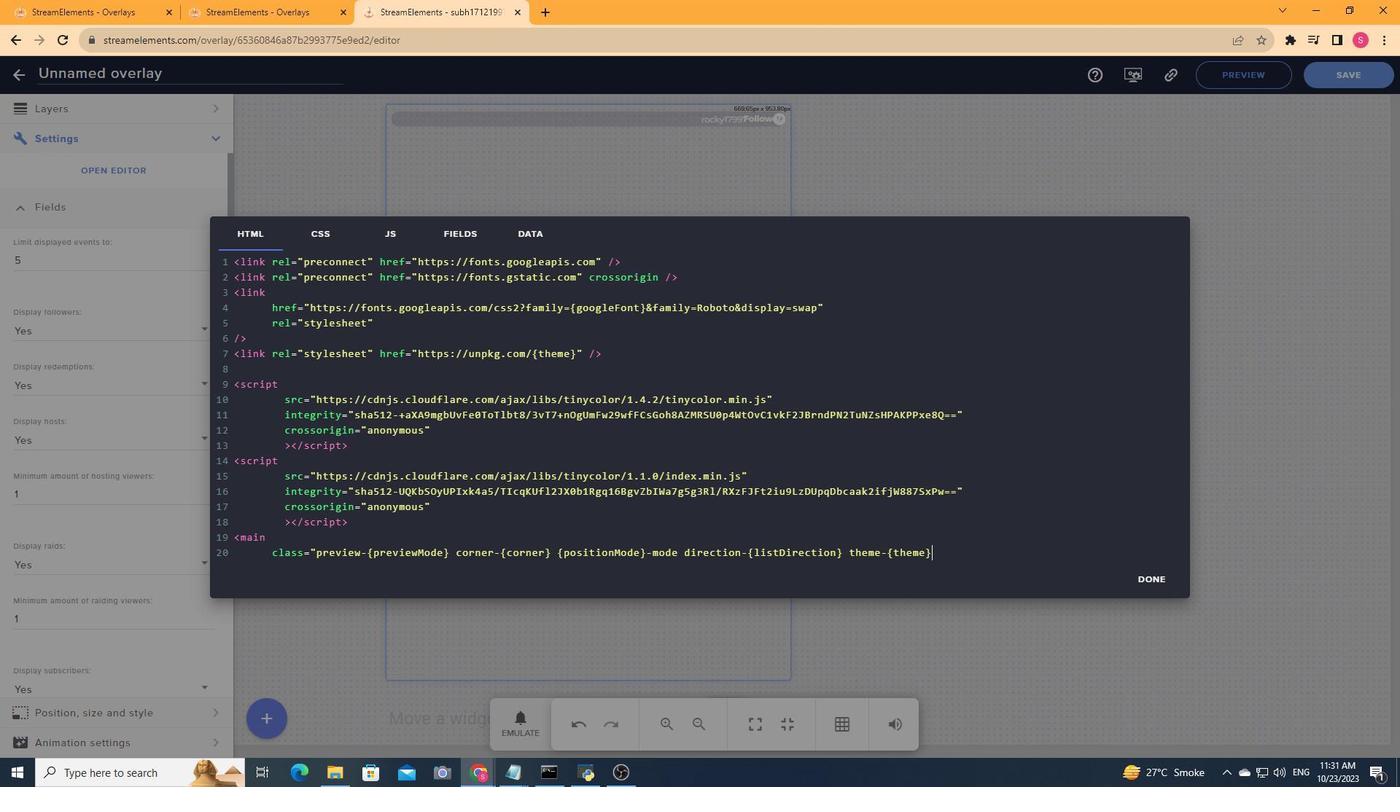 
Action: Mouse pressed left at (225, 591)
Screenshot: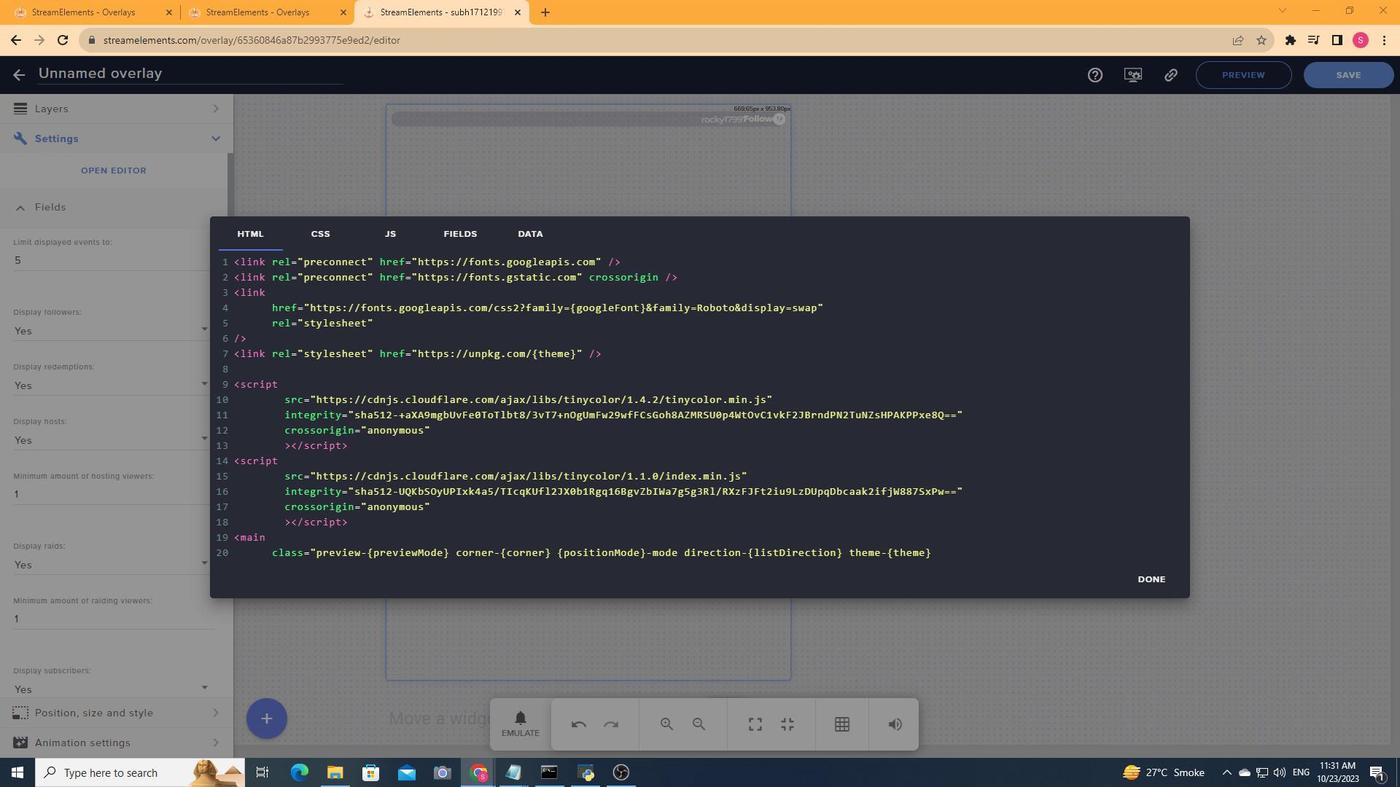 
Action: Mouse moved to (241, 586)
Screenshot: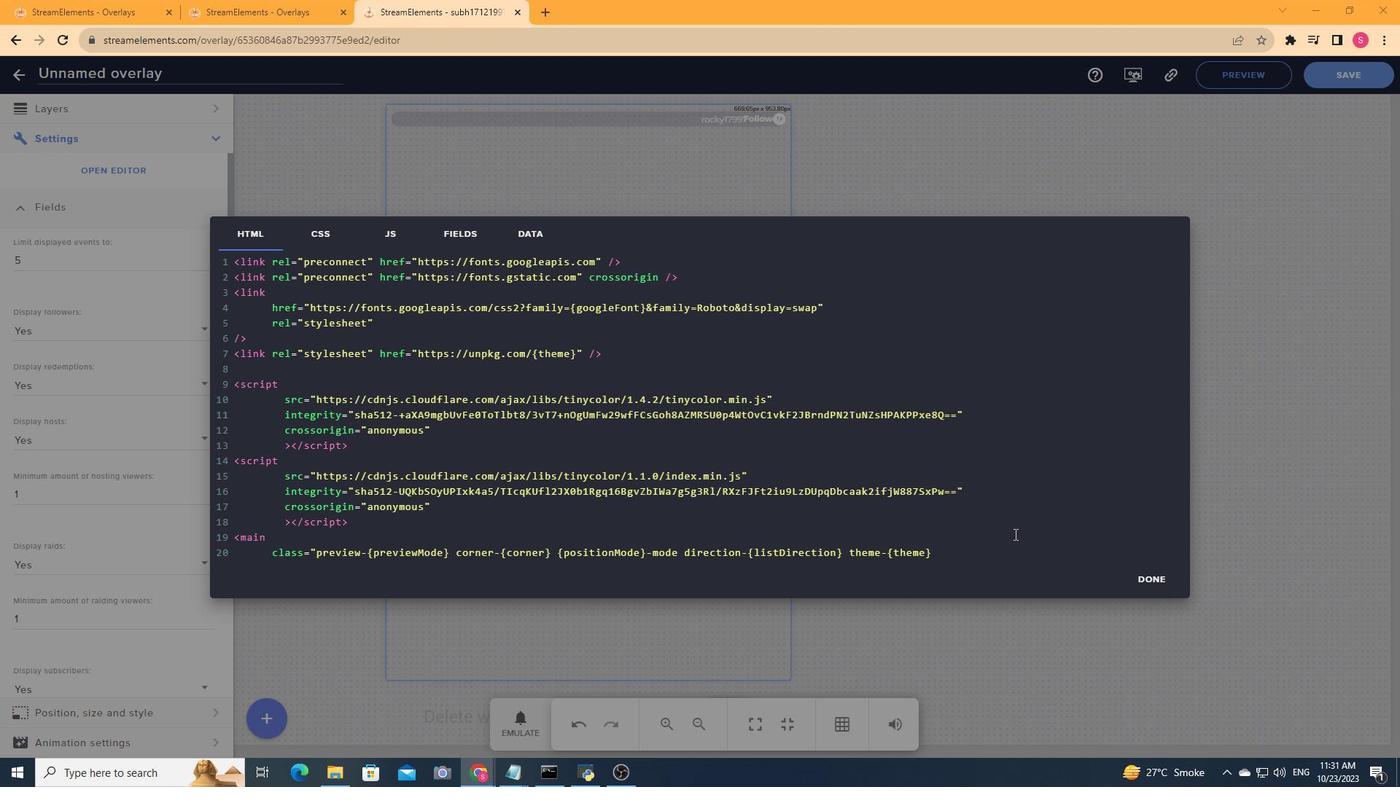 
Action: Mouse pressed left at (241, 586)
Screenshot: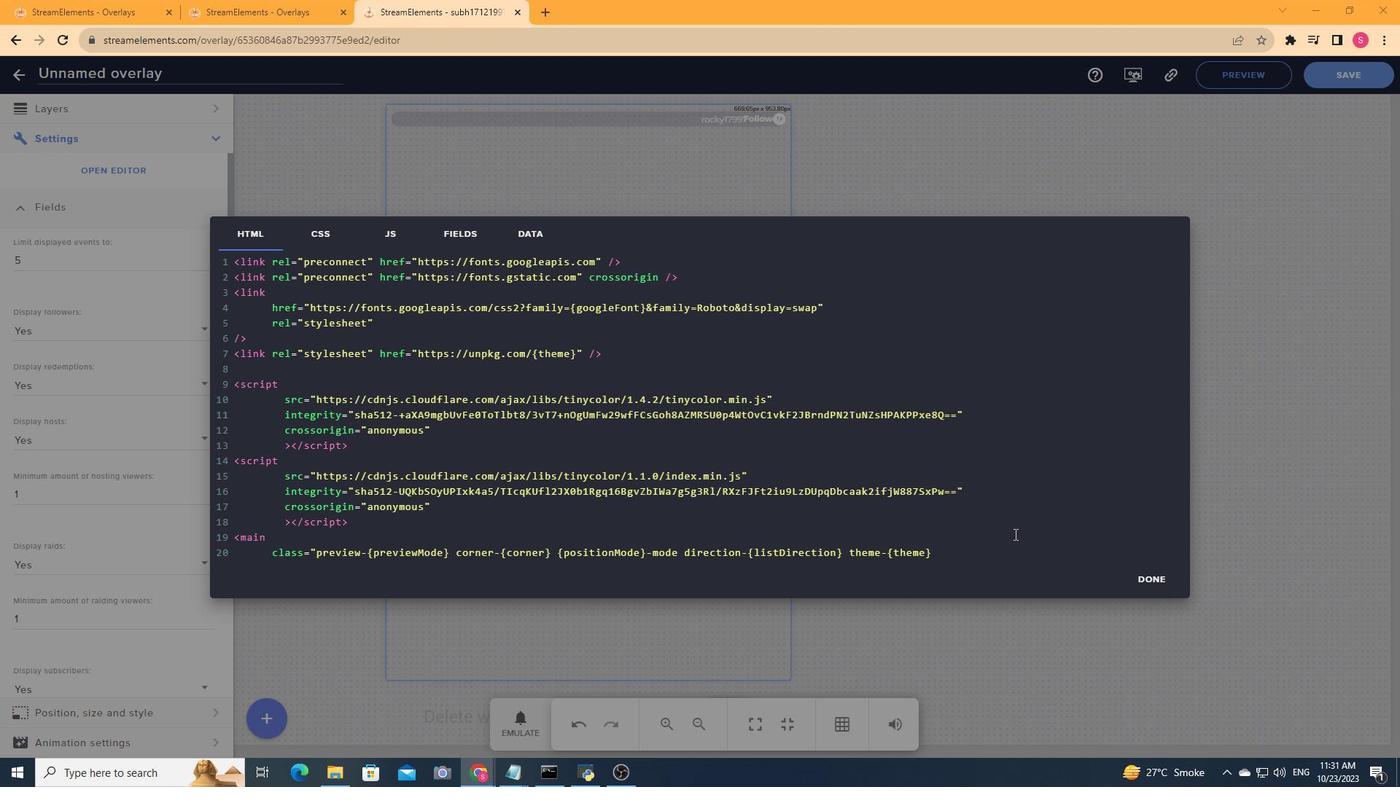 
Action: Mouse moved to (242, 600)
Screenshot: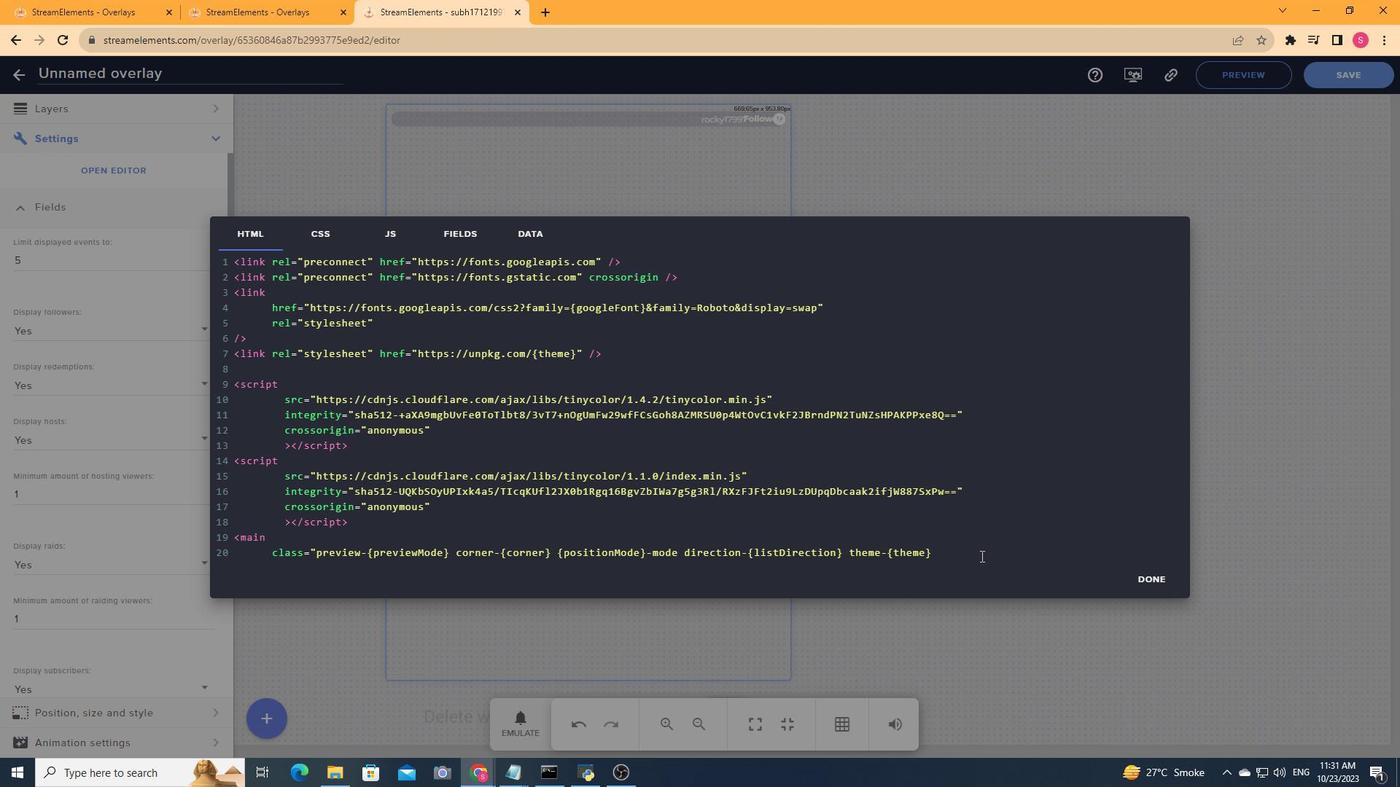 
Action: Key pressed <Key.down><Key.right><Key.right><Key.right><Key.right><Key.right><Key.right><Key.right><Key.right><Key.right><Key.right><Key.right><Key.right><Key.right><Key.right><Key.right><Key.right><Key.right><Key.right><Key.right><Key.right><Key.right><Key.right><Key.right><Key.right><Key.right><Key.right><Key.right><Key.right><Key.right><Key.right><Key.right><Key.right><Key.right><Key.right><Key.right><Key.right><Key.right><Key.right><Key.right><Key.right><Key.right><Key.right><Key.right><Key.right><Key.right><Key.right><Key.right><Key.right><Key.right><Key.right><Key.right><Key.right><Key.right><Key.right><Key.right><Key.right><Key.right><Key.right><Key.right><Key.right><Key.right><Key.right><Key.right><Key.right><Key.right><Key.right><Key.right><Key.right><Key.right><Key.right><Key.right><Key.right><Key.right><Key.right><Key.right><Key.right><Key.right><Key.right><Key.right><Key.right><Key.right><Key.right><Key.right><Key.right><Key.right><Key.right><Key.right><Key.right><Key.right><Key.right><Key.right><Key.right><Key.right><Key.right><Key.right><Key.right><Key.right><Key.right><Key.right><Key.right><Key.right><Key.right><Key.right><Key.right><Key.right><Key.space>fixed-width-<Key.shift_r>{fixedwi<Key.backspace><Key.backspace><Key.shift><Key.shift><Key.shift><Key.shift><Key.shift><Key.shift><Key.shift><Key.shift><Key.shift><Key.shift><Key.shift><Key.shift>Width<Key.shift_r>}<Key.space>lifetime-<Key.shift_r>{lifetime<Key.shift_r>}<Key.shift_r>"<Key.enter>
Screenshot: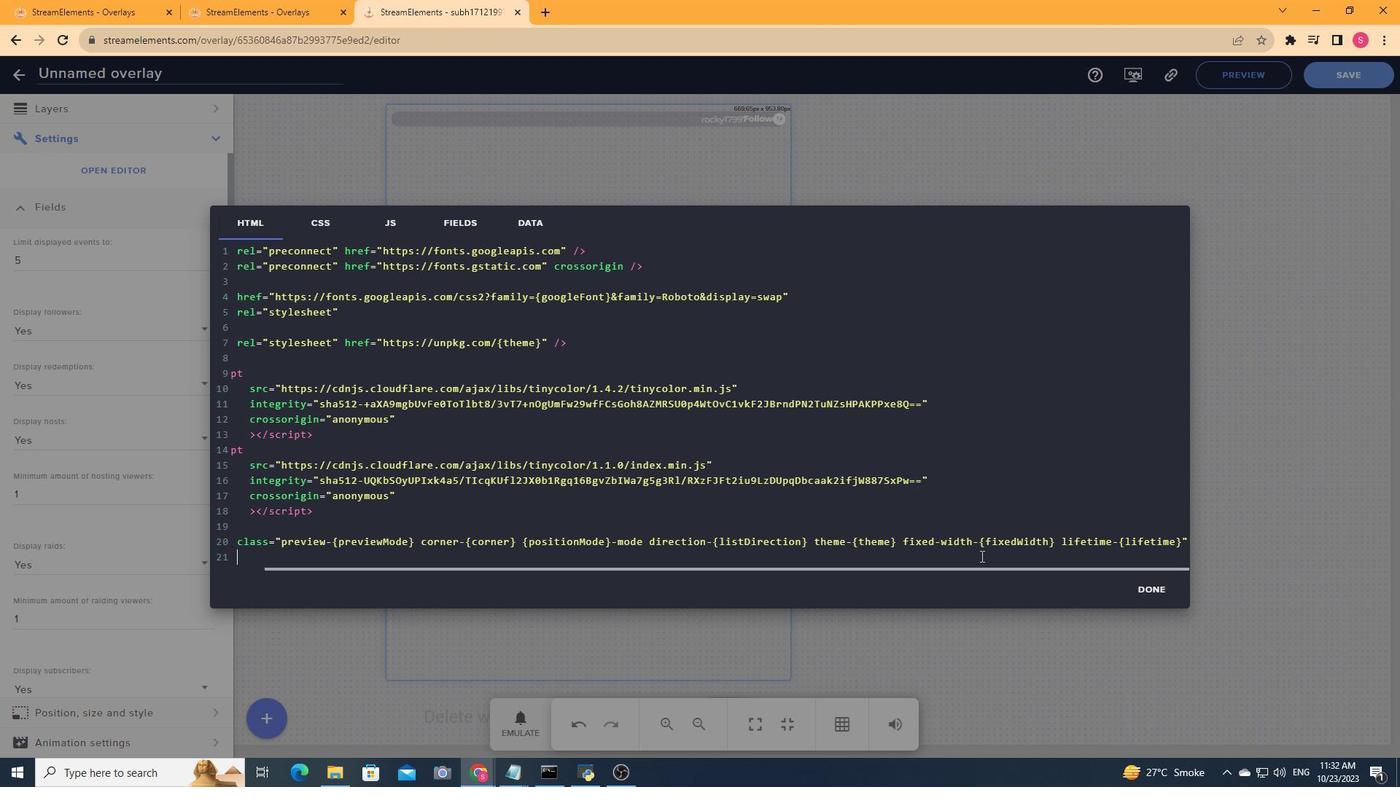 
Action: Mouse moved to (227, 590)
Screenshot: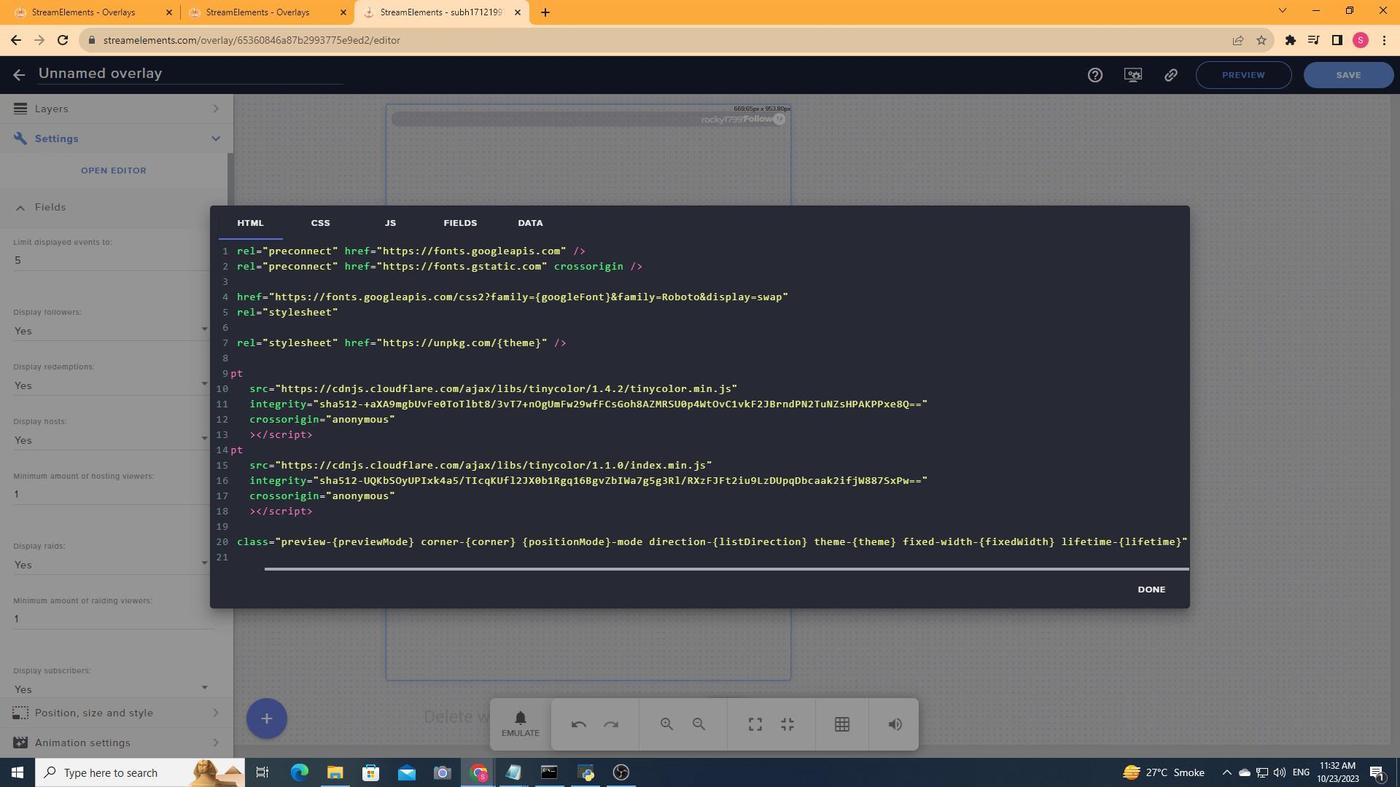 
Action: Mouse pressed left at (227, 590)
Screenshot: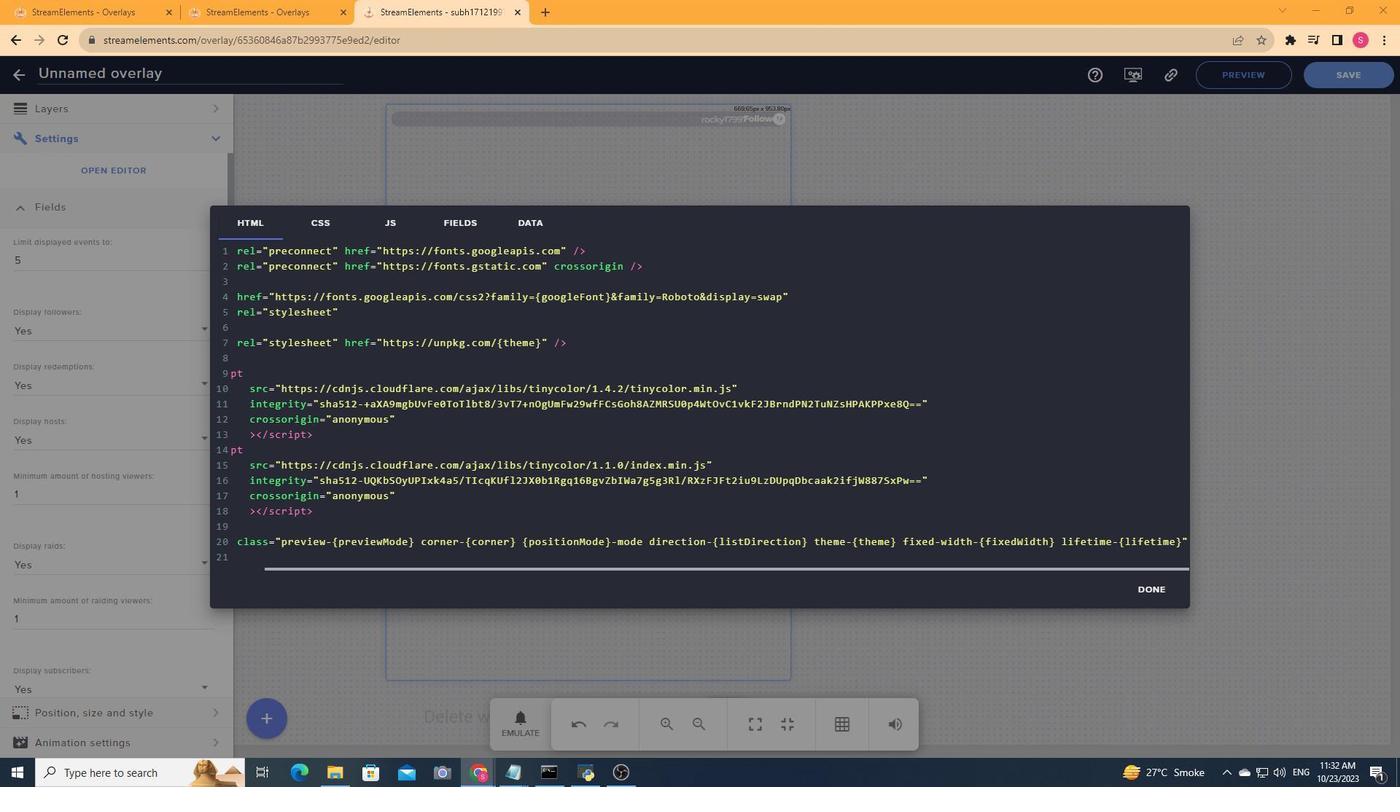 
Action: Mouse moved to (247, 518)
Screenshot: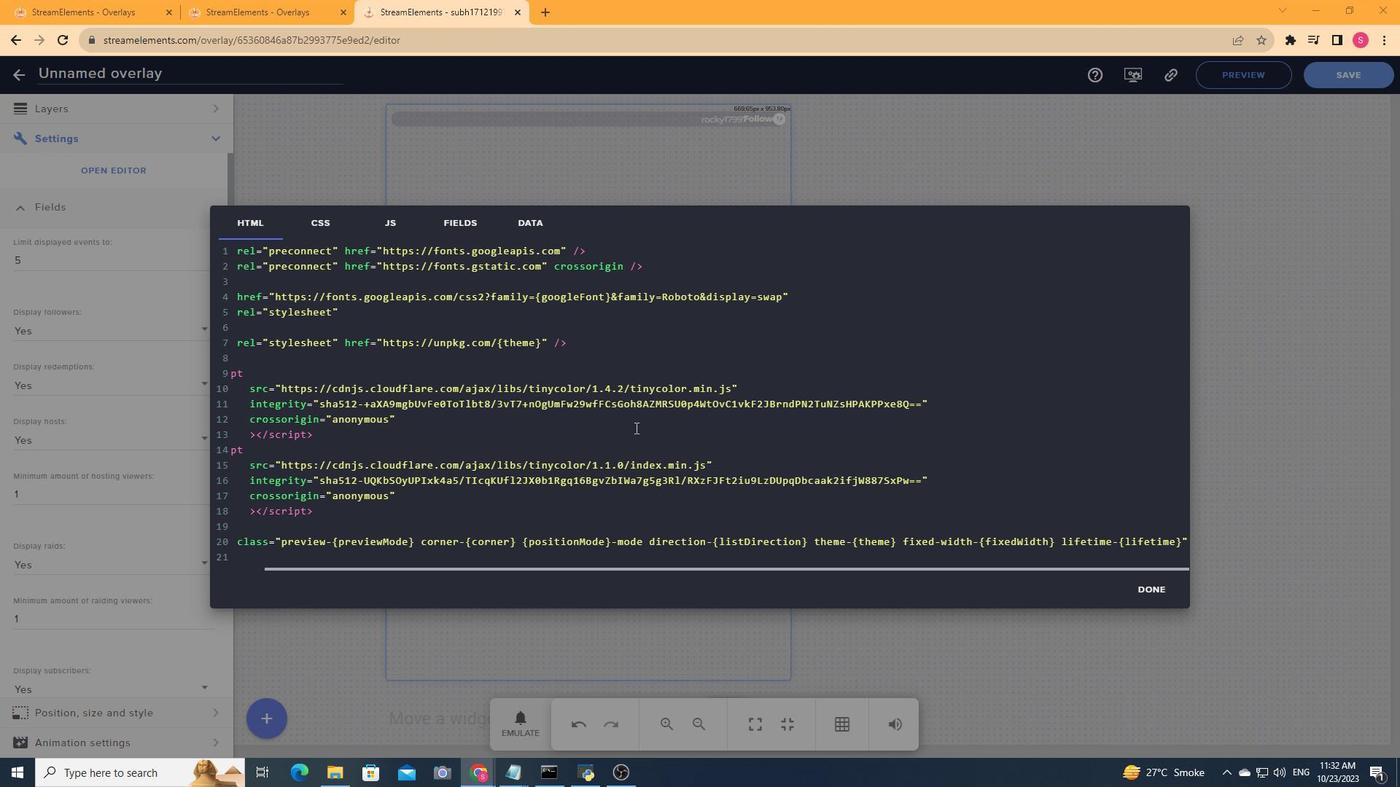 
Action: Mouse scrolled (247, 517) with delta (0, 0)
Screenshot: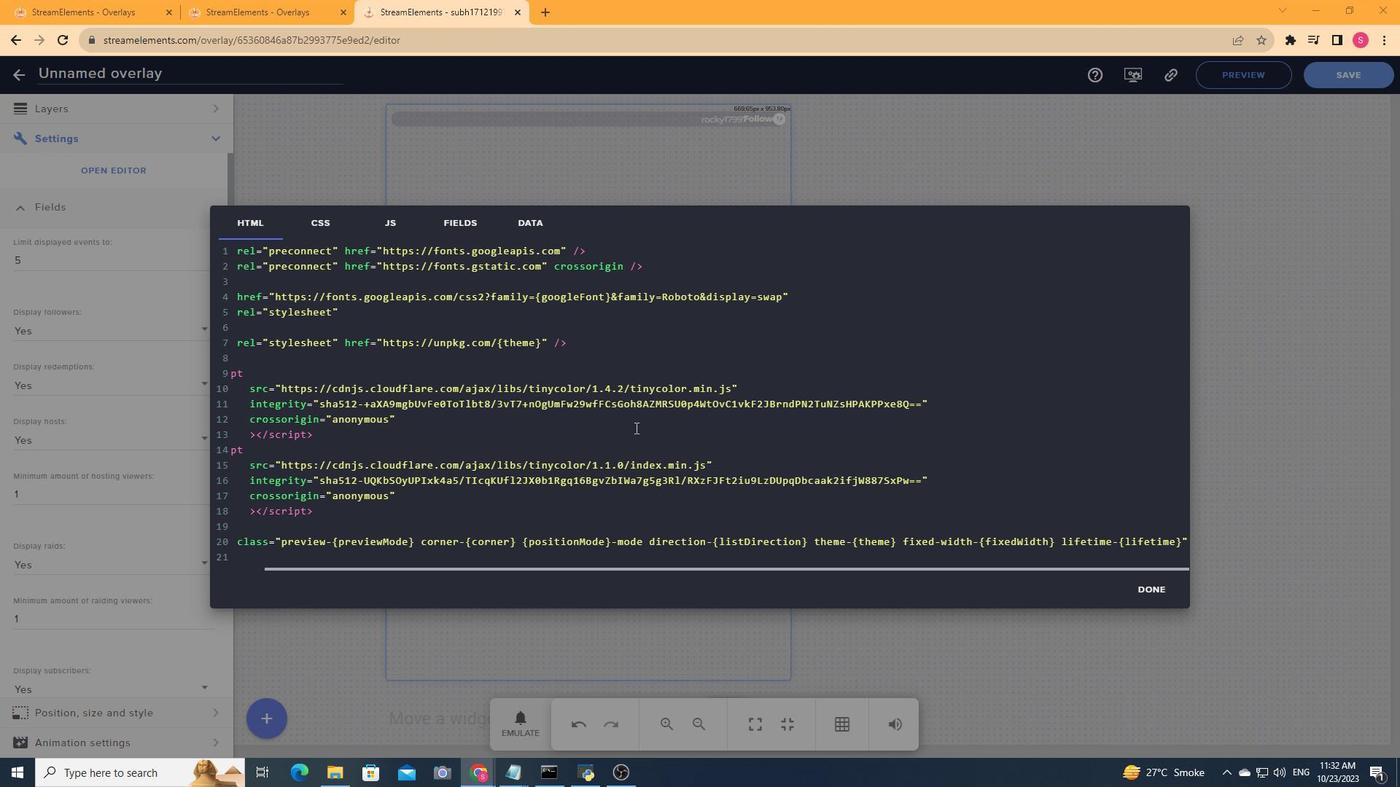 
Action: Mouse scrolled (247, 517) with delta (0, 0)
Screenshot: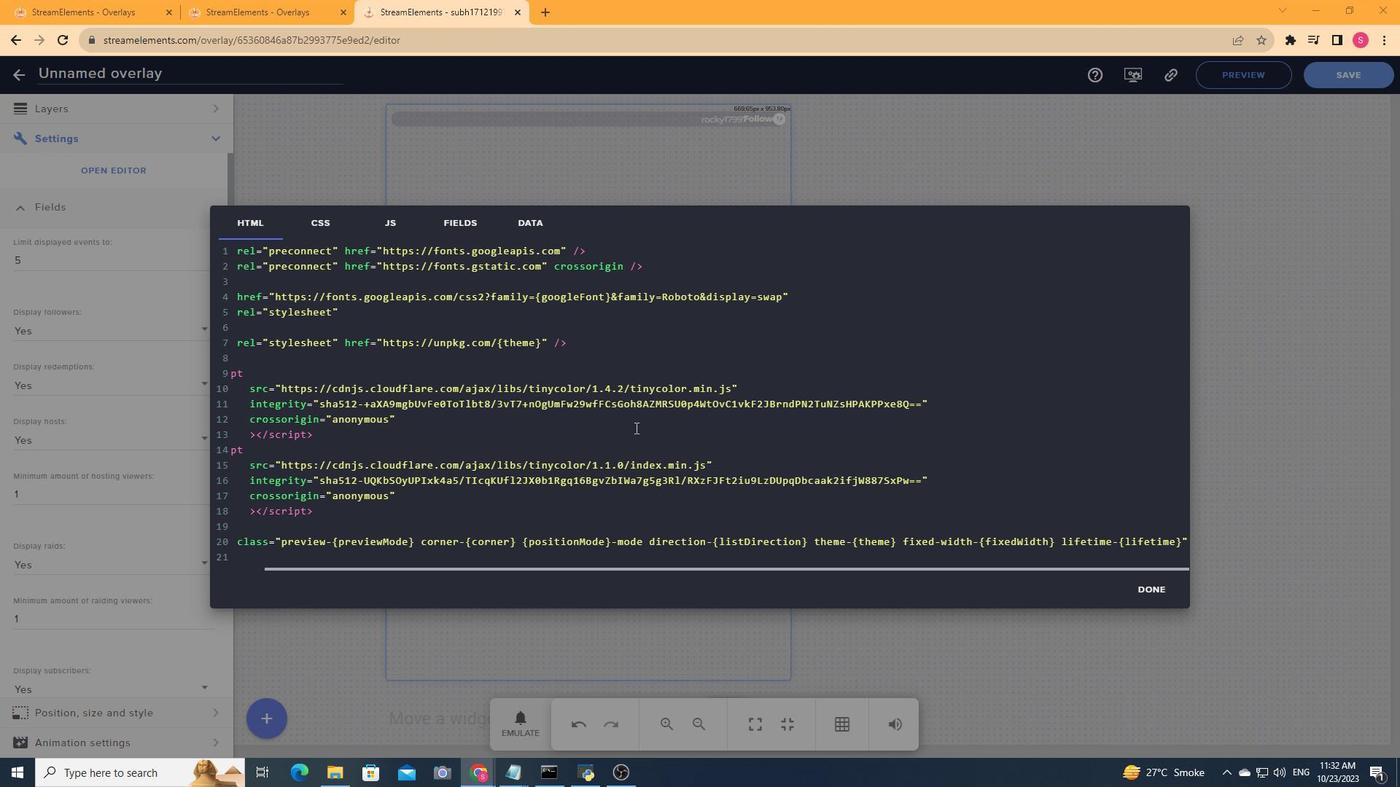
Action: Mouse moved to (250, 609)
Screenshot: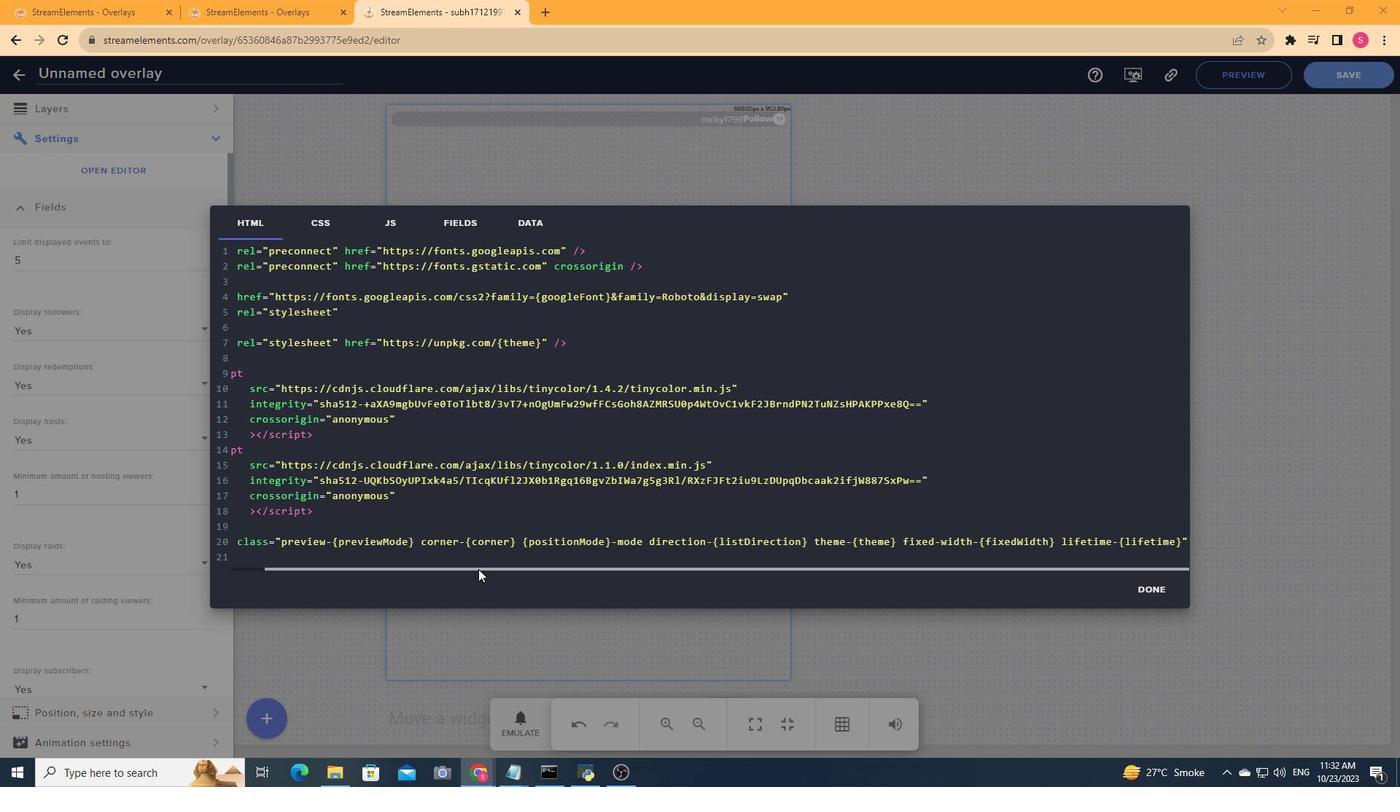 
Action: Mouse pressed left at (250, 609)
Screenshot: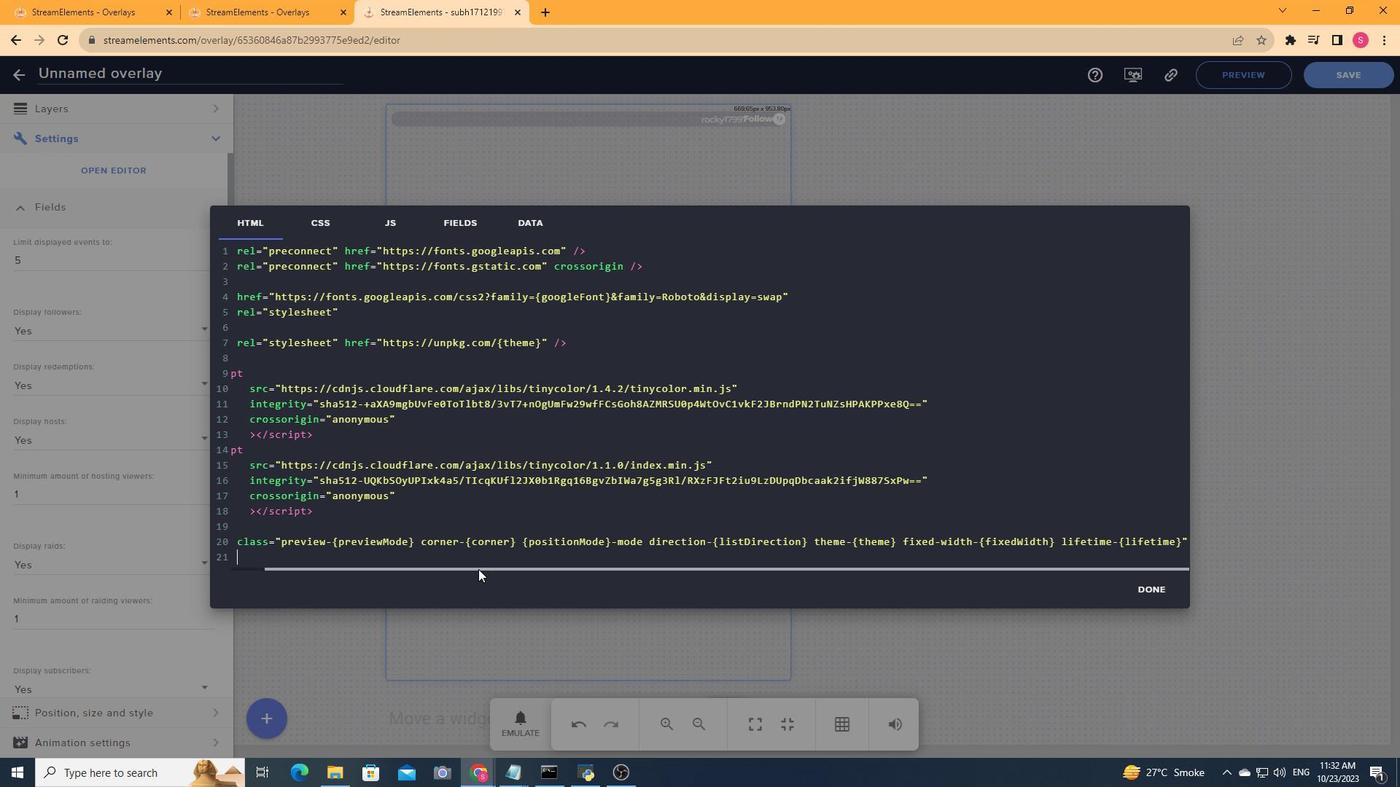 
Action: Mouse moved to (247, 535)
Screenshot: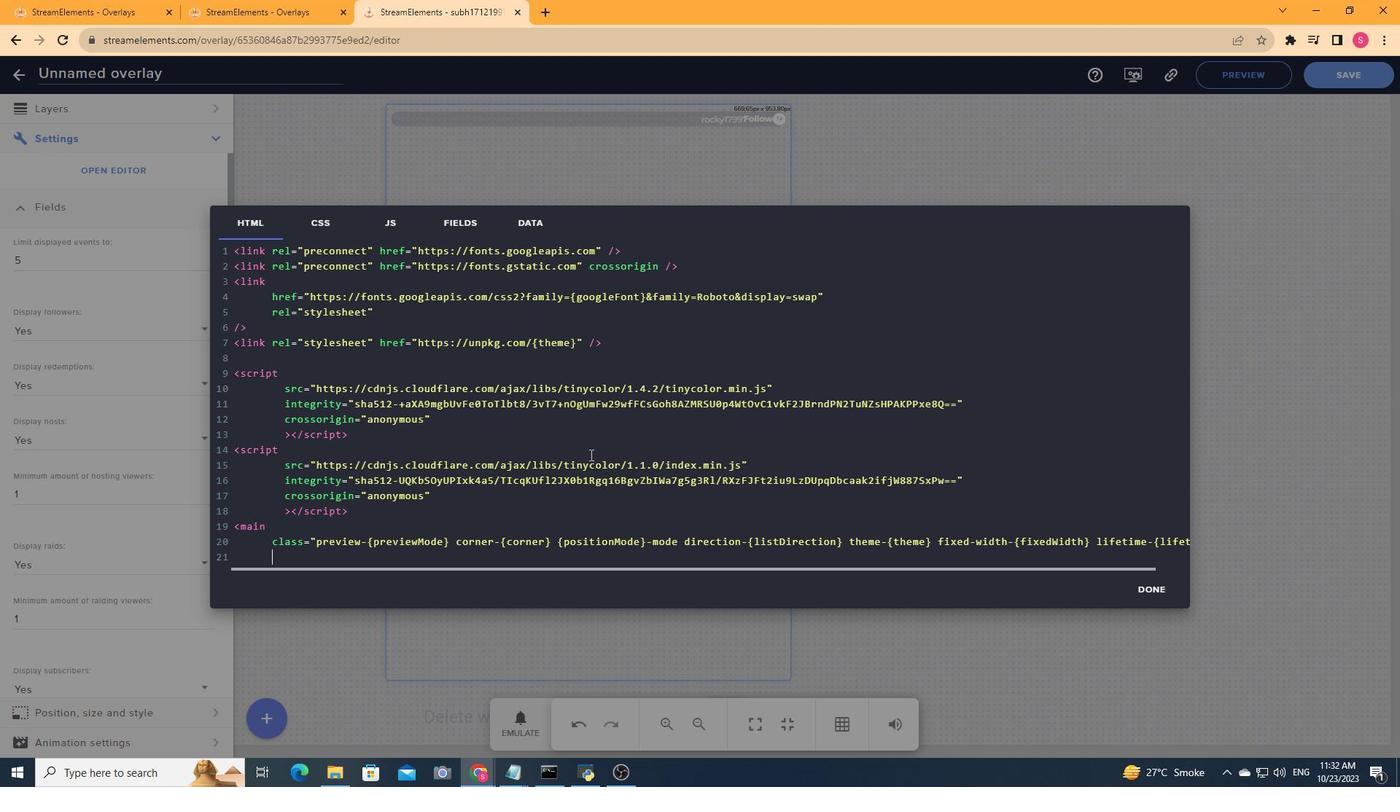 
Action: Key pressed <Key.backspace><Key.backspace><Key.backspace><Key.backspace><Key.backspace><Key.backspace><Key.shift_r>><Key.shift_r></main<Key.shift_r>><Key.up><Key.up><Key.left><Key.left><Key.left><Key.left><Key.left><Key.enter>
Screenshot: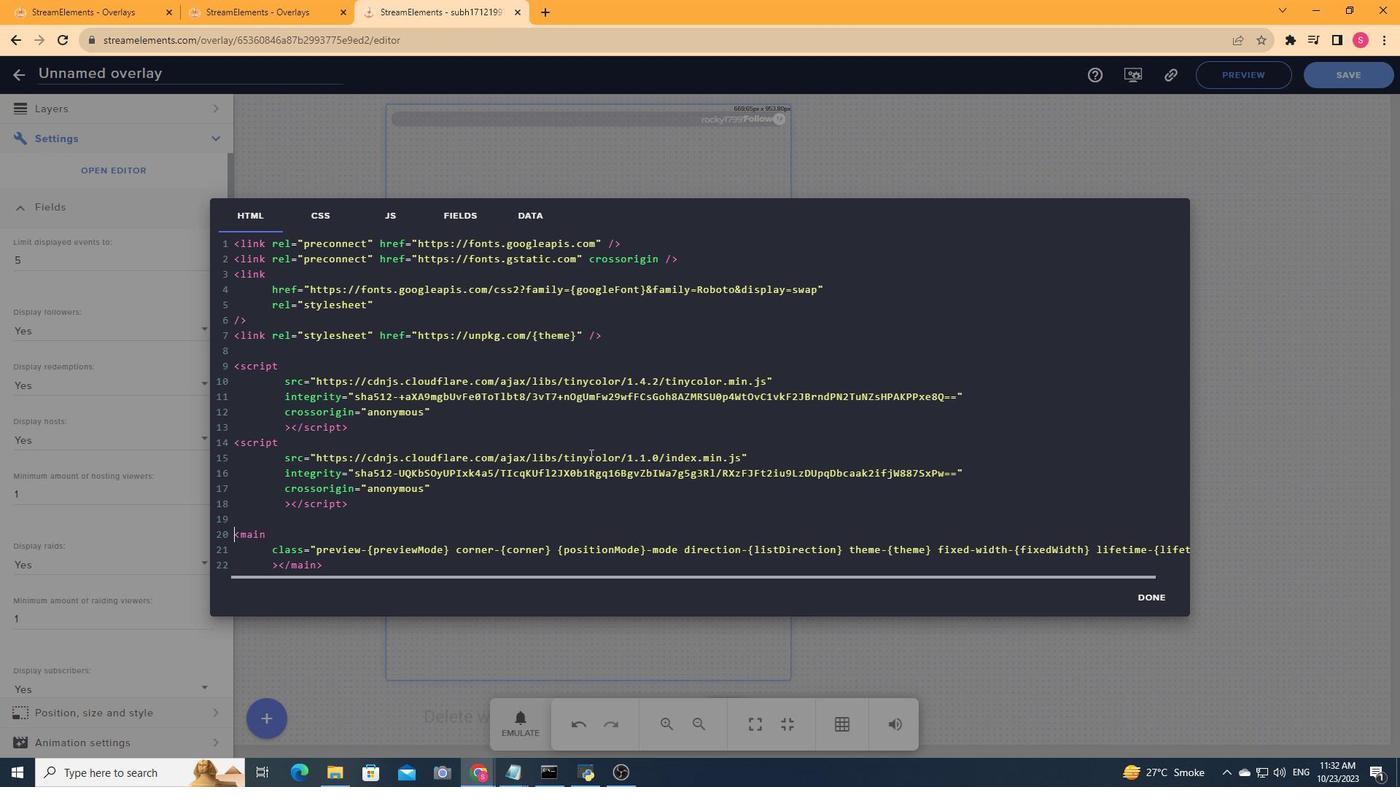 
Action: Mouse moved to (228, 533)
Screenshot: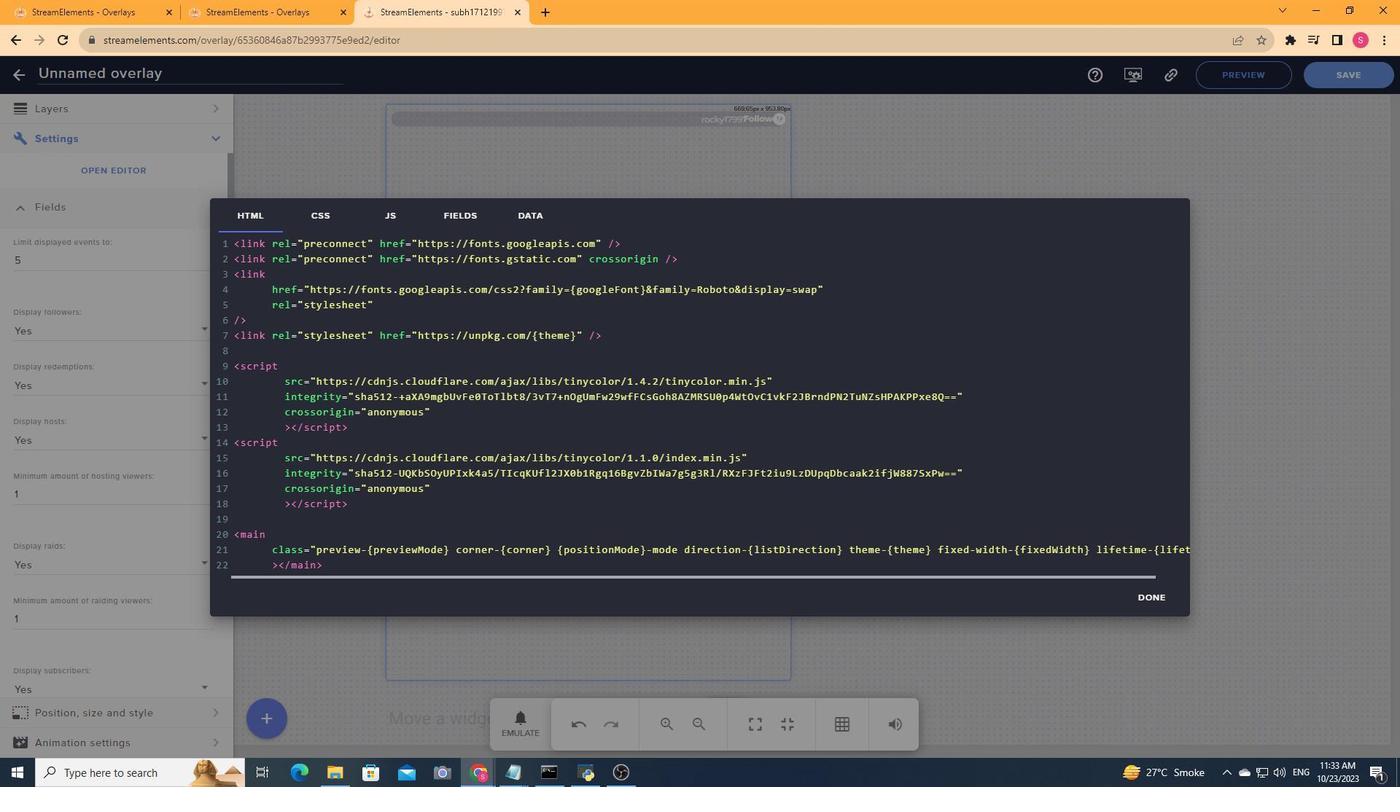 
Action: Mouse scrolled (228, 532) with delta (0, 0)
Screenshot: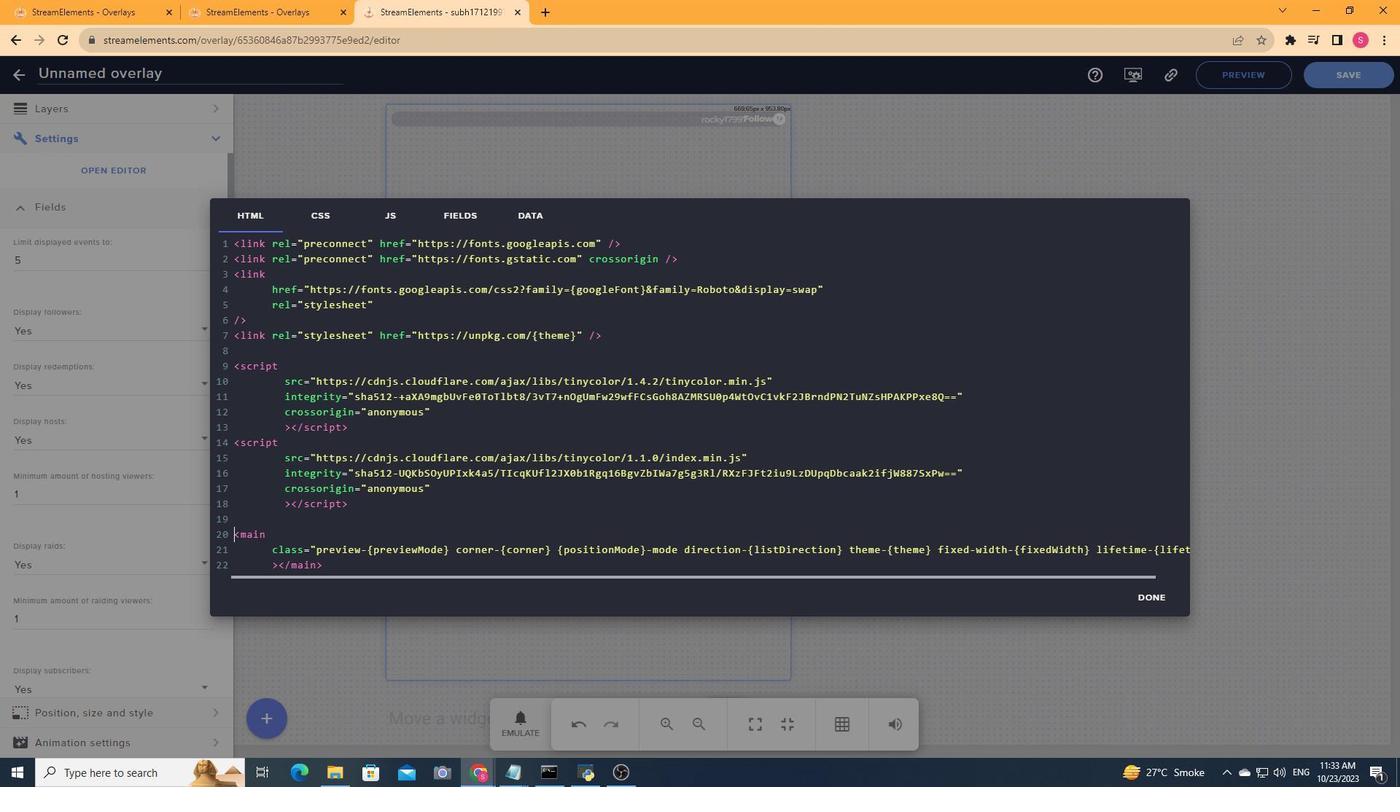 
Action: Mouse scrolled (228, 532) with delta (0, 0)
Screenshot: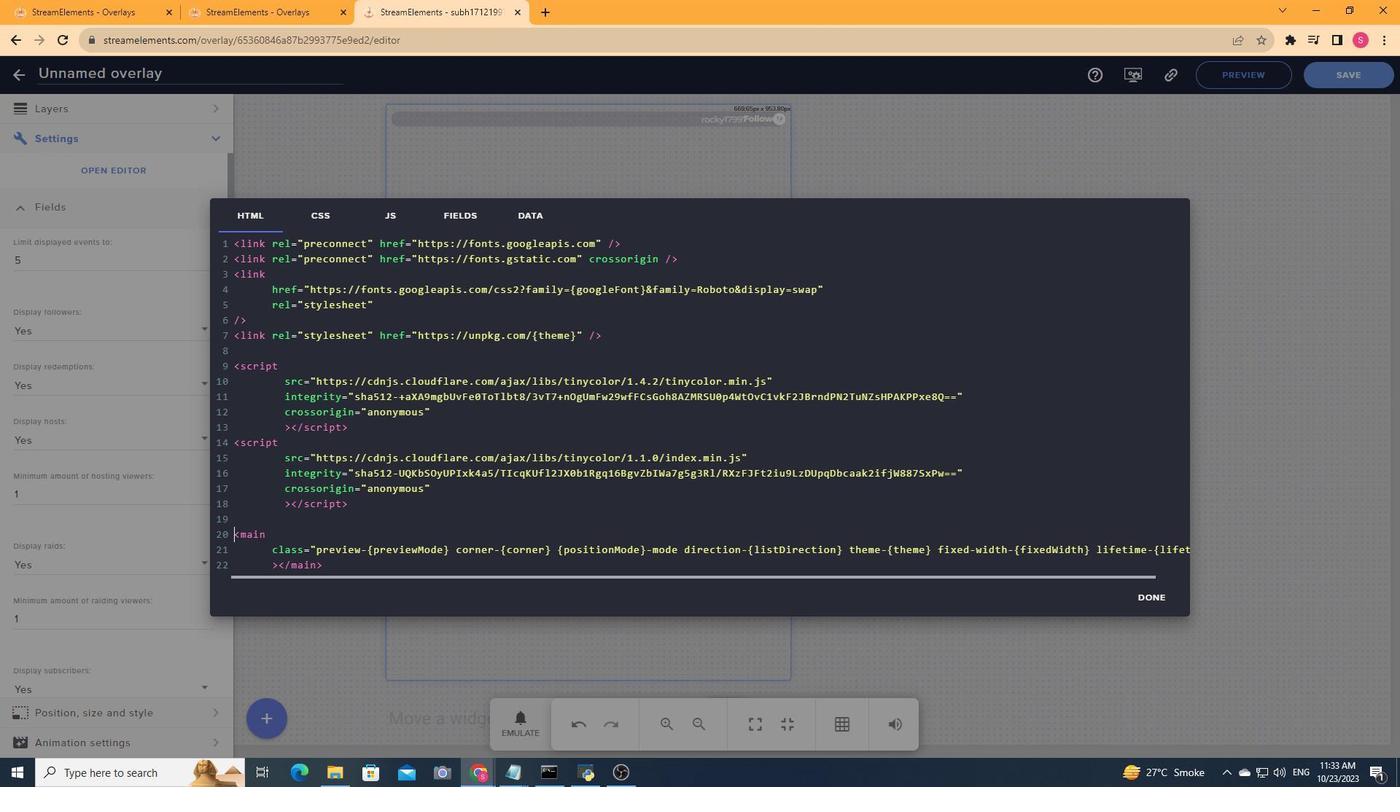
Action: Mouse scrolled (228, 532) with delta (0, 0)
Screenshot: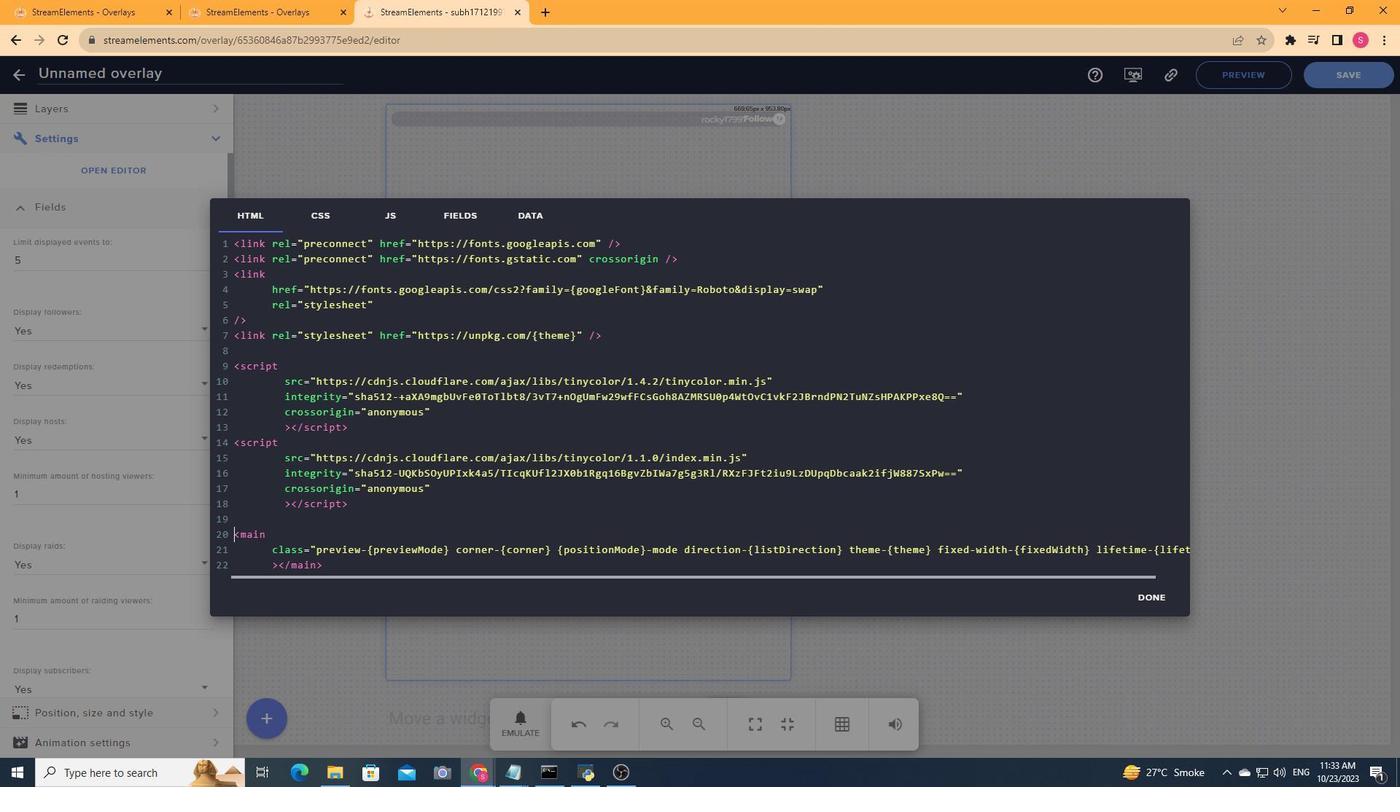 
Action: Mouse moved to (231, 348)
Screenshot: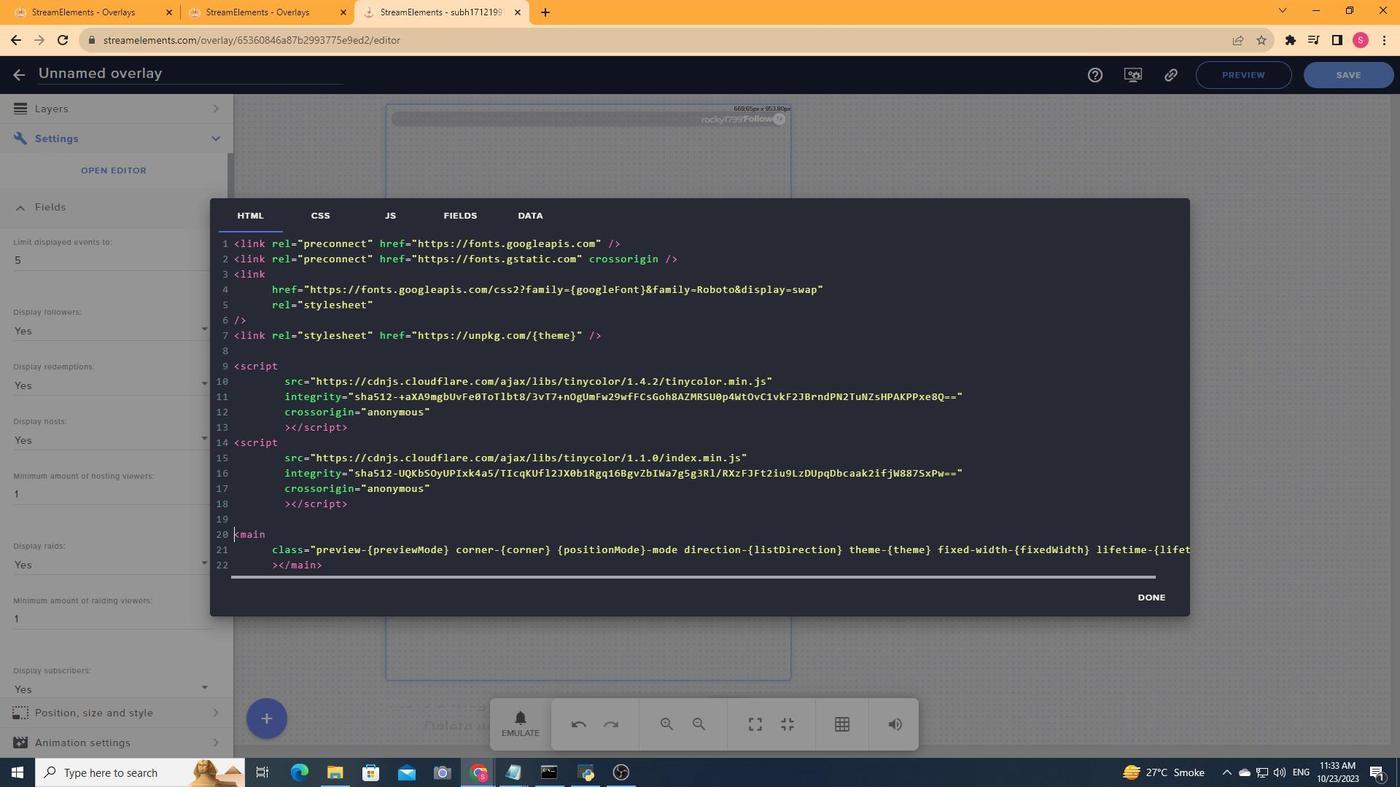 
Action: Mouse pressed left at (231, 348)
Screenshot: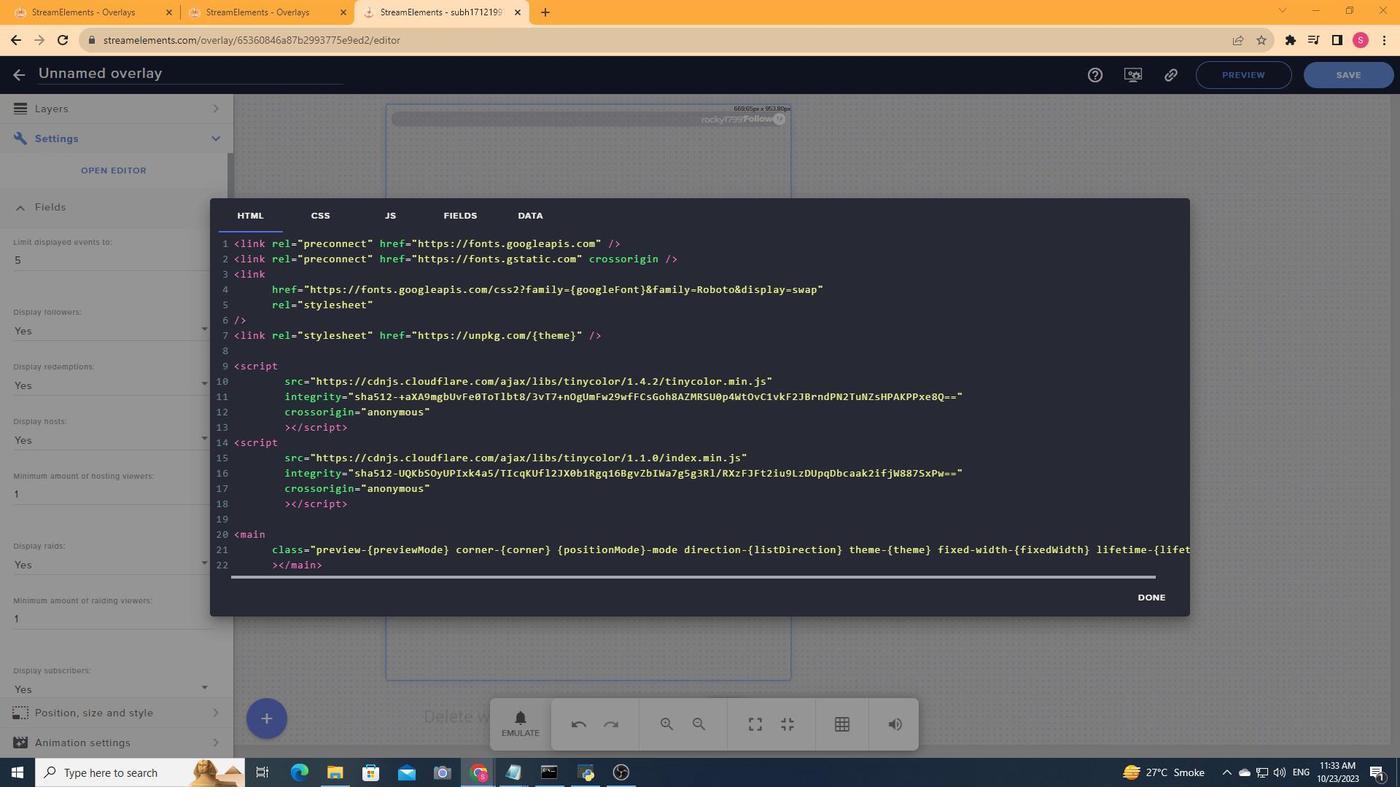 
Action: Mouse moved to (230, 447)
Screenshot: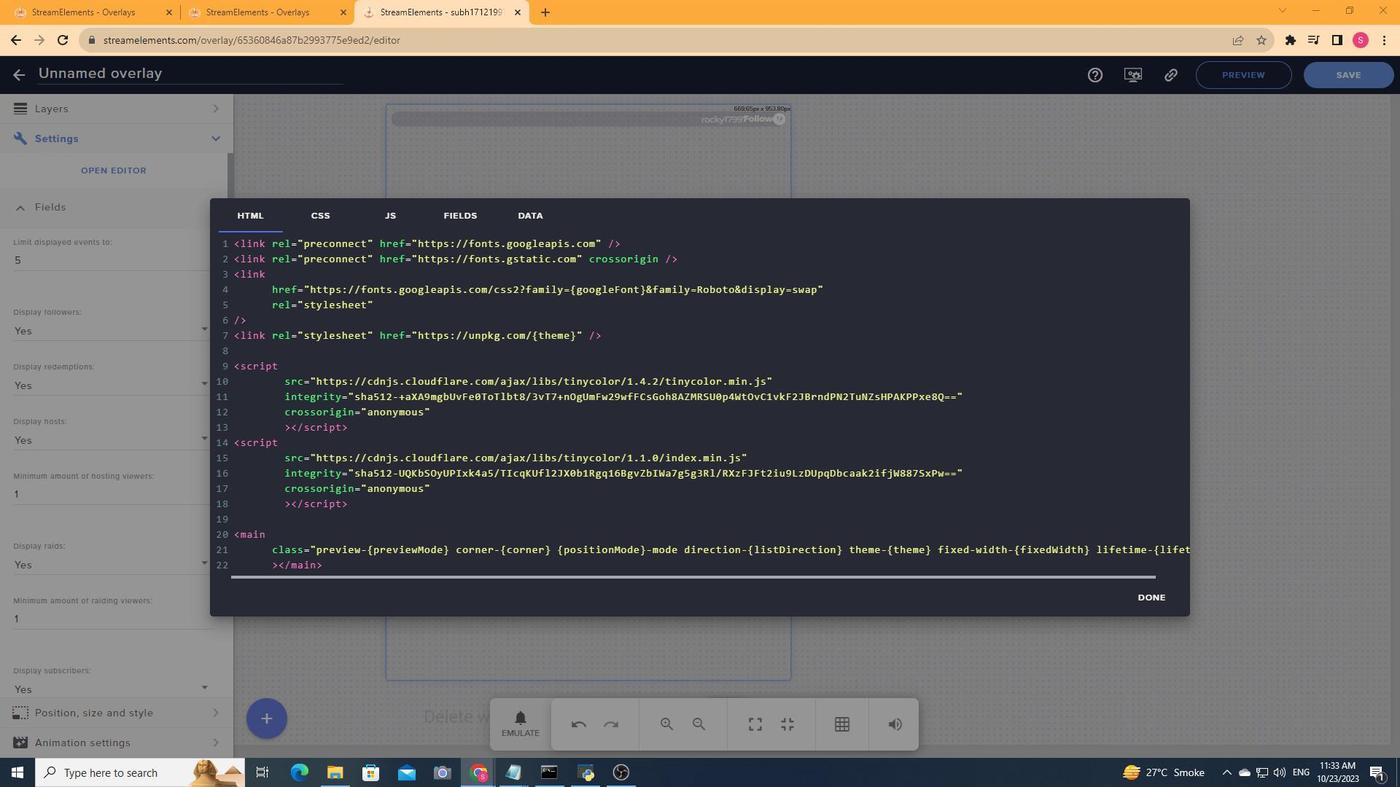 
Action: Mouse scrolled (230, 448) with delta (0, 0)
Screenshot: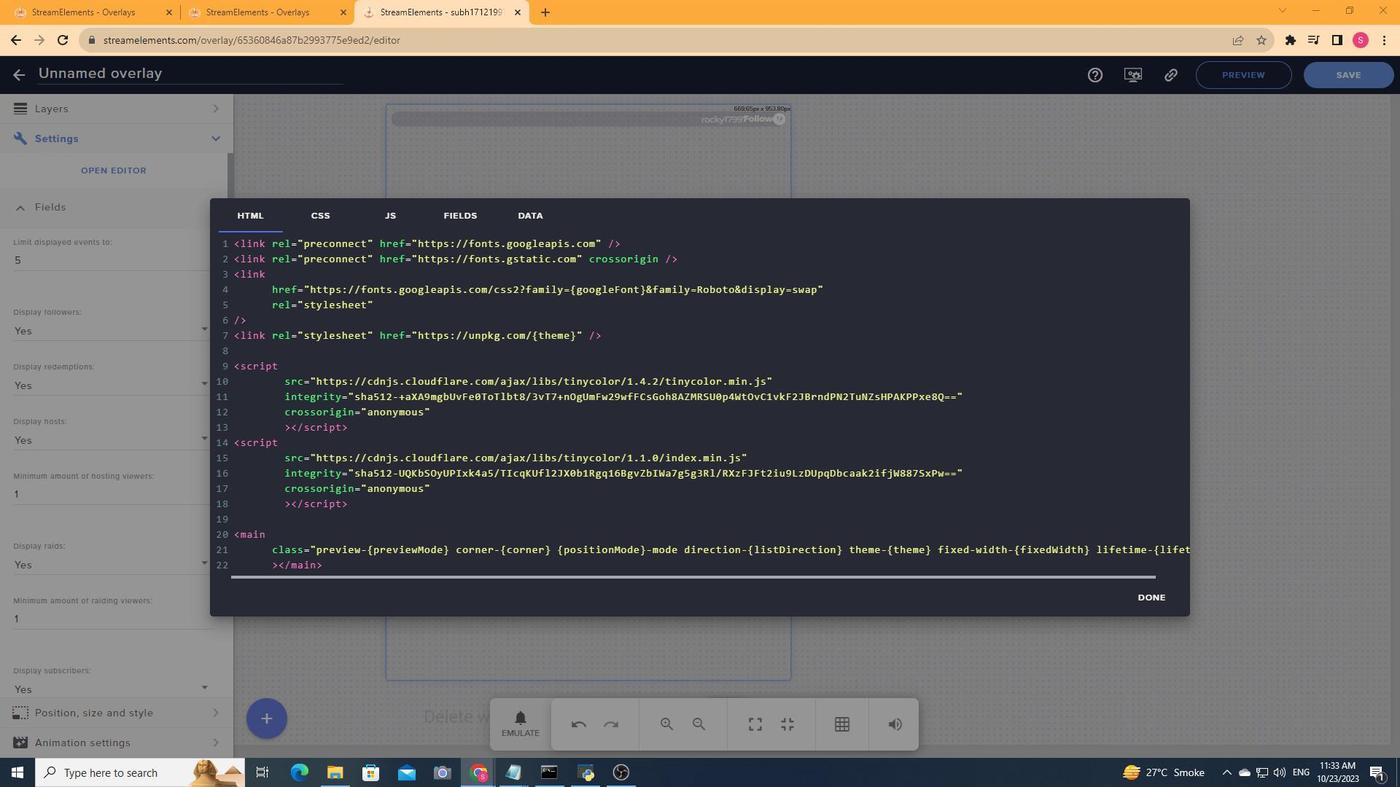 
Action: Mouse moved to (230, 447)
Screenshot: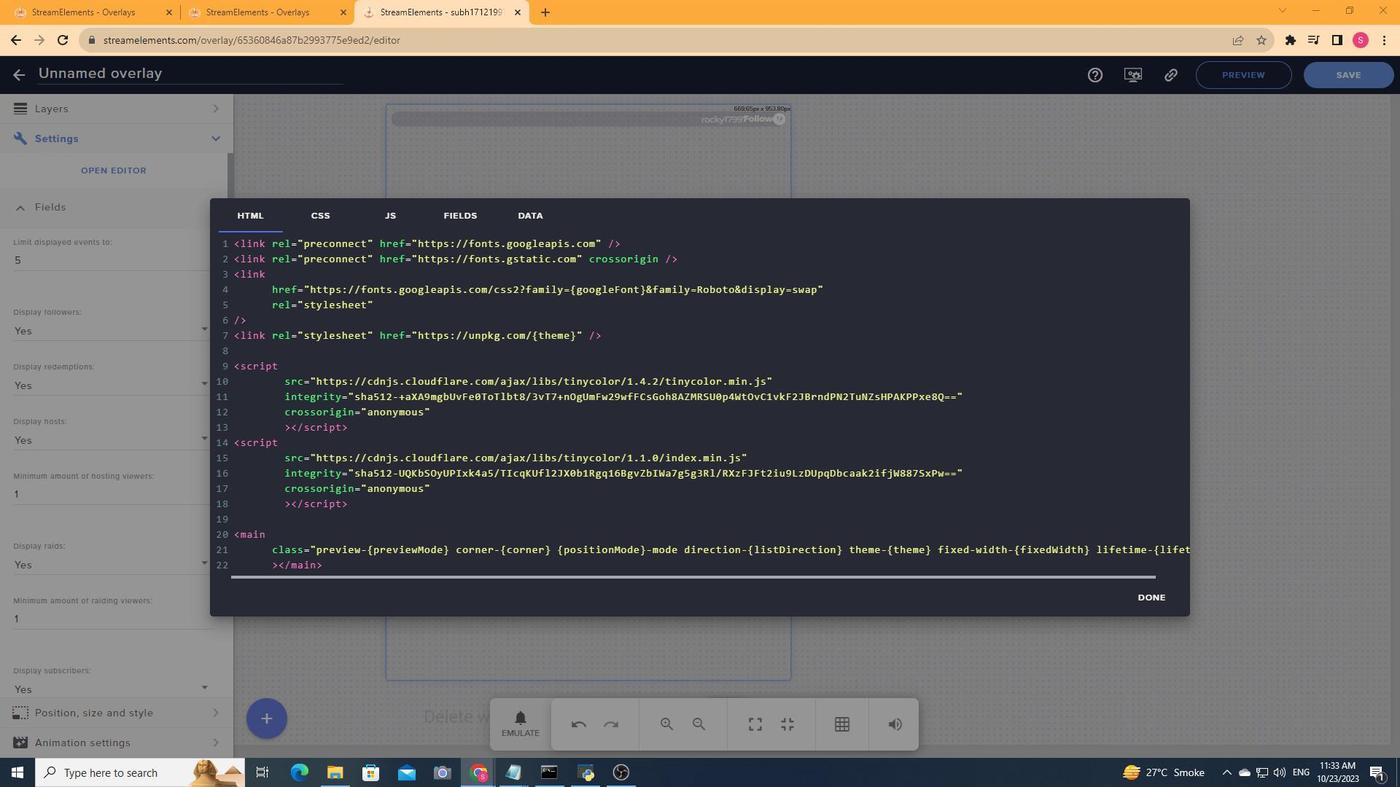 
Action: Mouse scrolled (230, 448) with delta (0, 0)
Screenshot: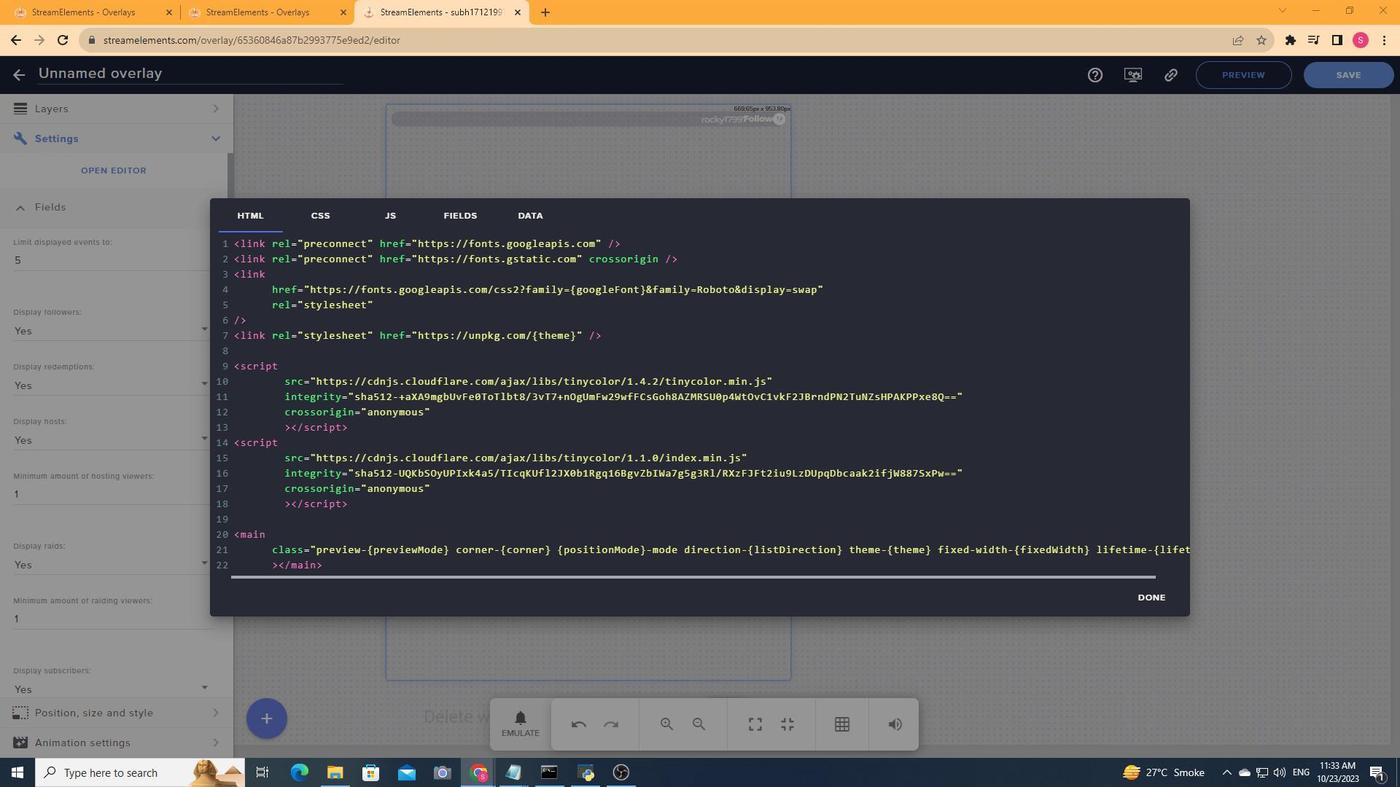 
Action: Mouse moved to (252, 384)
Screenshot: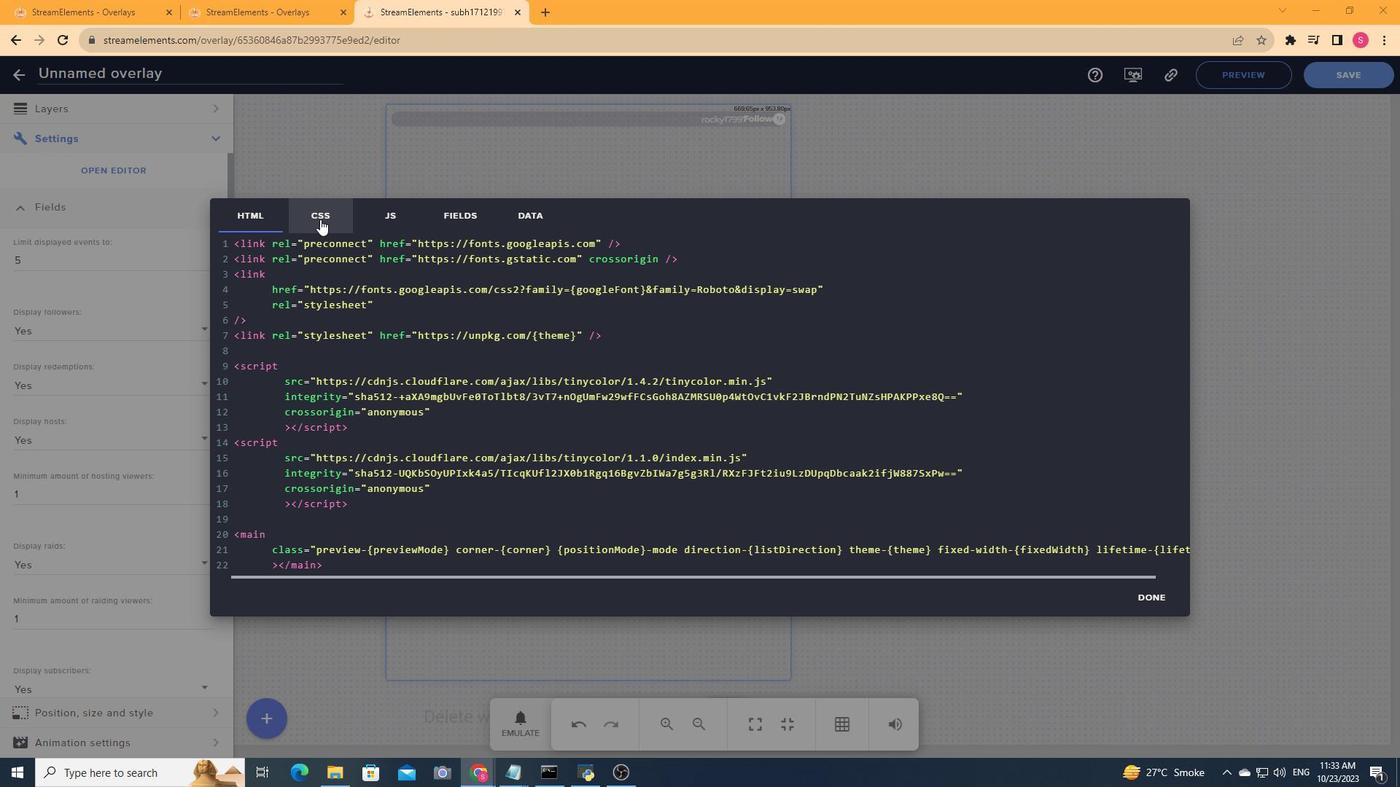 
Action: Mouse pressed left at (252, 384)
Screenshot: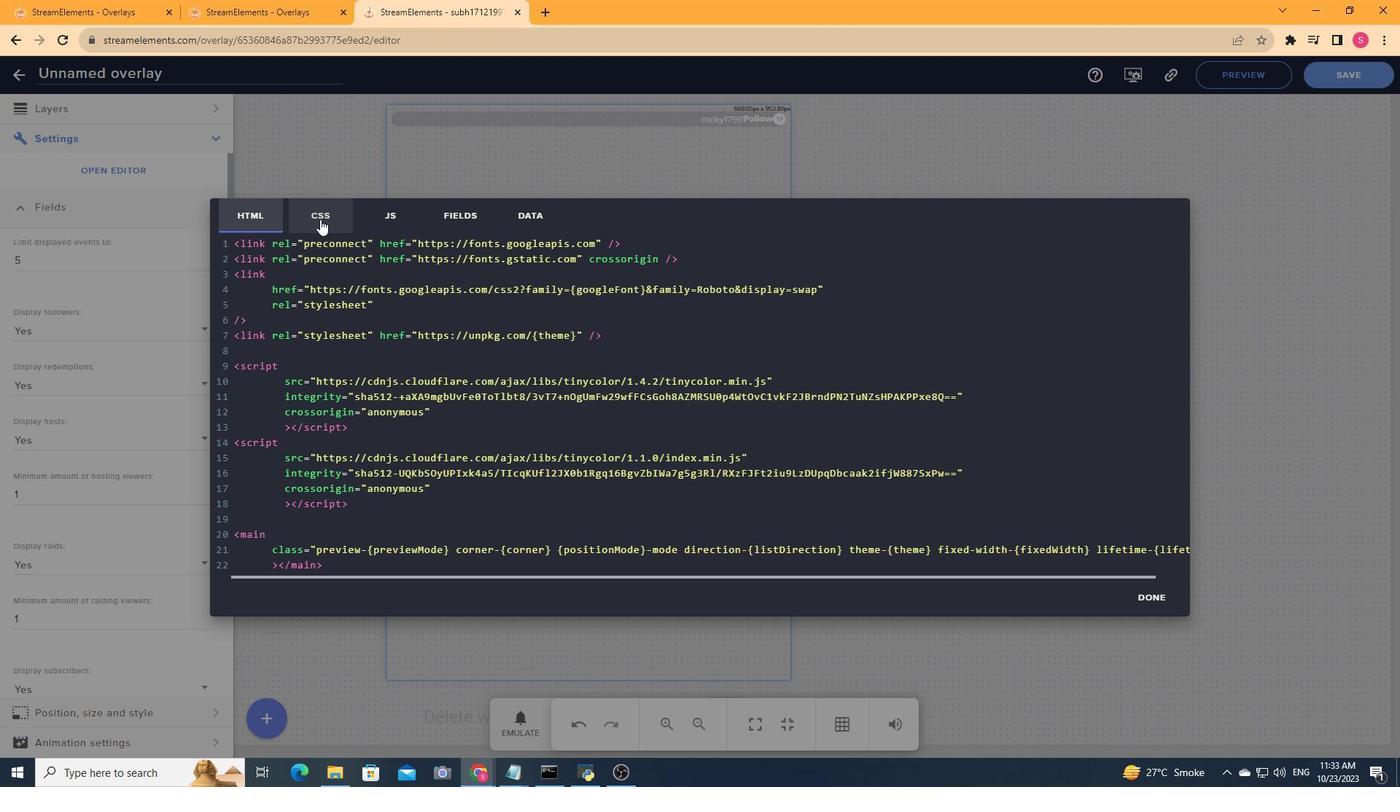 
Action: Mouse moved to (250, 449)
Screenshot: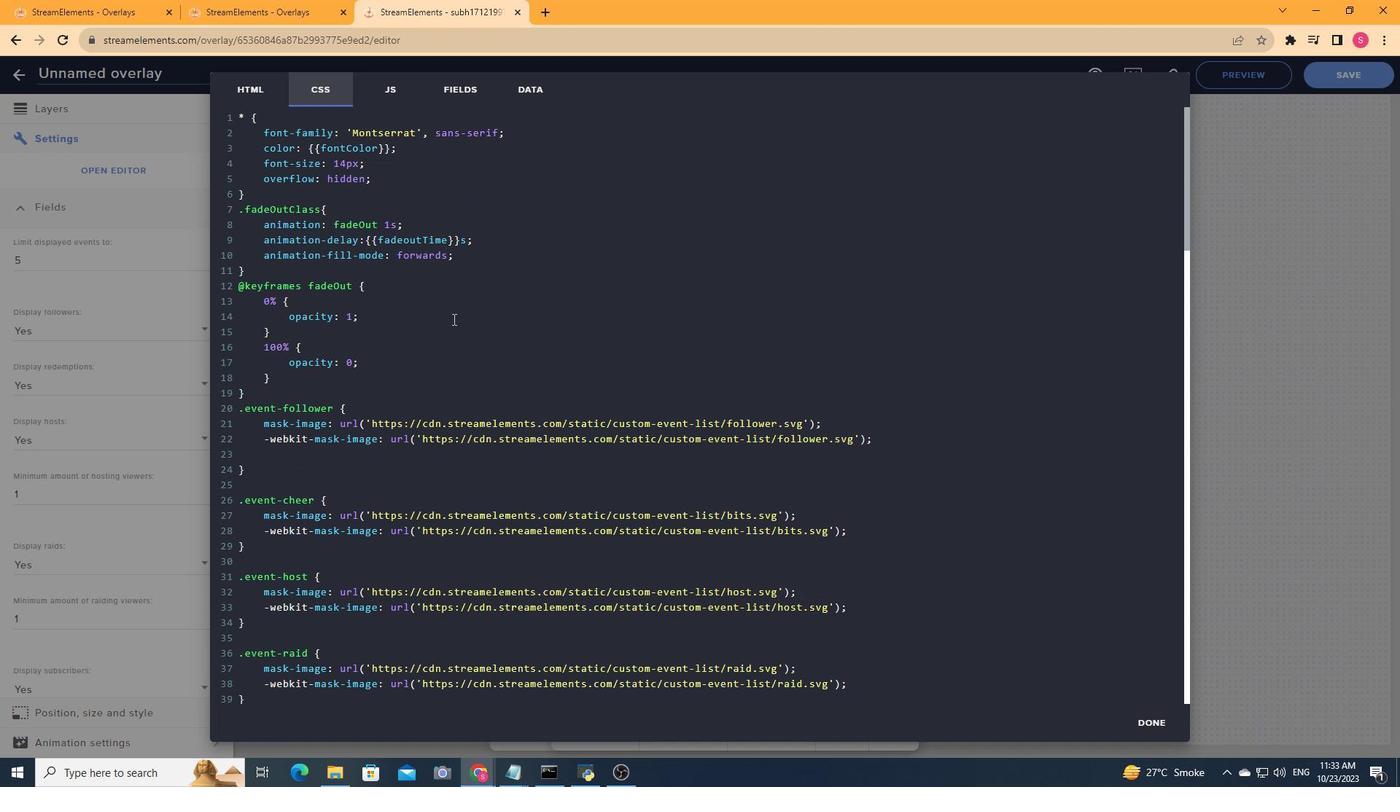 
Action: Mouse scrolled (250, 449) with delta (0, 0)
Screenshot: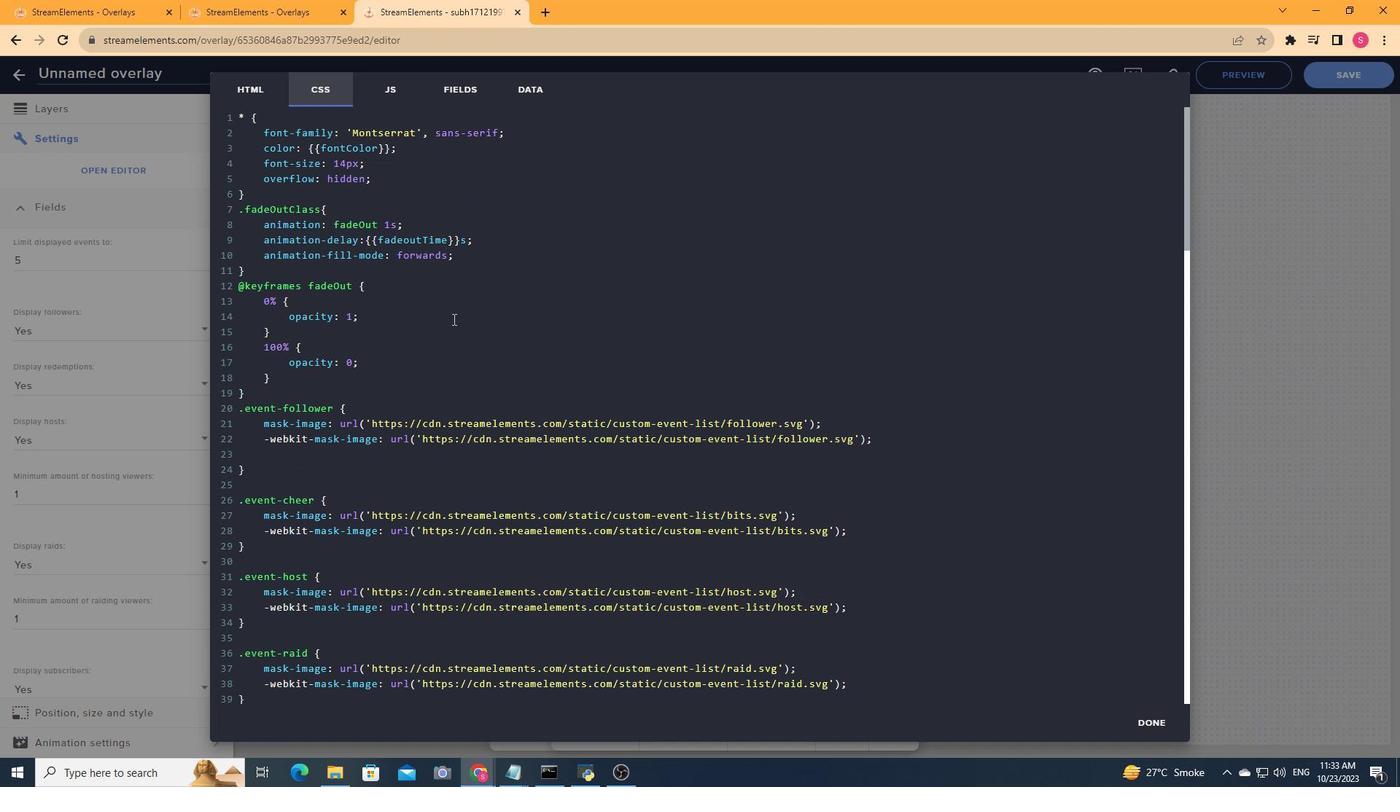
Action: Mouse scrolled (250, 449) with delta (0, 0)
Screenshot: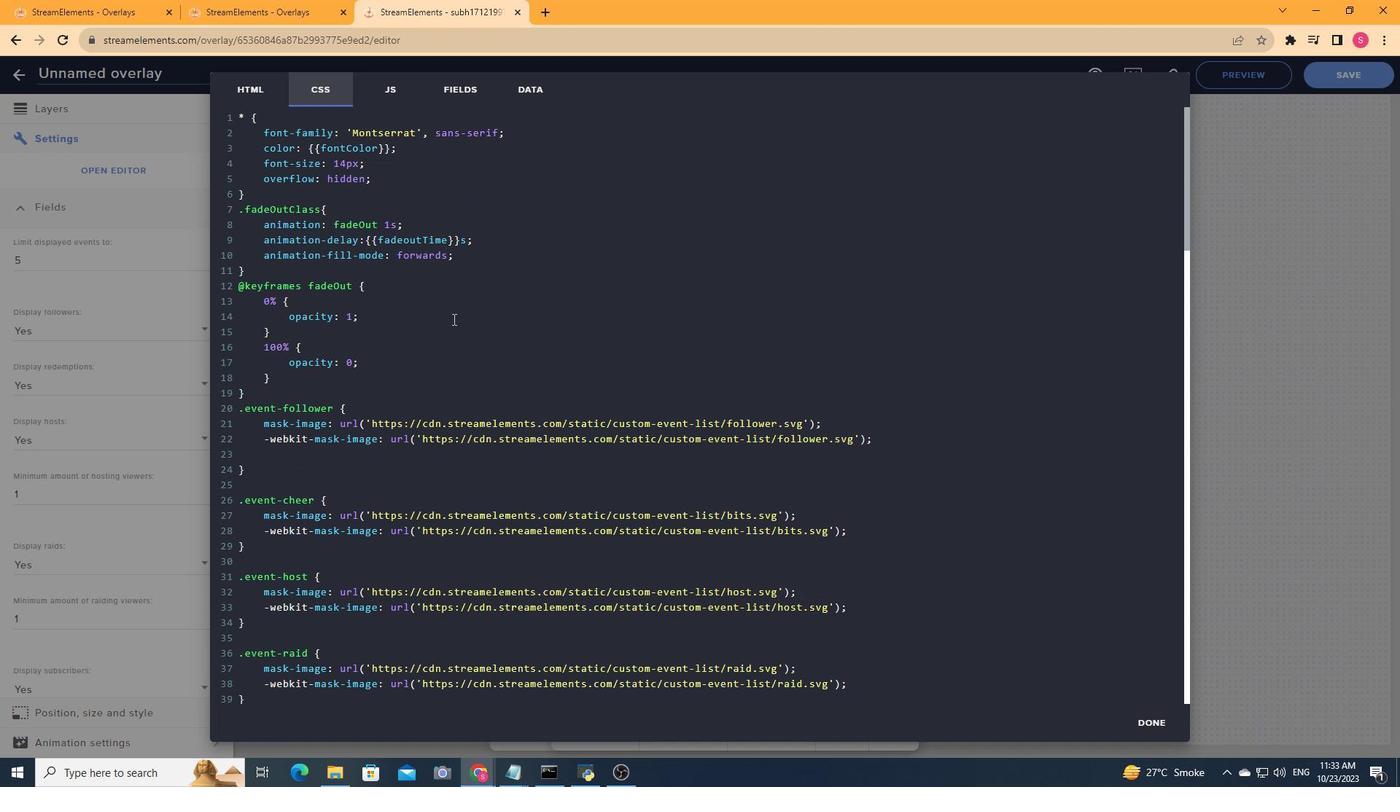 
Action: Mouse scrolled (250, 449) with delta (0, 0)
Screenshot: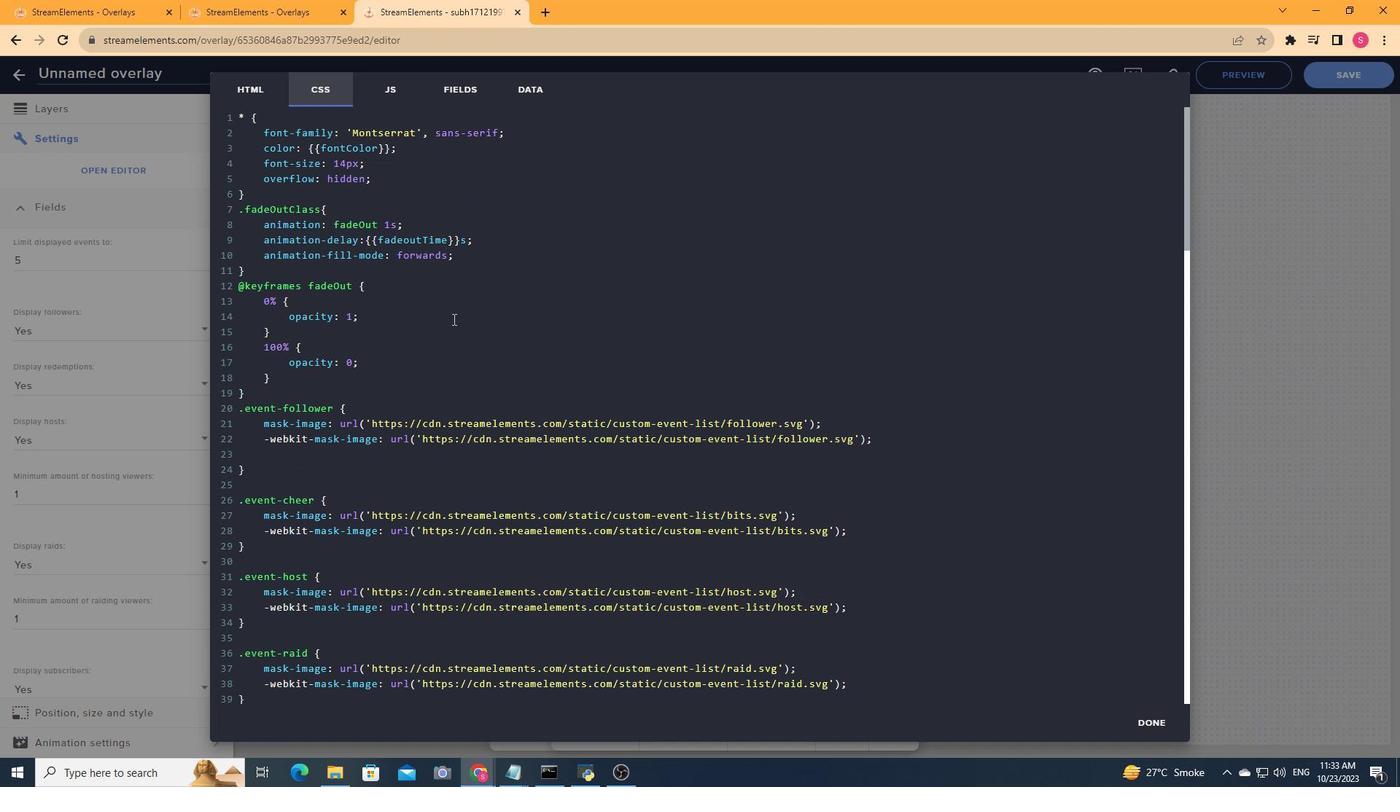 
Action: Mouse scrolled (250, 449) with delta (0, 0)
Screenshot: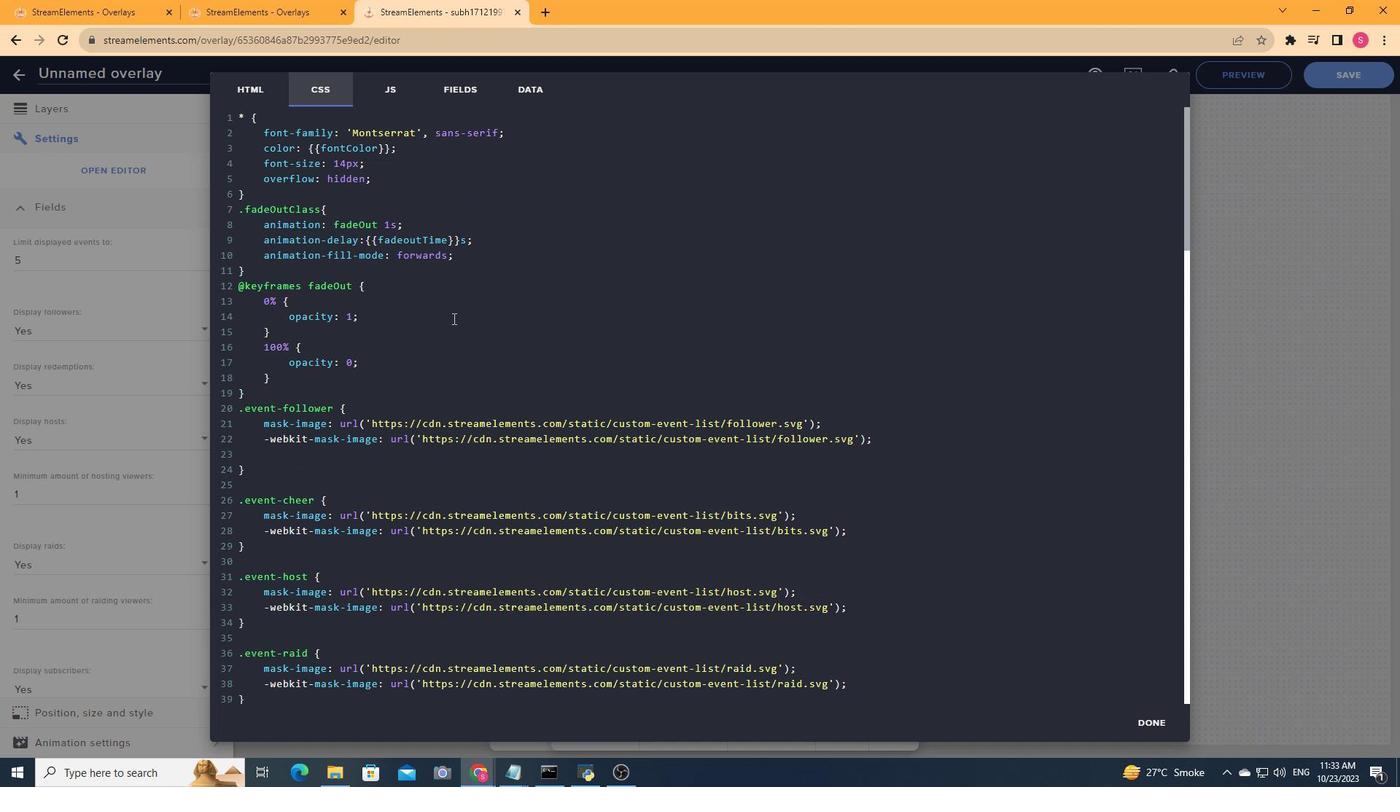 
Action: Mouse scrolled (250, 449) with delta (0, 0)
Screenshot: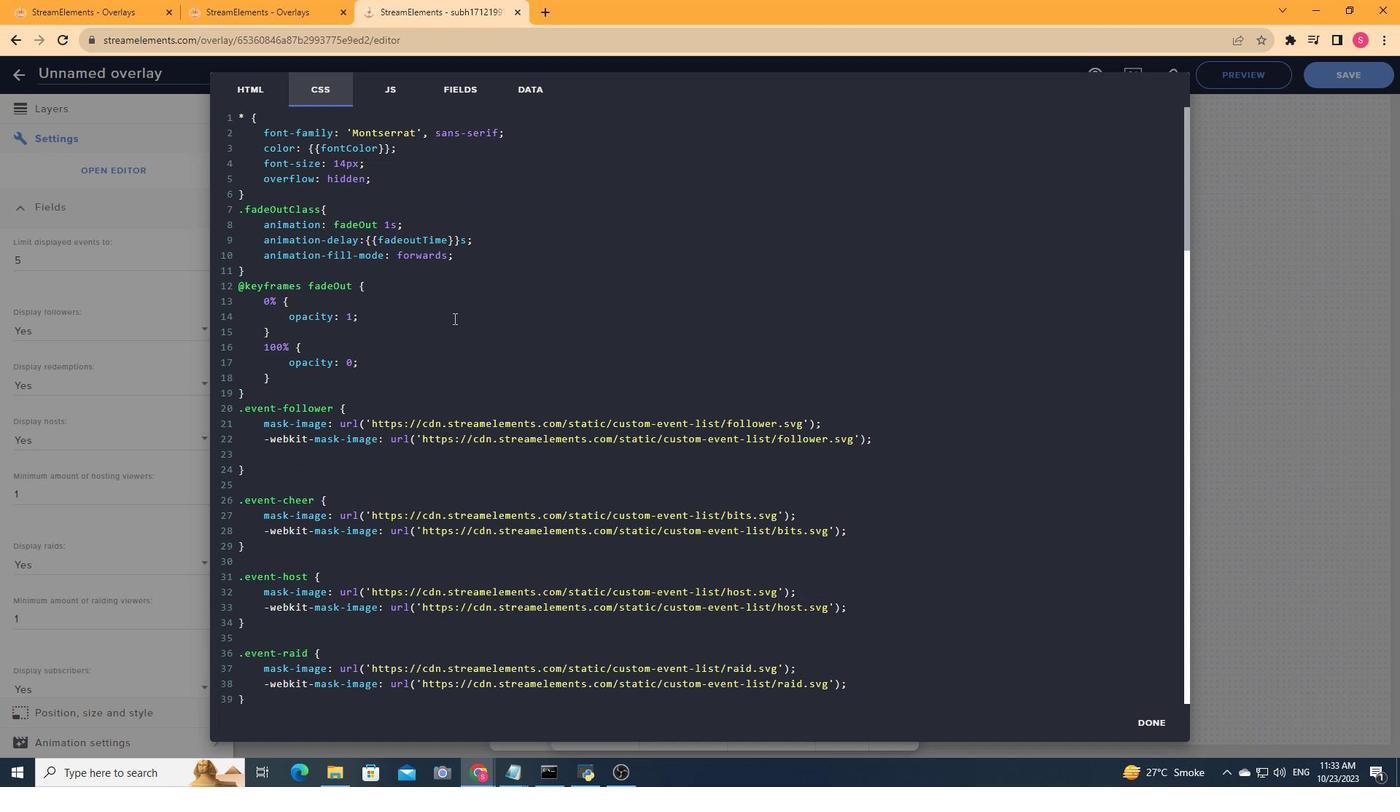 
Action: Mouse scrolled (250, 449) with delta (0, 0)
Screenshot: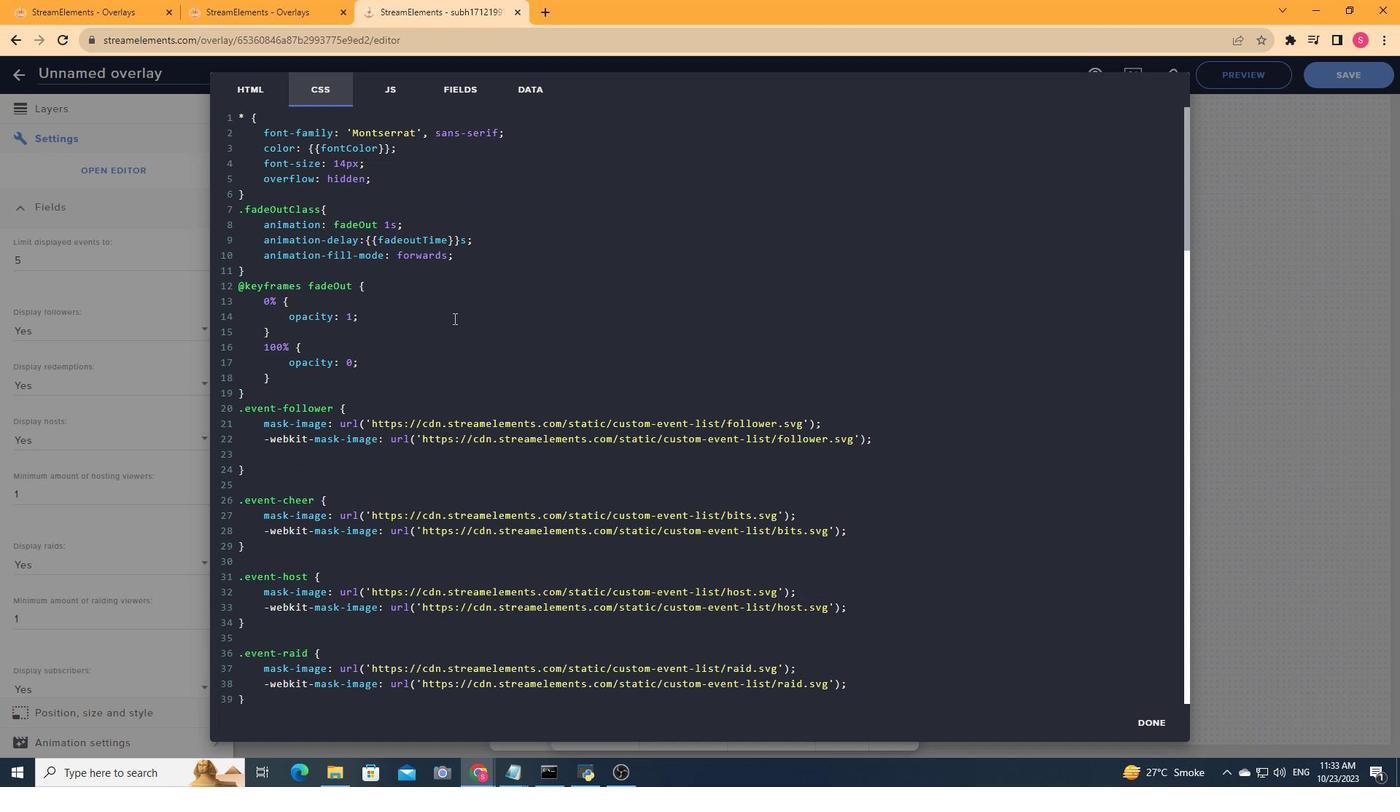 
Action: Mouse moved to (250, 433)
Screenshot: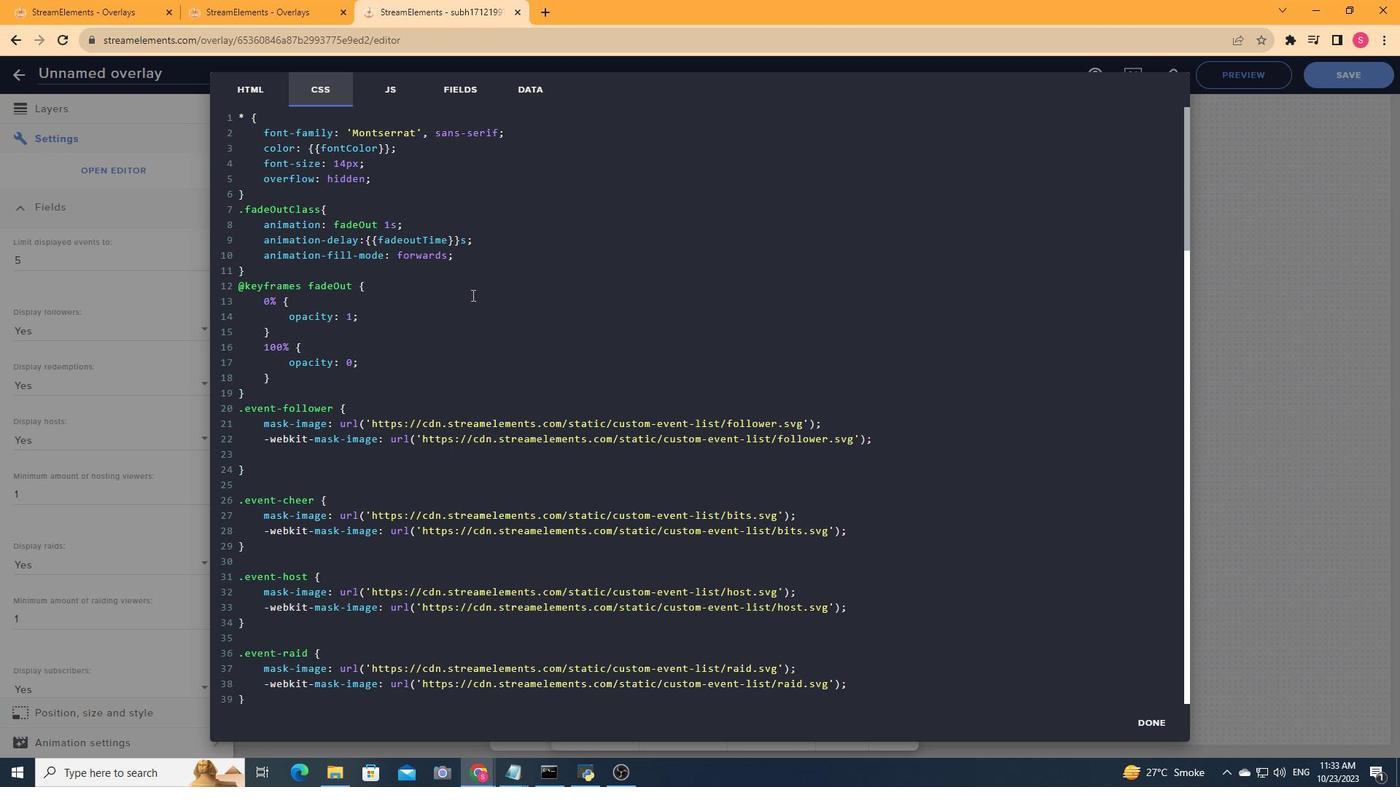 
Action: Mouse scrolled (250, 432) with delta (0, 0)
Screenshot: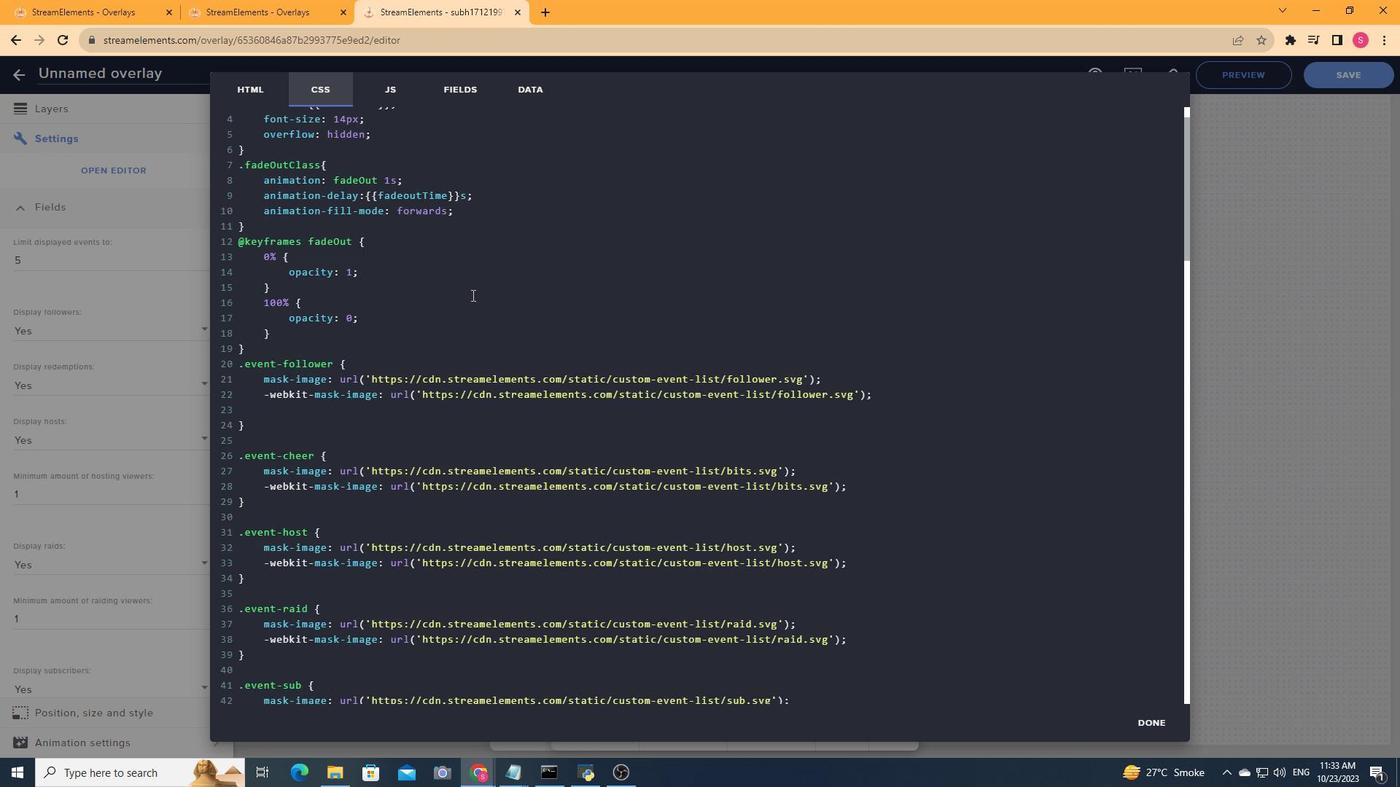 
Action: Mouse scrolled (250, 432) with delta (0, 0)
Screenshot: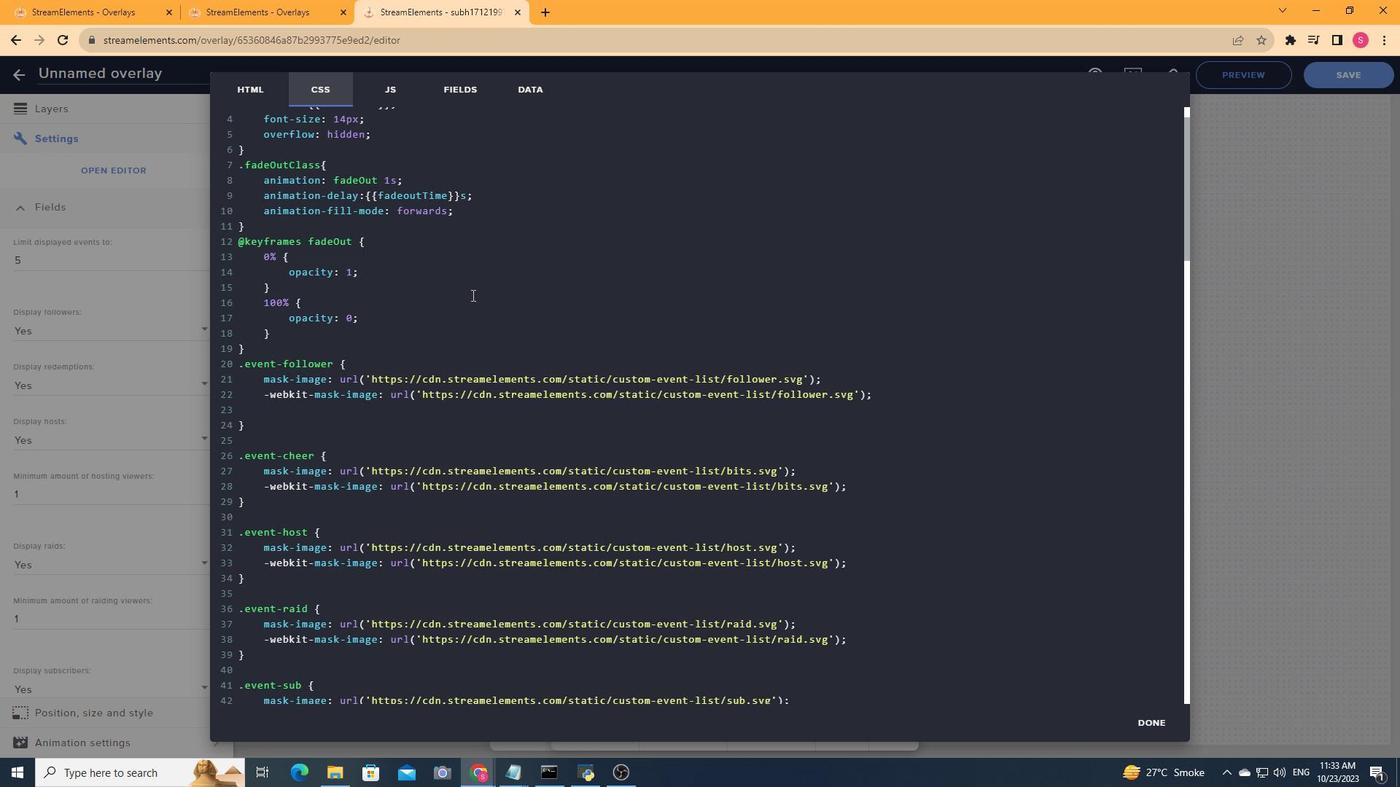 
Action: Mouse scrolled (250, 432) with delta (0, 0)
Screenshot: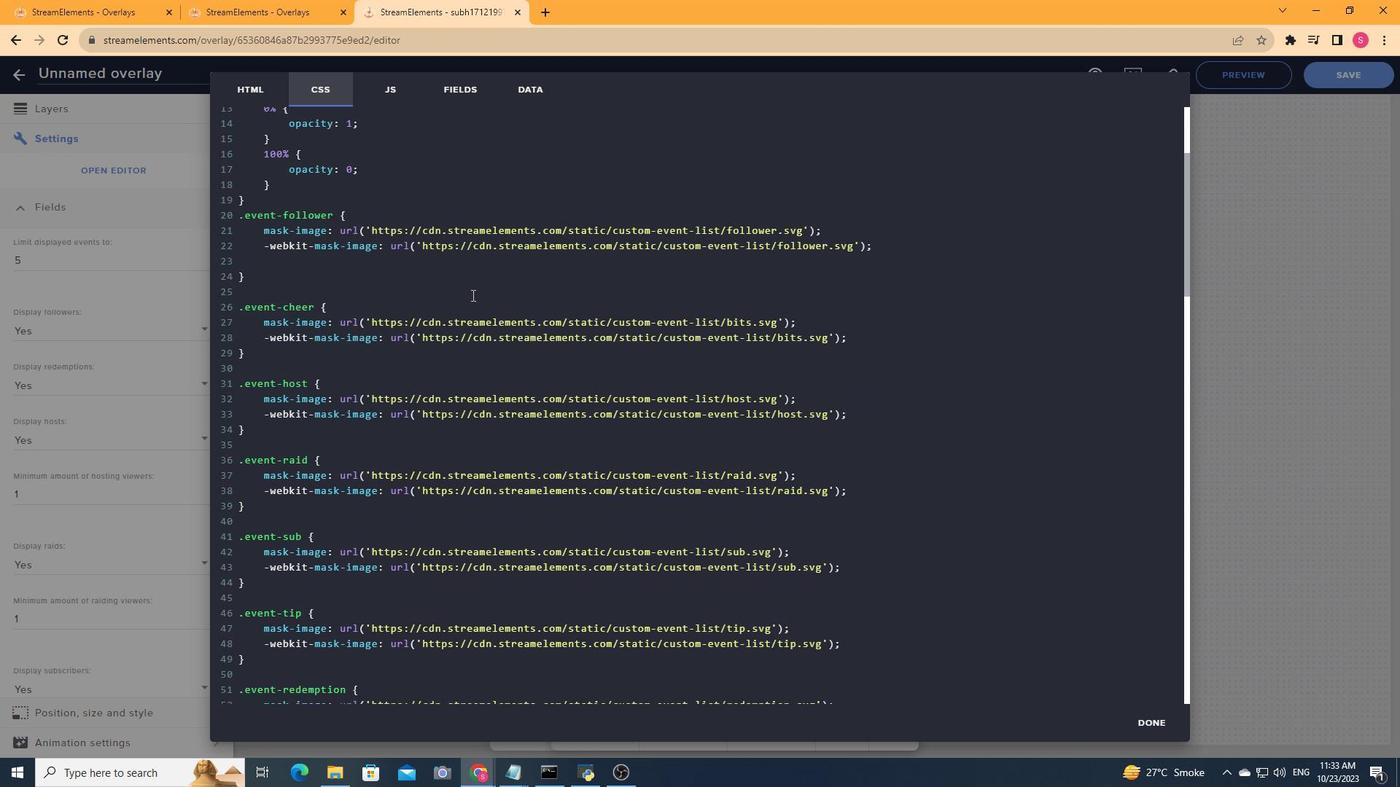 
Action: Mouse moved to (250, 432)
Screenshot: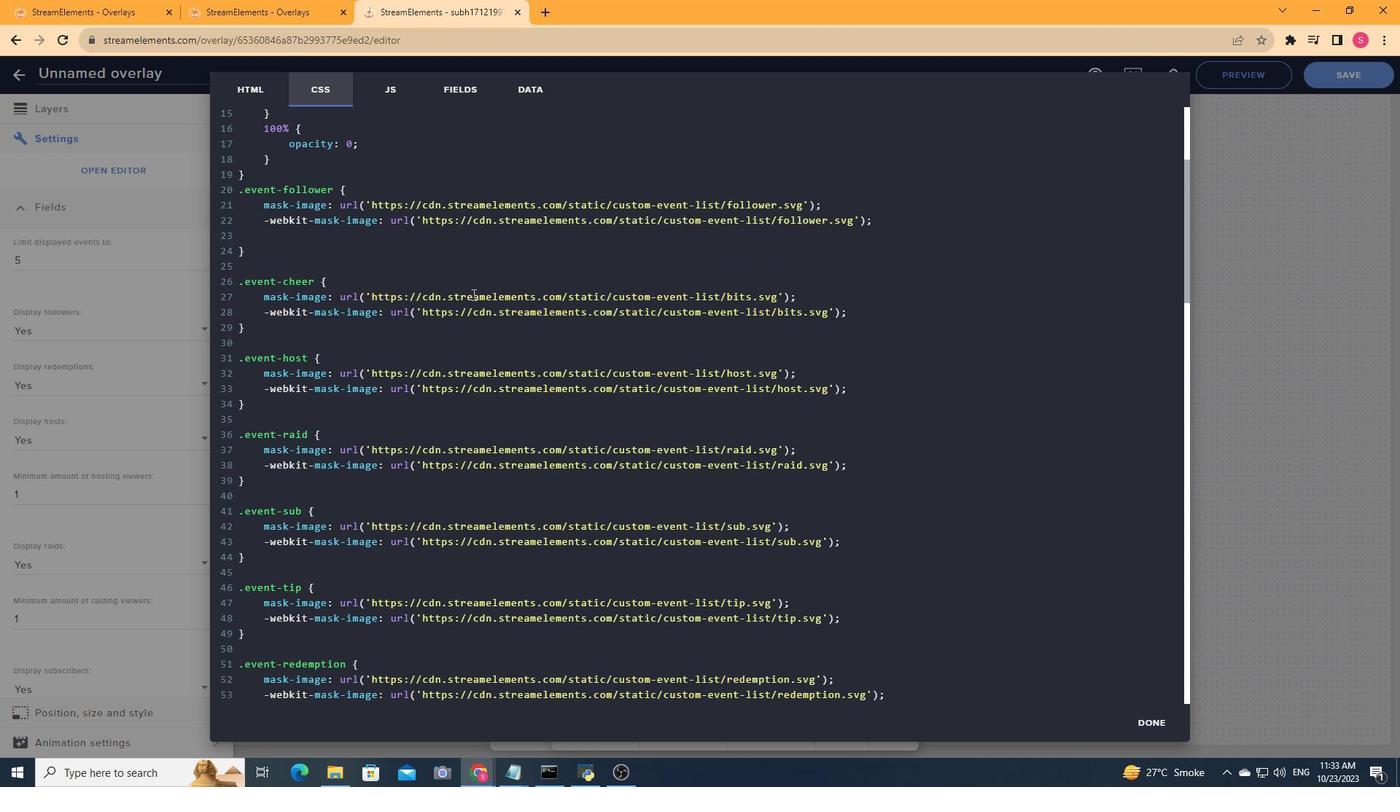 
Action: Mouse scrolled (250, 431) with delta (0, 0)
Screenshot: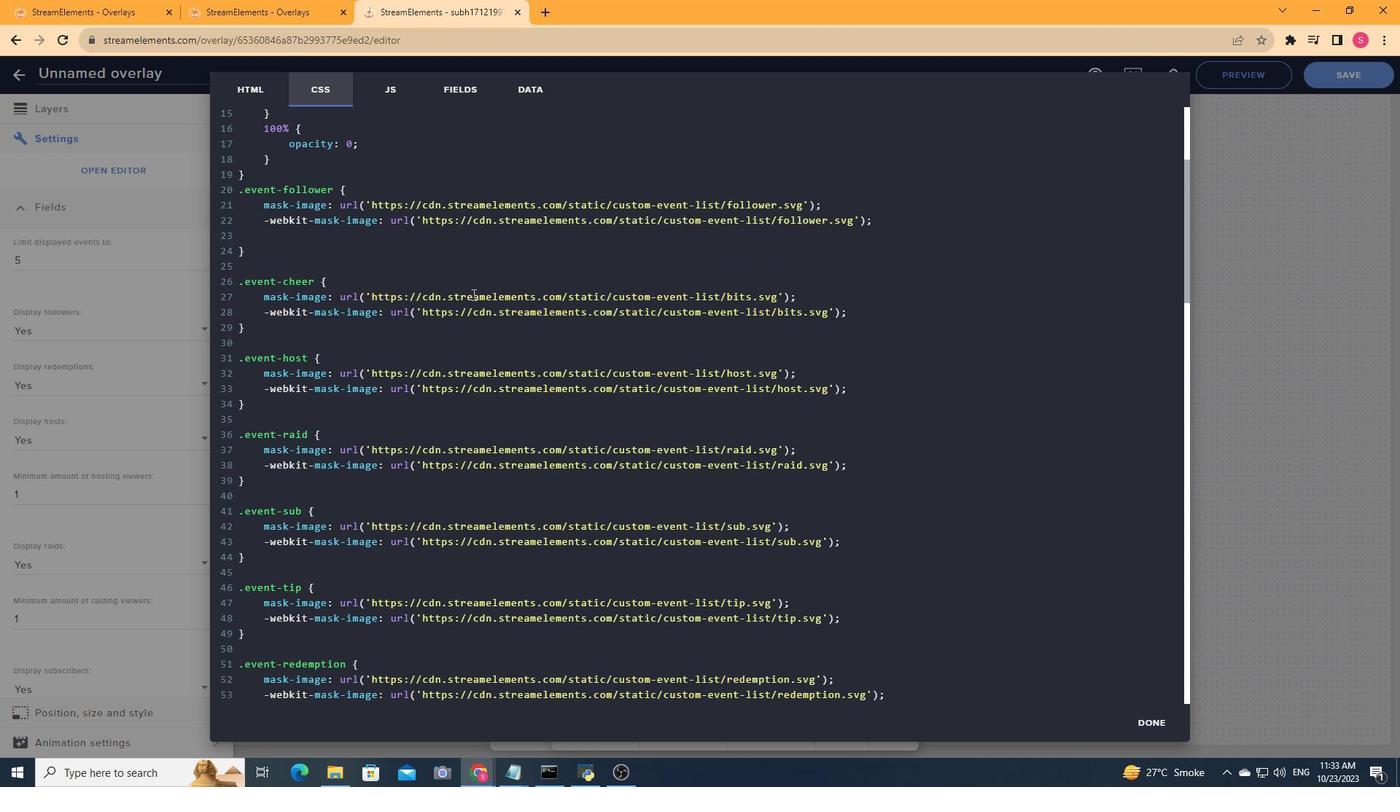 
Action: Mouse scrolled (250, 431) with delta (0, 0)
Screenshot: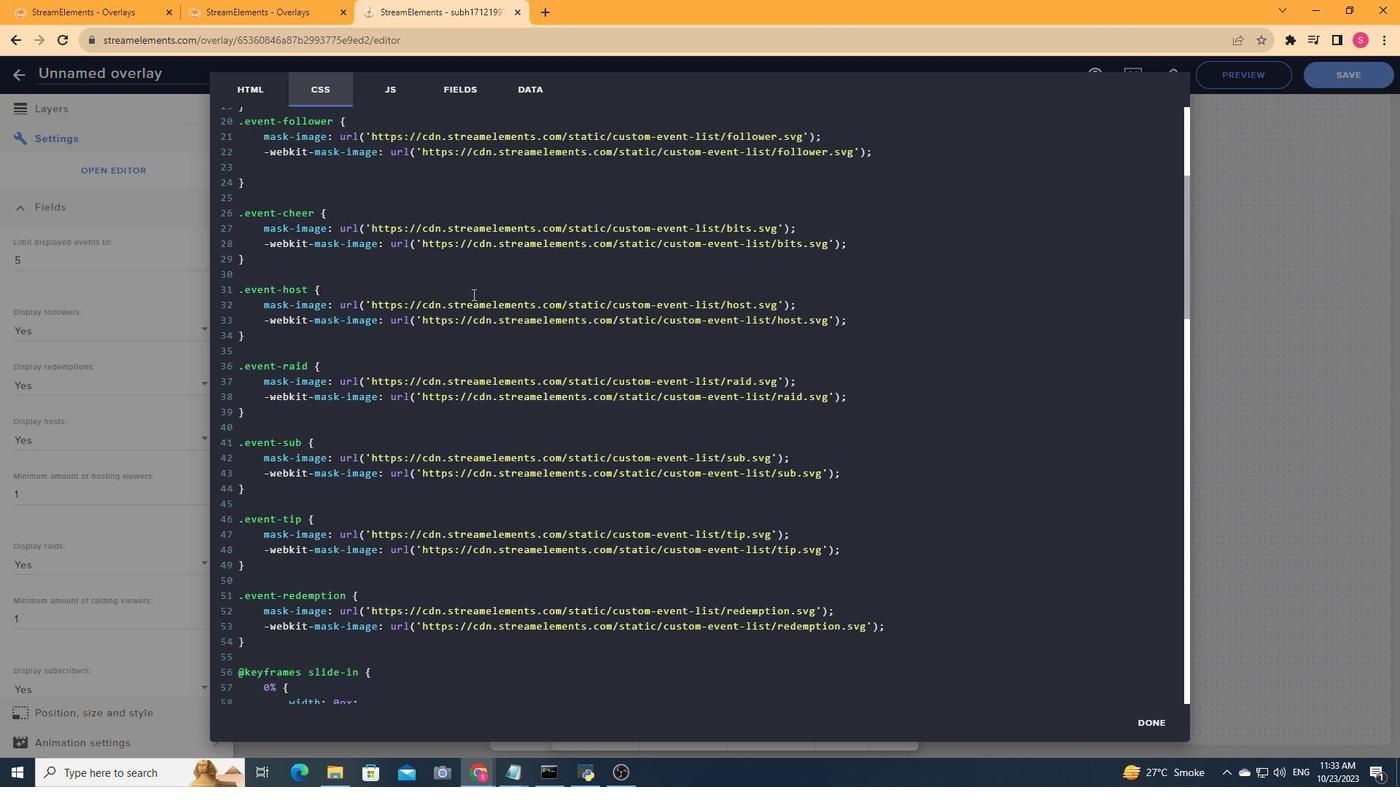 
Action: Mouse scrolled (250, 431) with delta (0, 0)
Screenshot: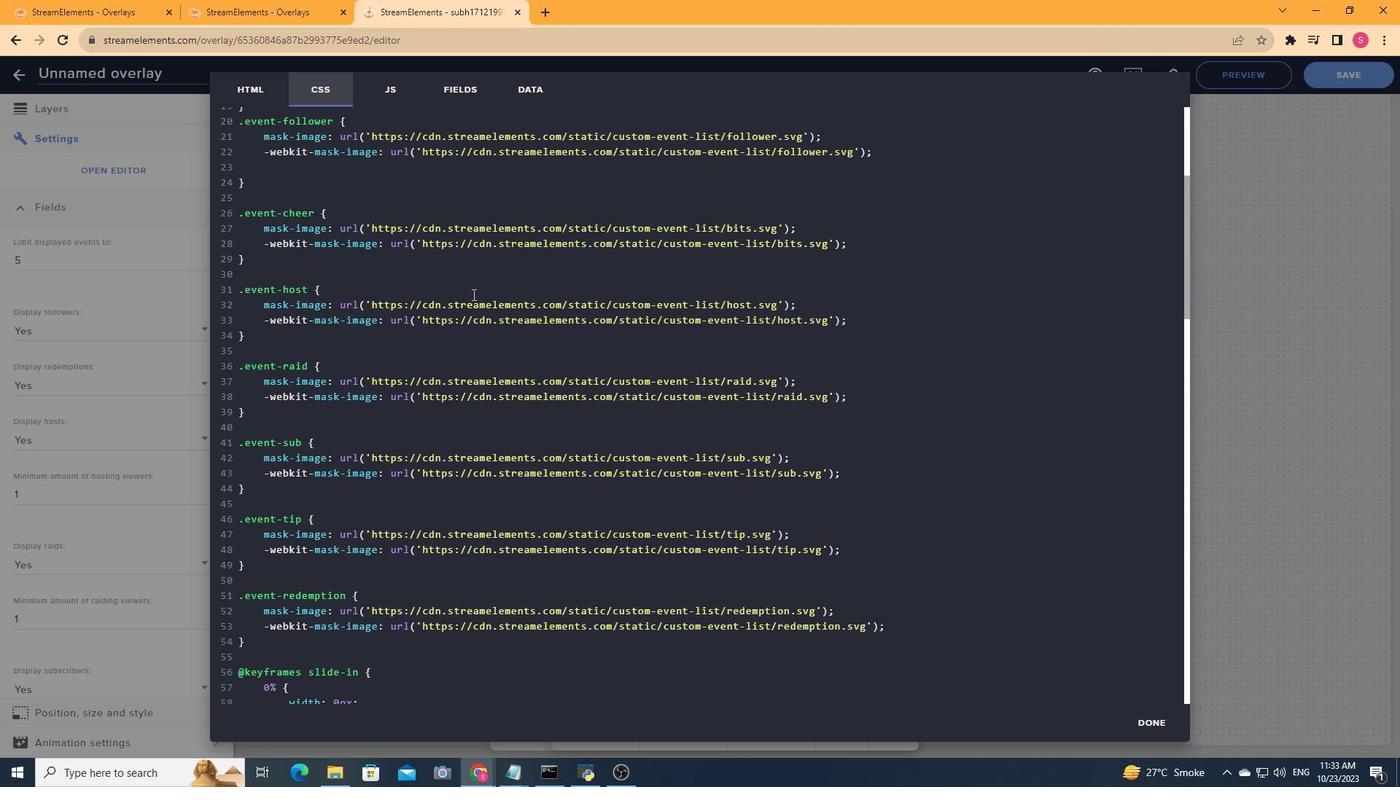 
Action: Mouse scrolled (250, 431) with delta (0, 0)
Screenshot: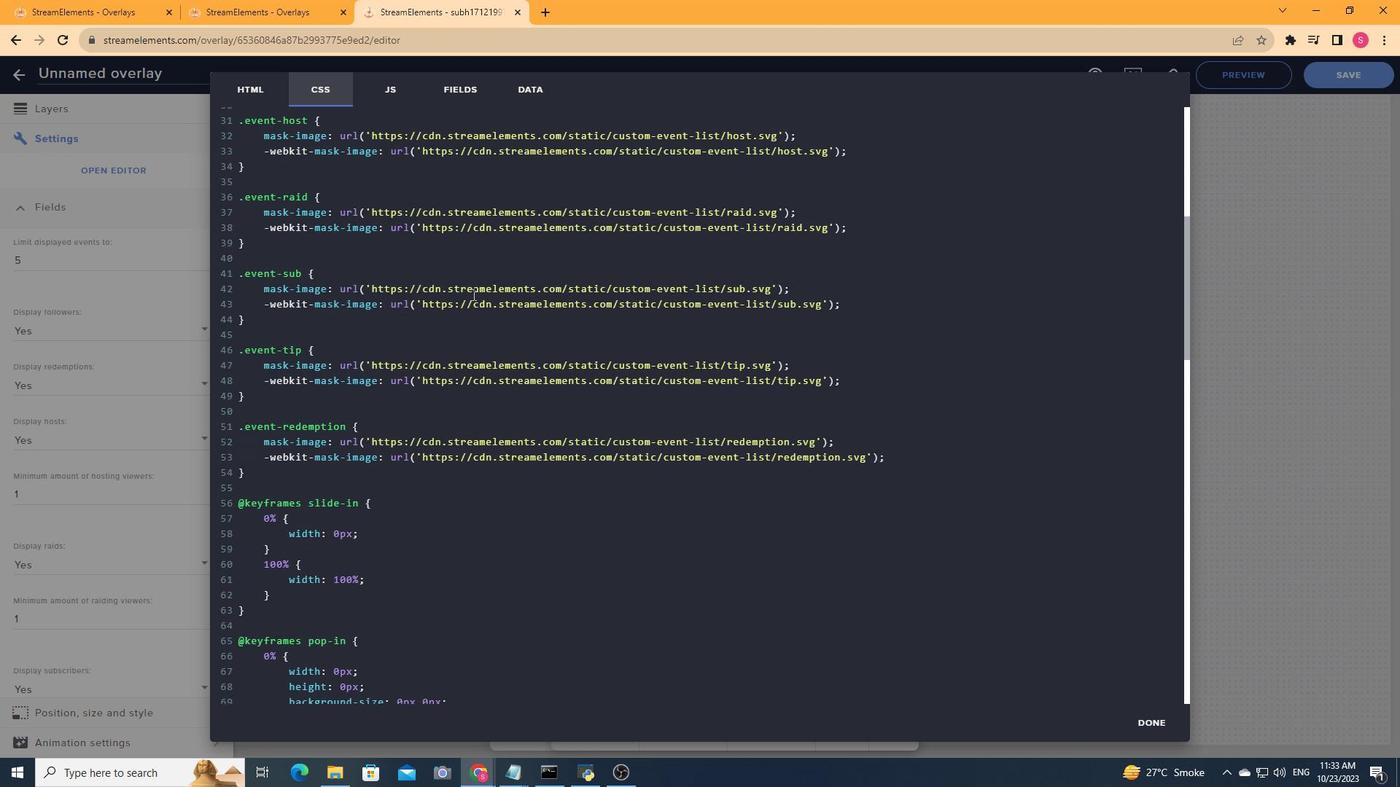 
Action: Mouse scrolled (250, 431) with delta (0, 0)
Screenshot: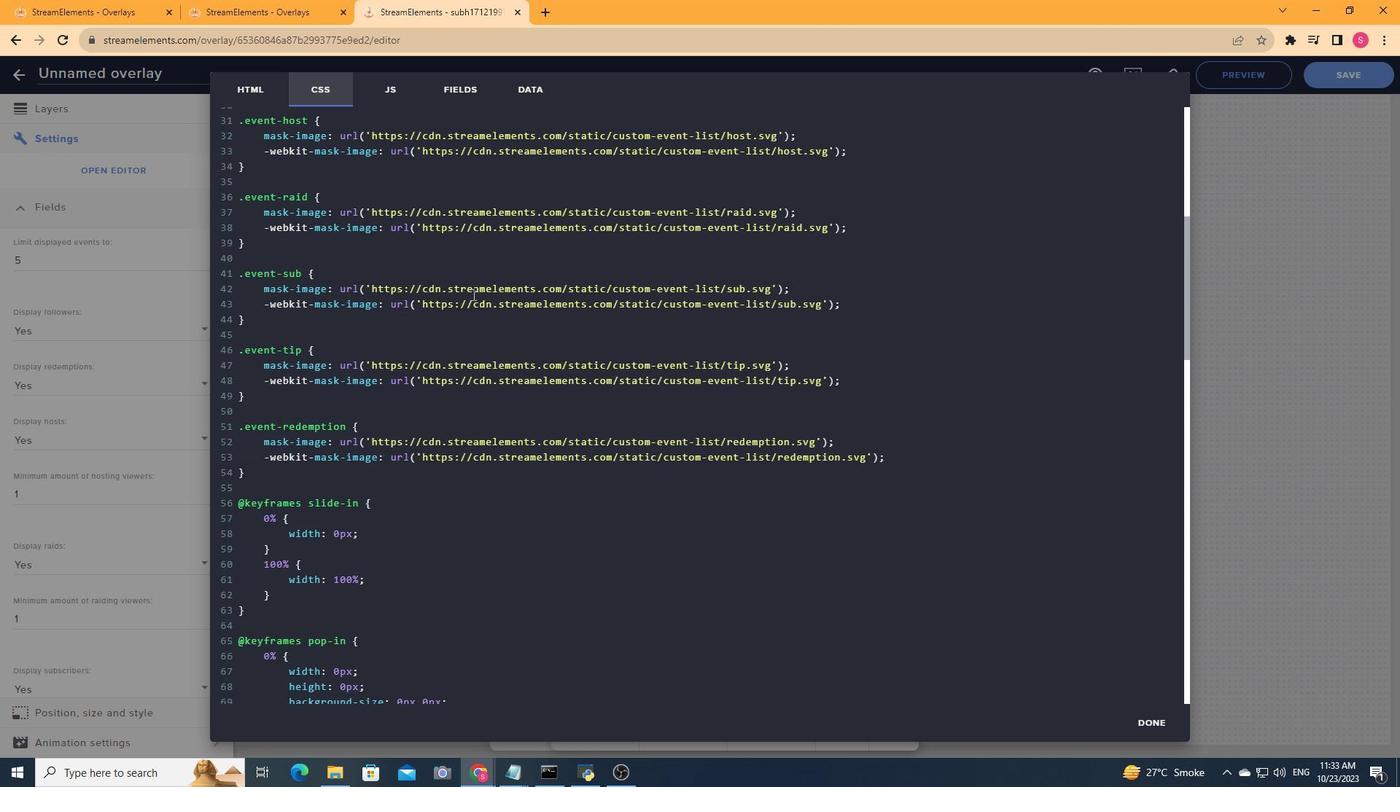 
Action: Mouse scrolled (250, 431) with delta (0, 0)
Screenshot: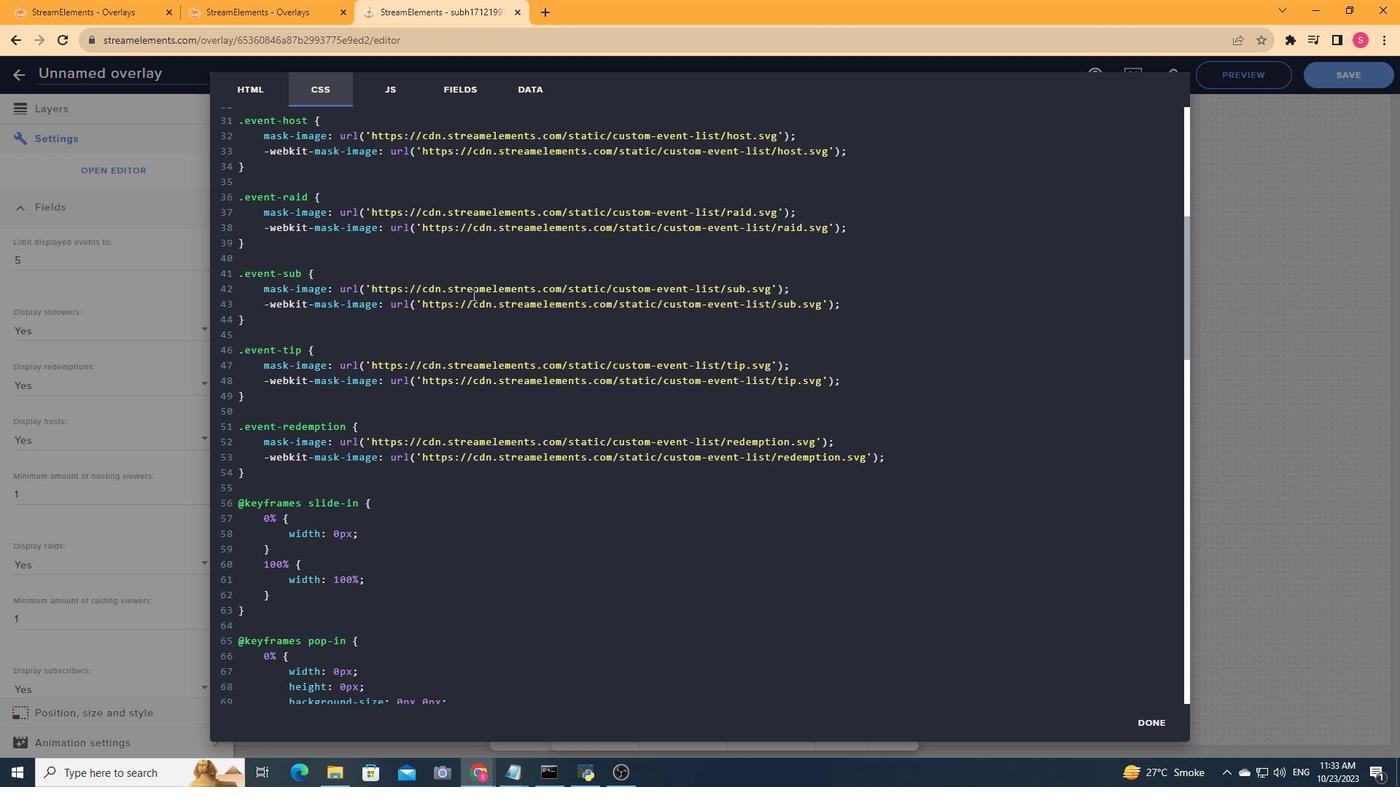 
Action: Mouse scrolled (250, 431) with delta (0, 0)
Screenshot: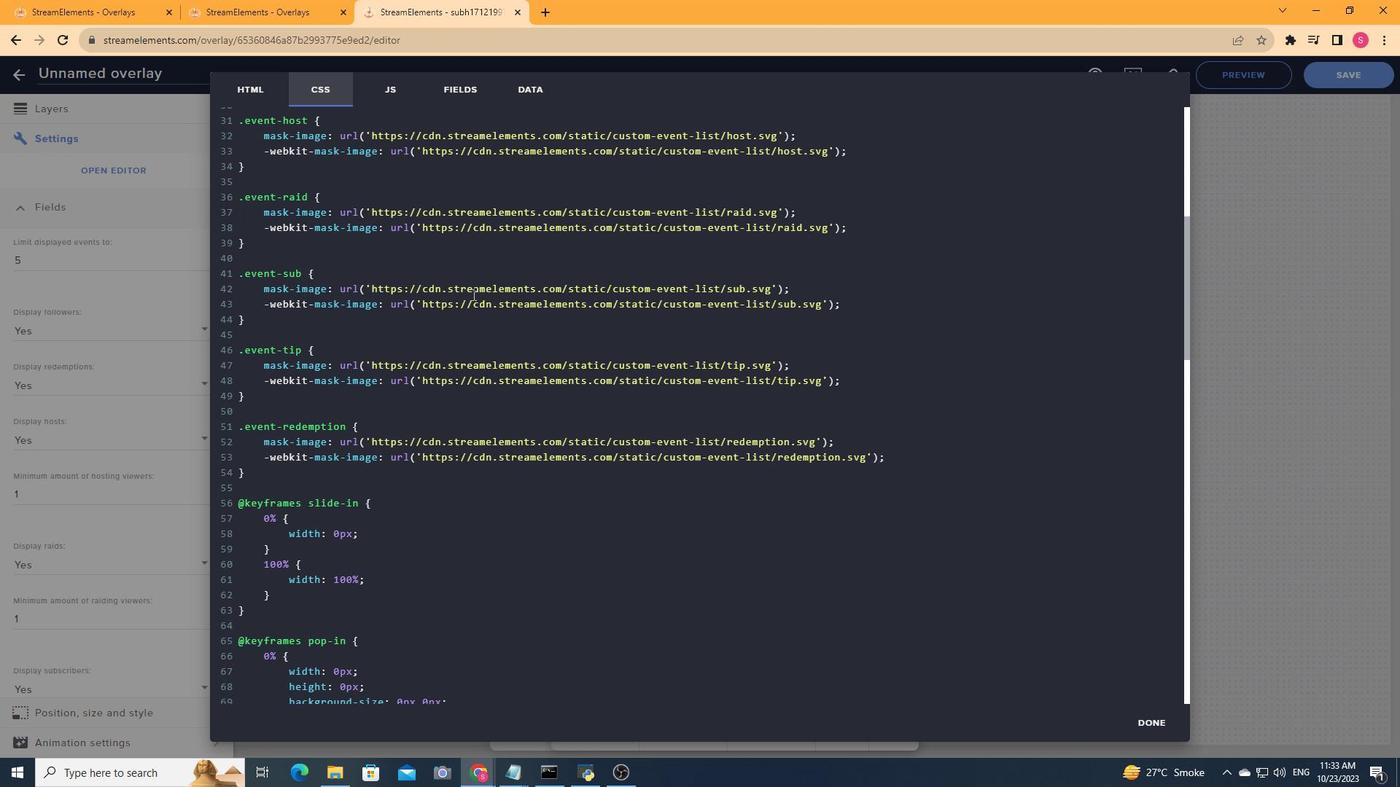 
Action: Mouse scrolled (250, 431) with delta (0, 0)
Screenshot: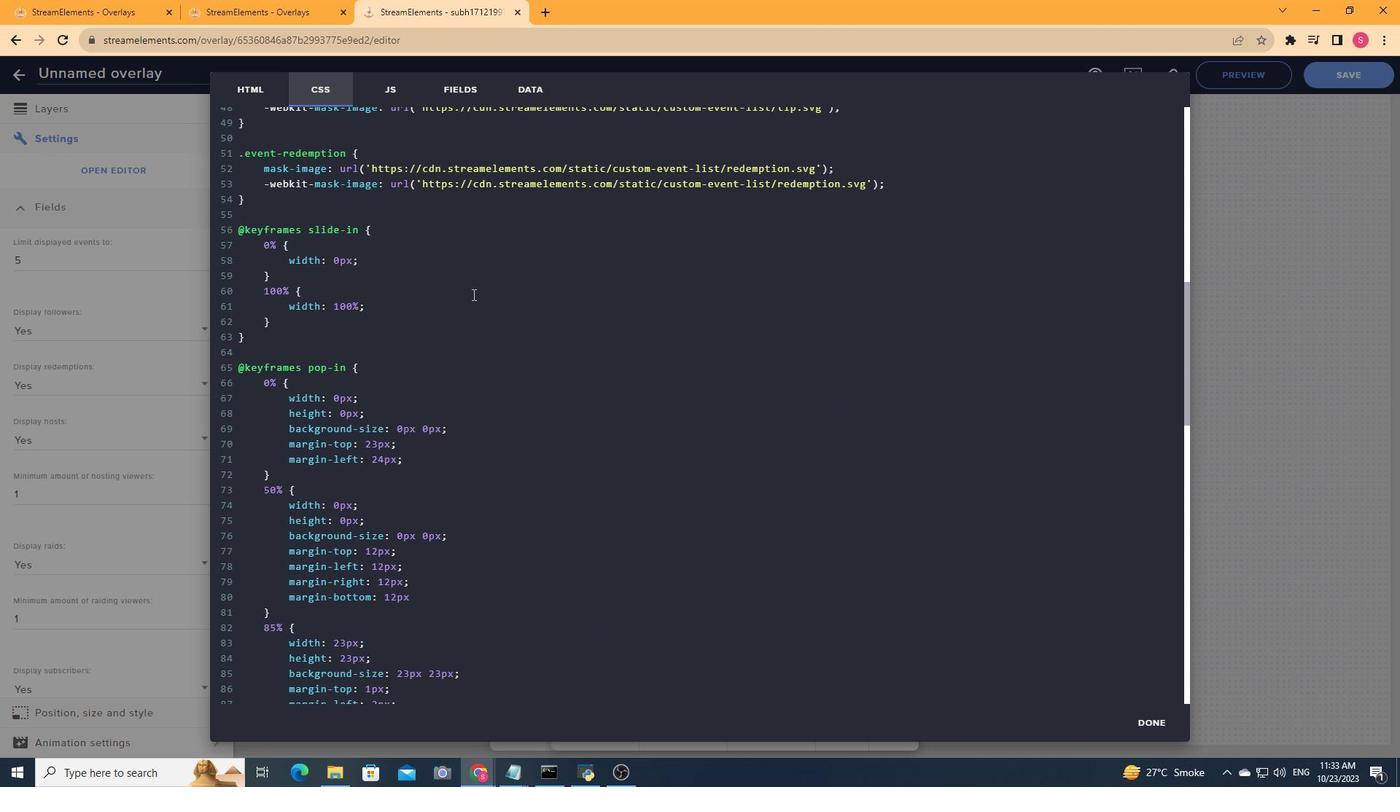 
Action: Mouse scrolled (250, 431) with delta (0, 0)
Screenshot: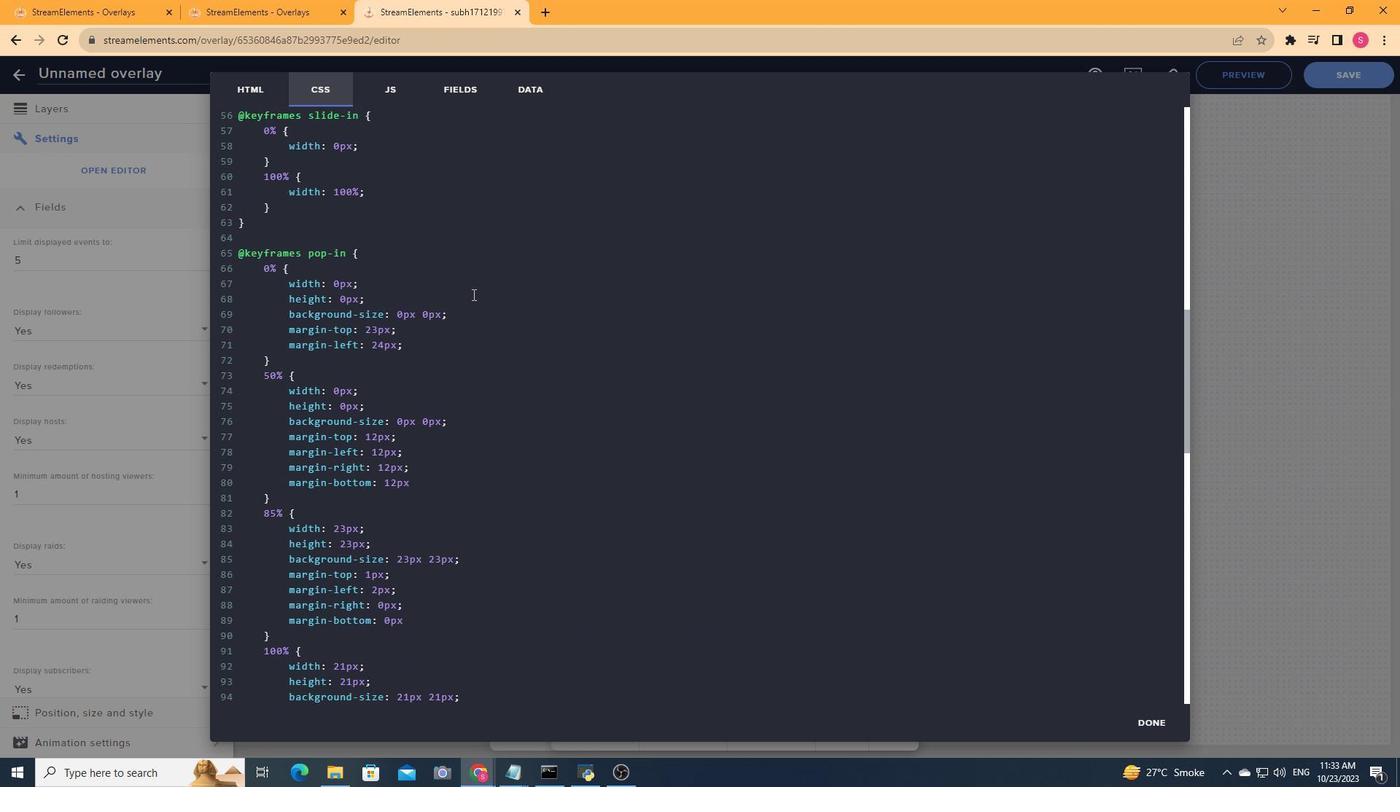
Action: Mouse scrolled (250, 431) with delta (0, 0)
Screenshot: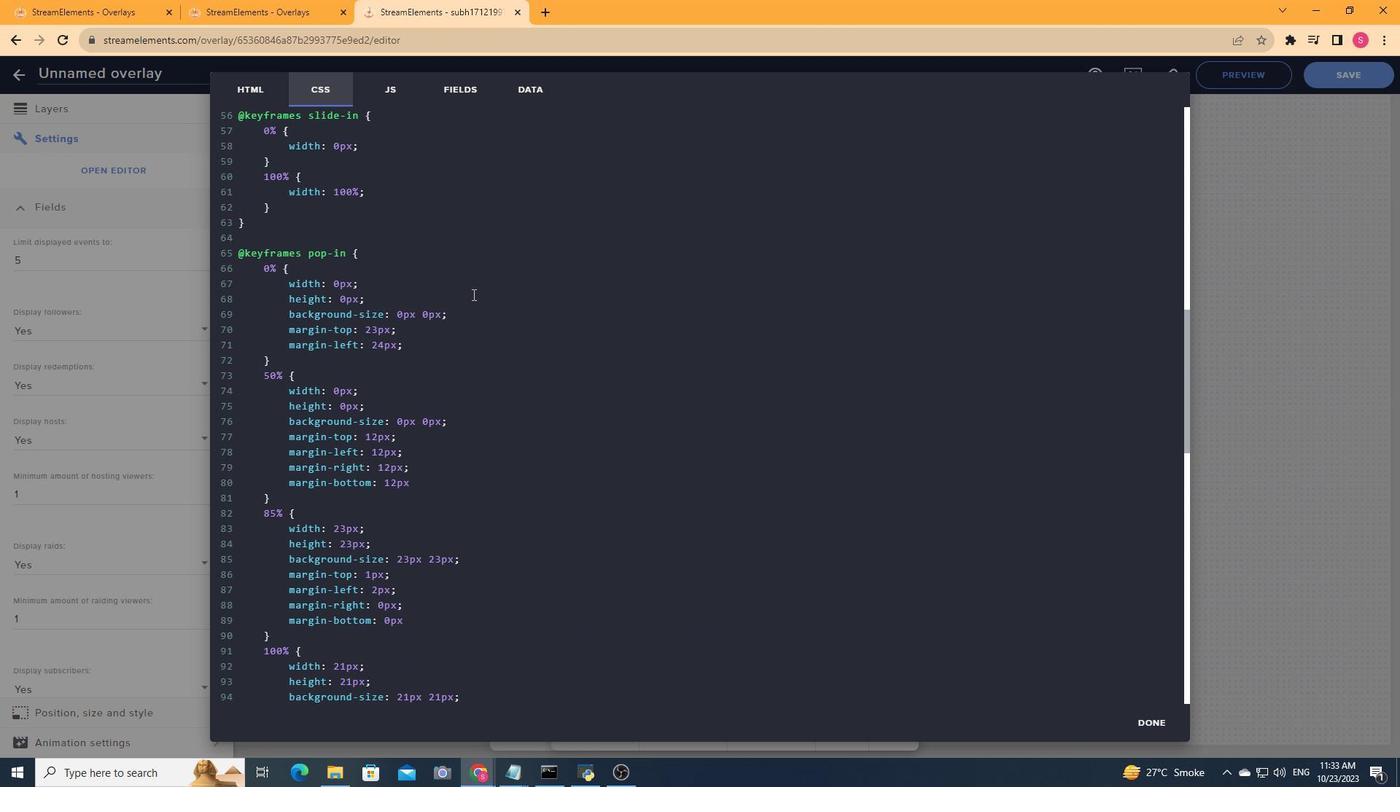 
Action: Mouse scrolled (250, 431) with delta (0, 0)
Screenshot: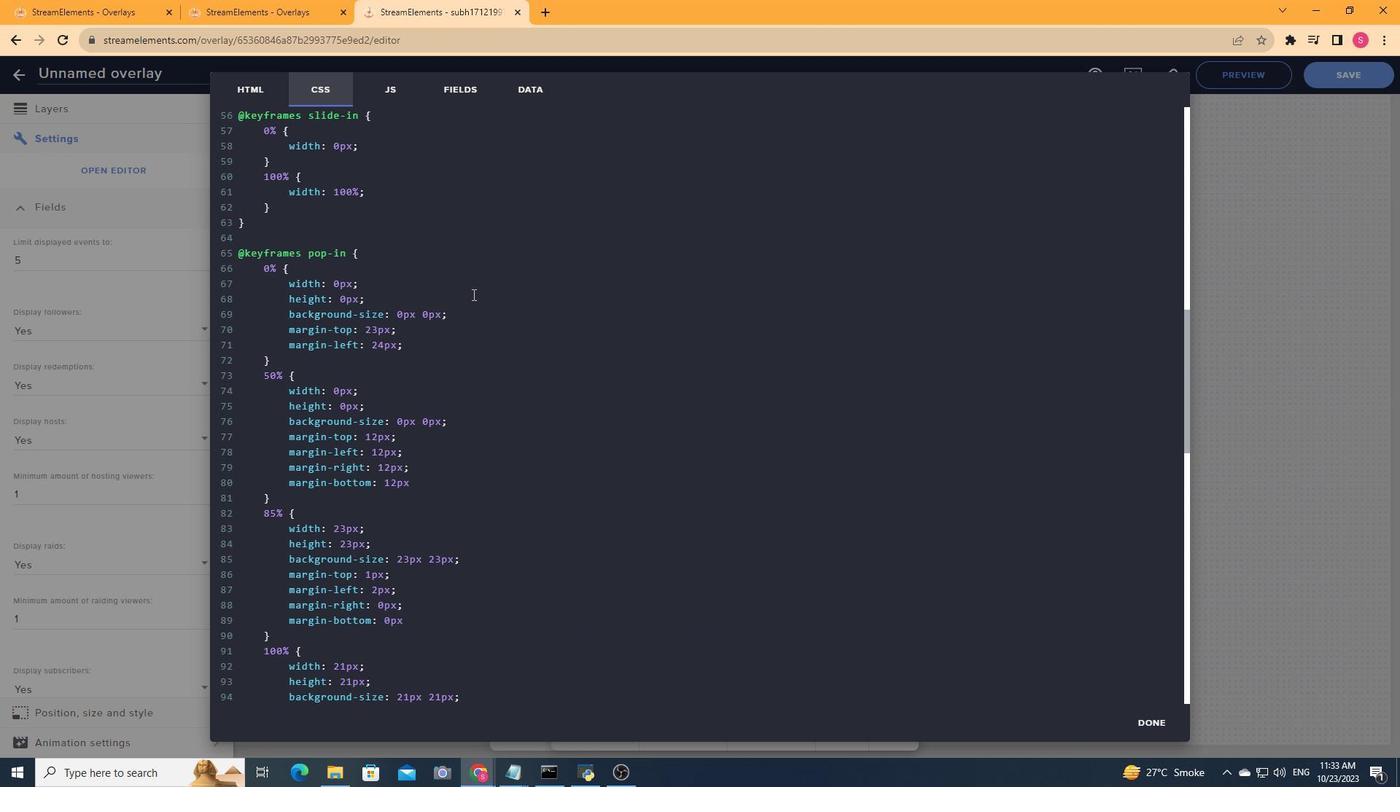 
Action: Mouse scrolled (250, 431) with delta (0, 0)
Screenshot: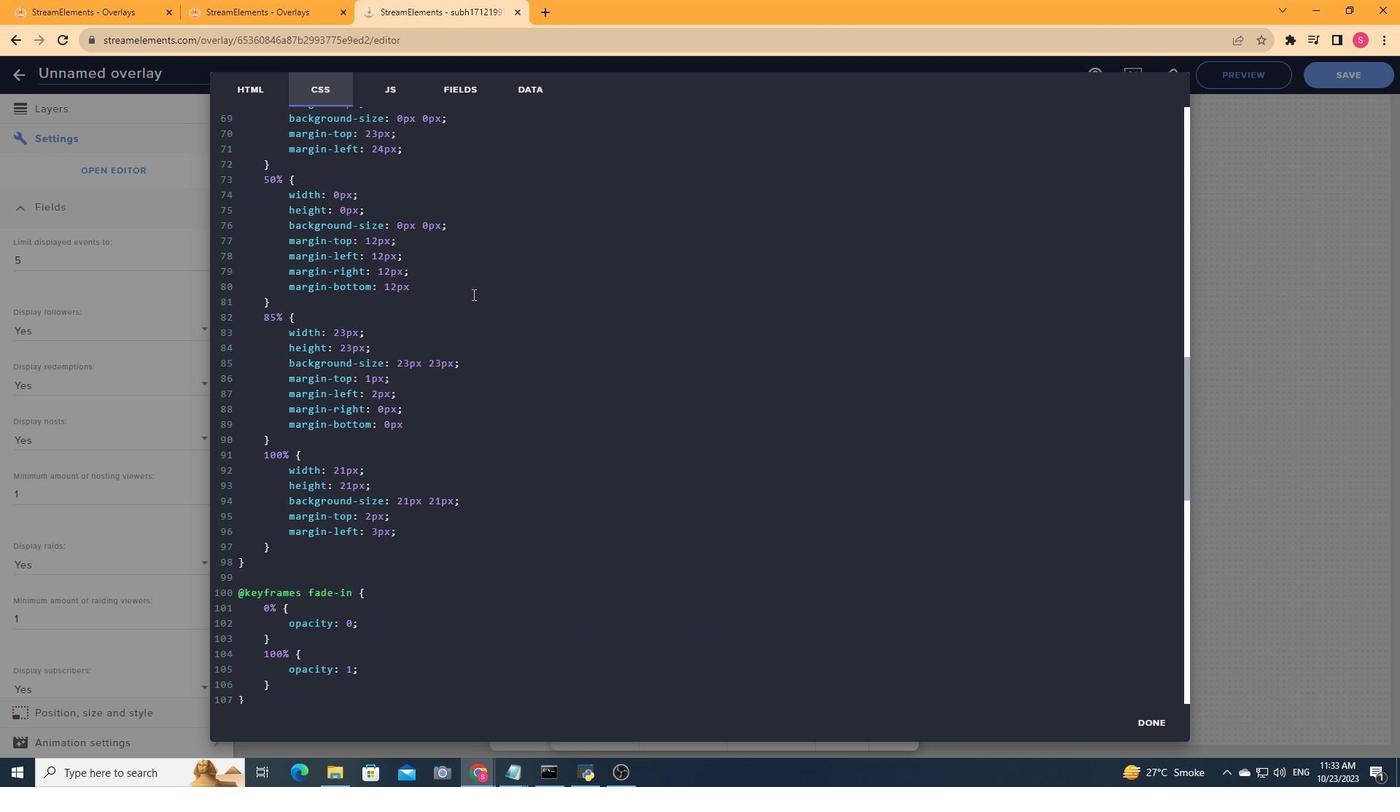 
Action: Mouse scrolled (250, 431) with delta (0, 0)
Screenshot: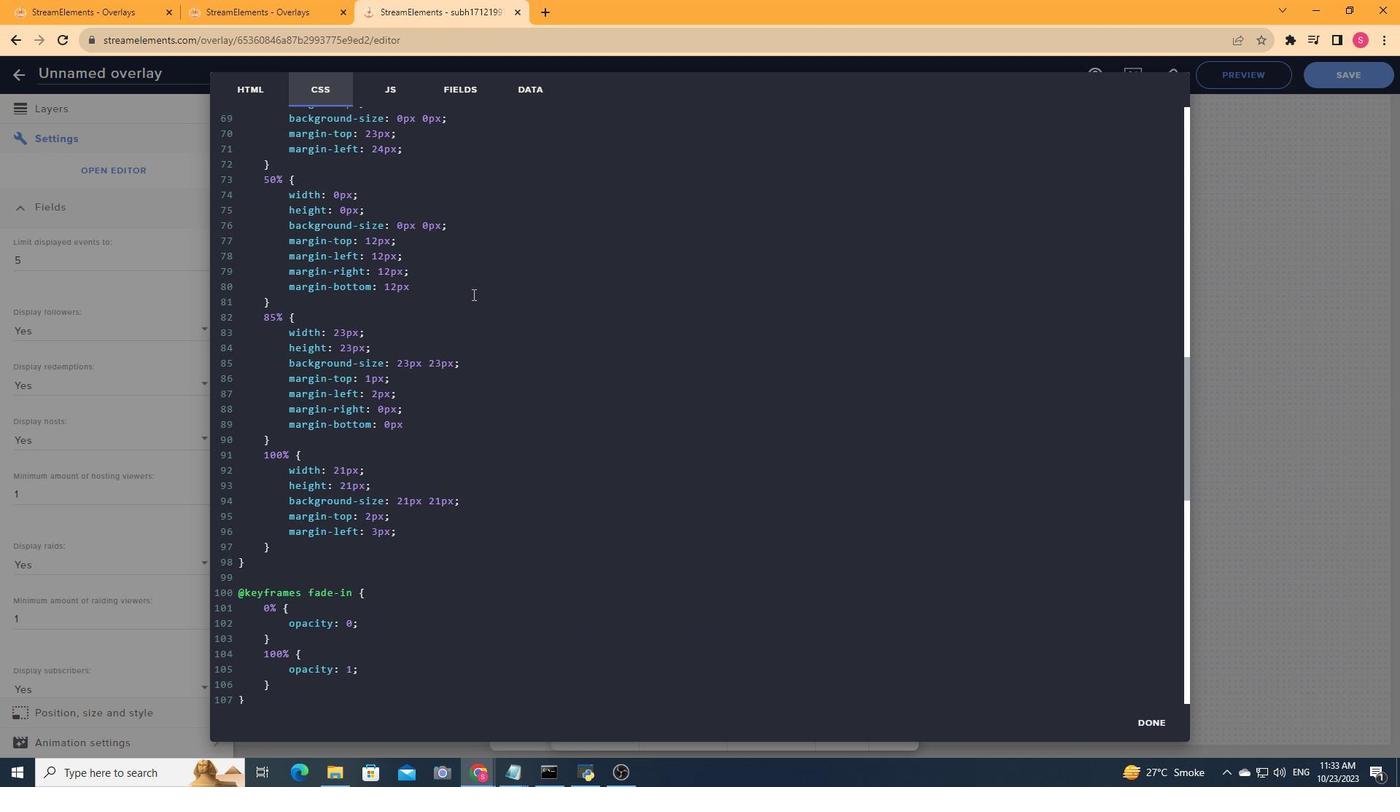 
Action: Mouse scrolled (250, 431) with delta (0, 0)
Screenshot: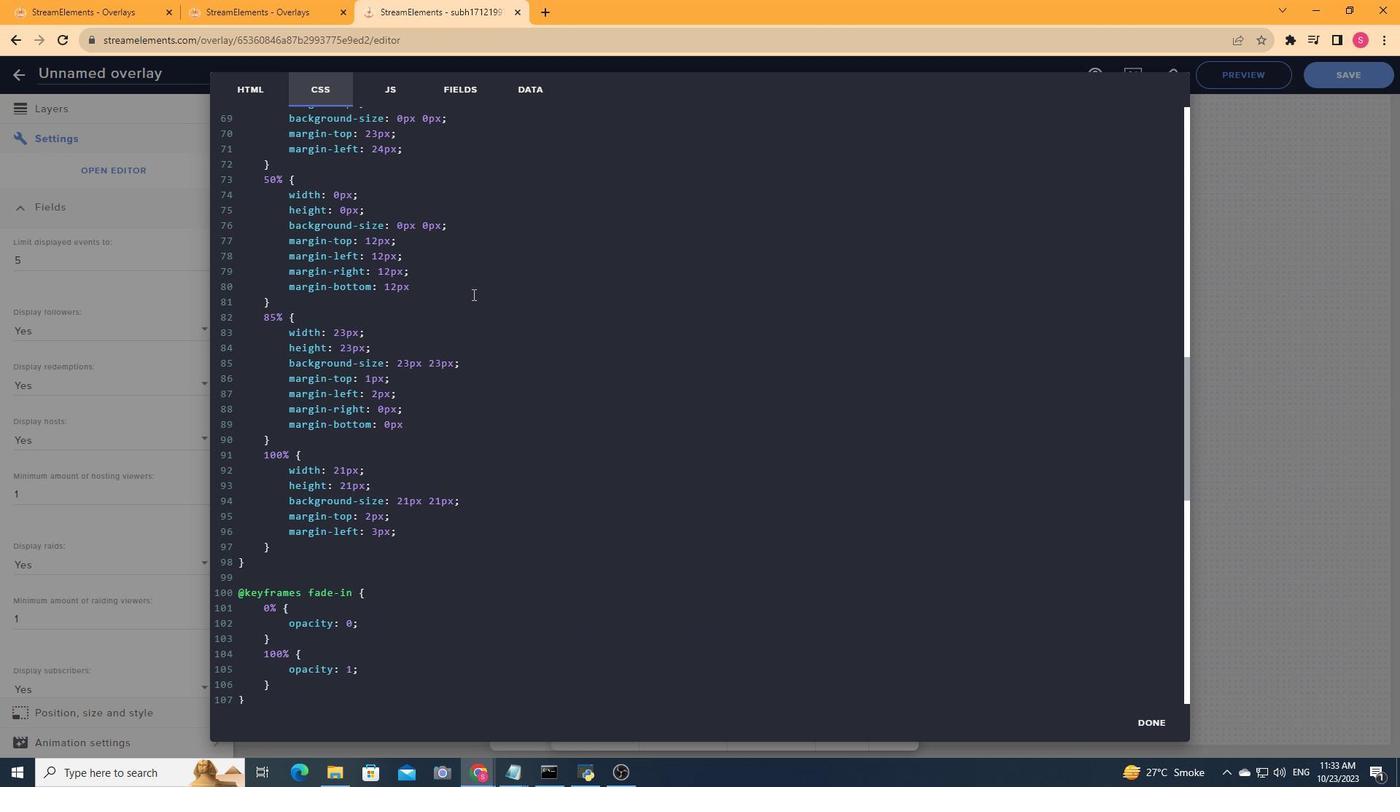 
Action: Mouse scrolled (250, 431) with delta (0, 0)
Screenshot: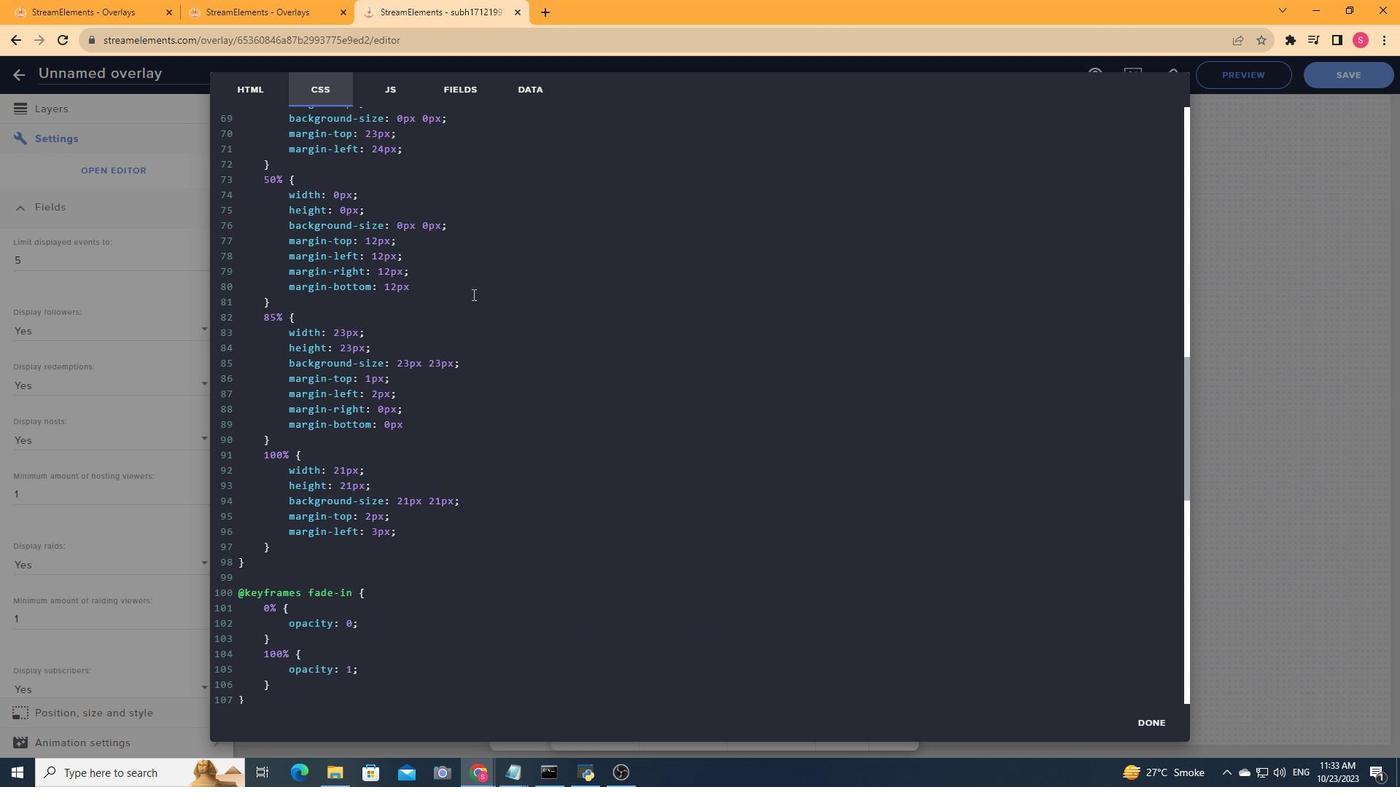 
Action: Mouse scrolled (250, 431) with delta (0, 0)
Screenshot: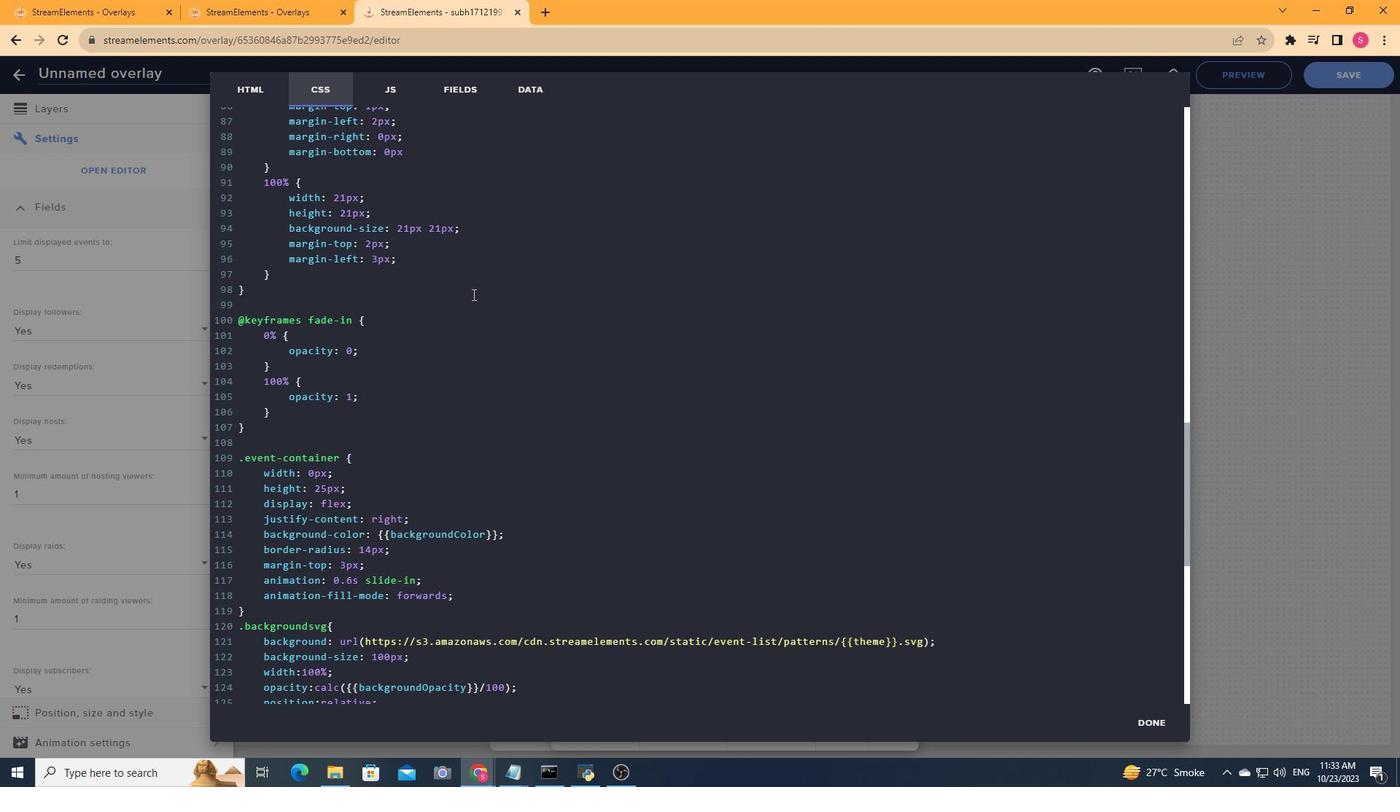 
Action: Mouse scrolled (250, 431) with delta (0, 0)
Screenshot: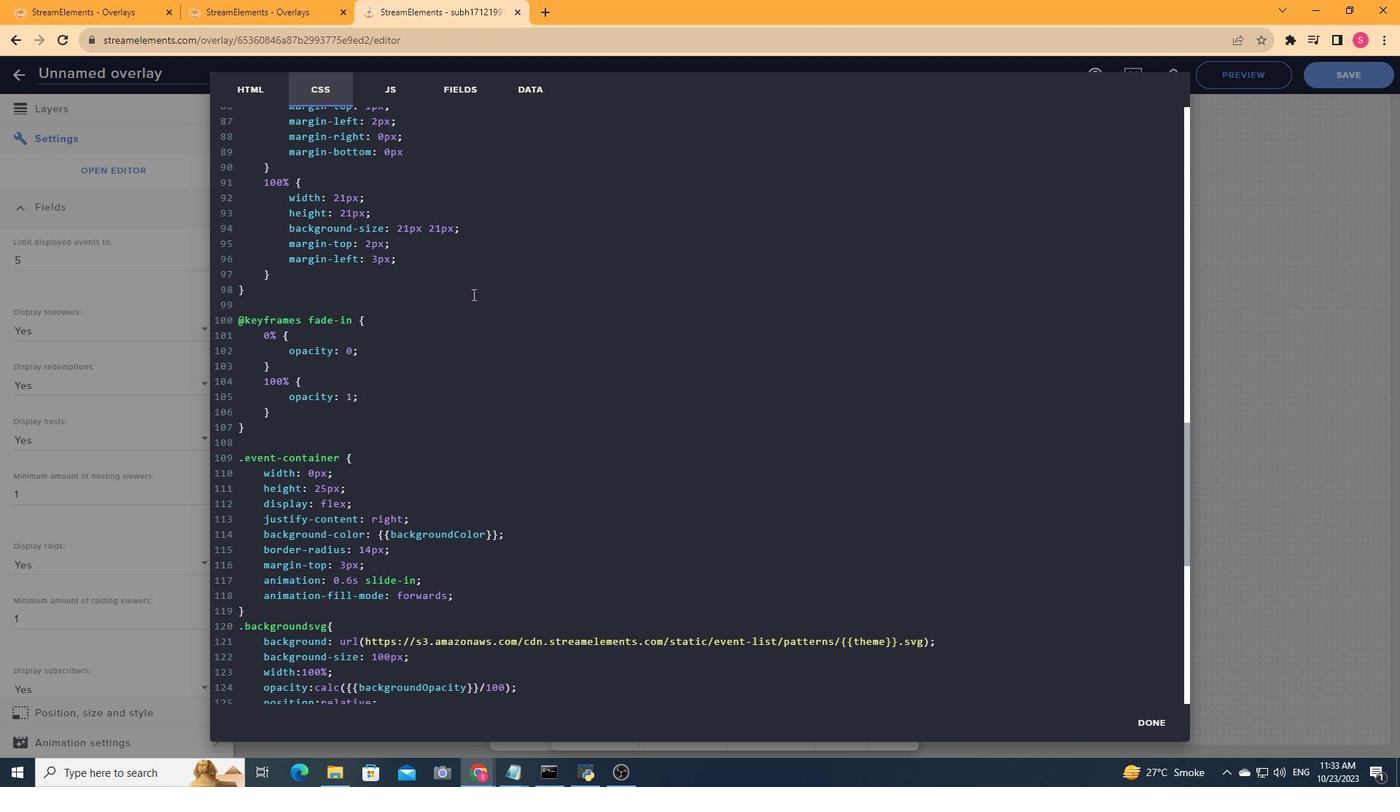 
Action: Mouse scrolled (250, 431) with delta (0, 0)
Screenshot: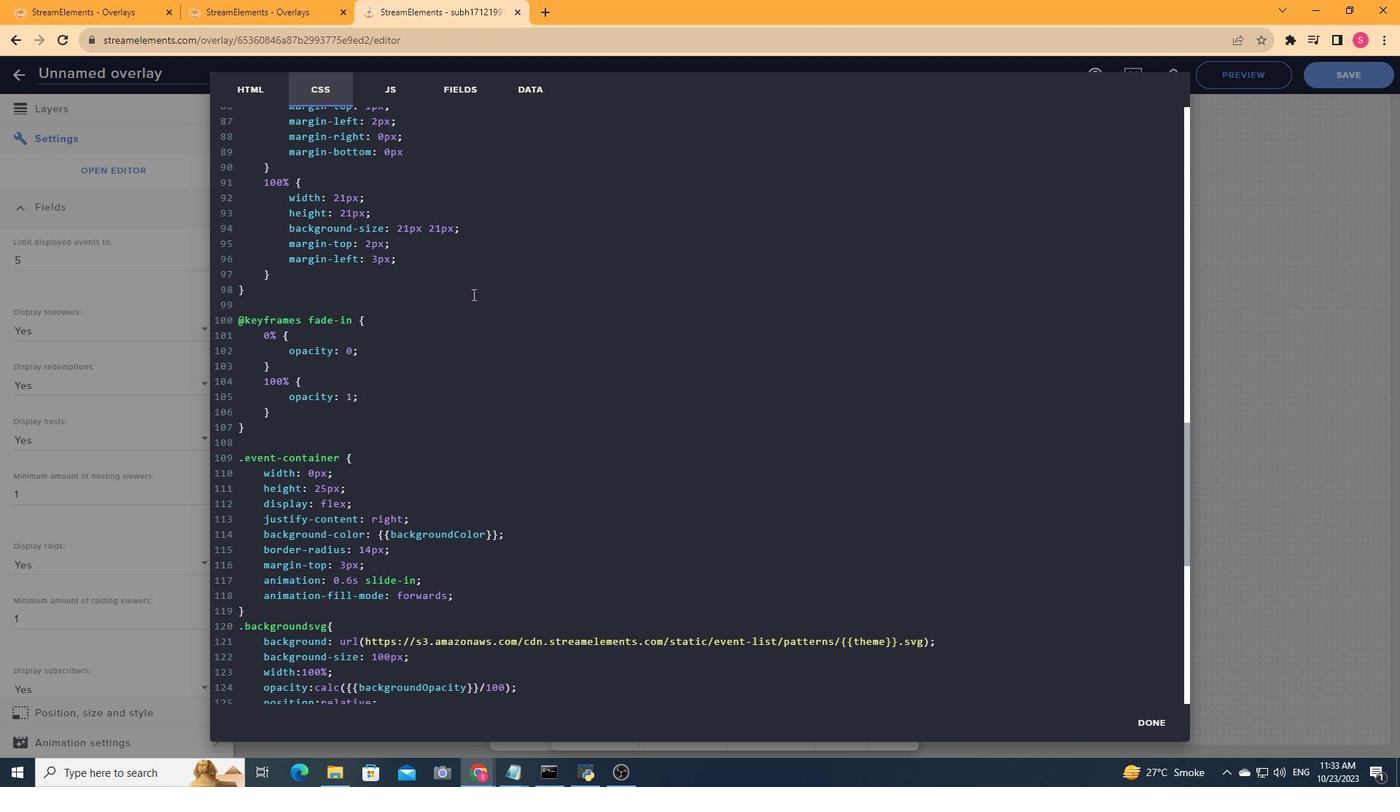 
Action: Mouse scrolled (250, 431) with delta (0, 0)
Screenshot: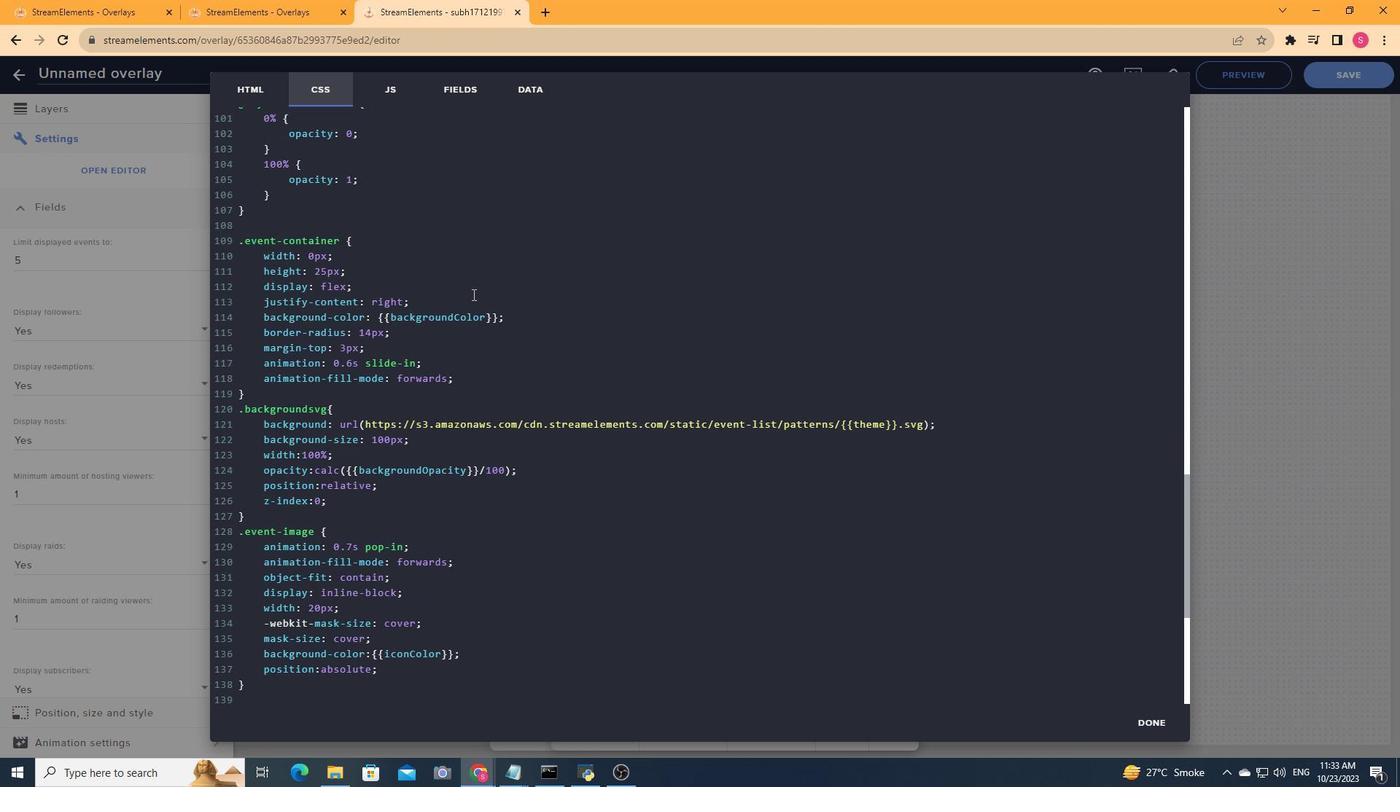 
Action: Mouse scrolled (250, 431) with delta (0, 0)
Screenshot: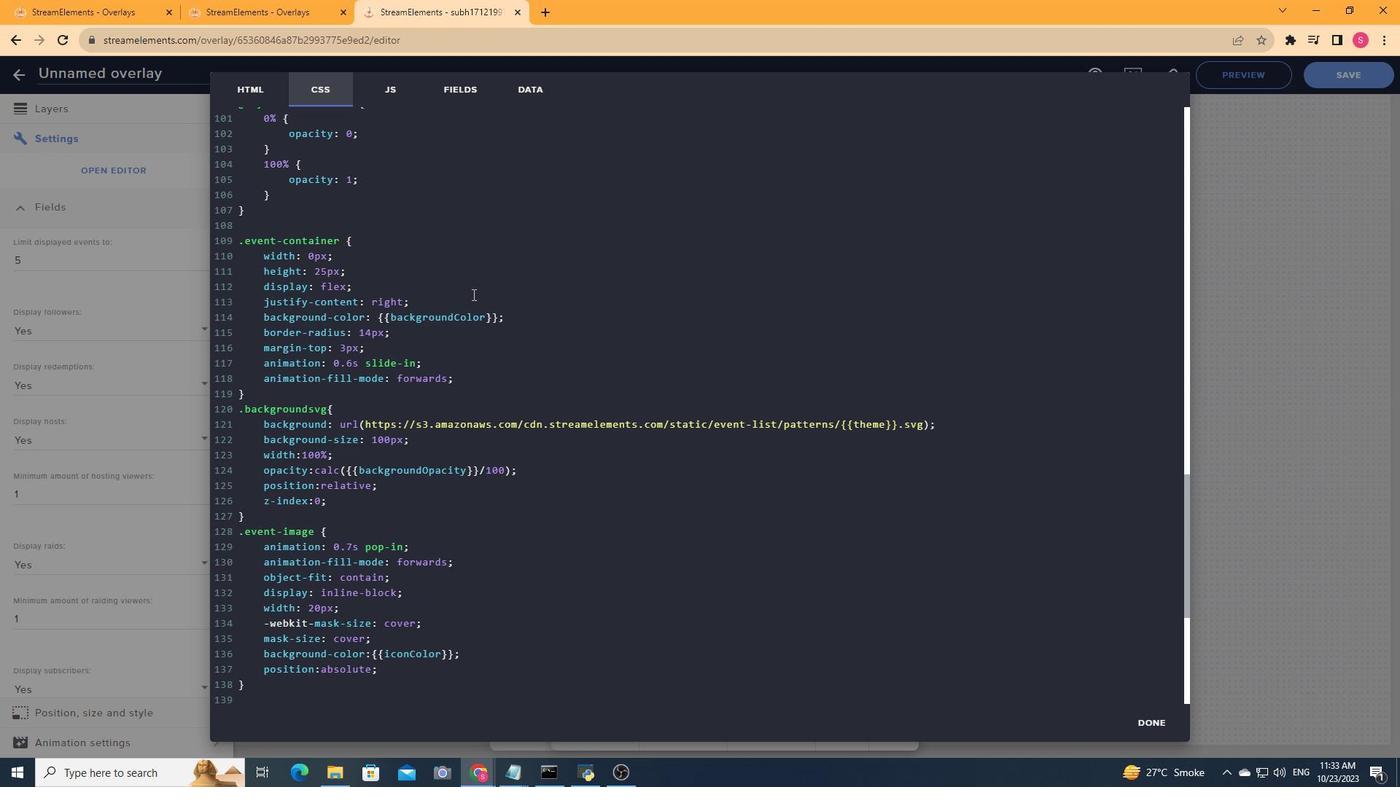 
Action: Mouse scrolled (250, 431) with delta (0, 0)
Screenshot: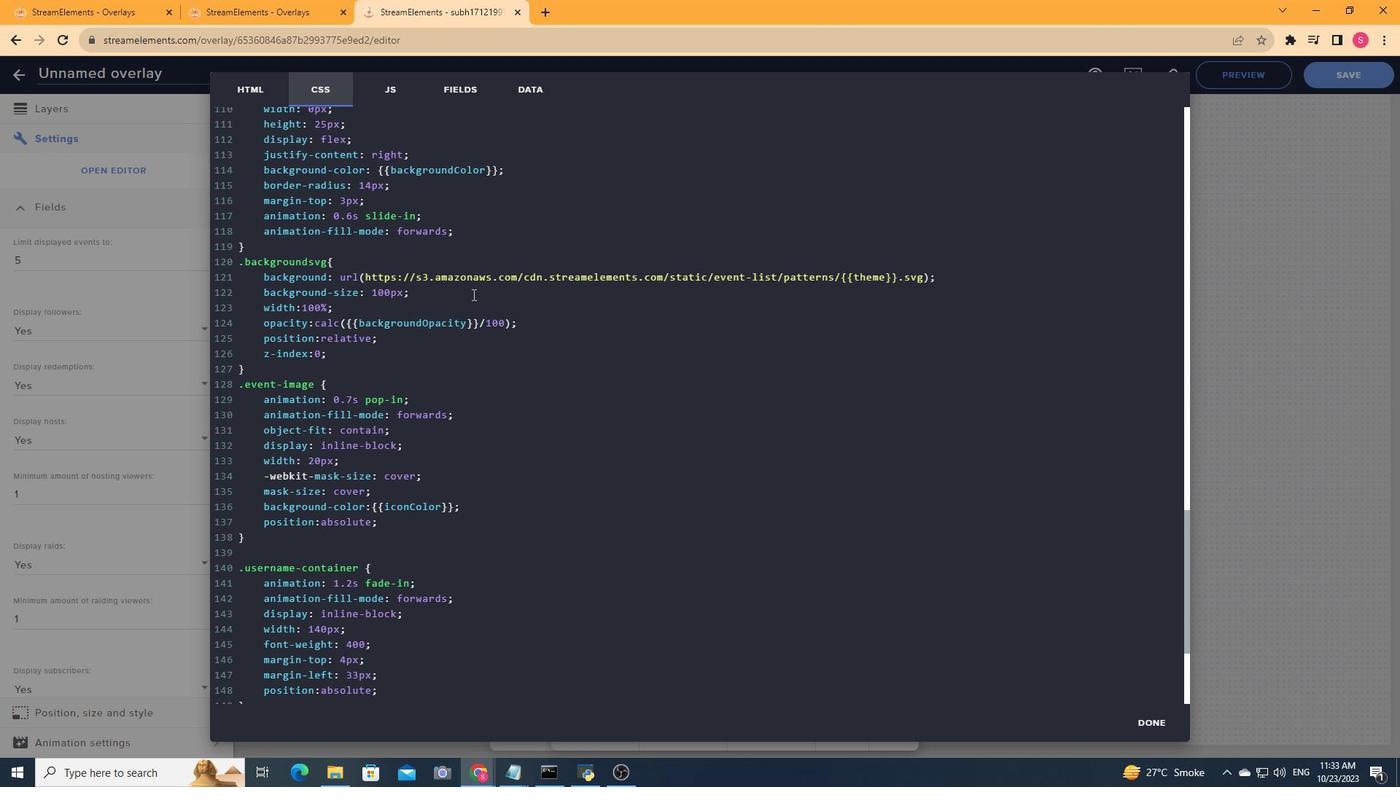 
Action: Mouse scrolled (250, 431) with delta (0, 0)
Screenshot: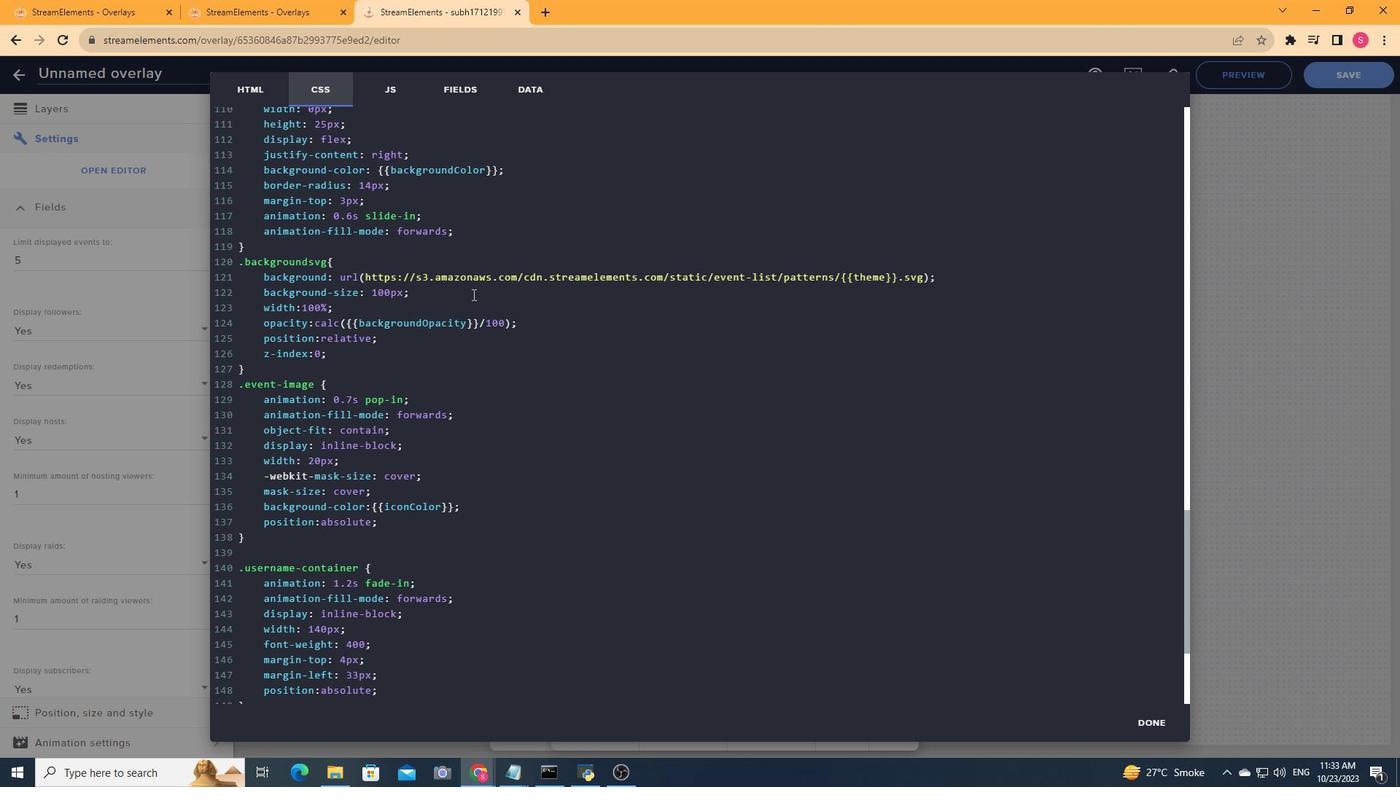 
Action: Mouse scrolled (250, 431) with delta (0, 0)
Screenshot: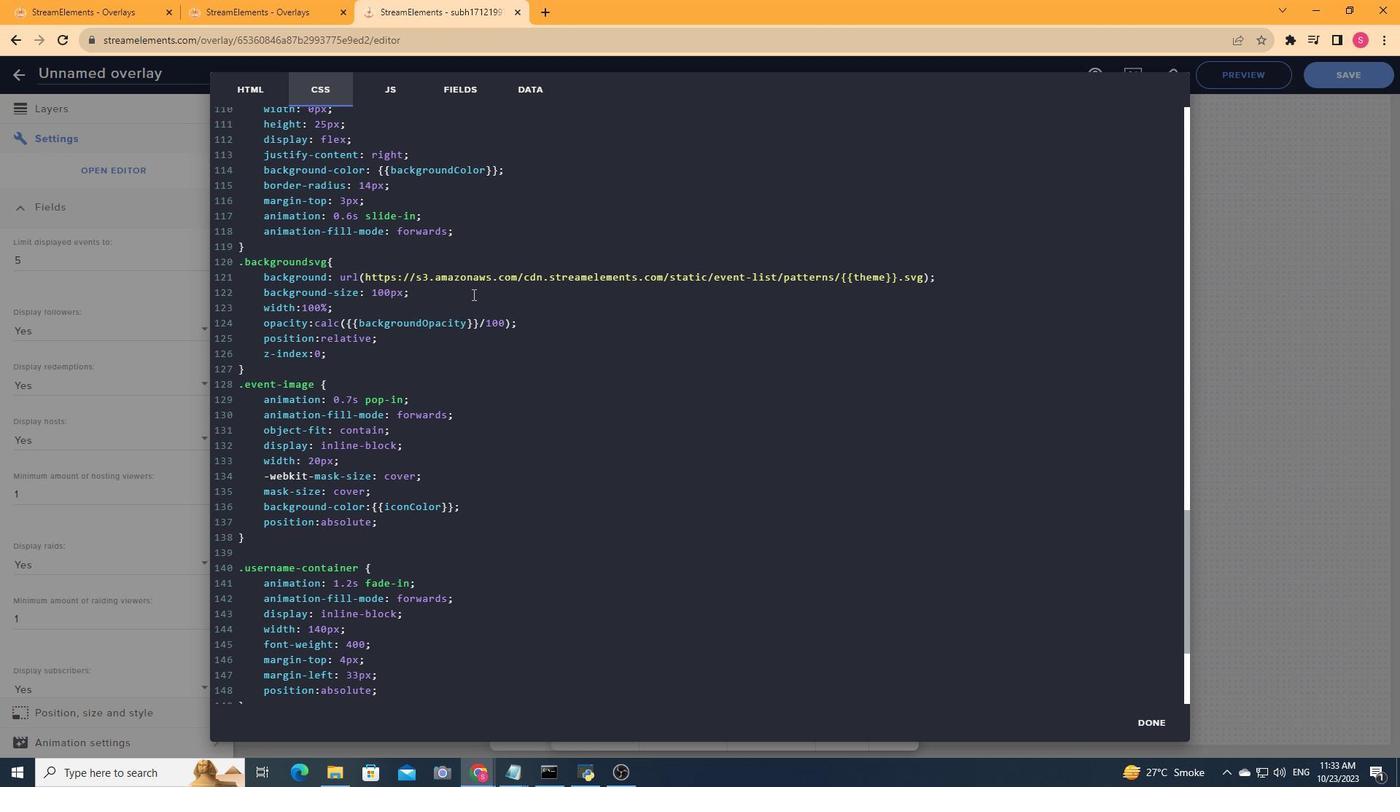 
Action: Mouse scrolled (250, 431) with delta (0, 0)
Screenshot: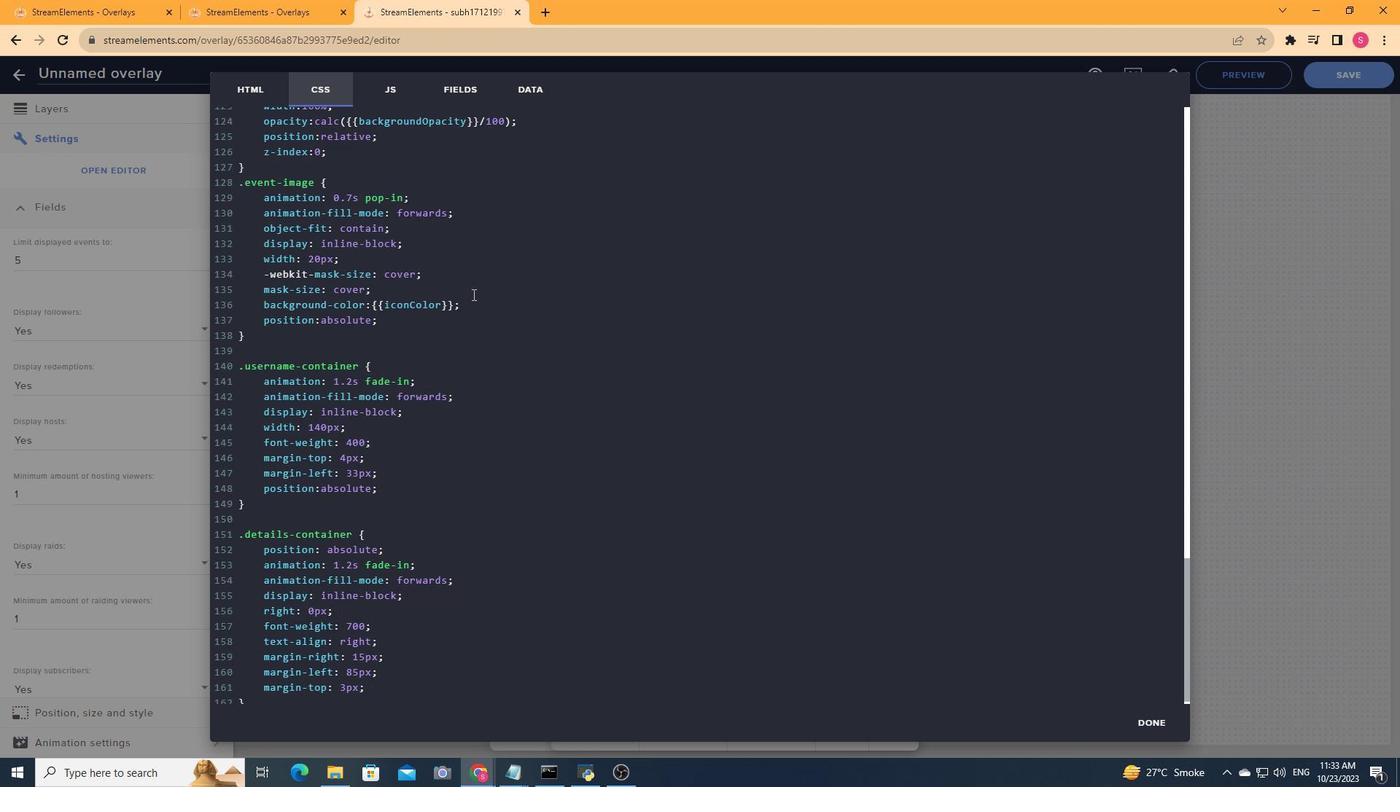 
Action: Mouse scrolled (250, 431) with delta (0, 0)
Screenshot: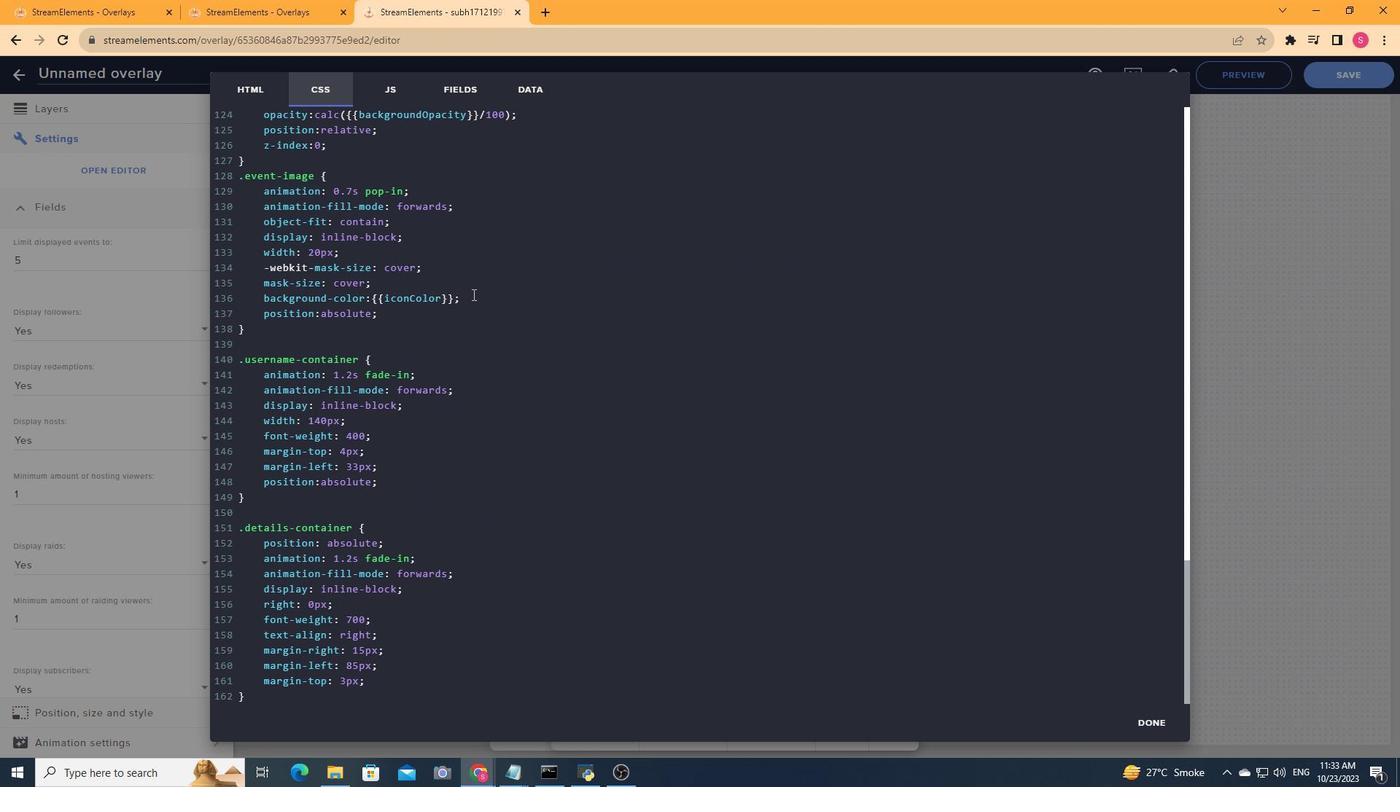 
Action: Mouse scrolled (250, 431) with delta (0, 0)
Screenshot: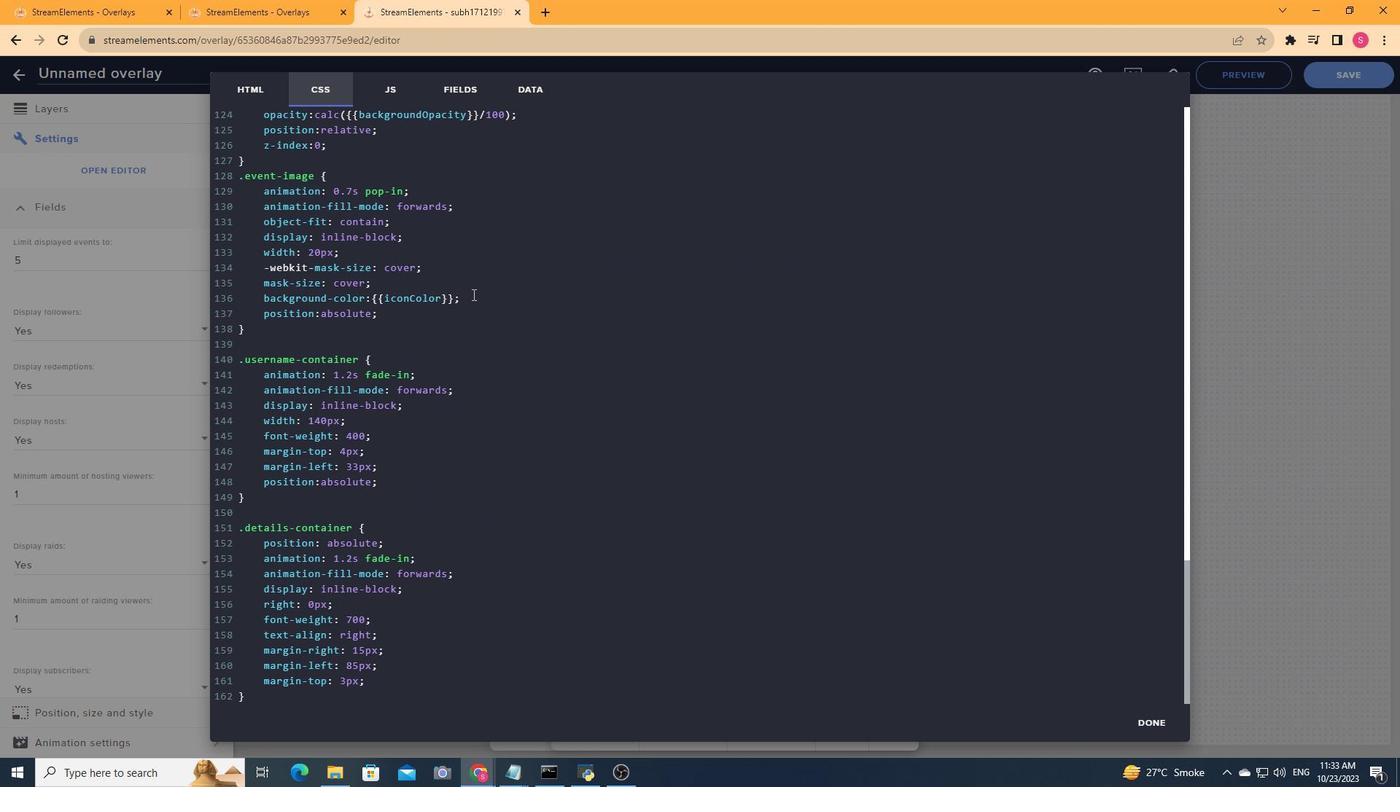 
Action: Mouse scrolled (250, 431) with delta (0, 0)
Screenshot: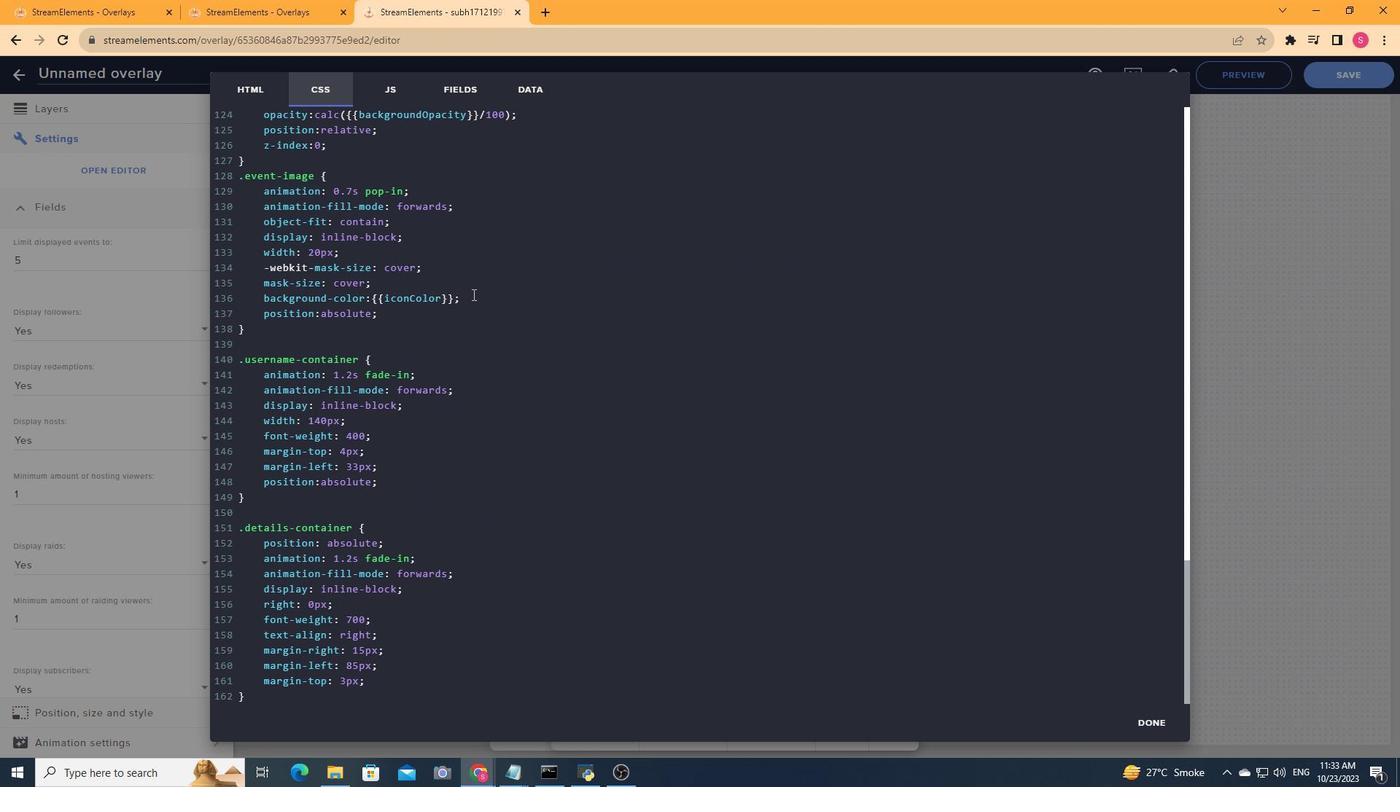 
Action: Mouse scrolled (250, 431) with delta (0, 0)
Screenshot: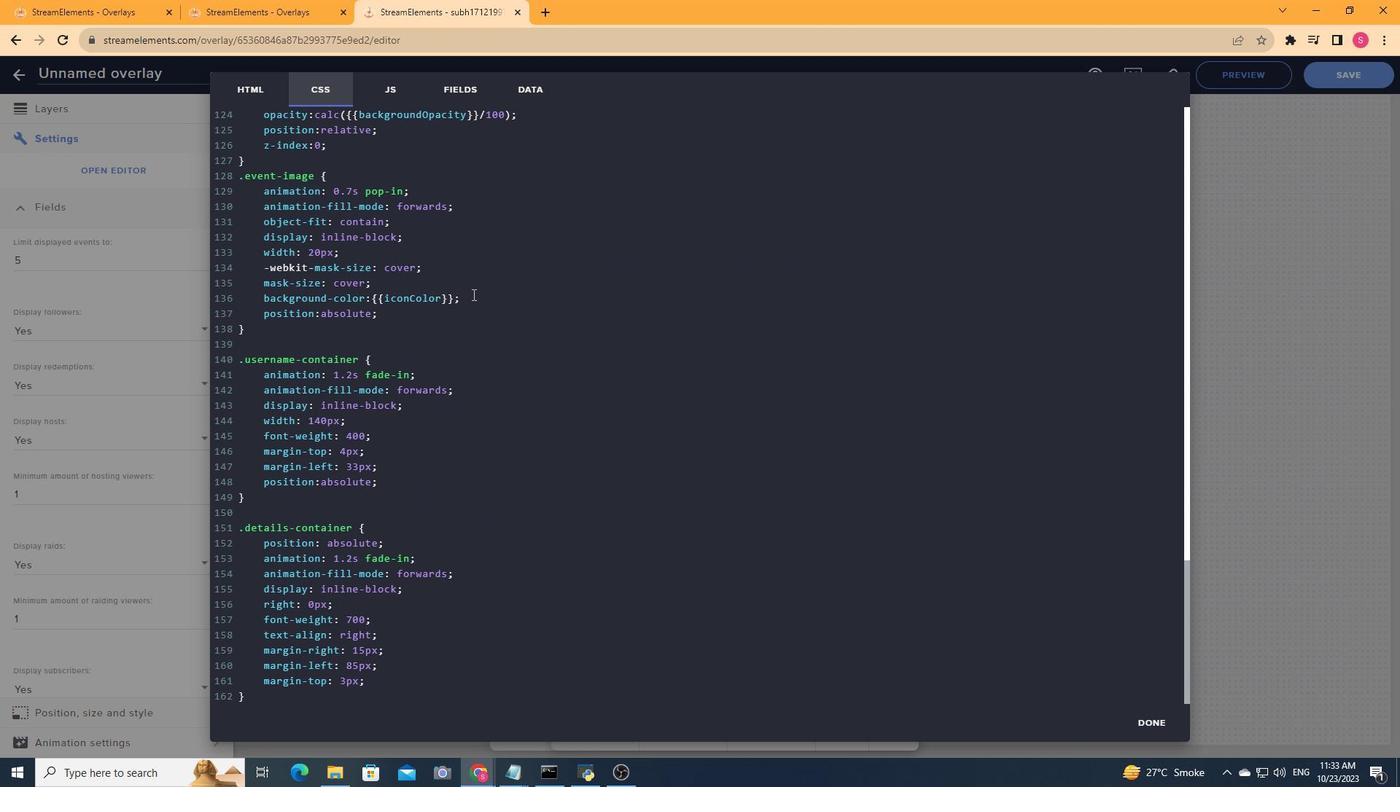 
Action: Mouse scrolled (250, 431) with delta (0, 0)
Screenshot: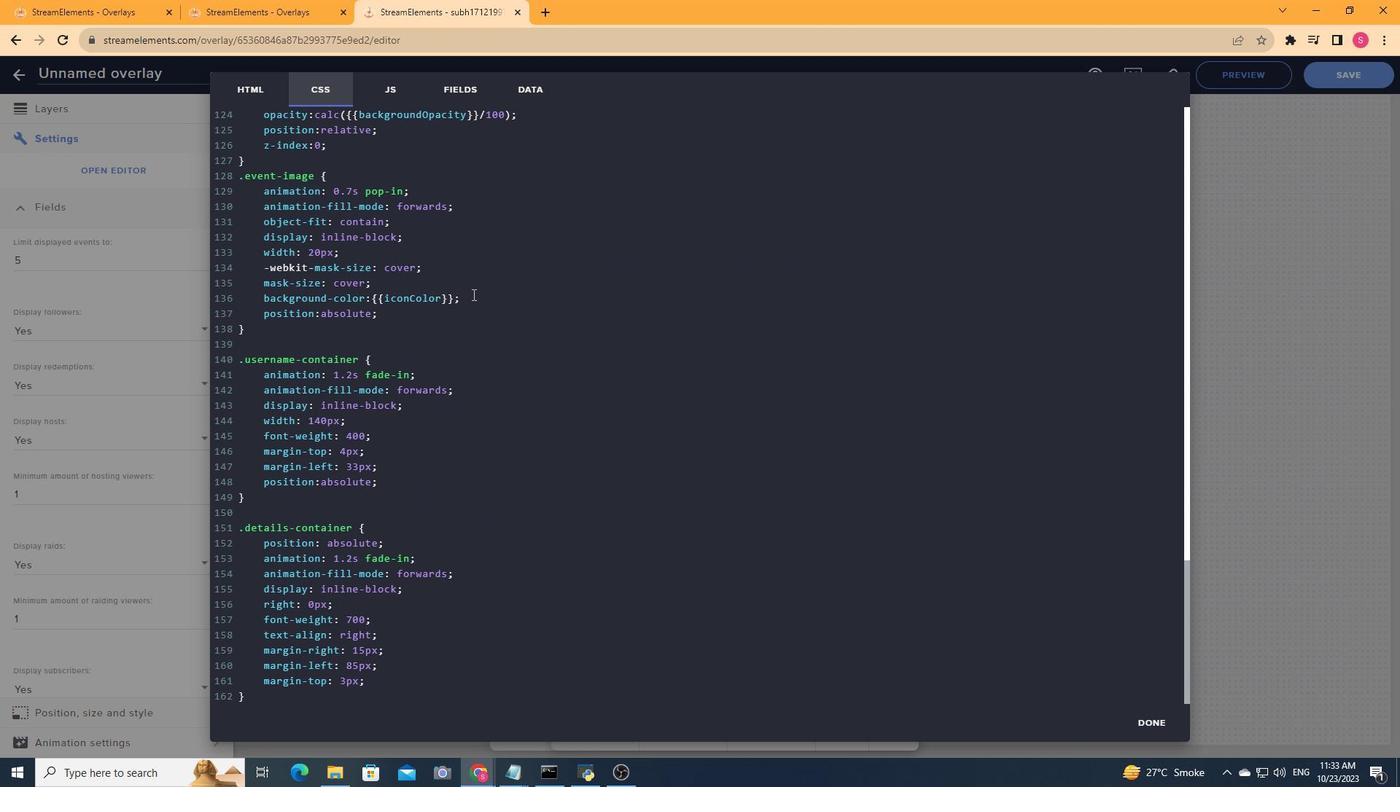
Action: Mouse scrolled (250, 431) with delta (0, 0)
Screenshot: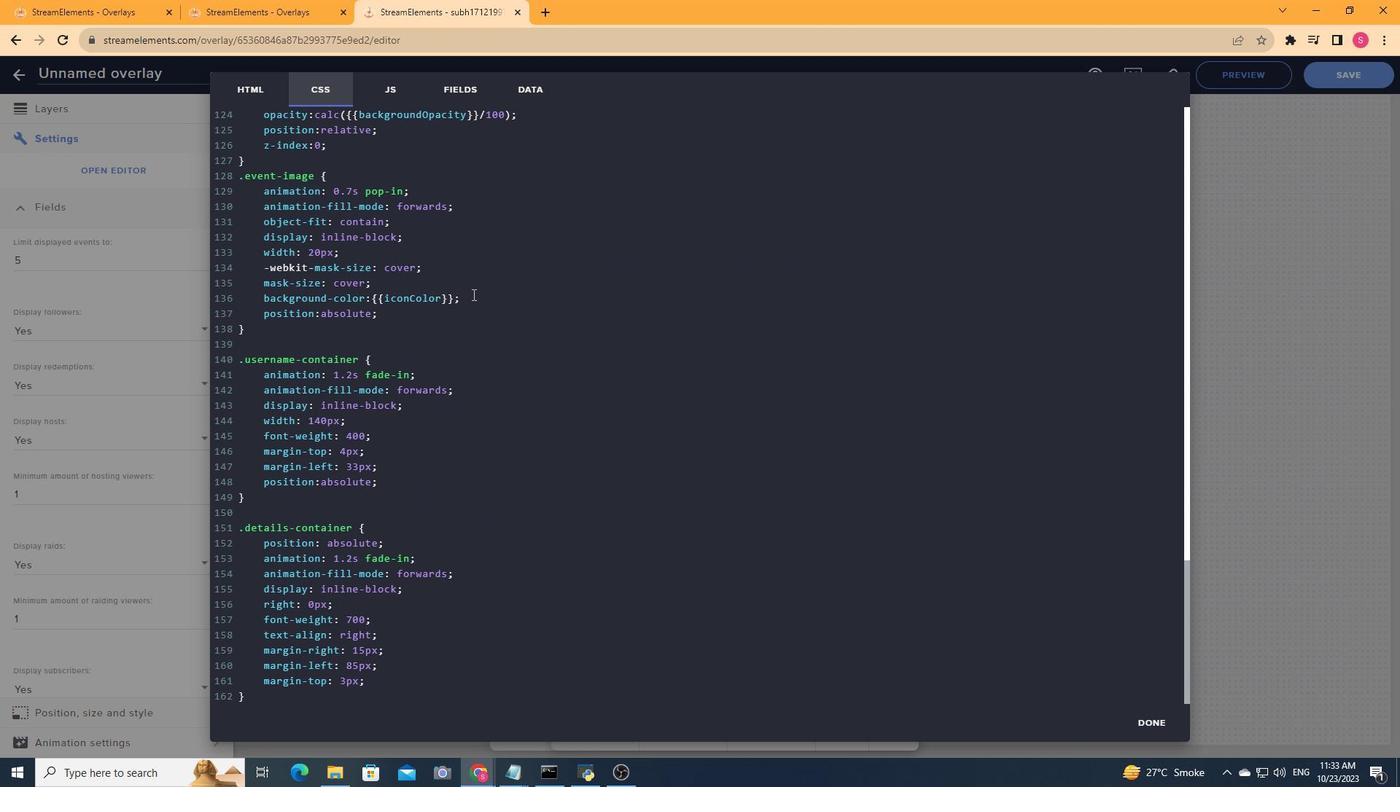 
Action: Mouse scrolled (250, 431) with delta (0, 0)
Screenshot: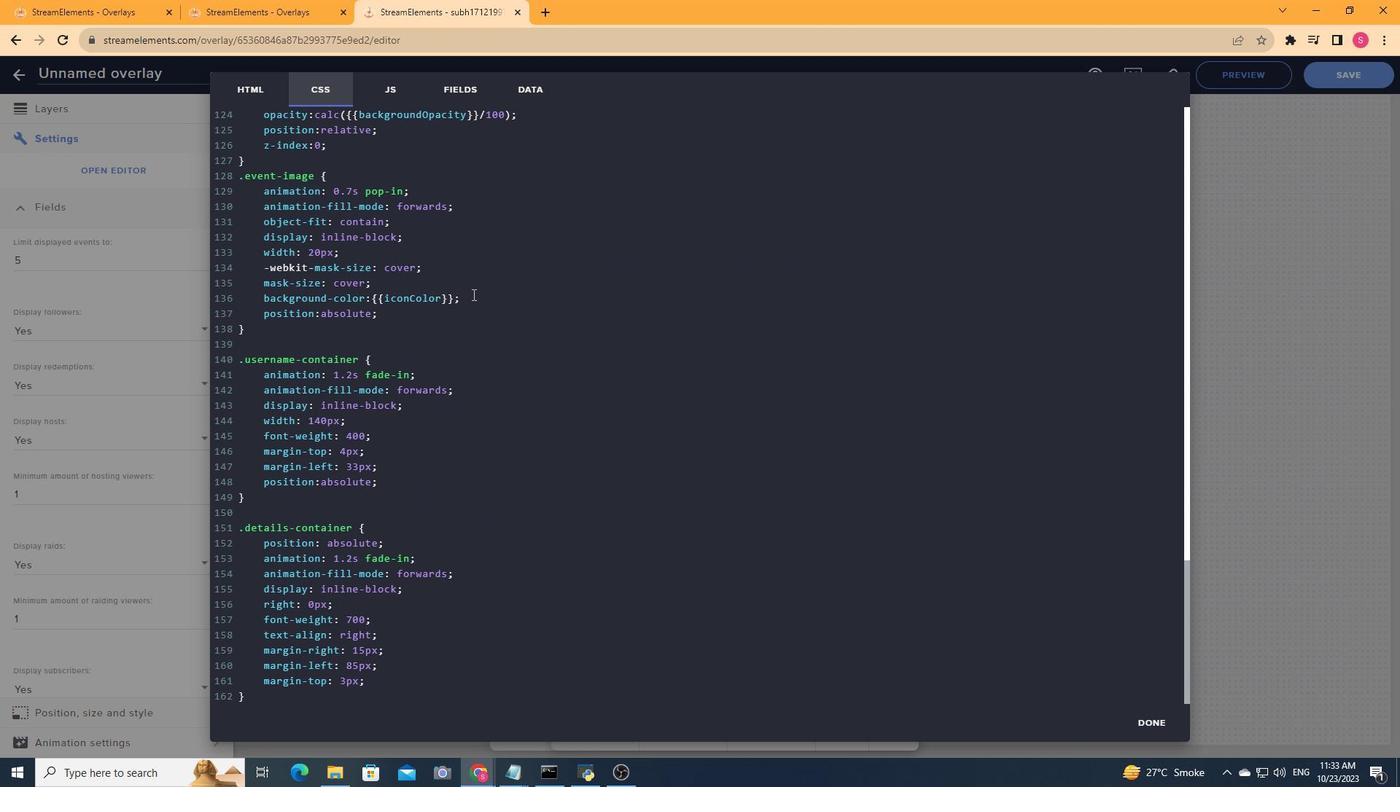 
Action: Mouse scrolled (250, 433) with delta (0, 0)
Screenshot: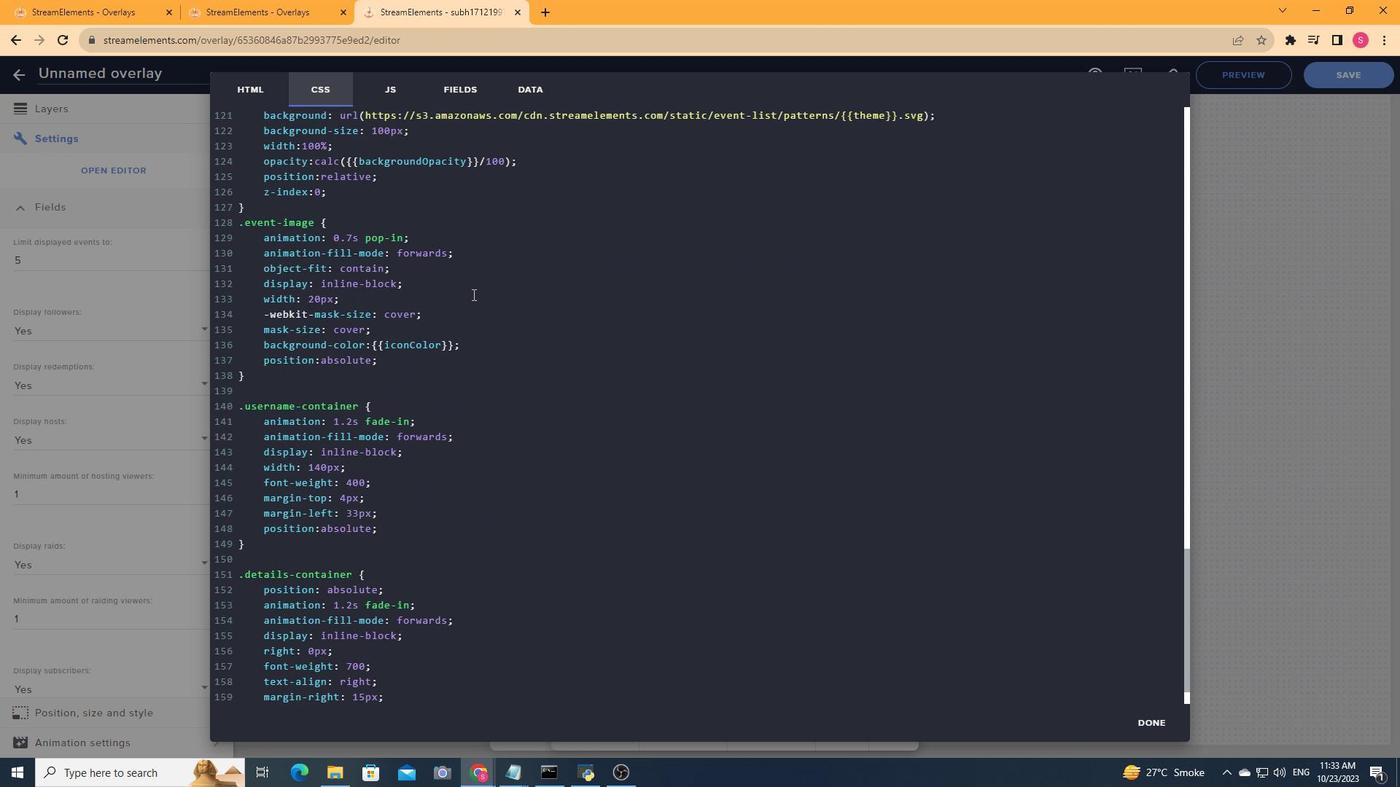 
Action: Mouse scrolled (250, 433) with delta (0, 0)
Screenshot: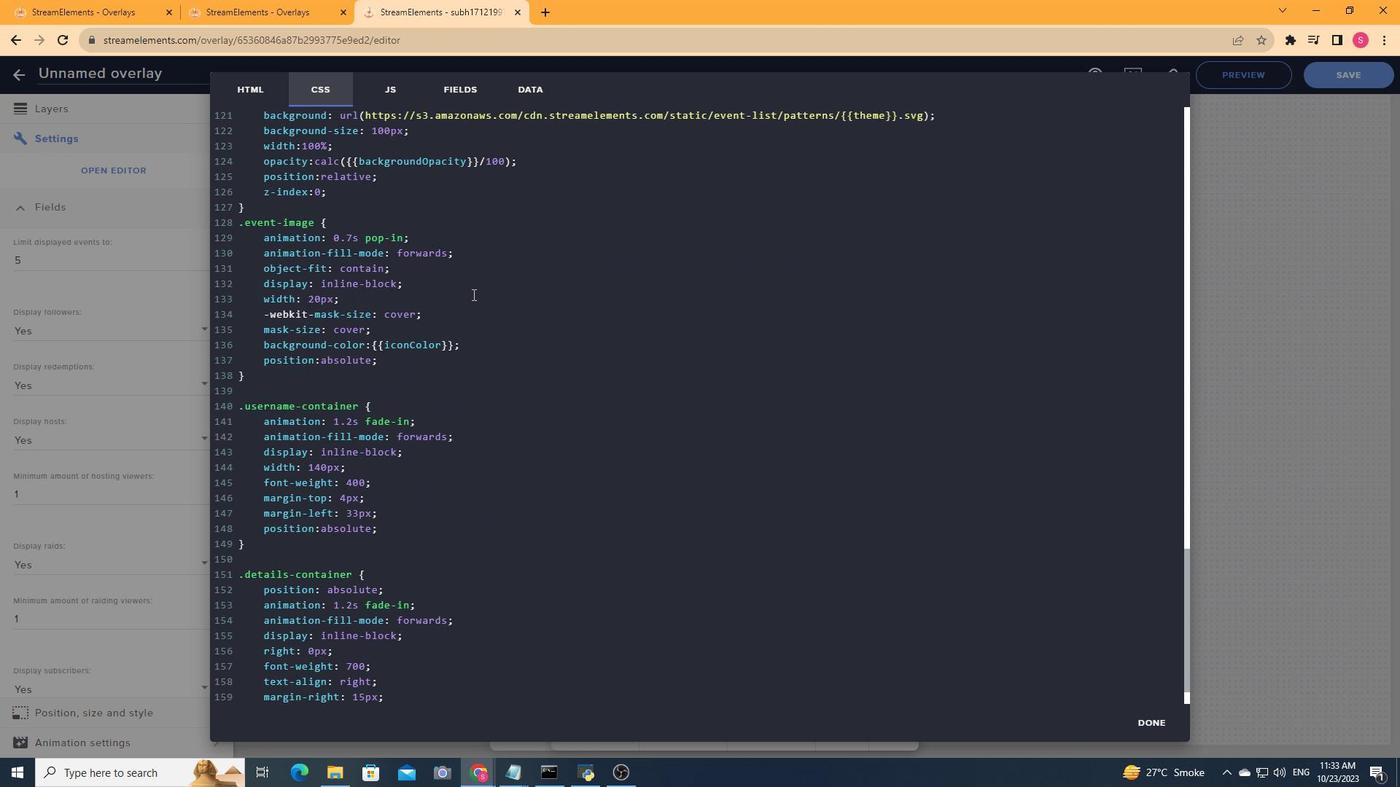 
Action: Mouse scrolled (250, 433) with delta (0, 0)
Screenshot: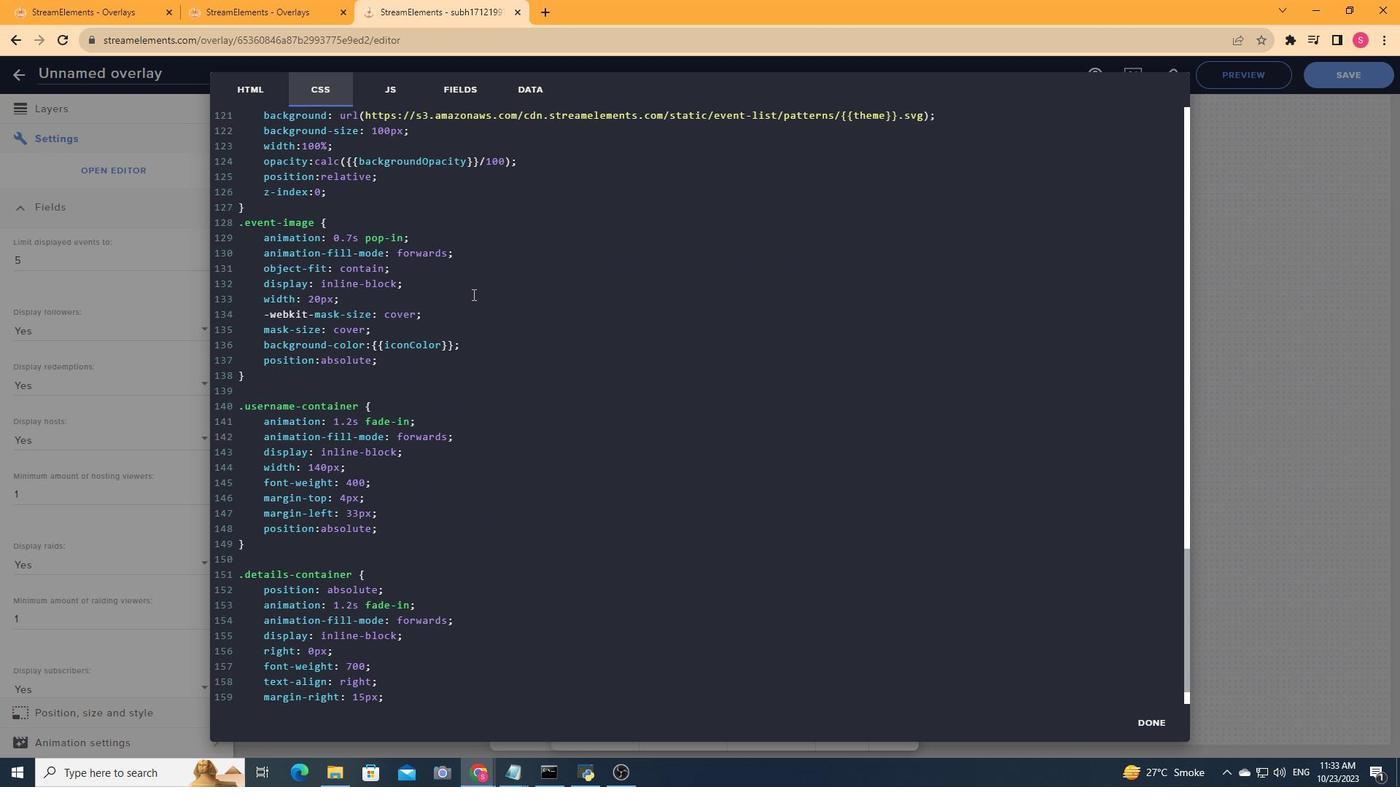 
Action: Mouse scrolled (250, 433) with delta (0, 0)
Screenshot: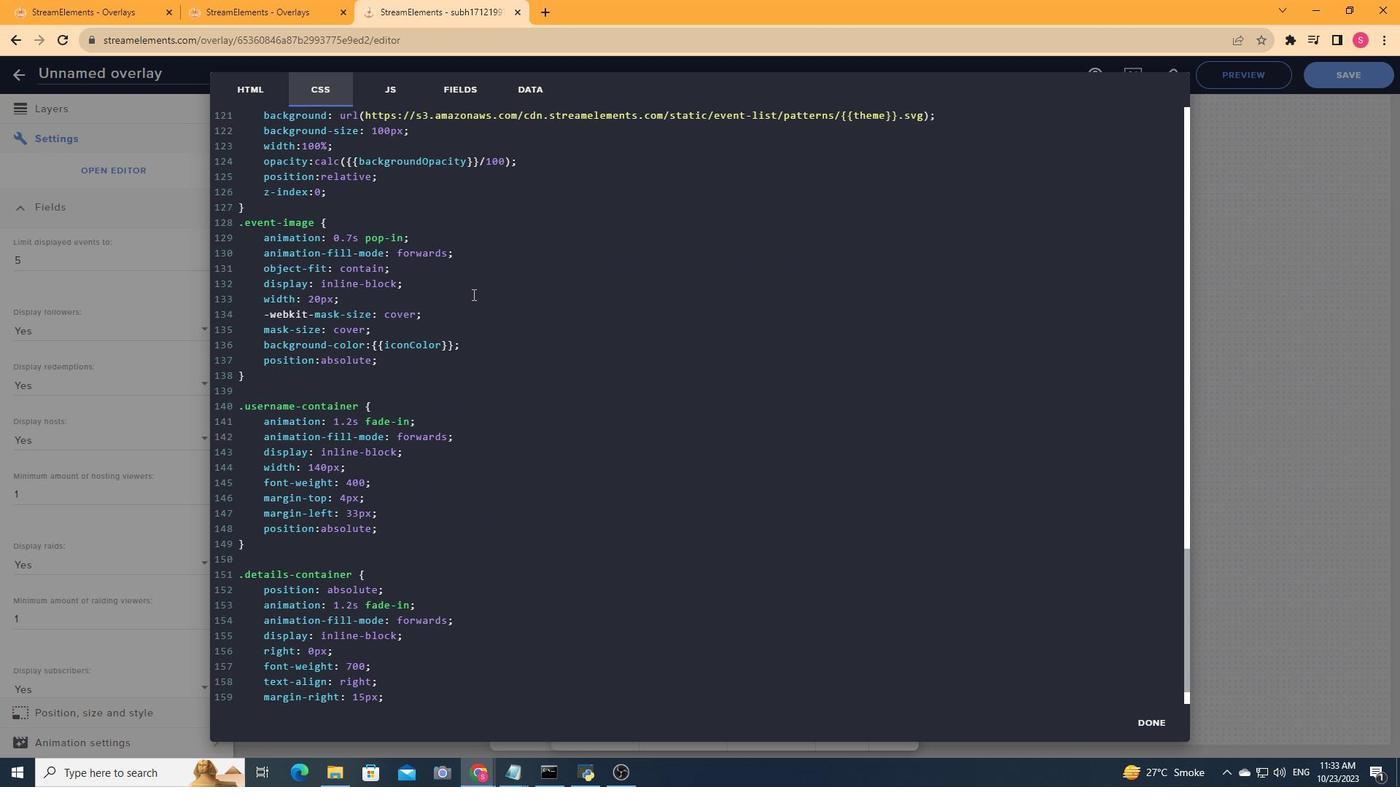 
Action: Mouse scrolled (250, 433) with delta (0, 0)
Screenshot: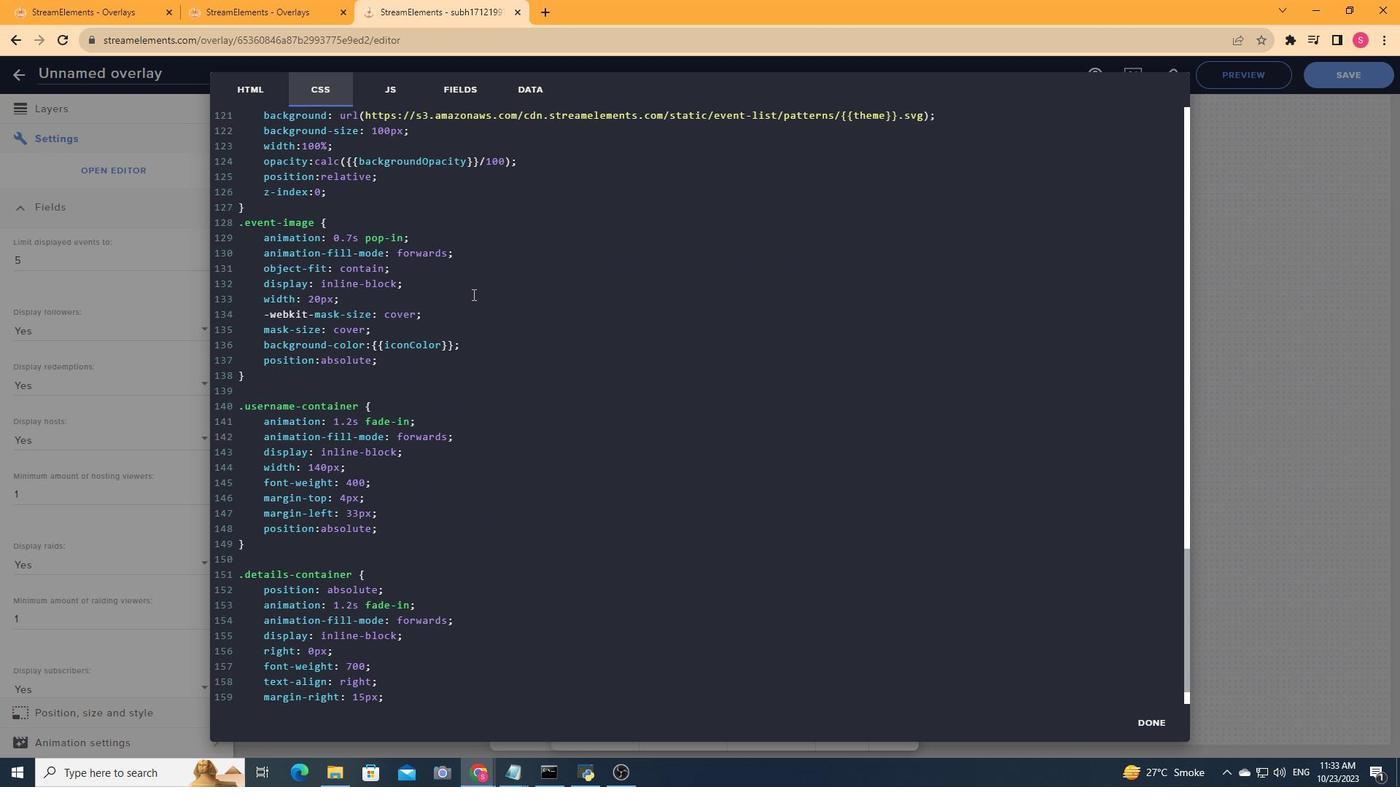 
Action: Mouse scrolled (250, 433) with delta (0, 0)
Screenshot: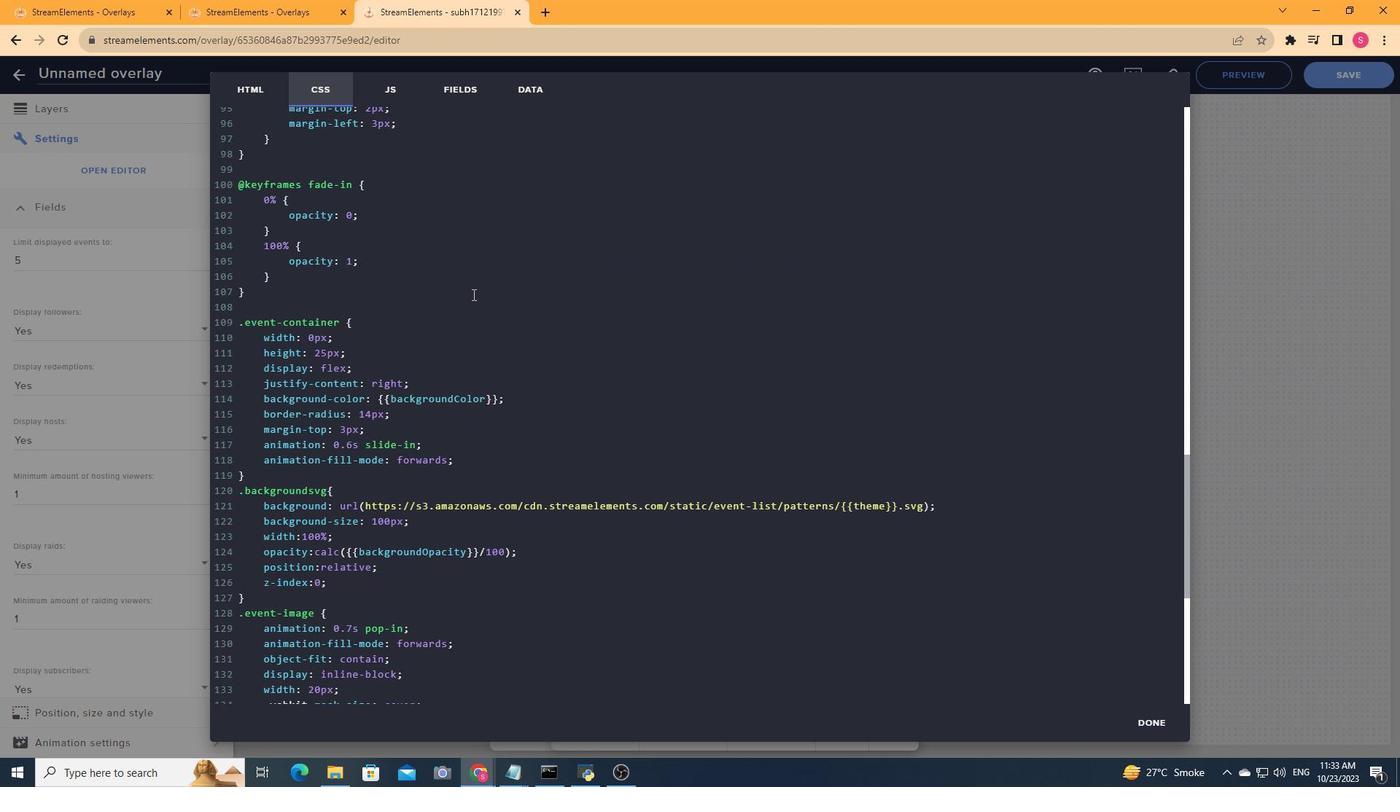 
Action: Mouse scrolled (250, 433) with delta (0, 0)
Screenshot: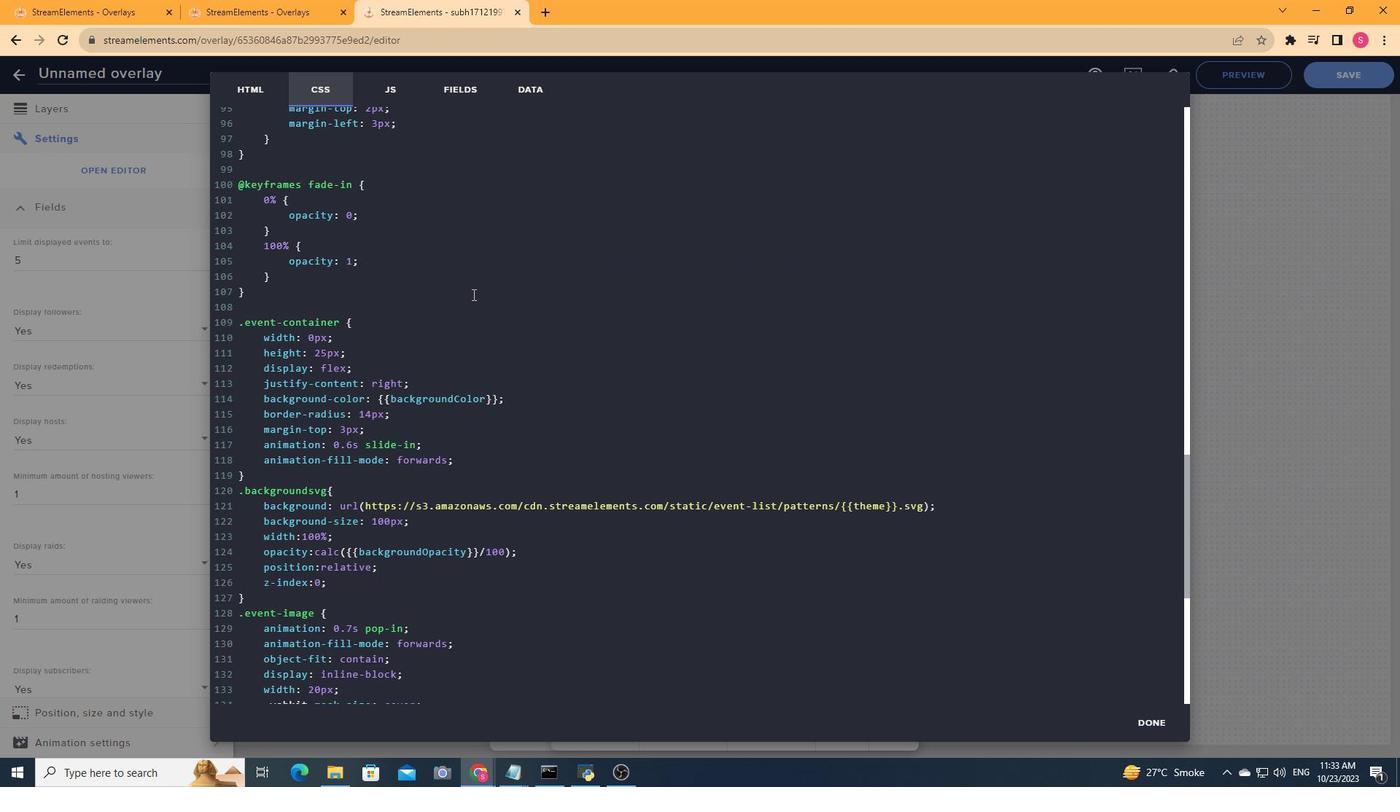 
Action: Mouse scrolled (250, 433) with delta (0, 0)
Screenshot: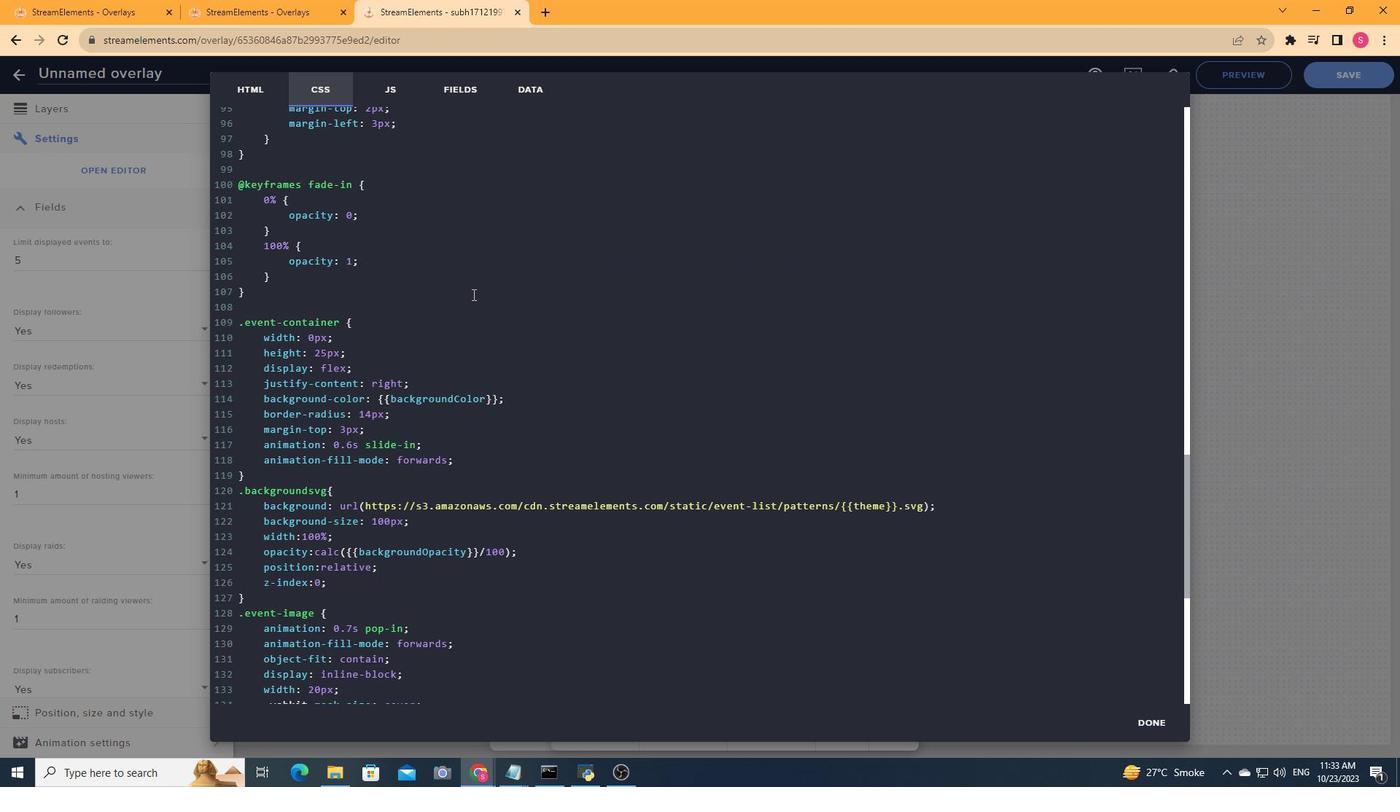 
Action: Mouse scrolled (250, 433) with delta (0, 0)
Screenshot: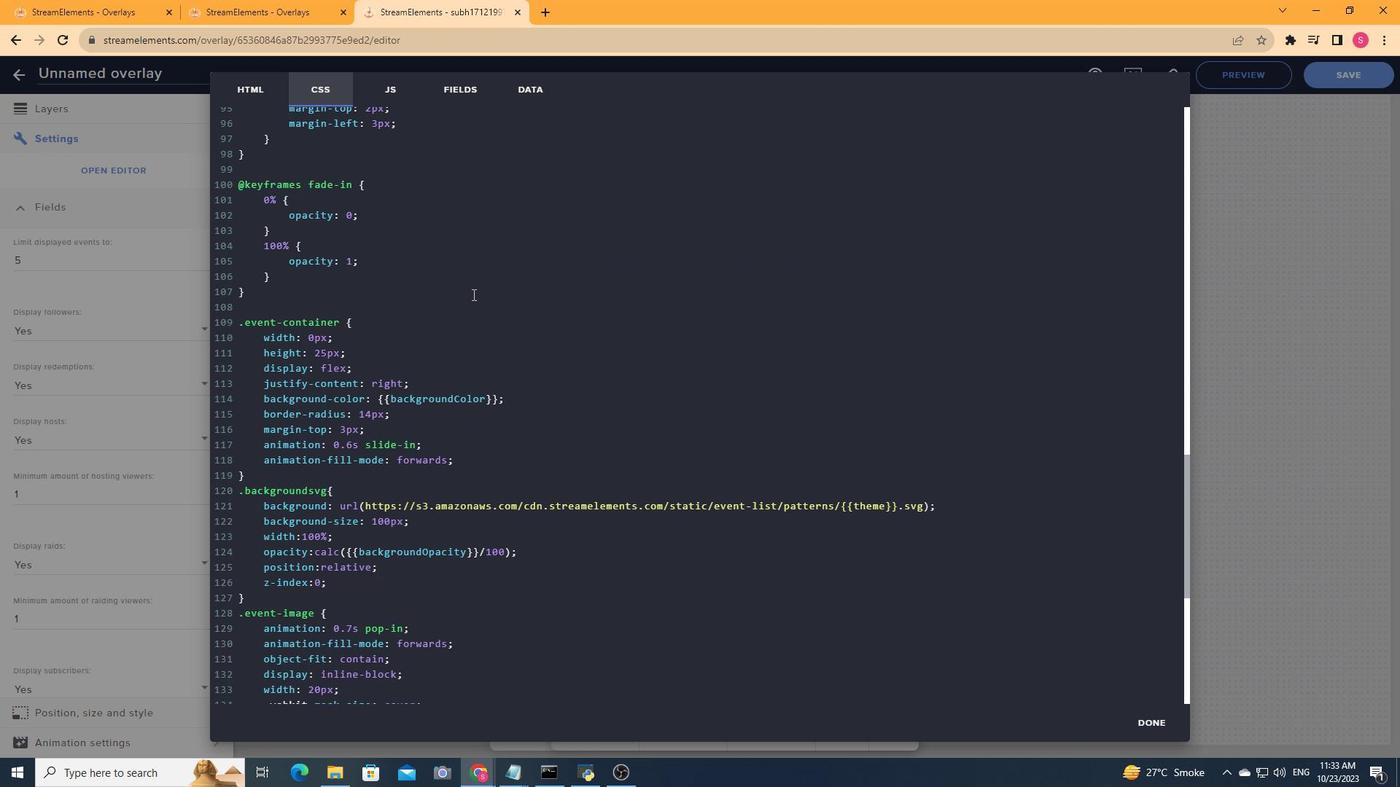 
Action: Mouse scrolled (250, 433) with delta (0, 0)
Screenshot: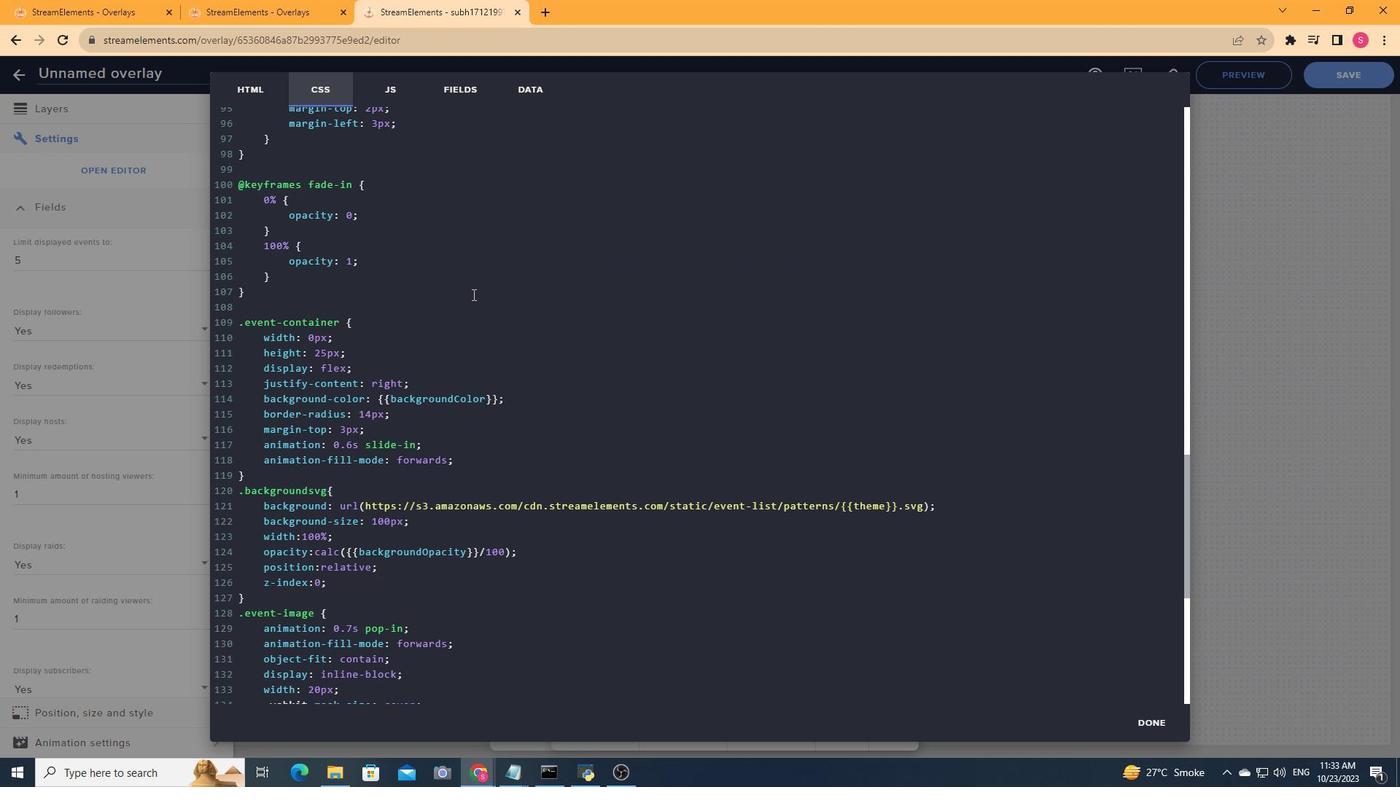 
Action: Mouse scrolled (250, 433) with delta (0, 0)
Screenshot: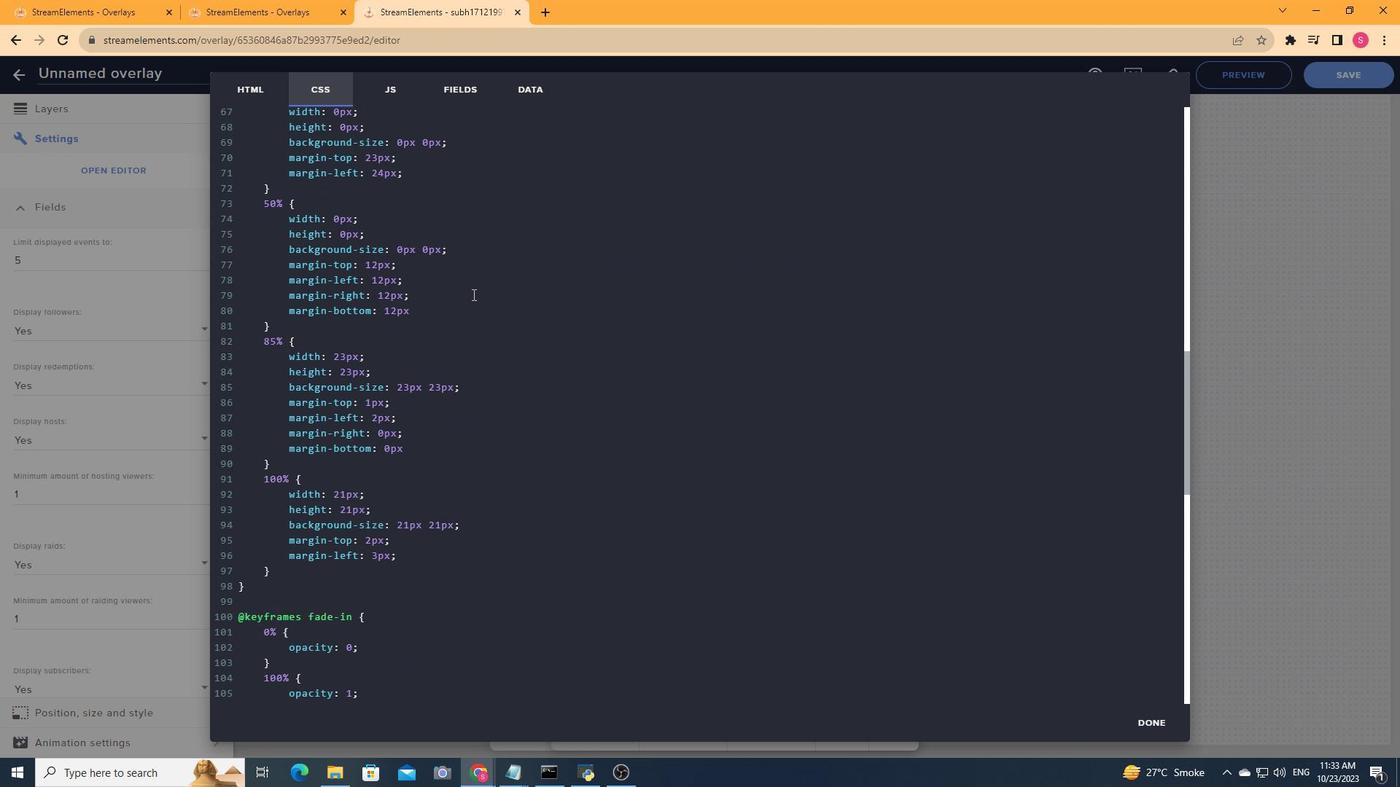 
Action: Mouse scrolled (250, 433) with delta (0, 0)
Screenshot: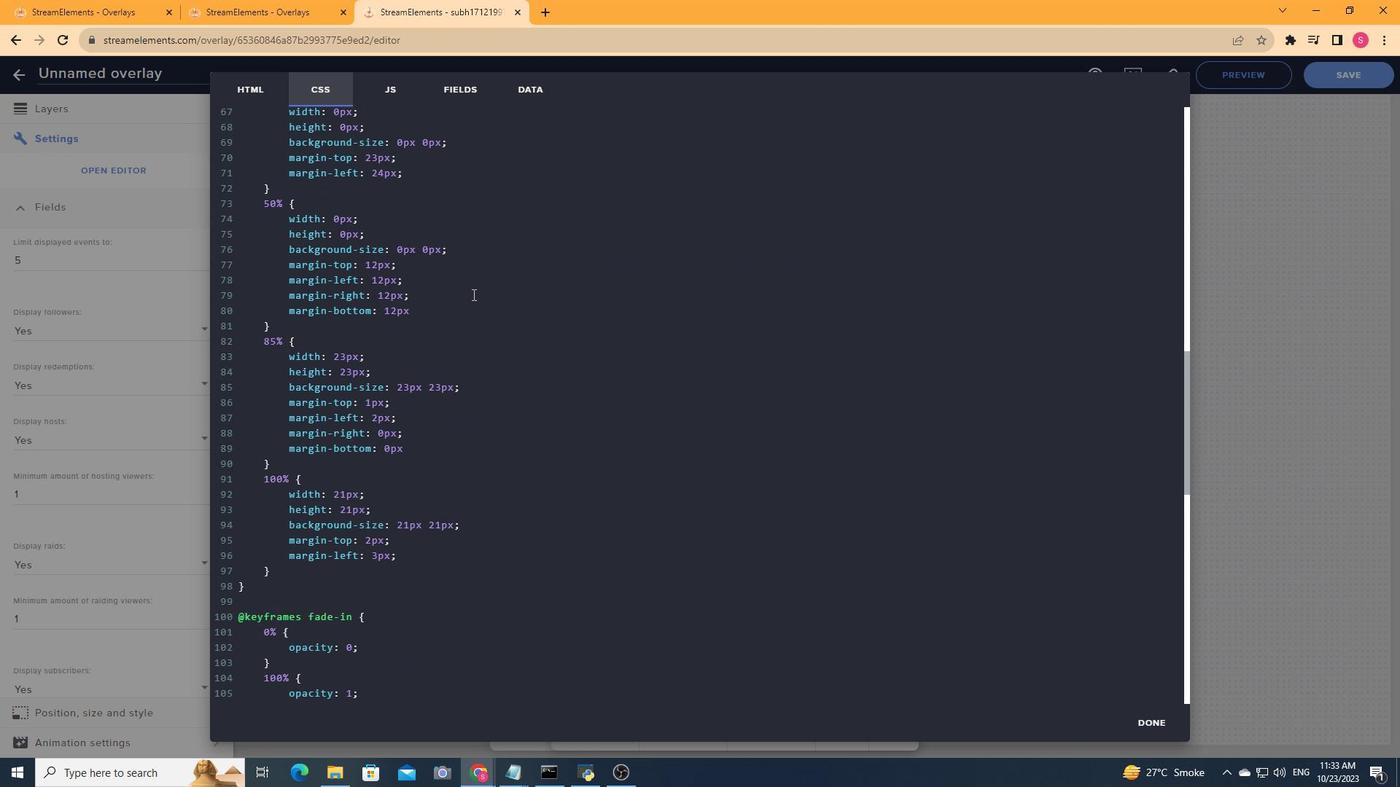
Action: Mouse scrolled (250, 433) with delta (0, 0)
Screenshot: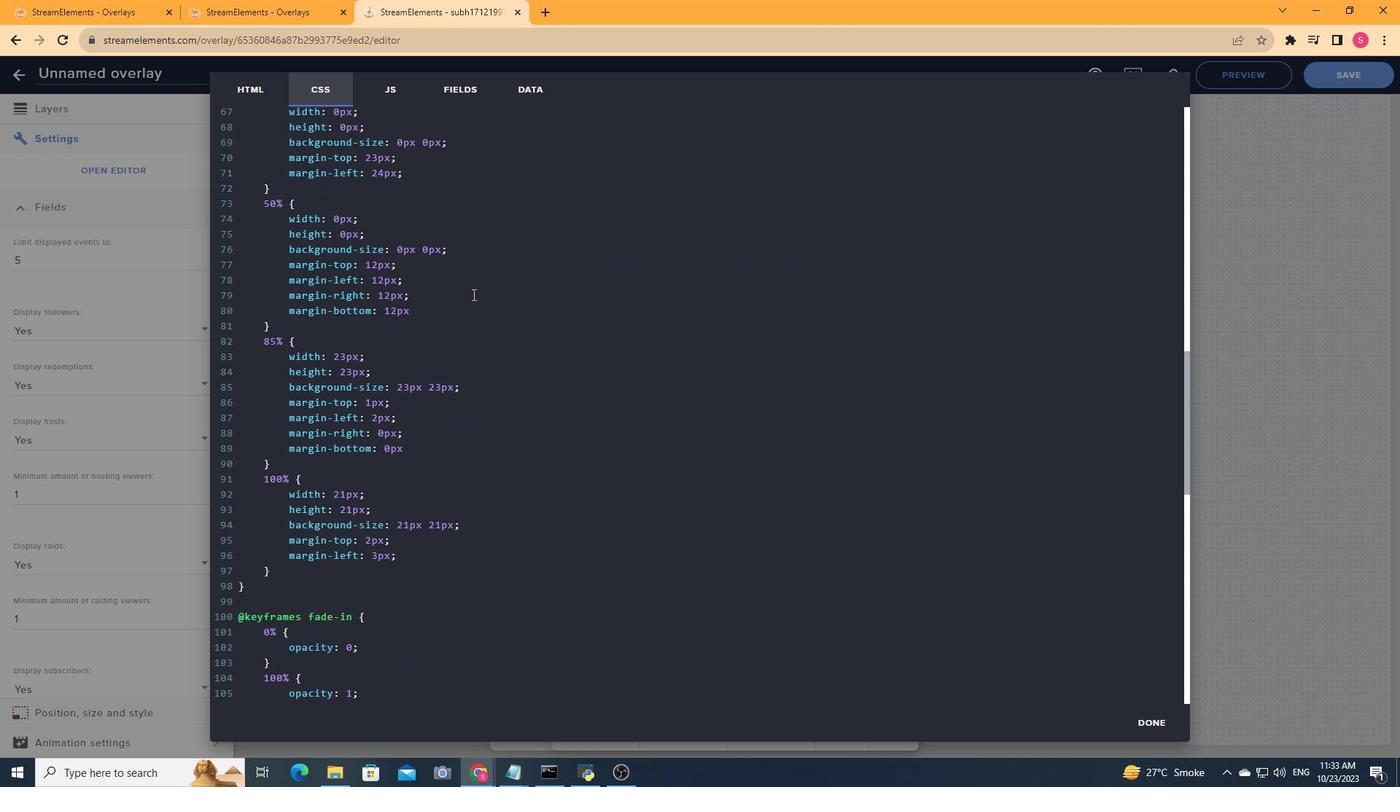 
Action: Mouse scrolled (250, 433) with delta (0, 0)
Screenshot: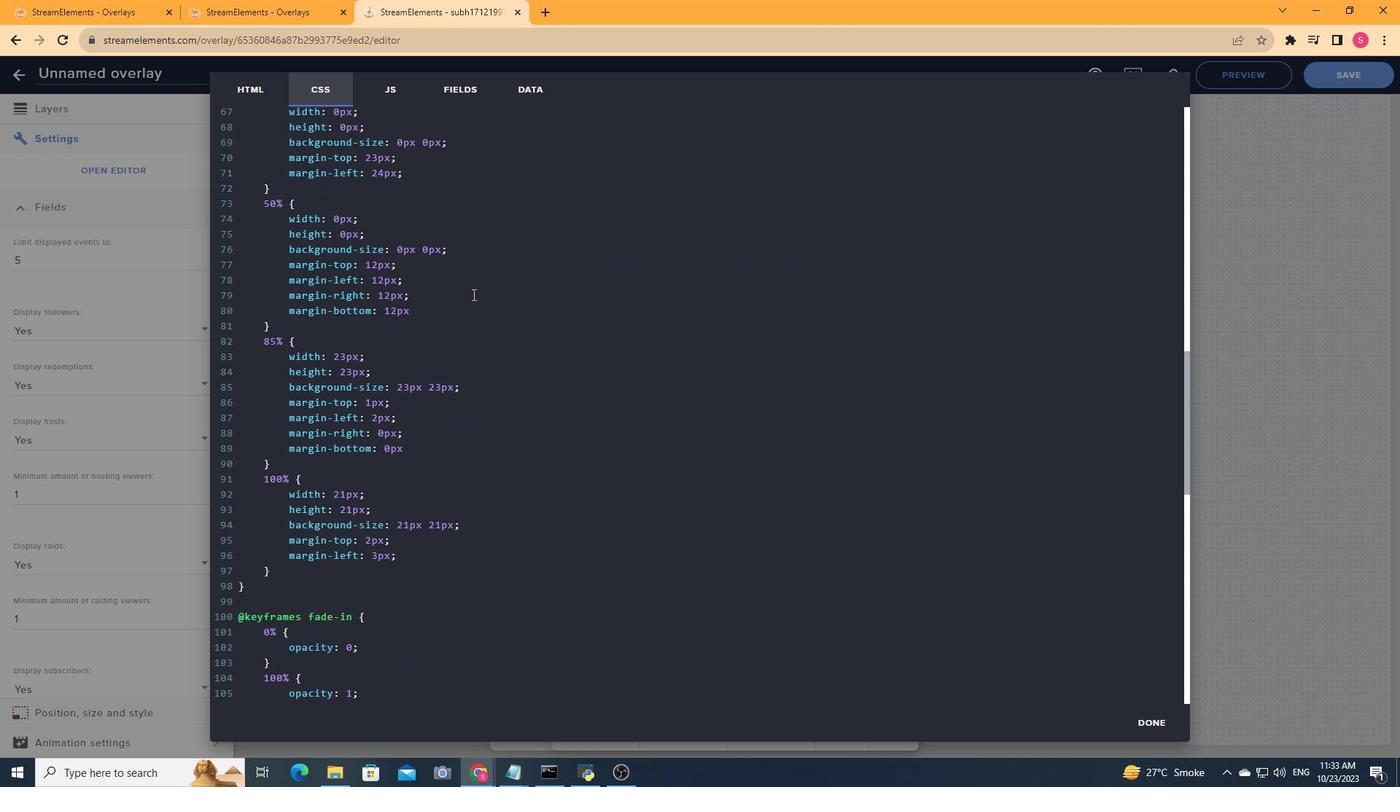 
Action: Mouse scrolled (250, 433) with delta (0, 0)
Screenshot: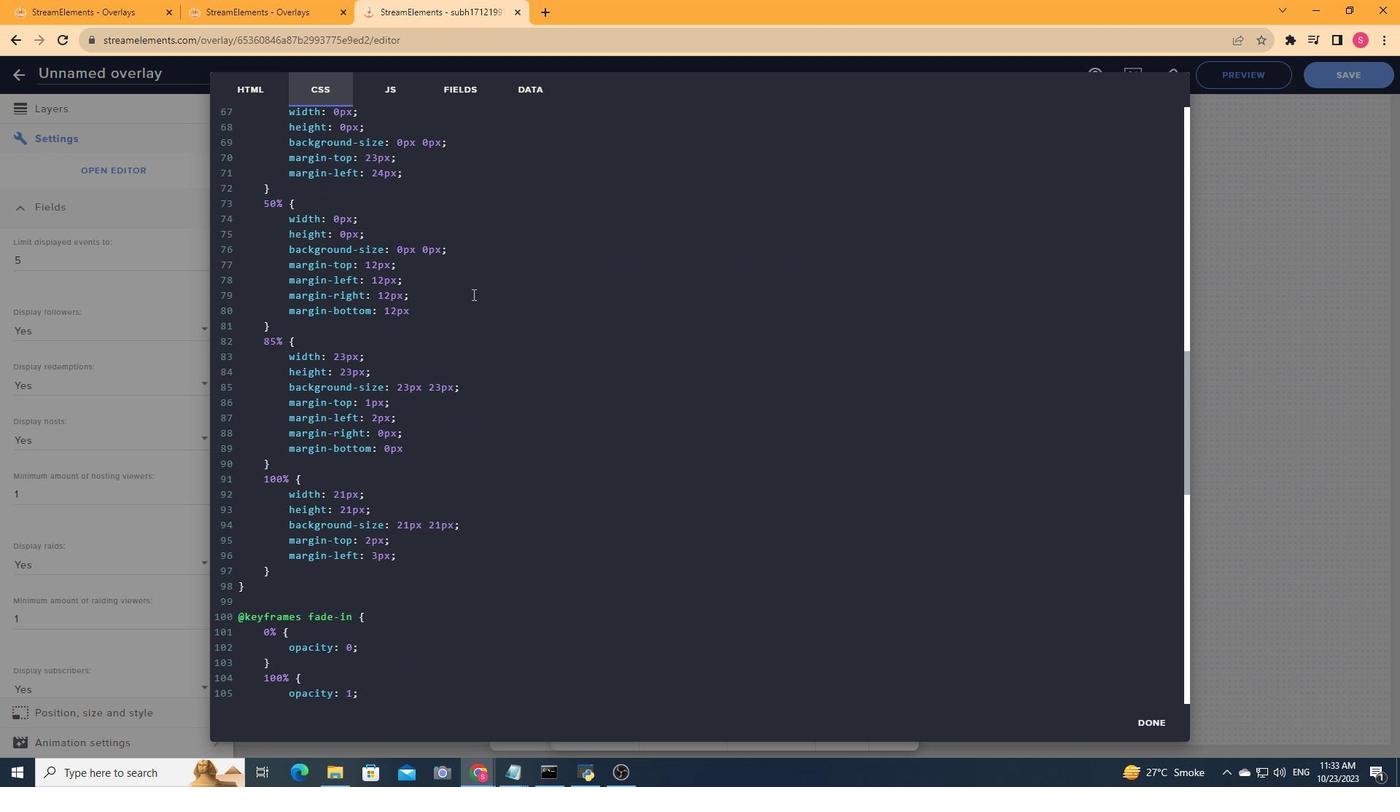 
Action: Mouse scrolled (250, 433) with delta (0, 0)
Screenshot: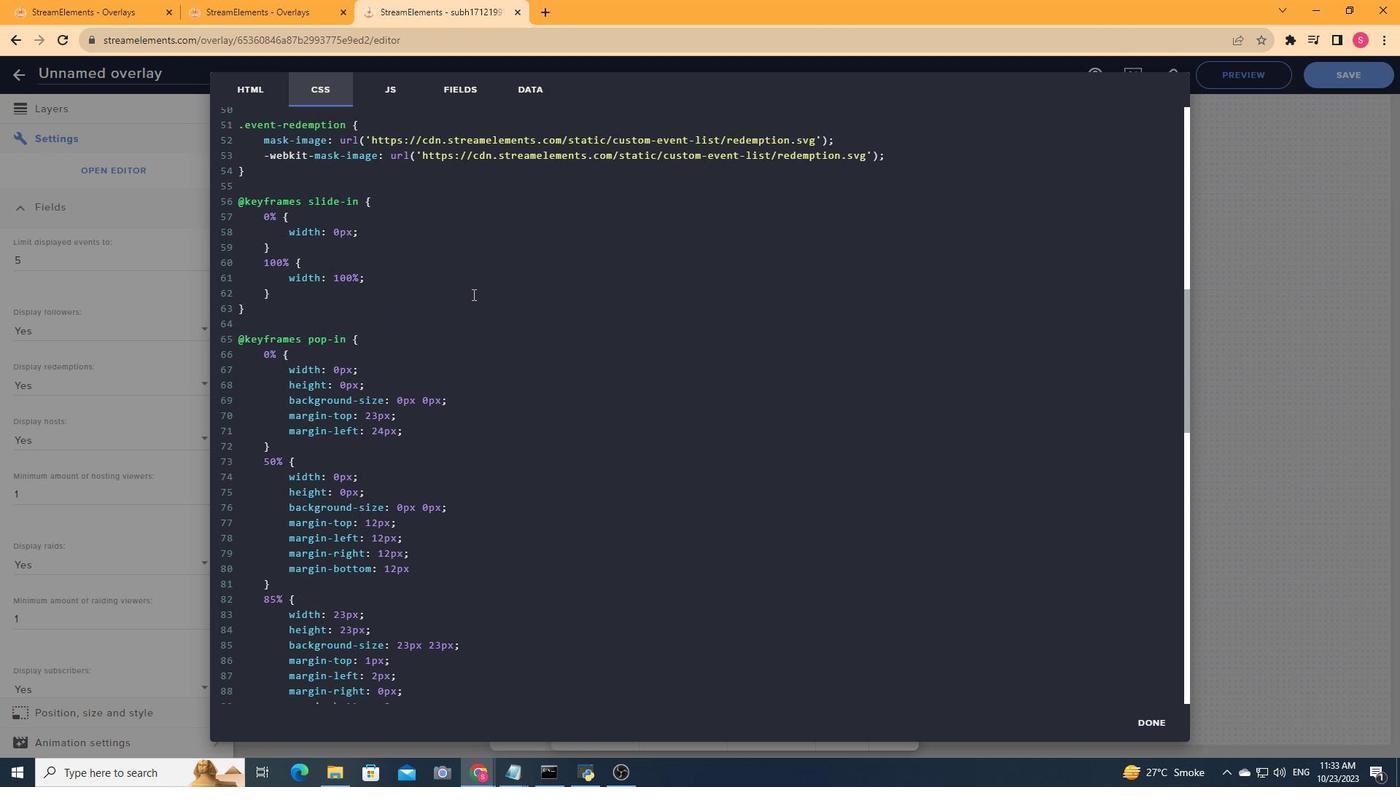 
Action: Mouse scrolled (250, 433) with delta (0, 0)
Screenshot: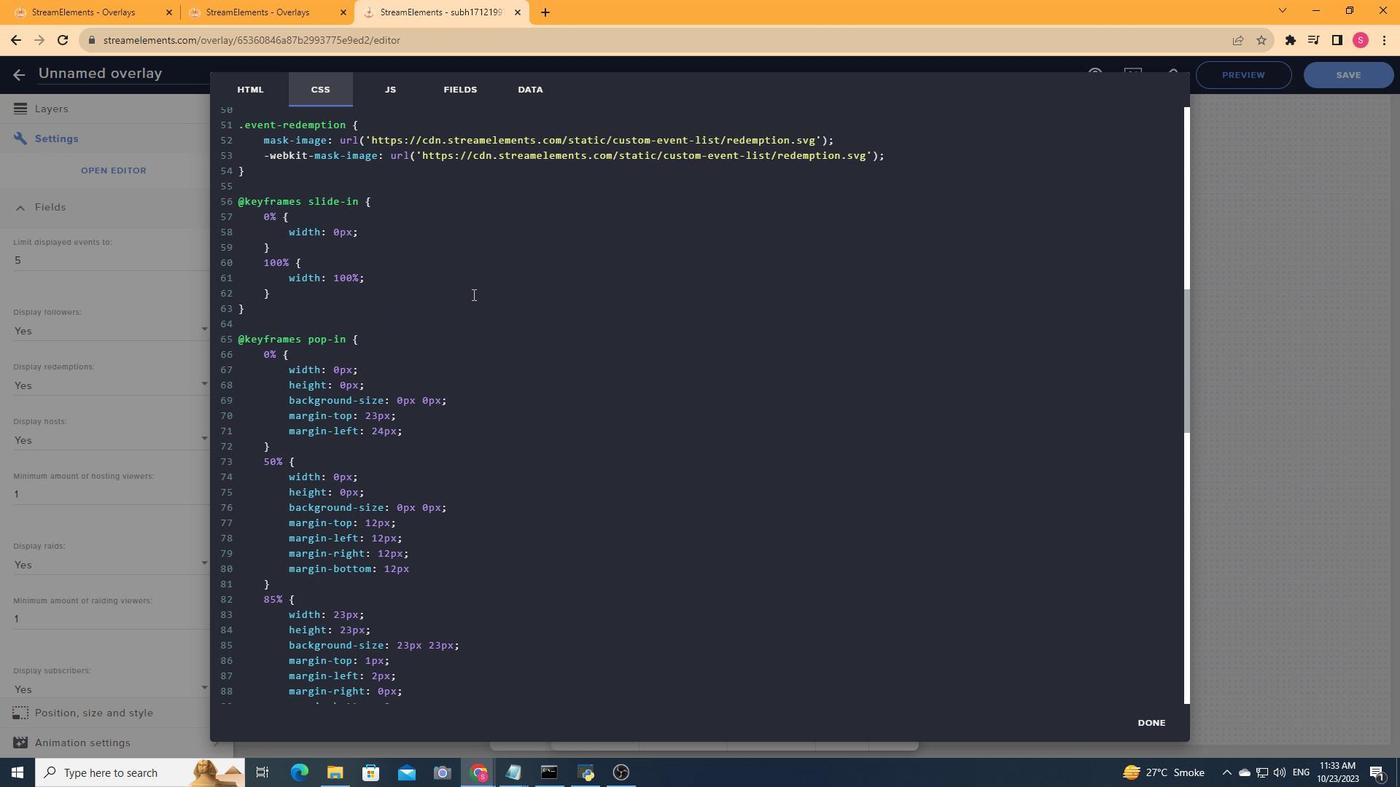 
Action: Mouse scrolled (250, 433) with delta (0, 0)
Screenshot: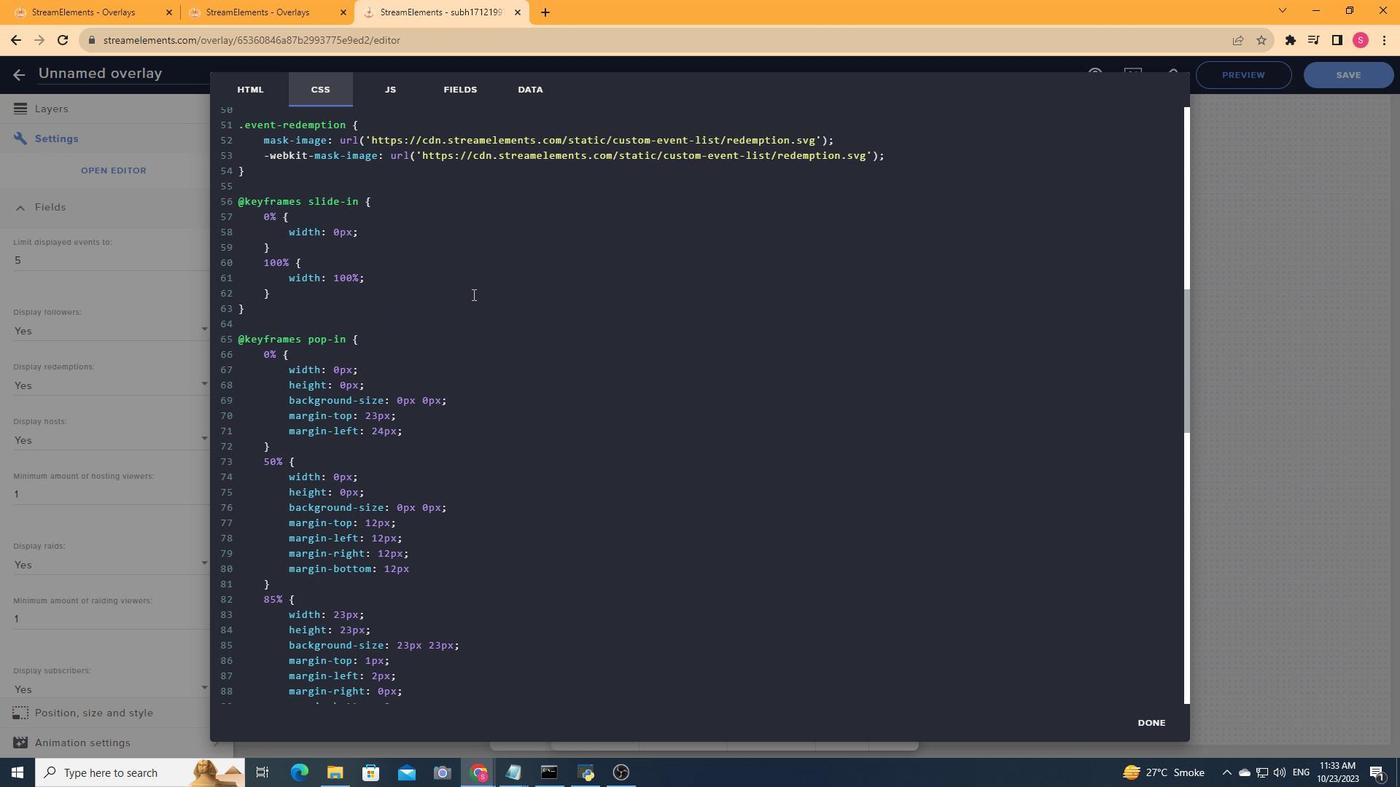 
Action: Mouse scrolled (250, 433) with delta (0, 0)
Screenshot: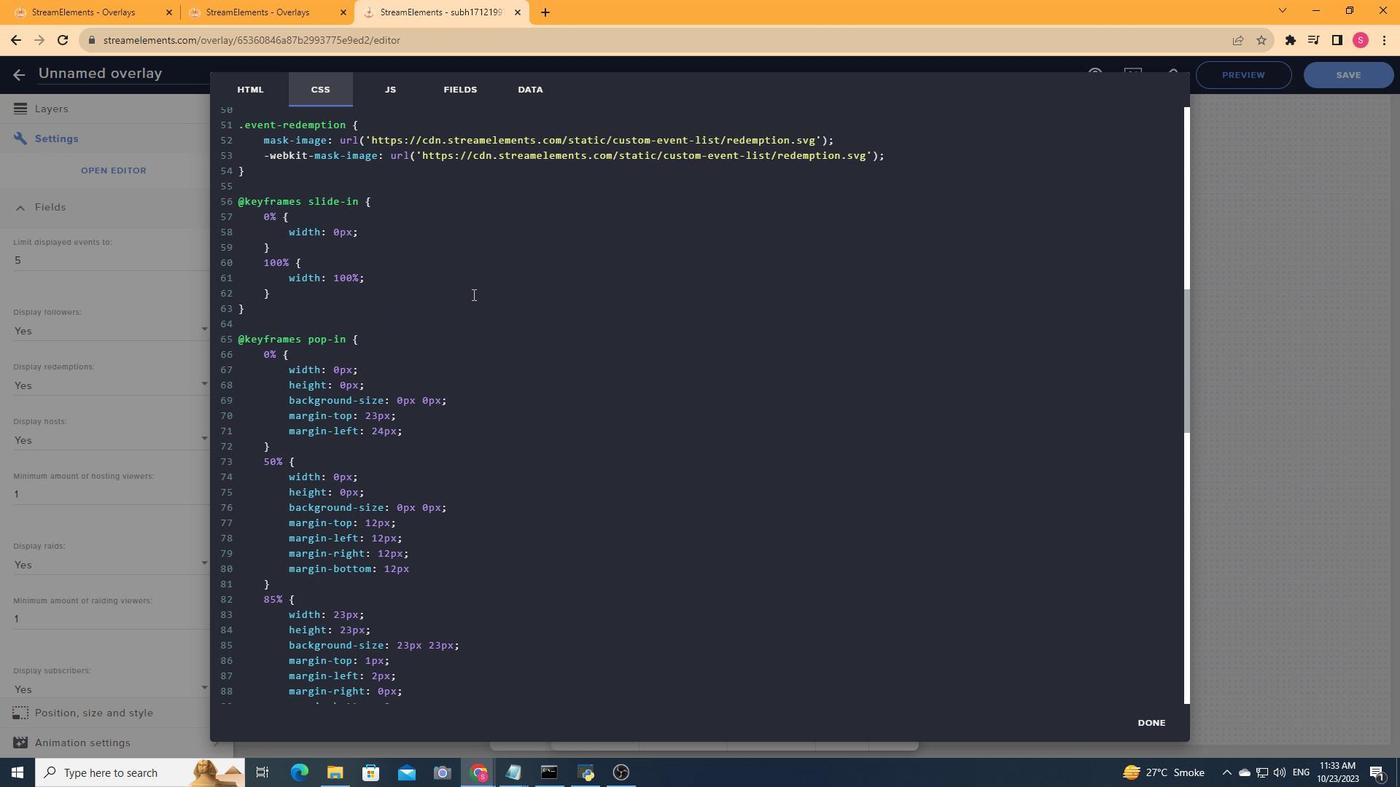
Action: Mouse scrolled (250, 433) with delta (0, 0)
Screenshot: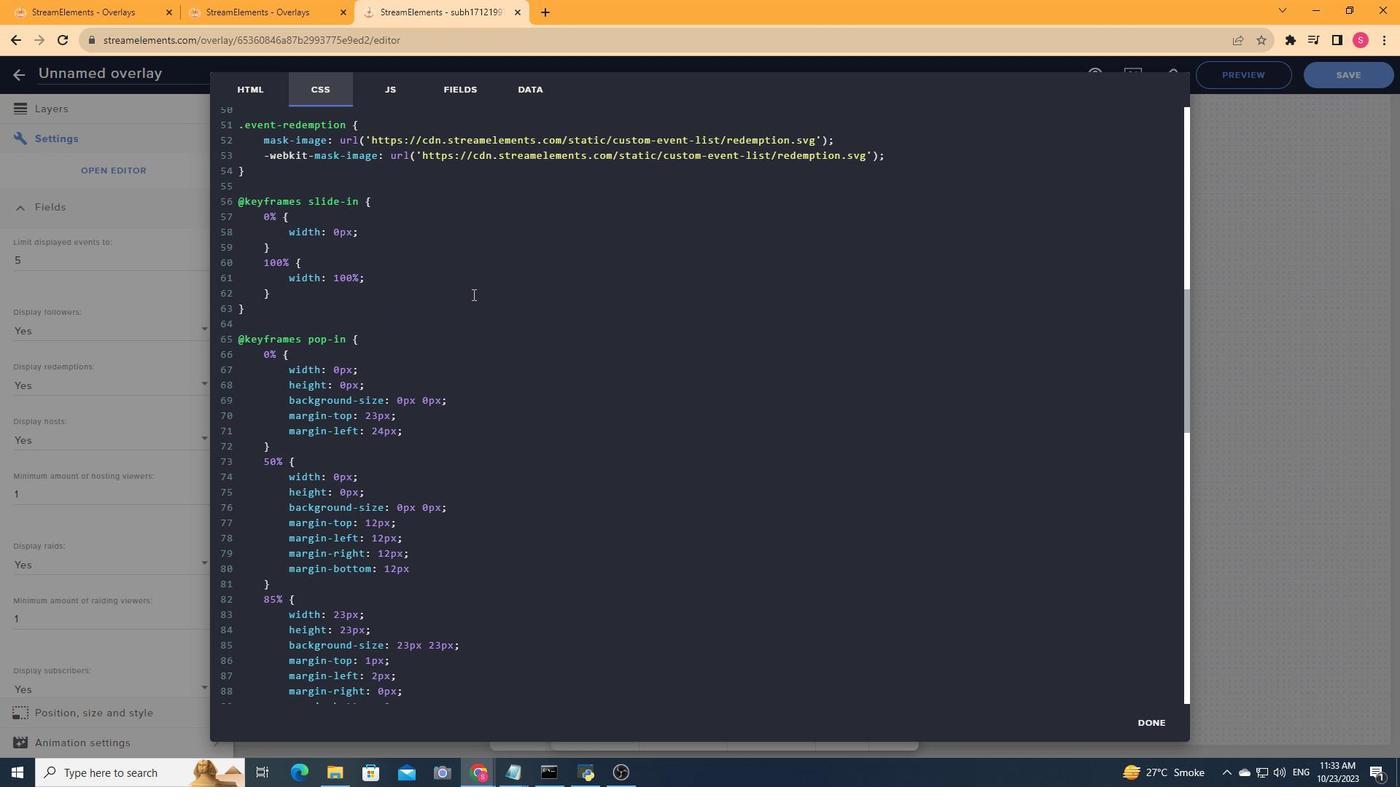 
Action: Mouse scrolled (250, 433) with delta (0, 0)
Screenshot: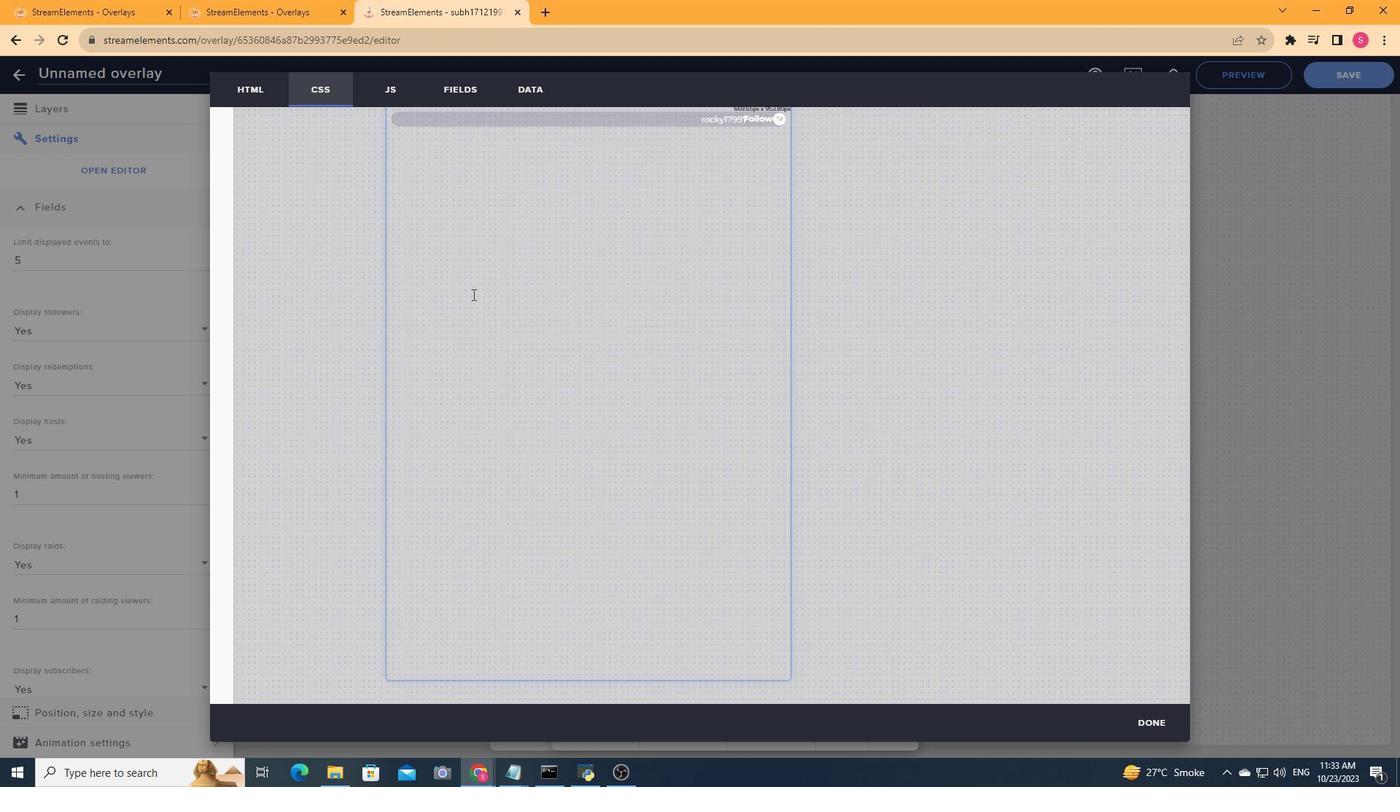 
Action: Mouse scrolled (250, 433) with delta (0, 0)
Screenshot: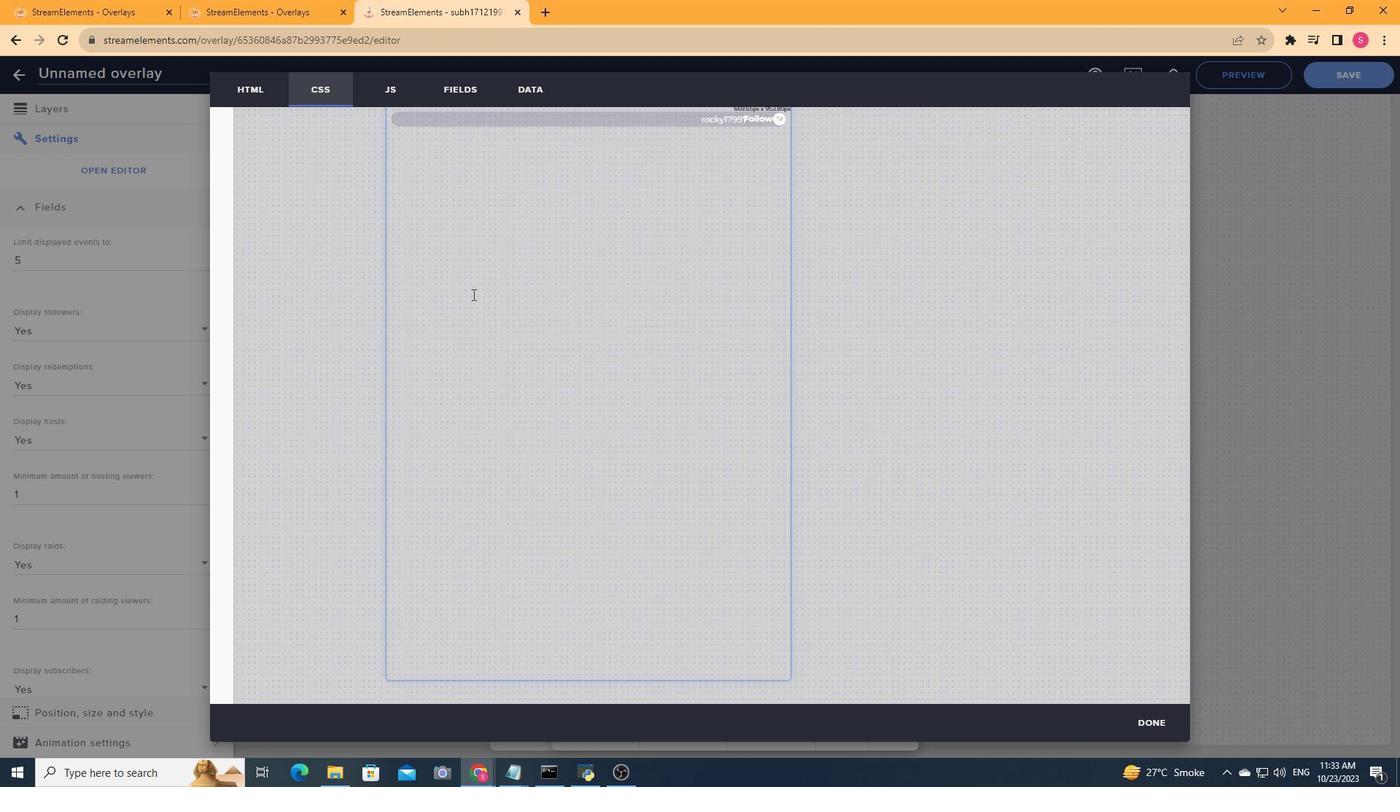 
Action: Mouse scrolled (250, 433) with delta (0, 0)
Screenshot: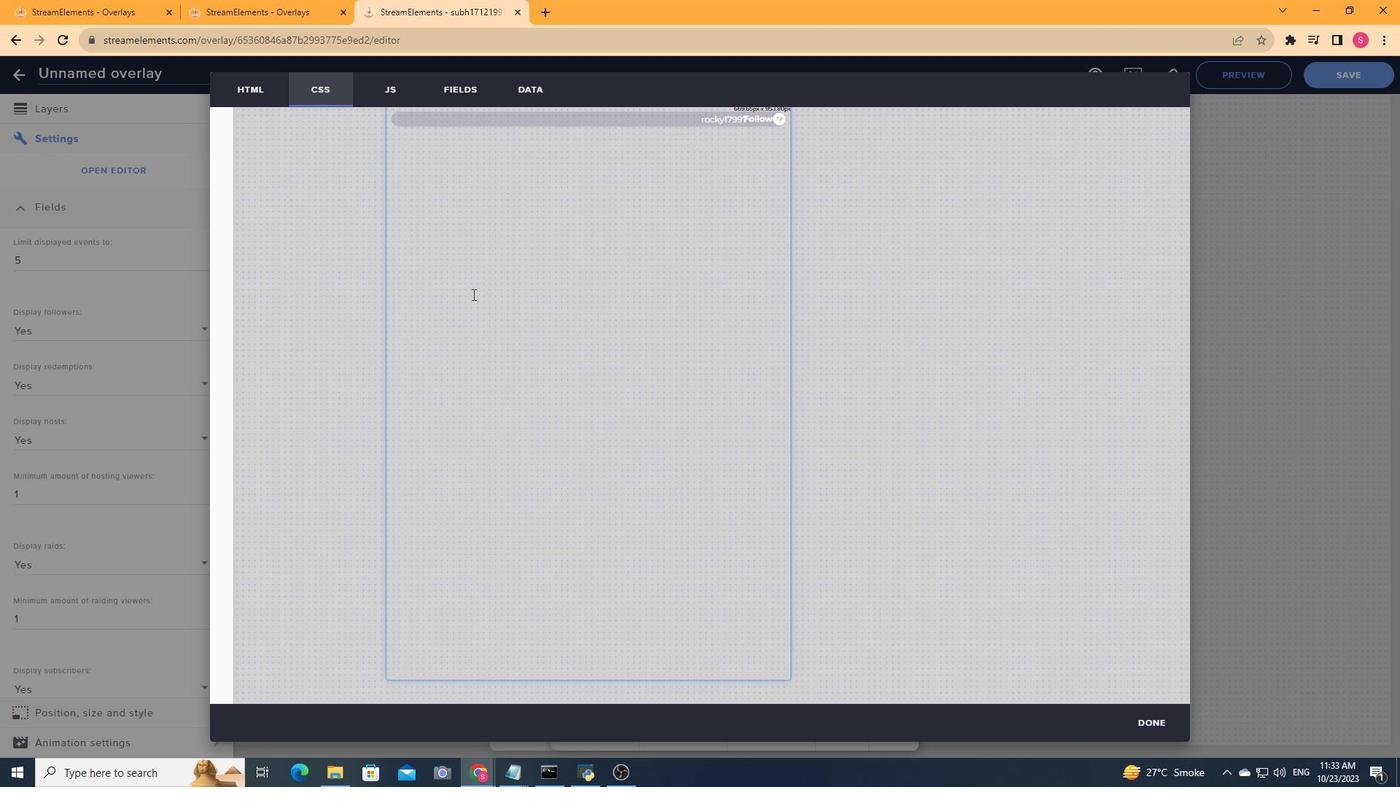 
Action: Mouse scrolled (250, 433) with delta (0, 0)
Screenshot: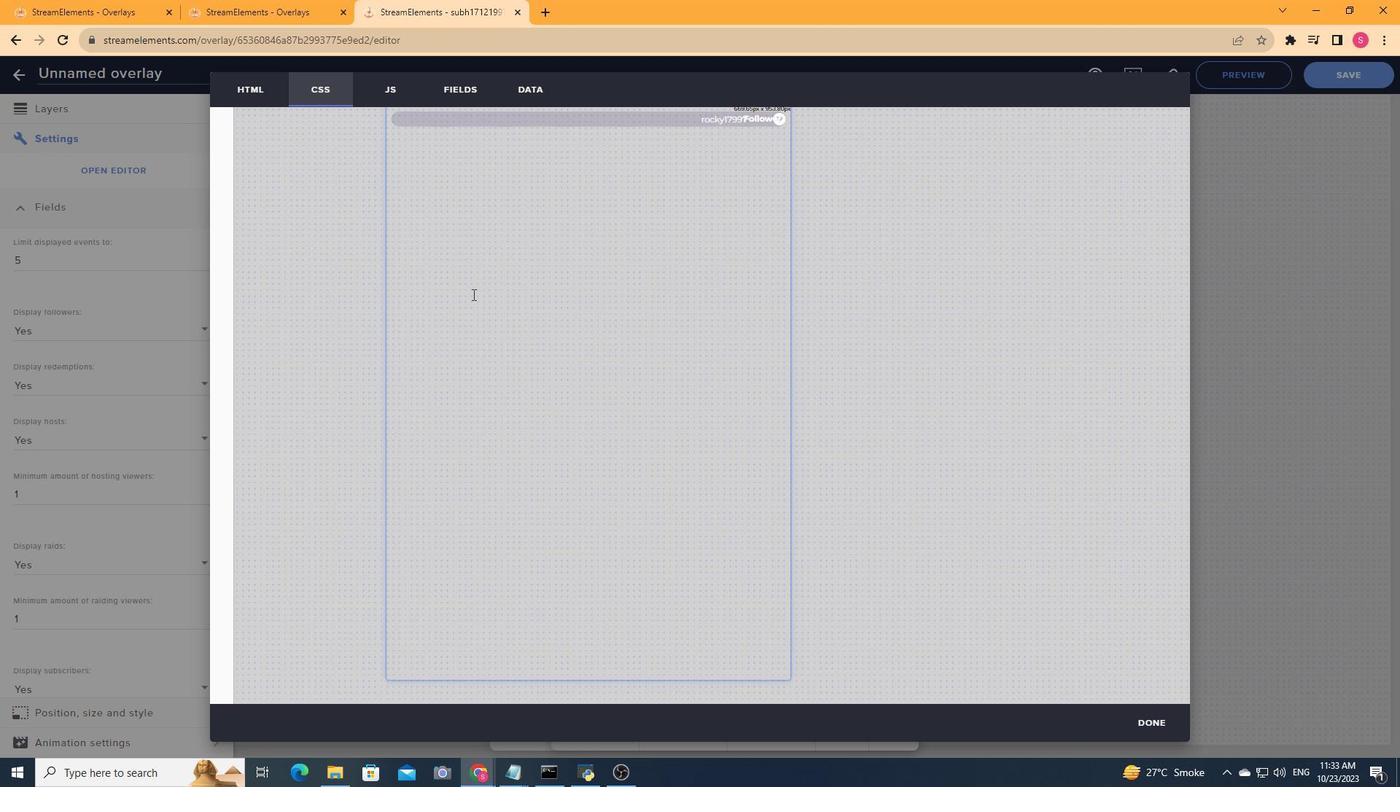 
Action: Mouse scrolled (250, 433) with delta (0, 0)
Screenshot: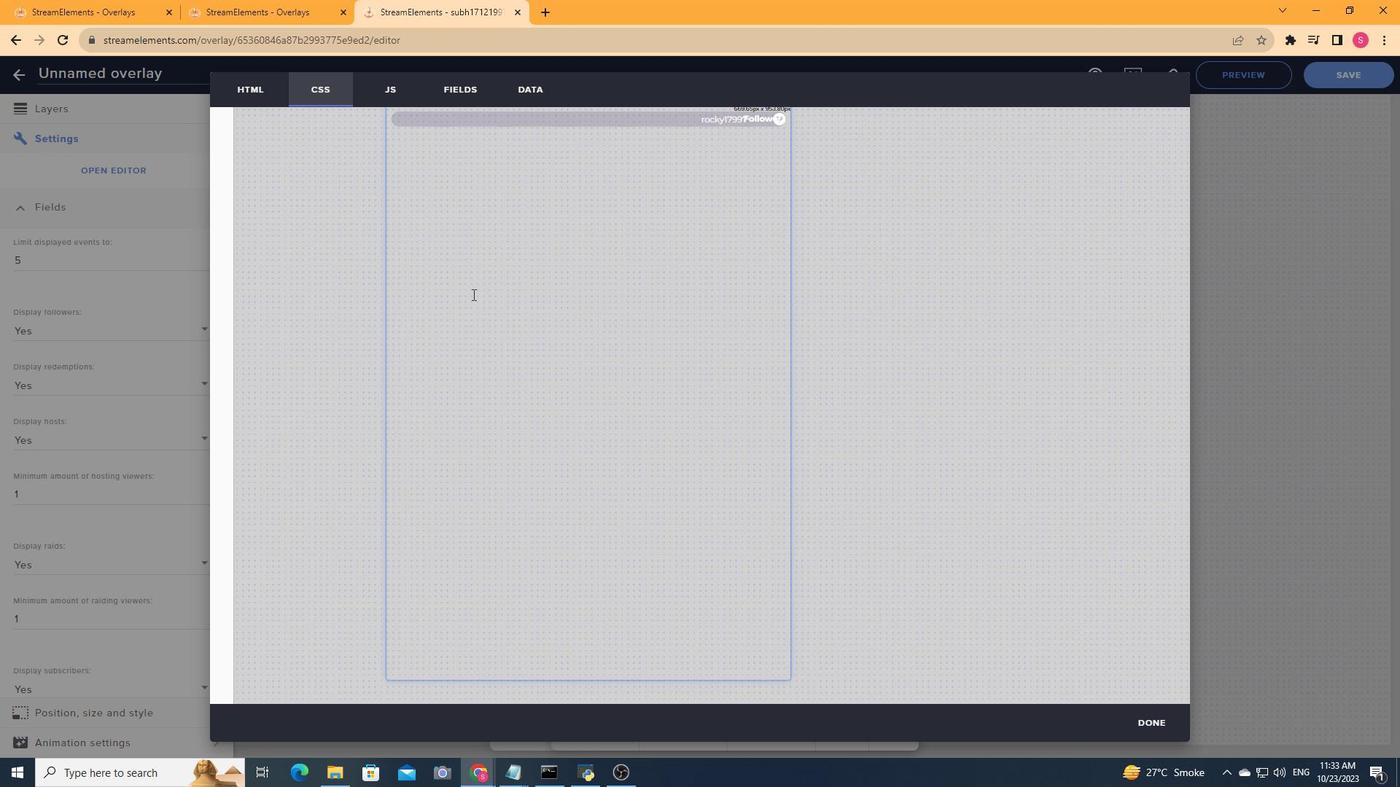 
Action: Mouse scrolled (250, 433) with delta (0, 0)
Screenshot: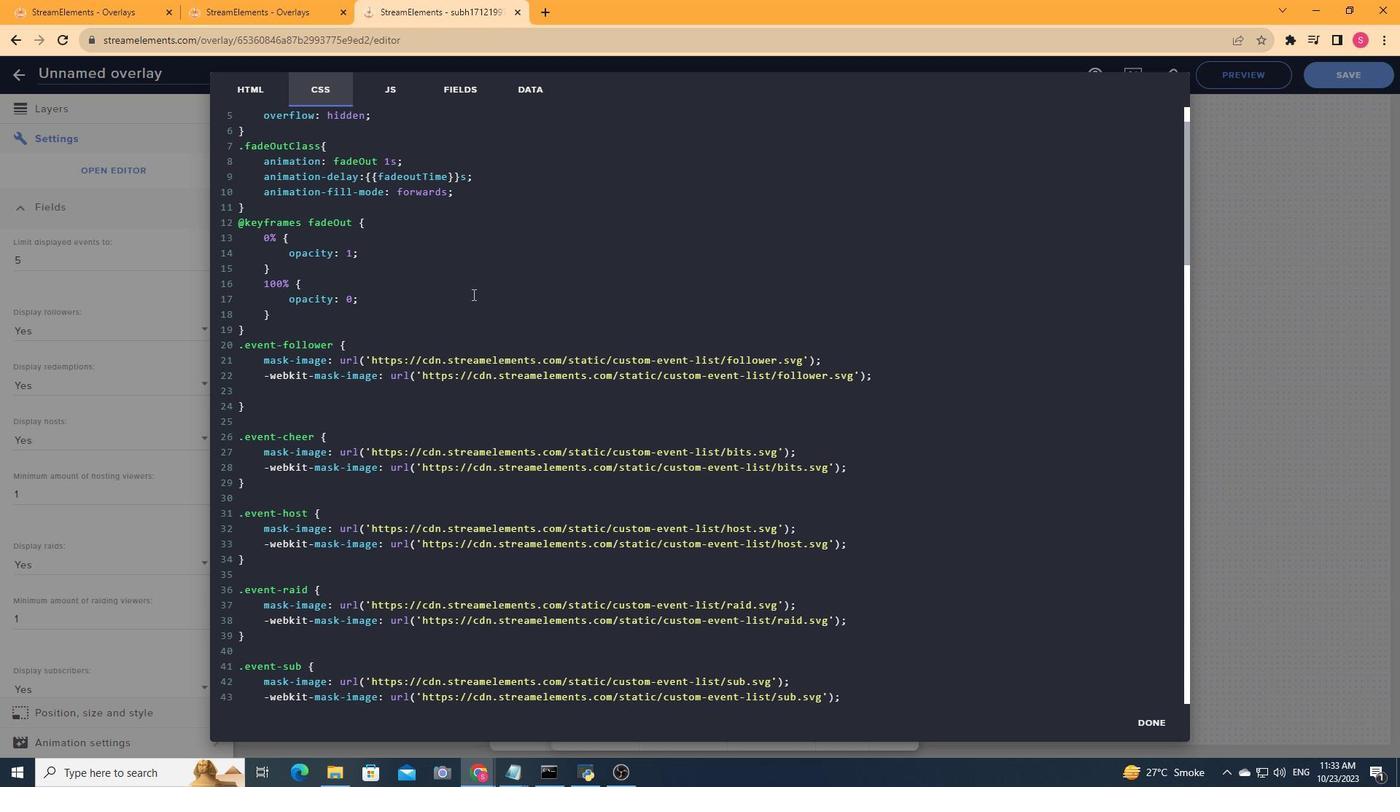 
Action: Mouse scrolled (250, 433) with delta (0, 0)
Screenshot: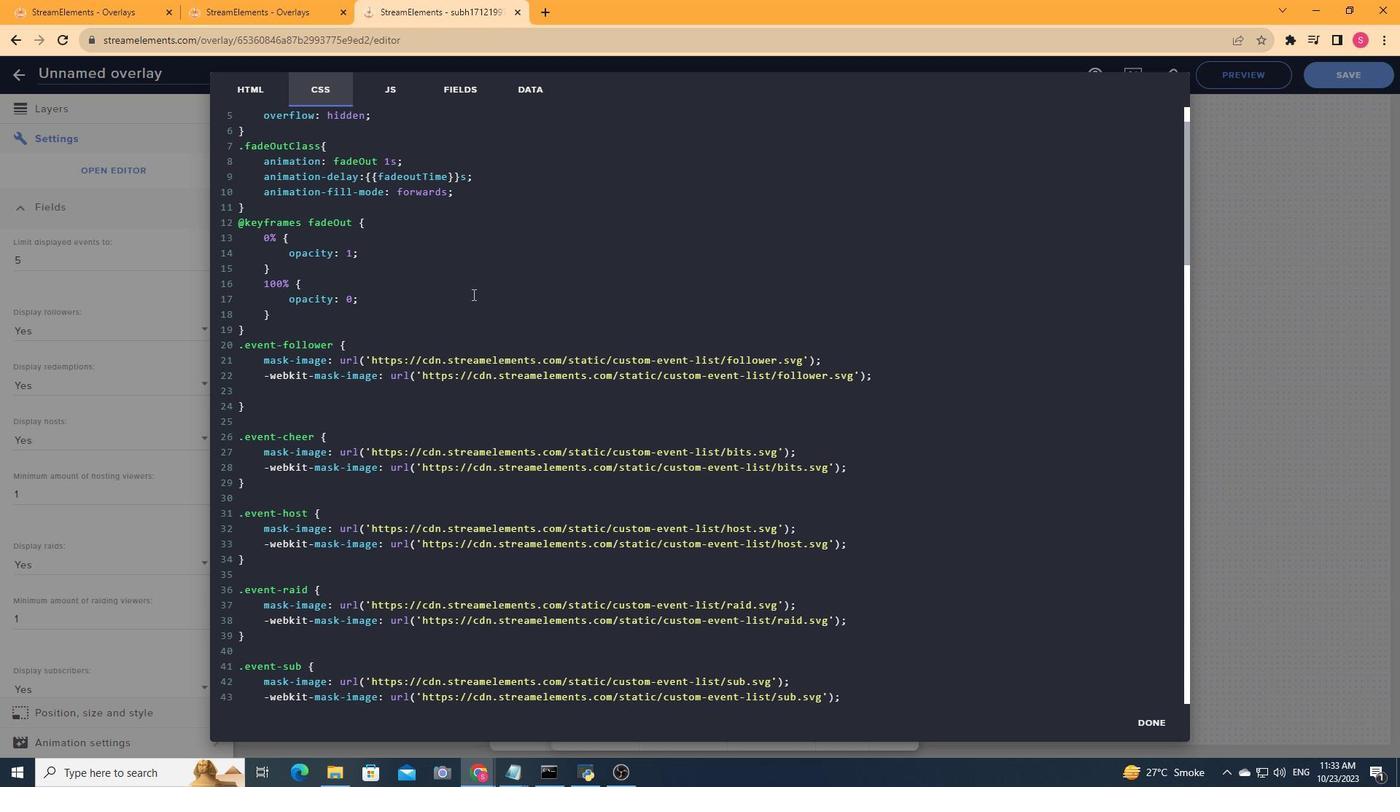 
Action: Mouse scrolled (250, 433) with delta (0, 0)
Screenshot: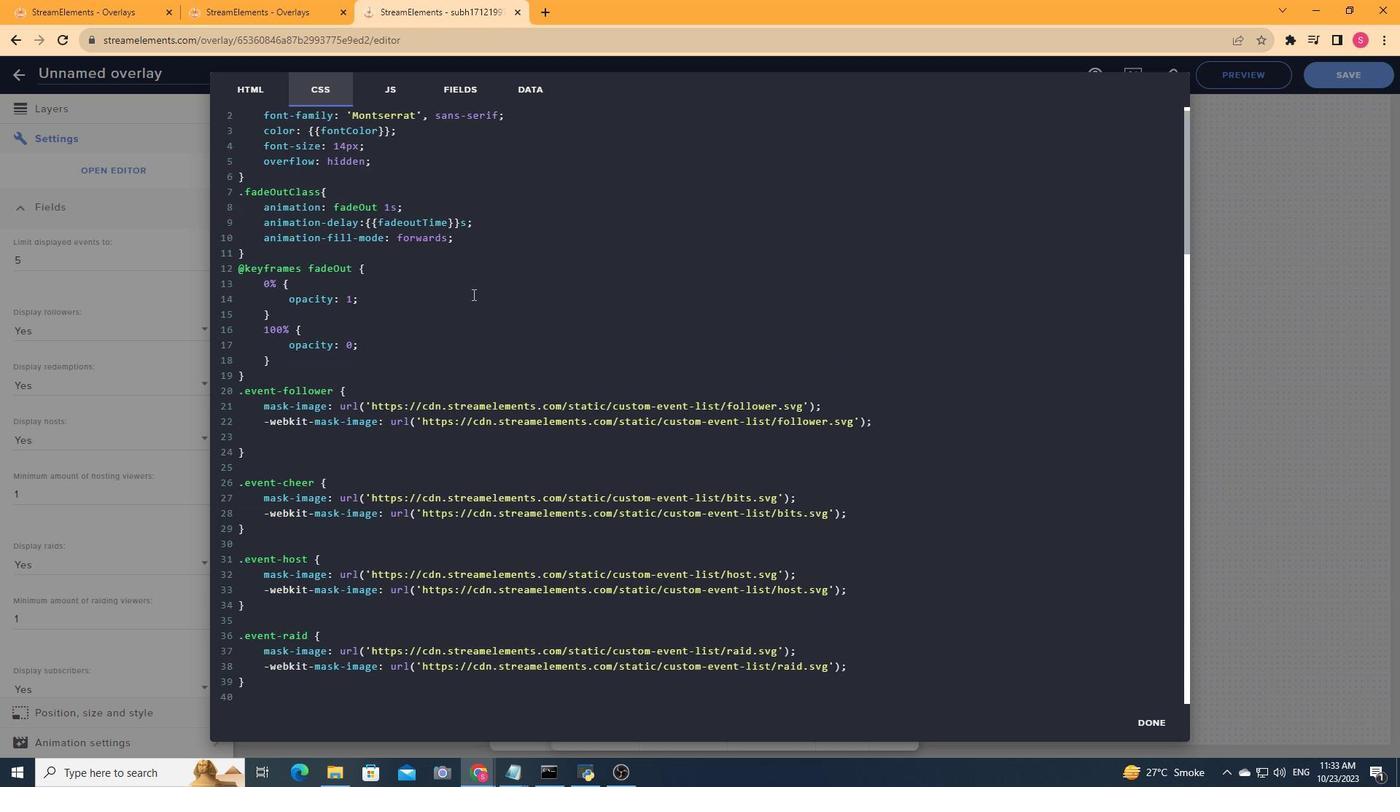 
Action: Mouse scrolled (250, 433) with delta (0, 0)
Screenshot: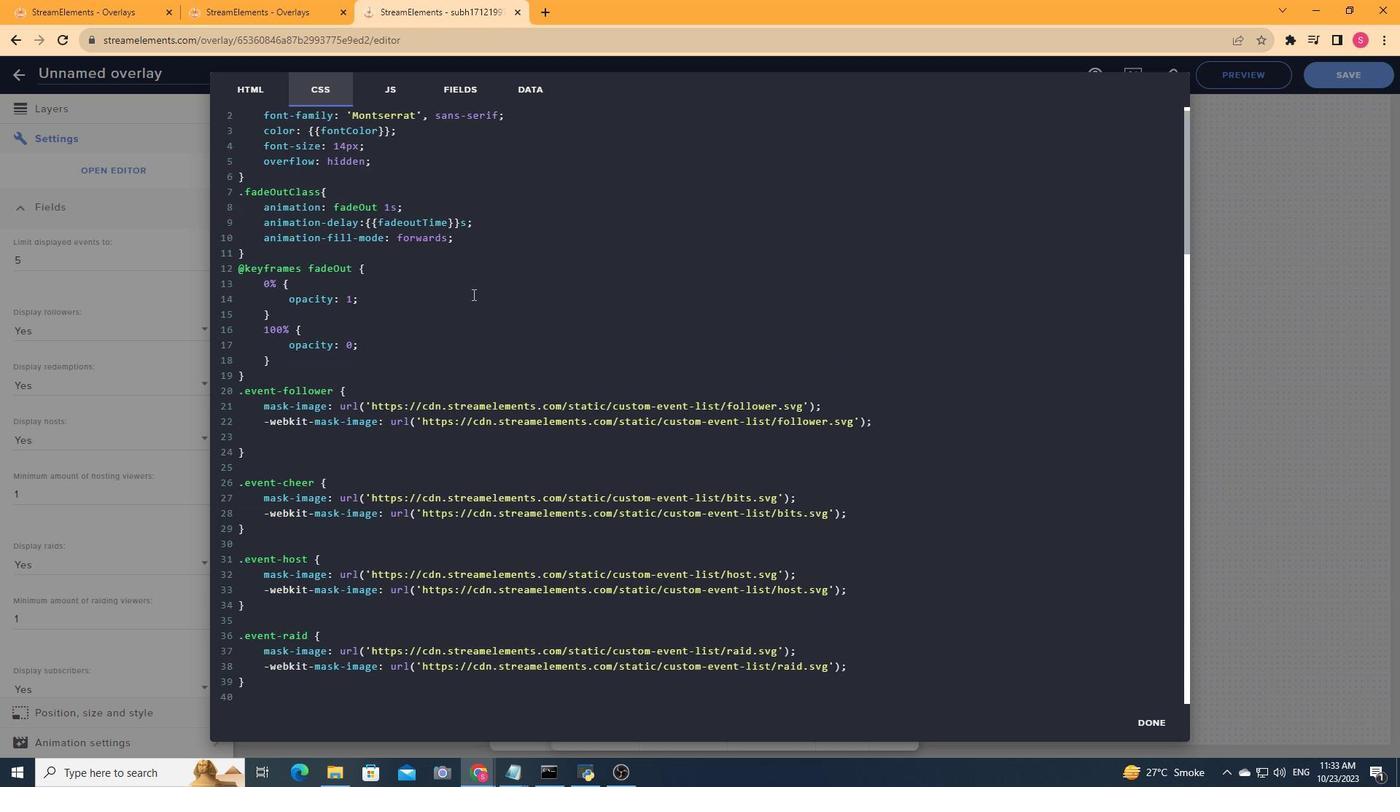 
Action: Mouse scrolled (250, 433) with delta (0, 0)
Screenshot: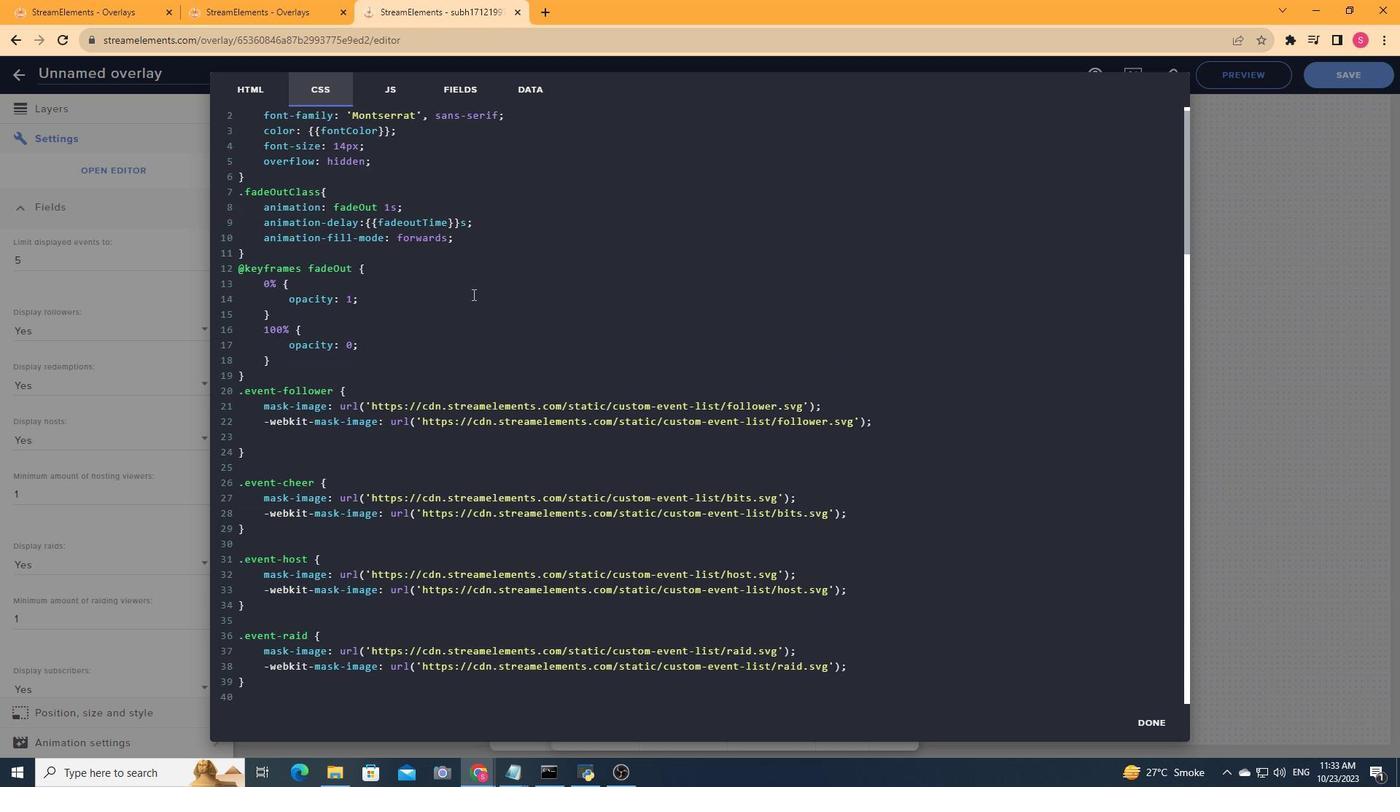 
Action: Mouse scrolled (250, 433) with delta (0, 0)
Screenshot: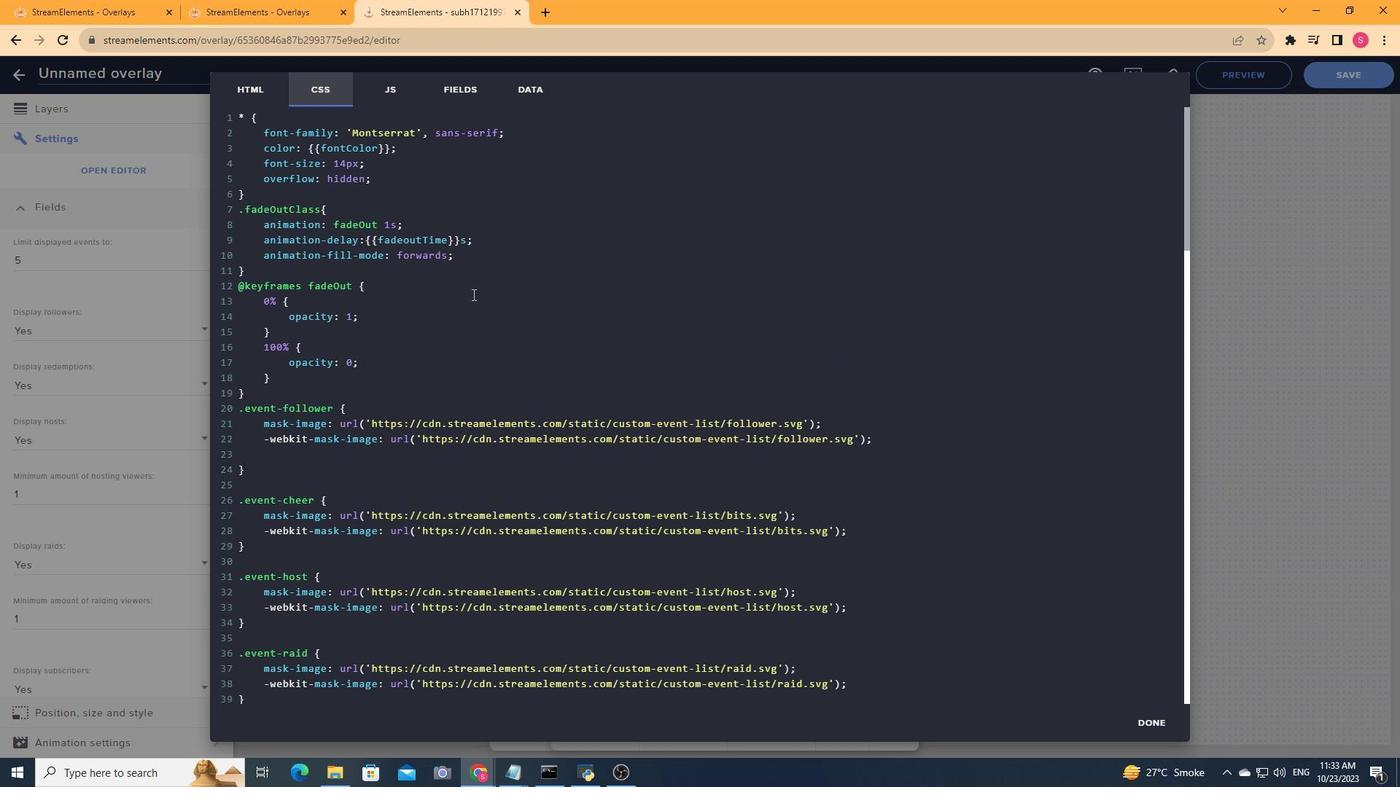 
Action: Mouse scrolled (250, 433) with delta (0, 0)
Screenshot: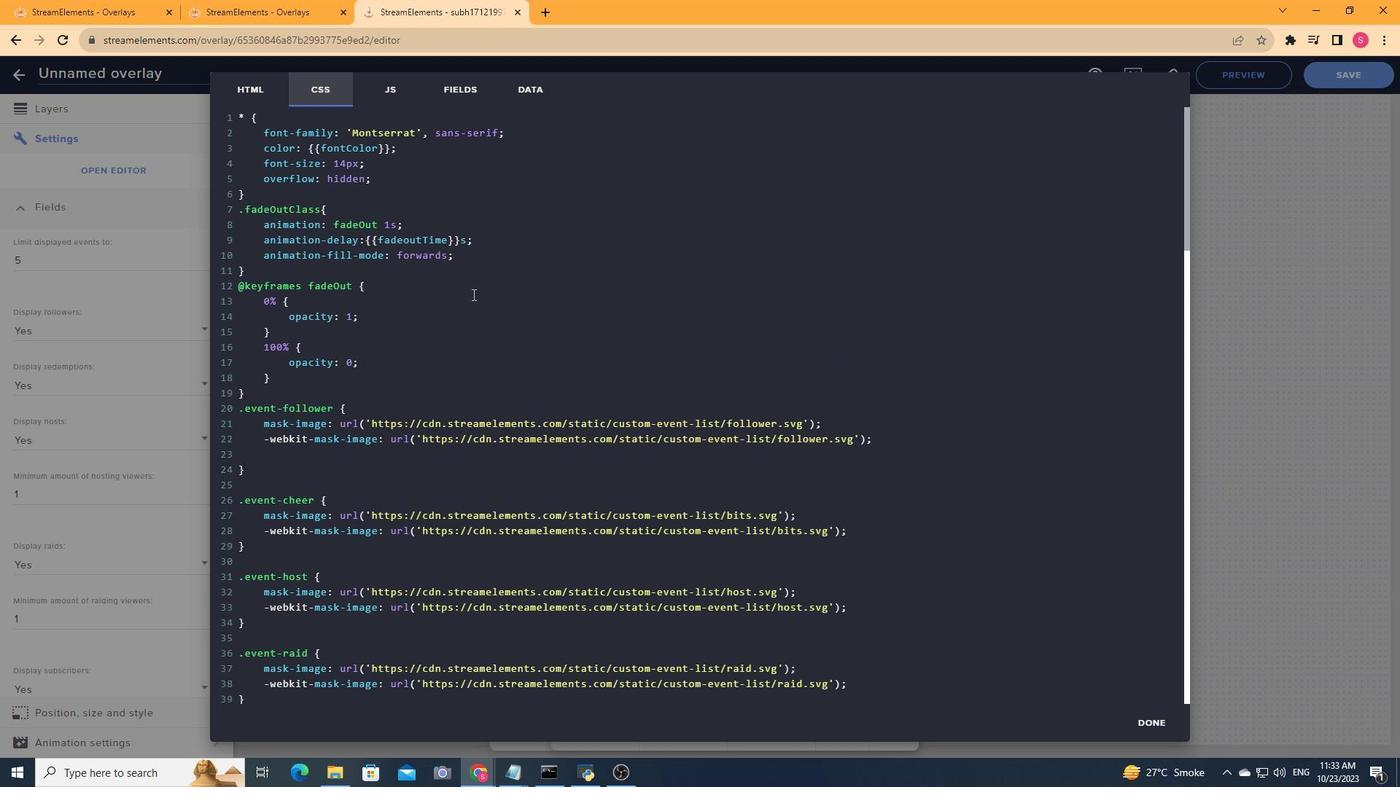
Action: Mouse scrolled (250, 433) with delta (0, 0)
Screenshot: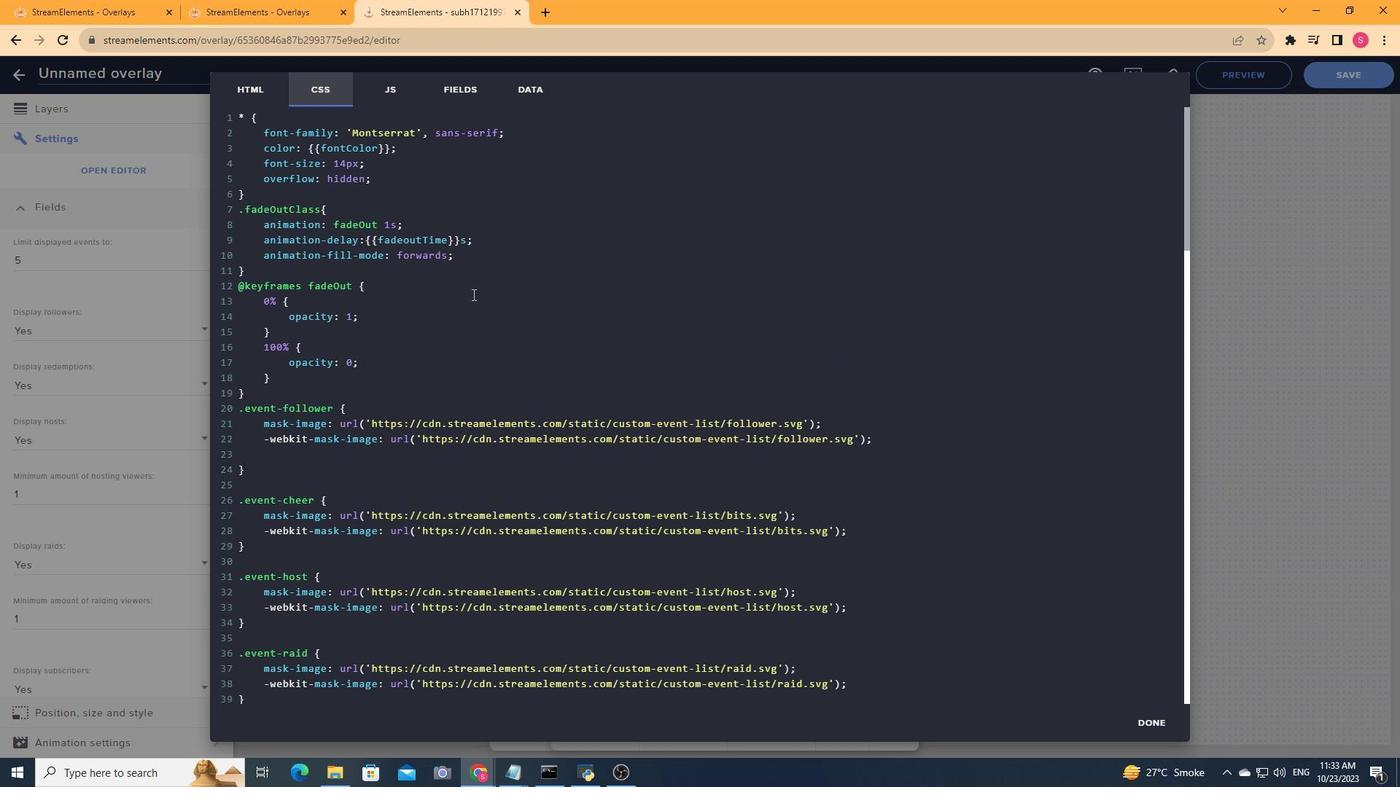 
Action: Mouse scrolled (250, 433) with delta (0, 0)
Screenshot: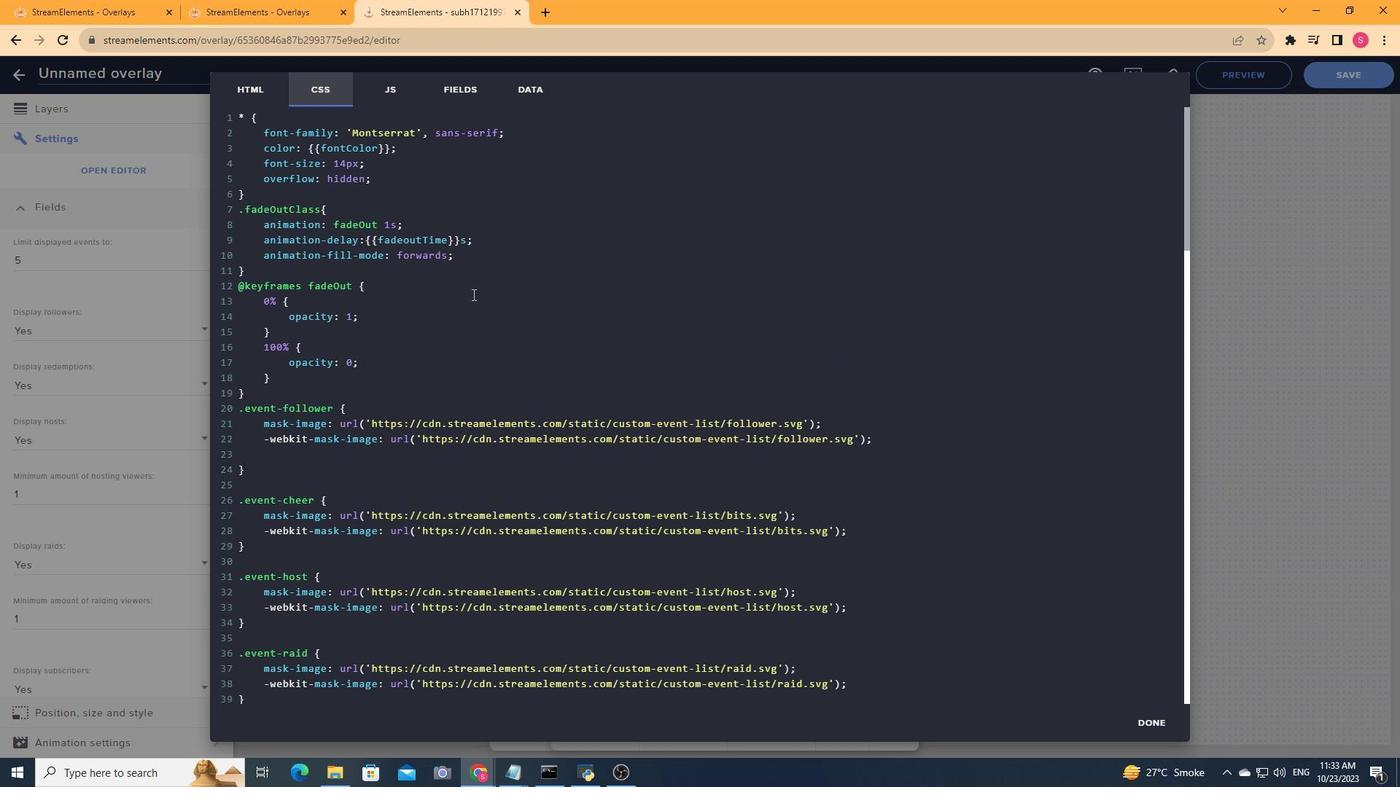 
Action: Mouse scrolled (250, 433) with delta (0, 0)
Screenshot: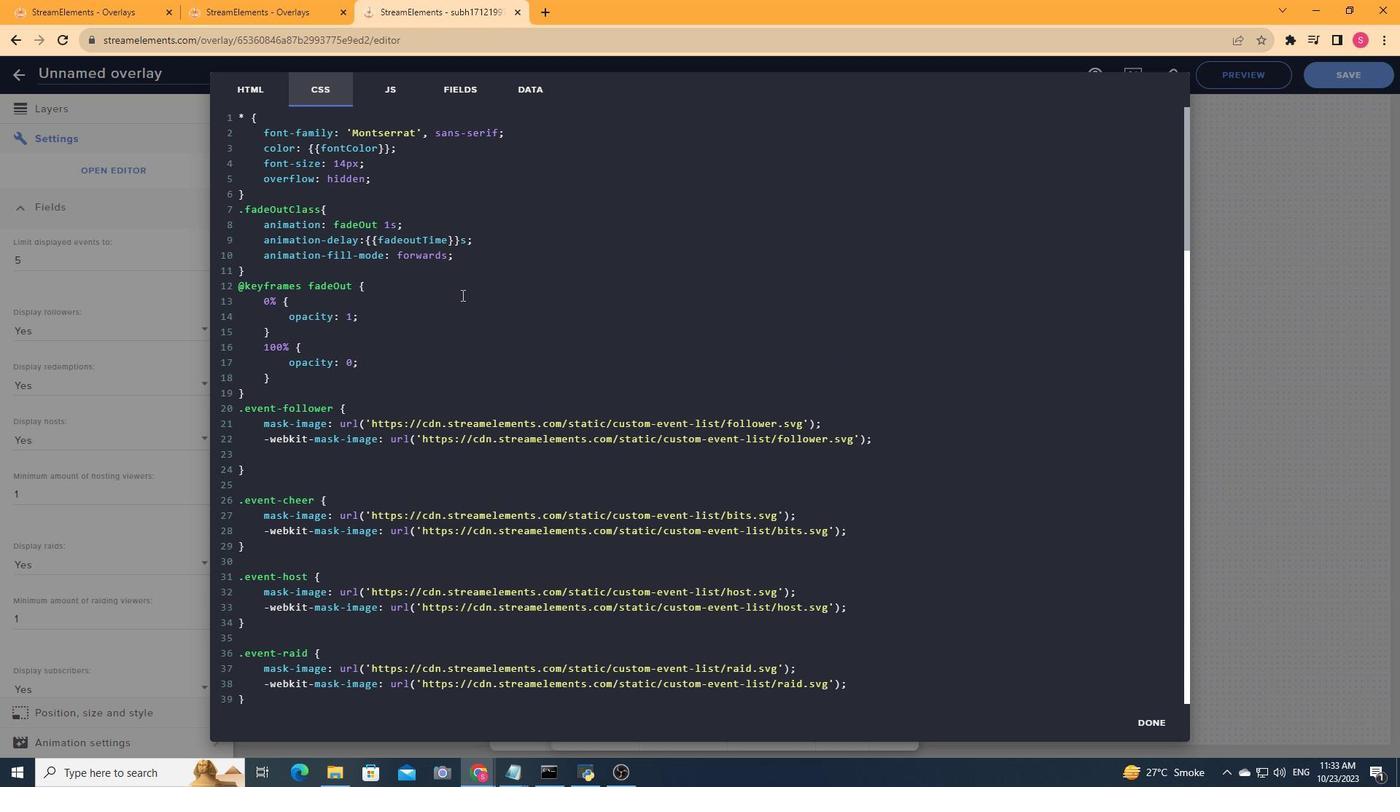 
Action: Mouse moved to (250, 306)
Screenshot: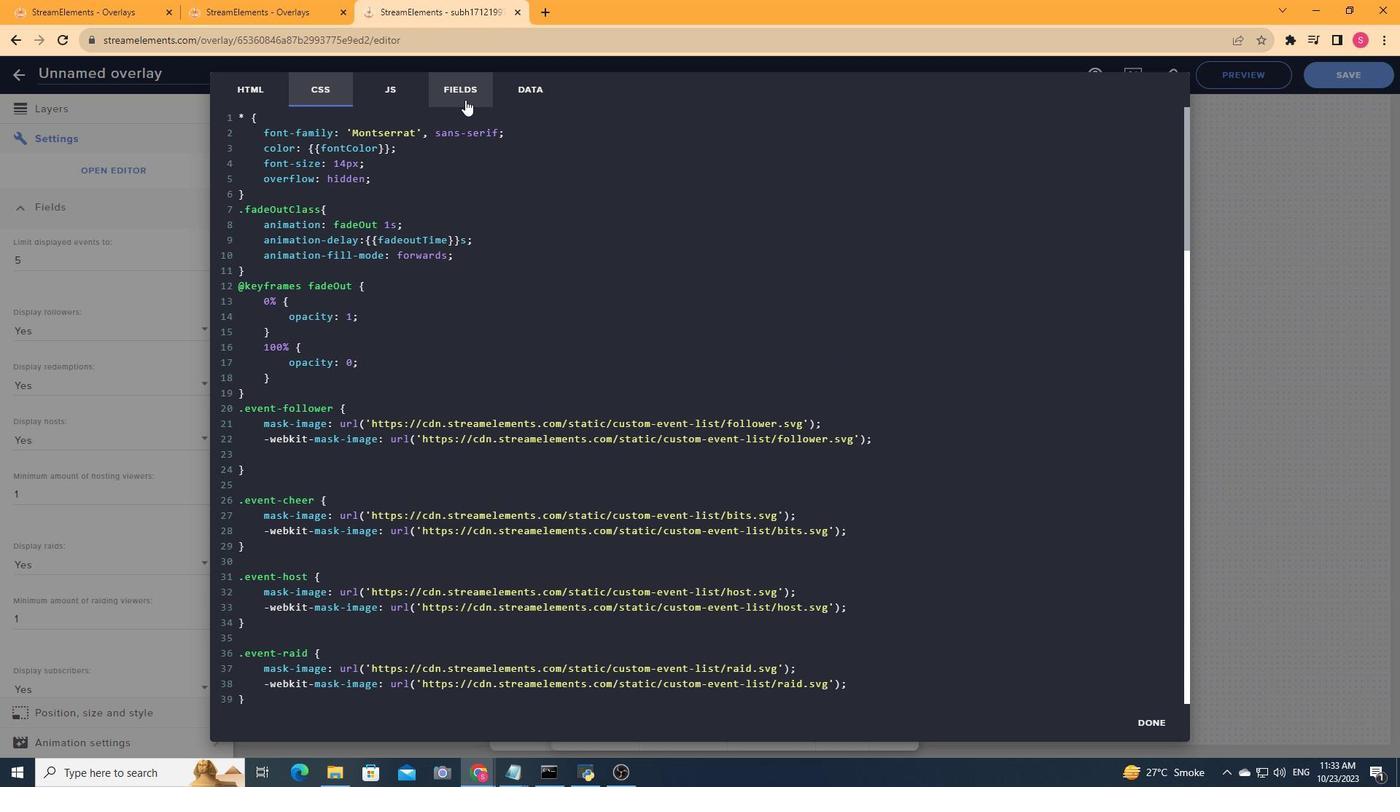 
Action: Mouse pressed left at (250, 306)
Screenshot: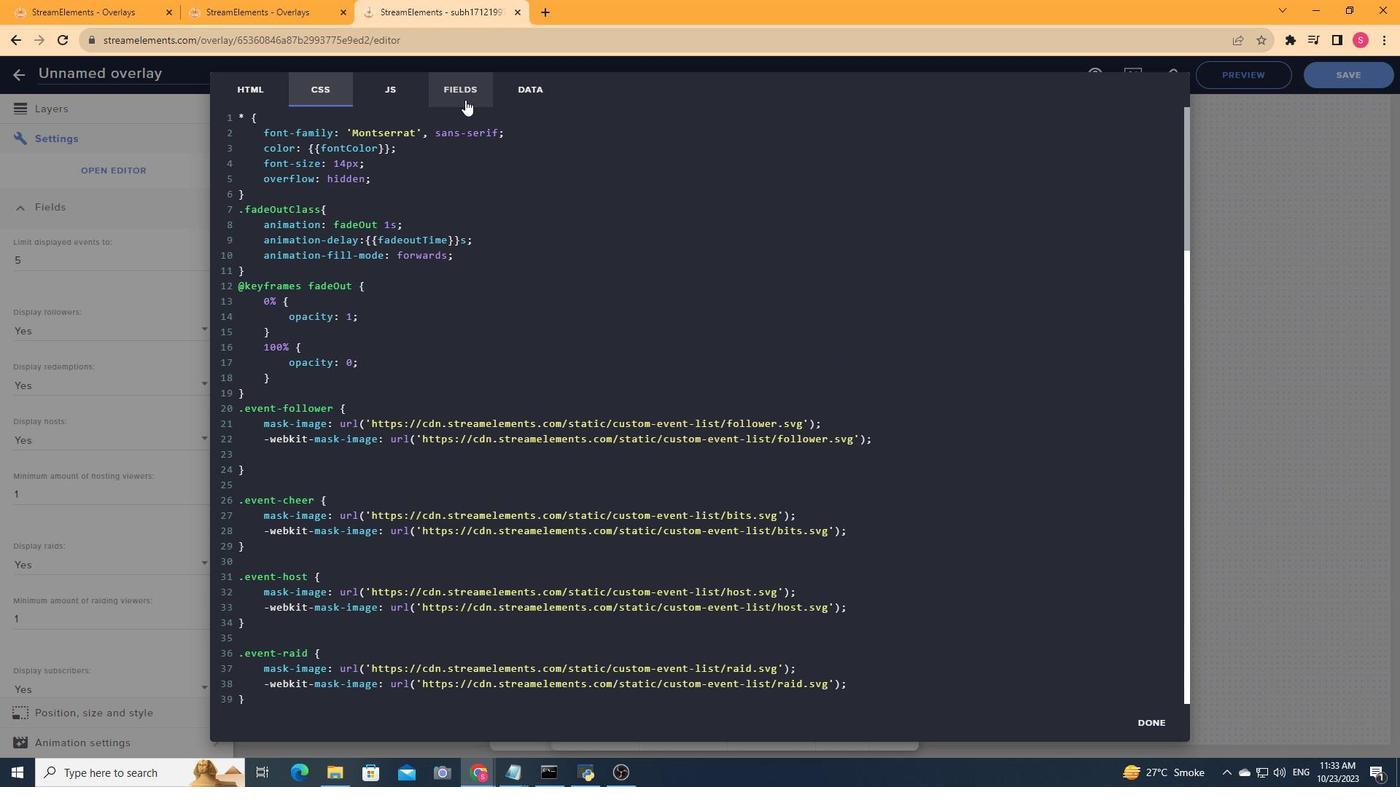 
Action: Mouse moved to (247, 395)
Screenshot: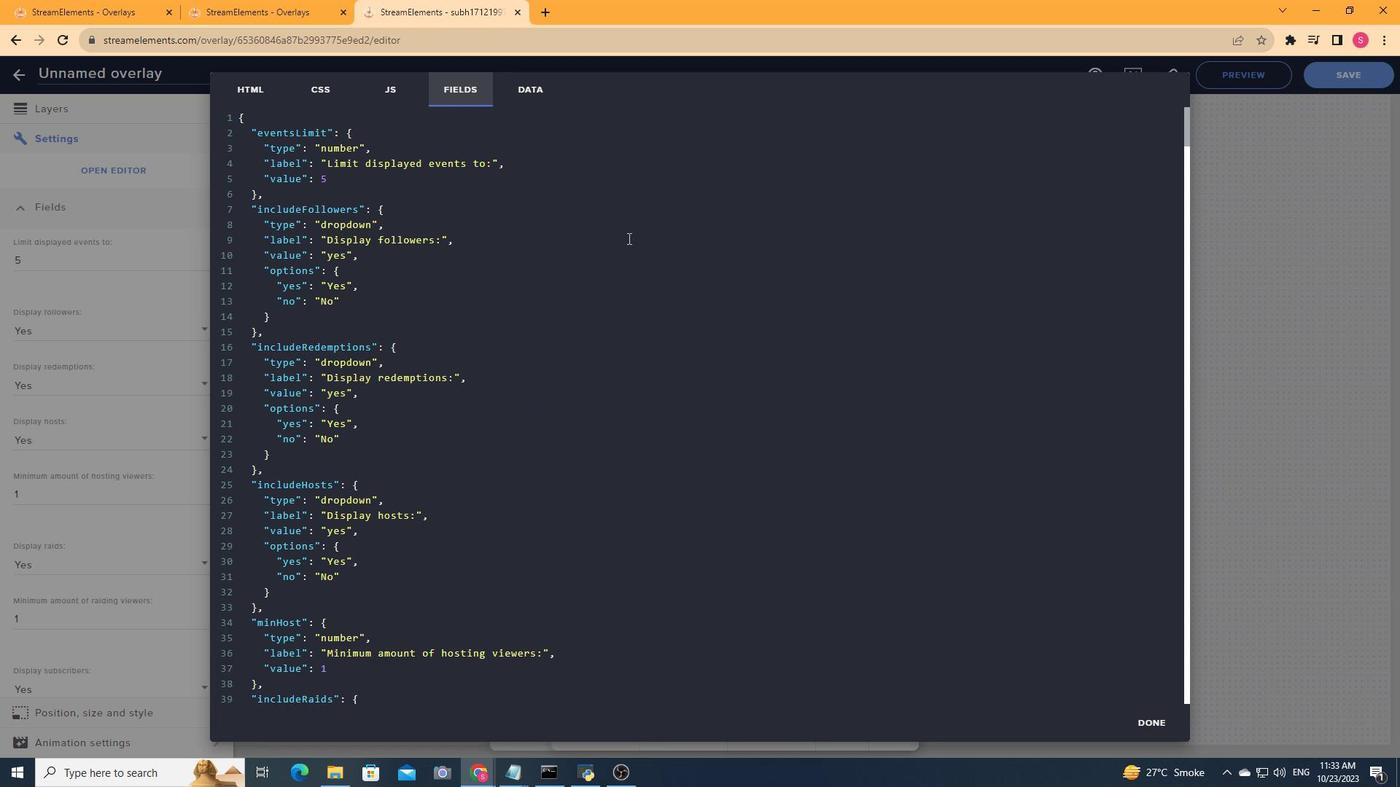 
Action: Mouse scrolled (247, 396) with delta (0, 0)
Screenshot: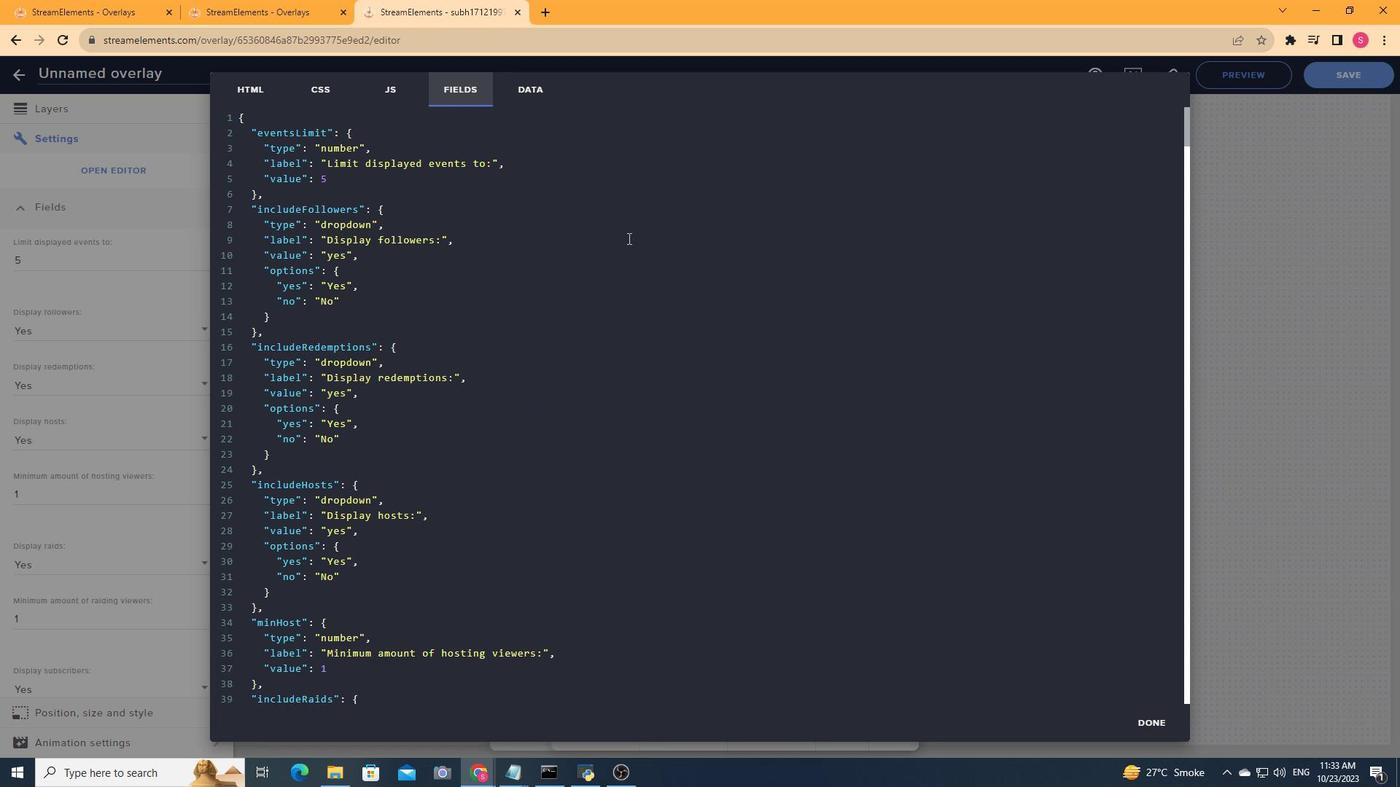 
Action: Mouse scrolled (247, 396) with delta (0, 0)
Screenshot: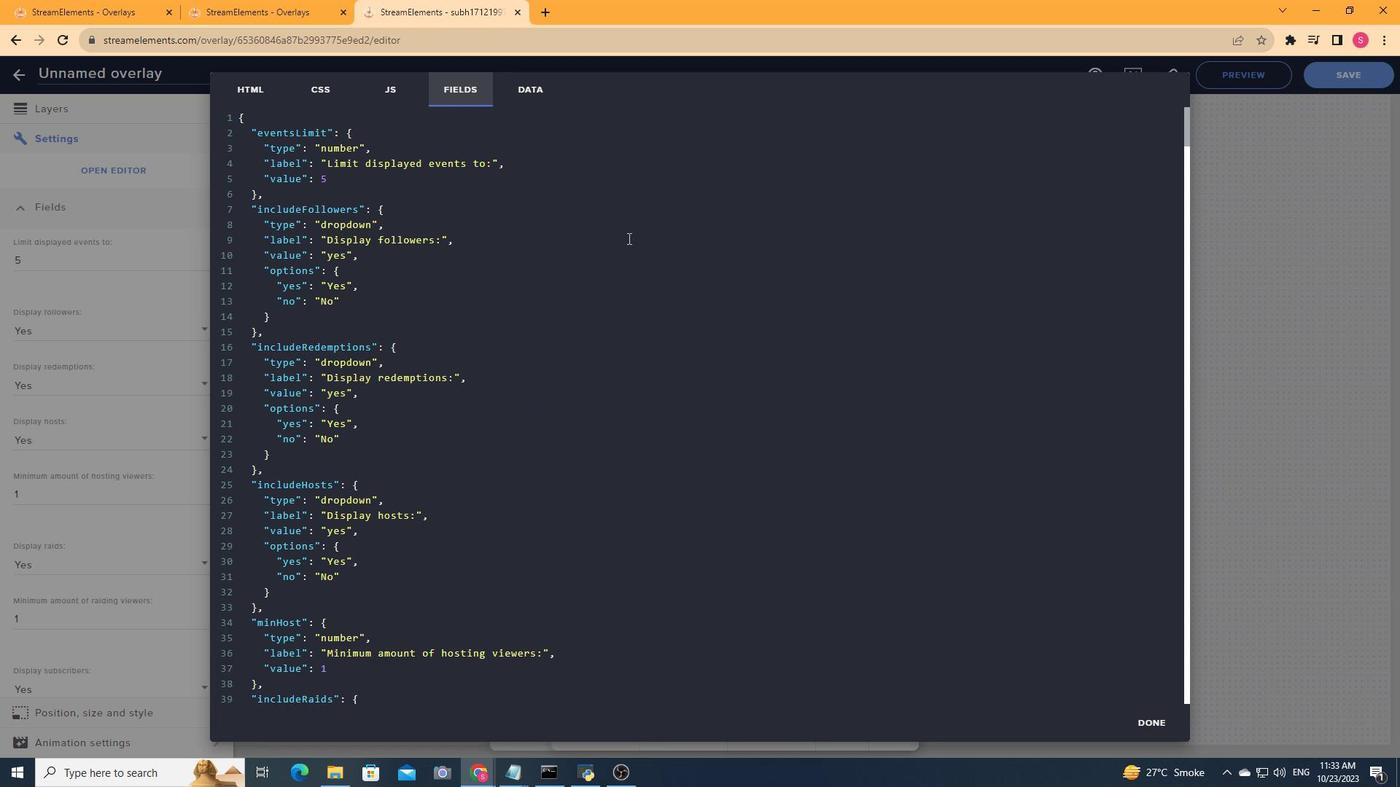
Action: Mouse scrolled (247, 396) with delta (0, 0)
Screenshot: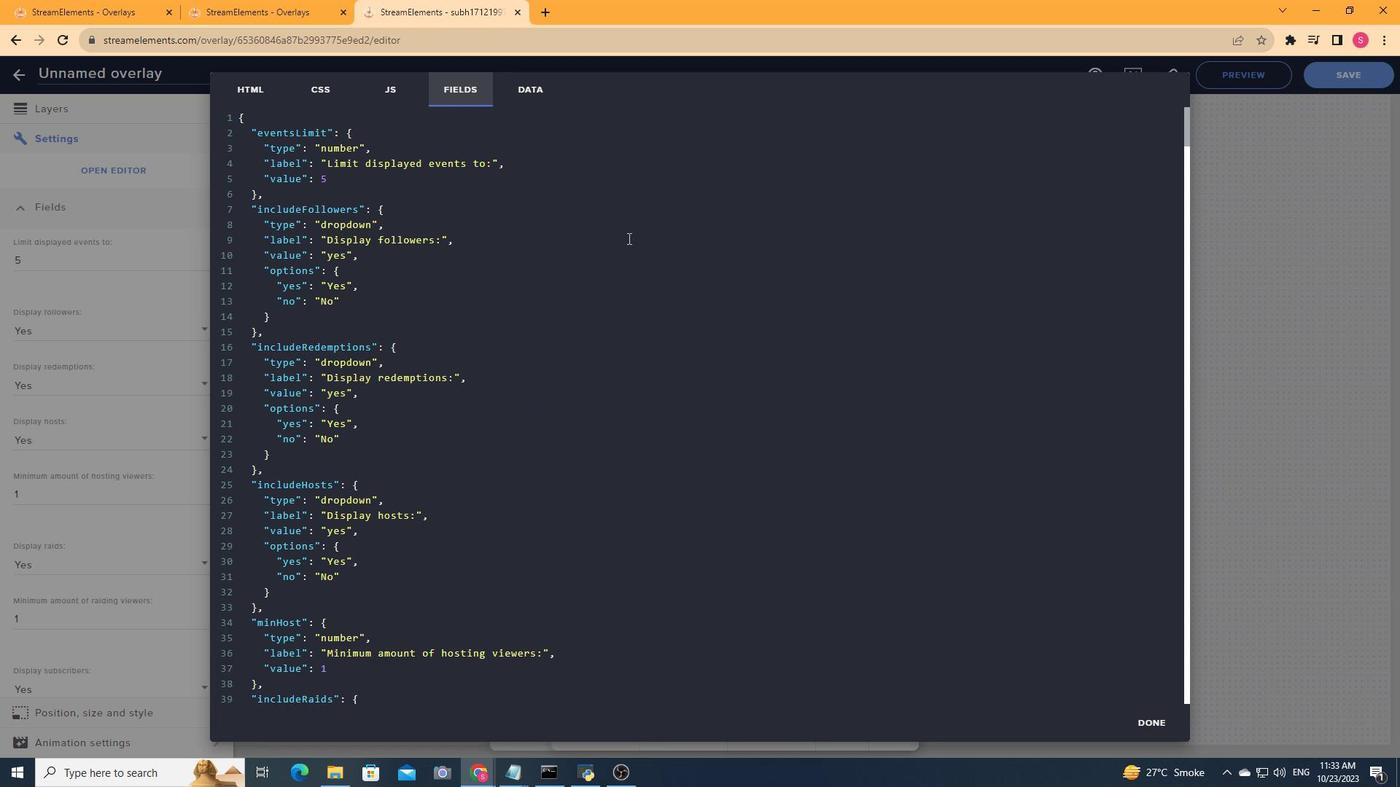
Action: Mouse scrolled (247, 396) with delta (0, 0)
Screenshot: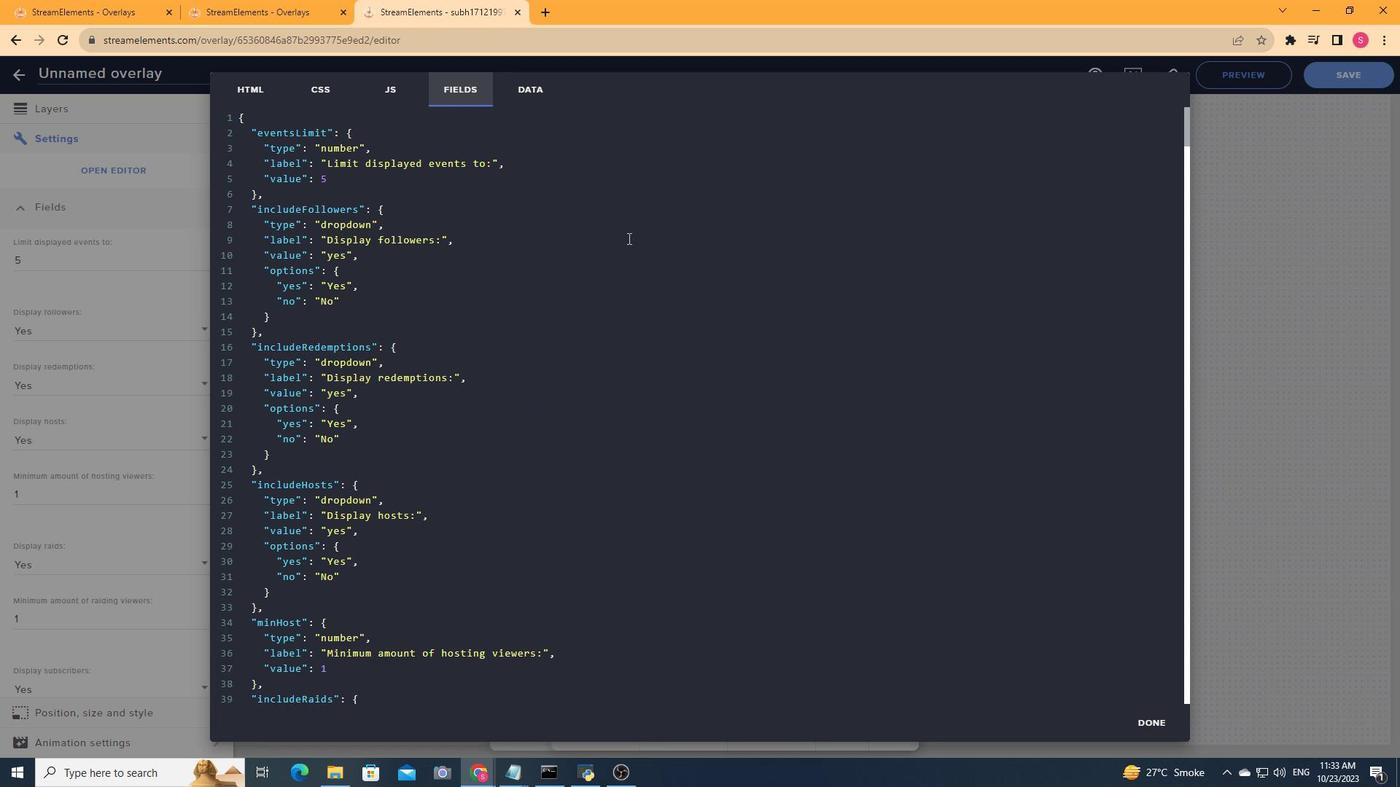 
Action: Mouse scrolled (247, 396) with delta (0, 0)
Screenshot: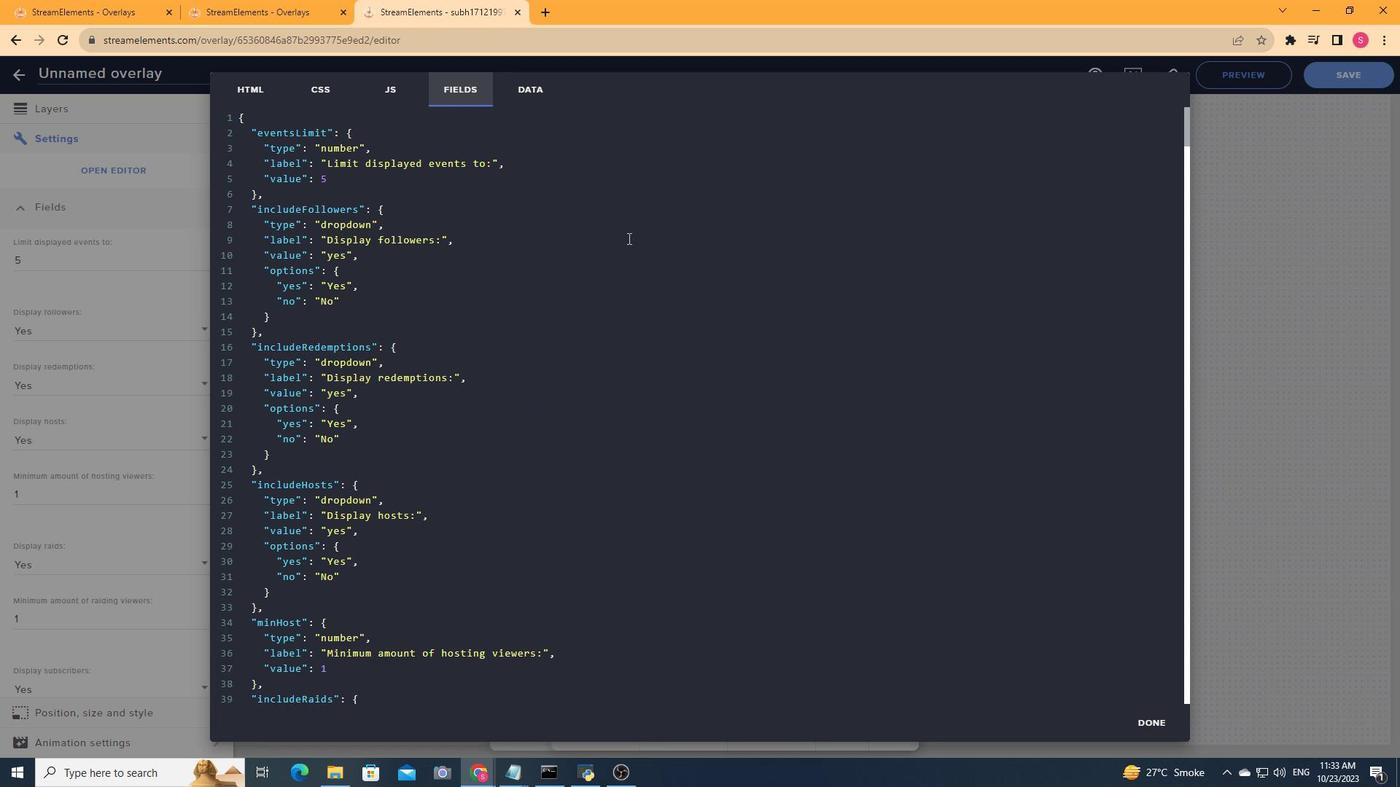
Action: Mouse moved to (228, 337)
Screenshot: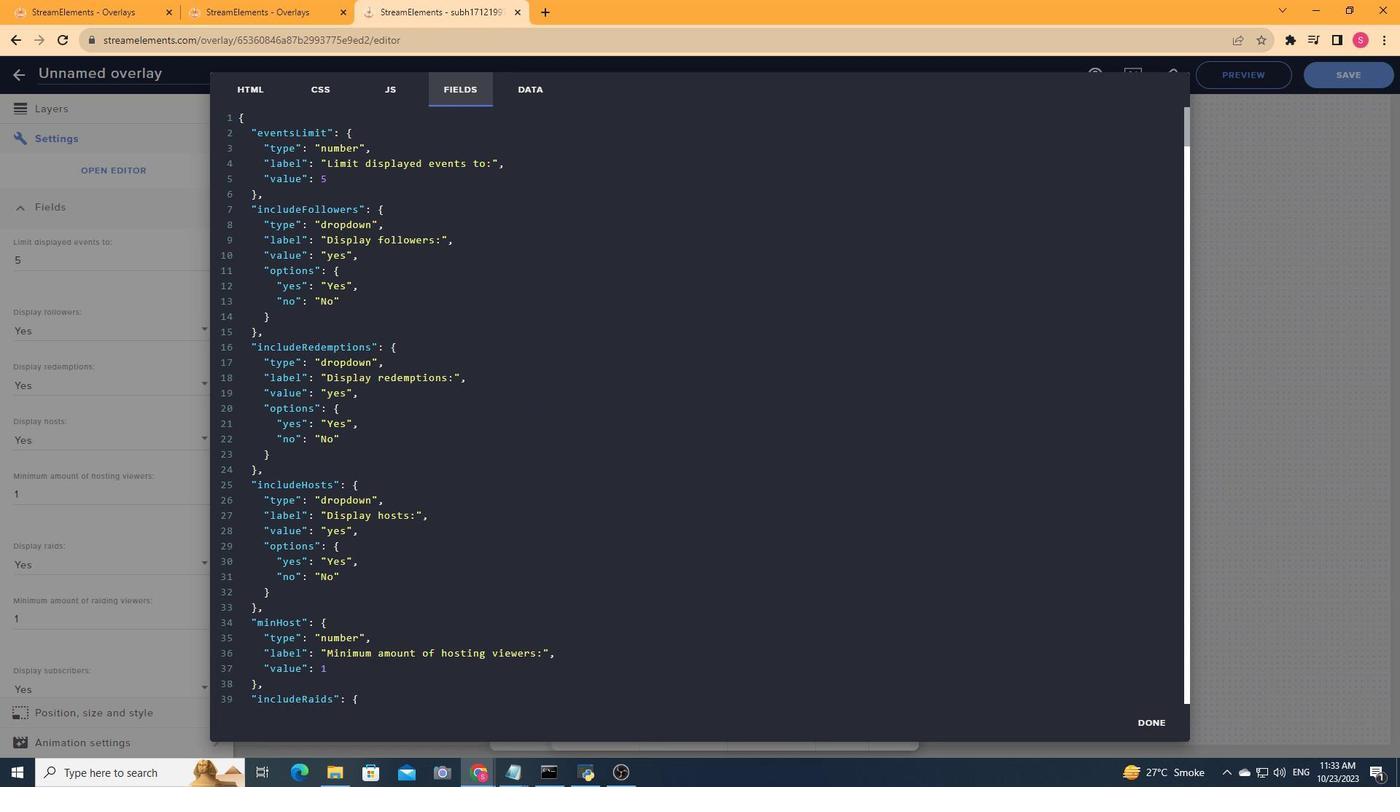
Action: Mouse pressed left at (228, 337)
Screenshot: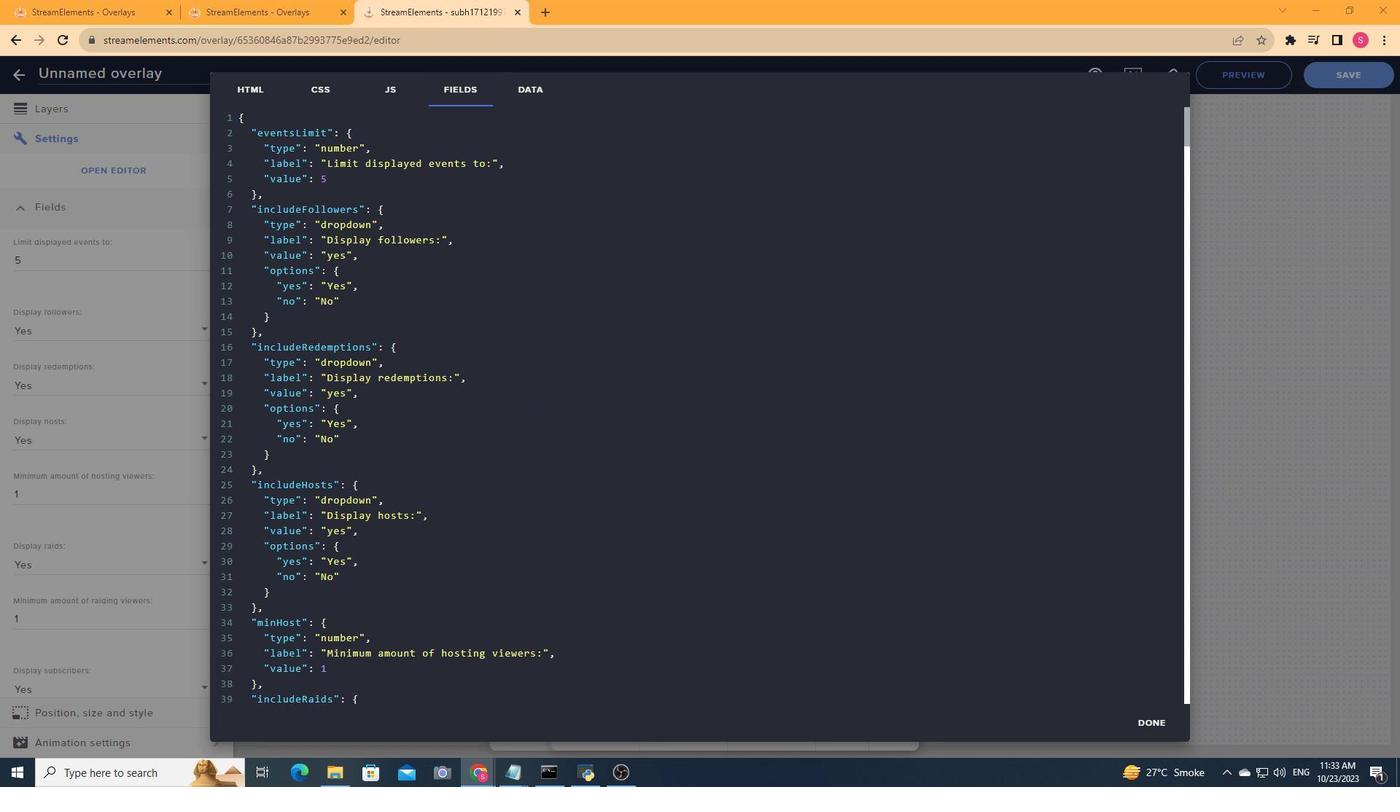 
Action: Mouse moved to (230, 449)
Screenshot: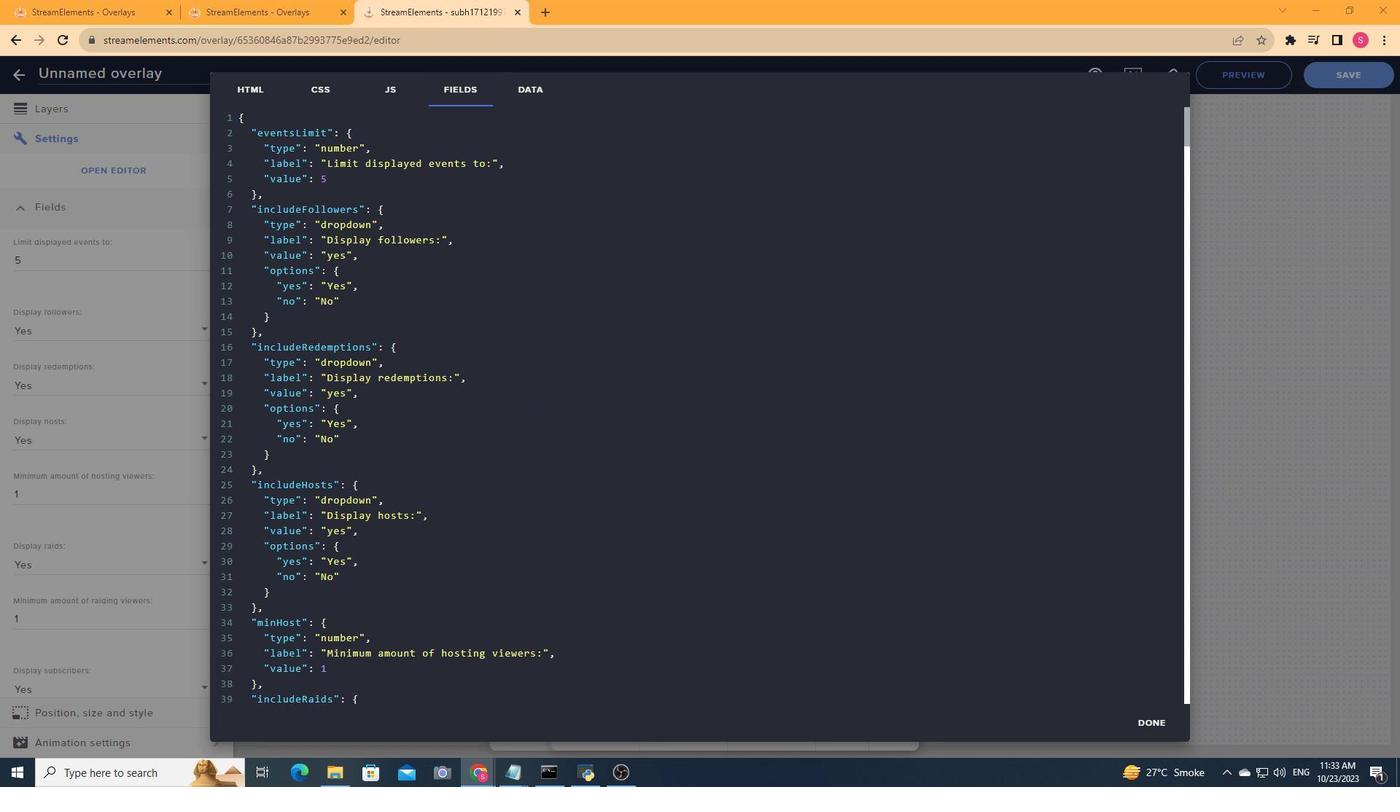 
Action: Mouse scrolled (230, 449) with delta (0, 0)
Screenshot: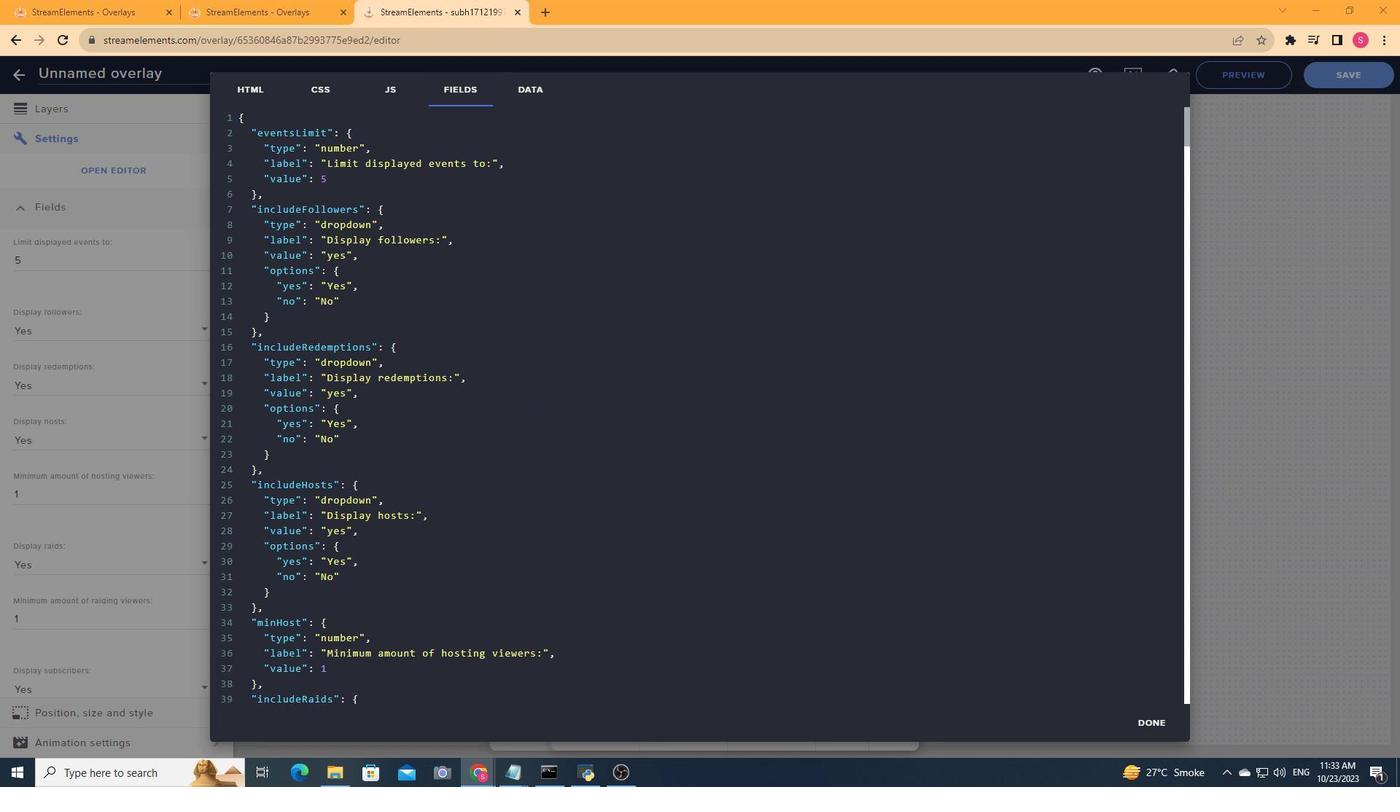 
Action: Mouse scrolled (230, 449) with delta (0, 0)
Screenshot: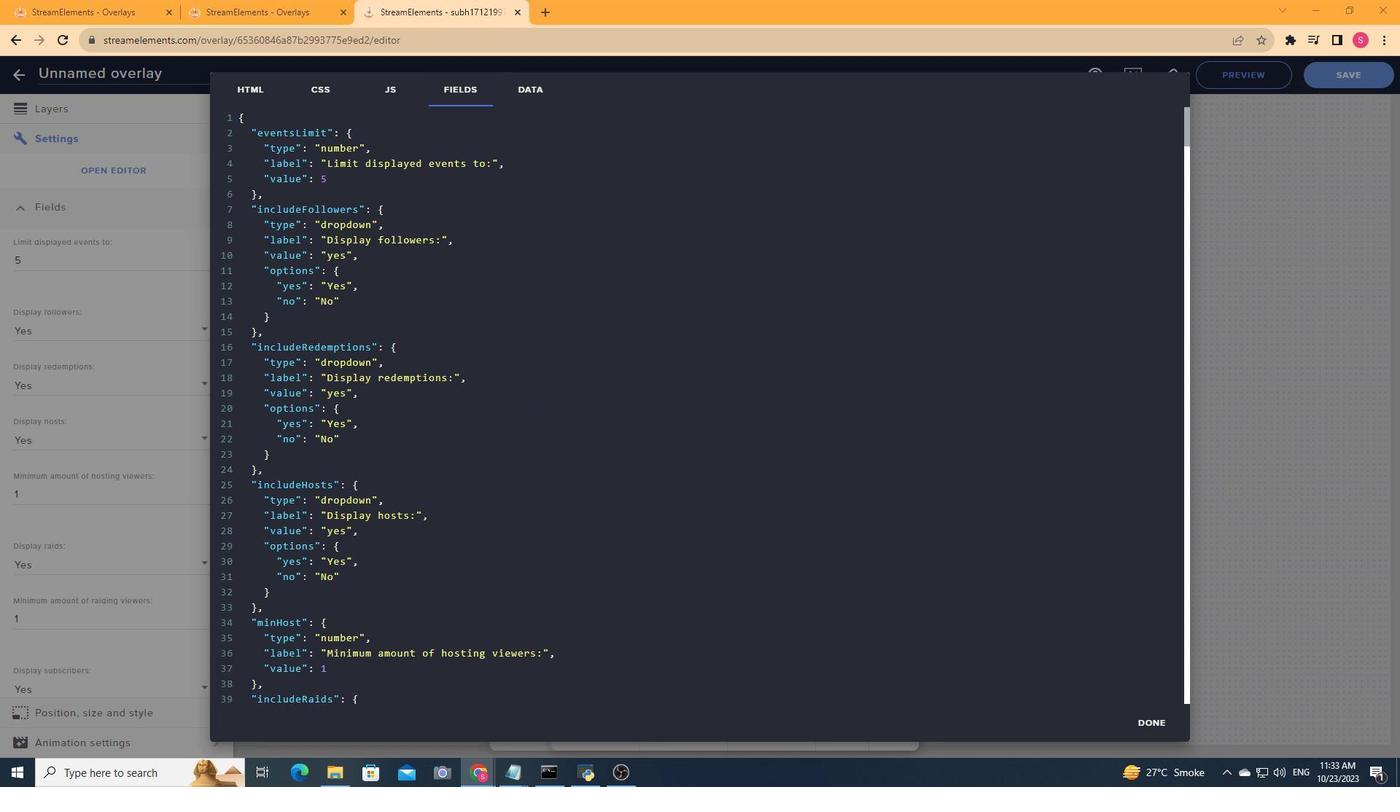
Action: Mouse scrolled (230, 449) with delta (0, 0)
Screenshot: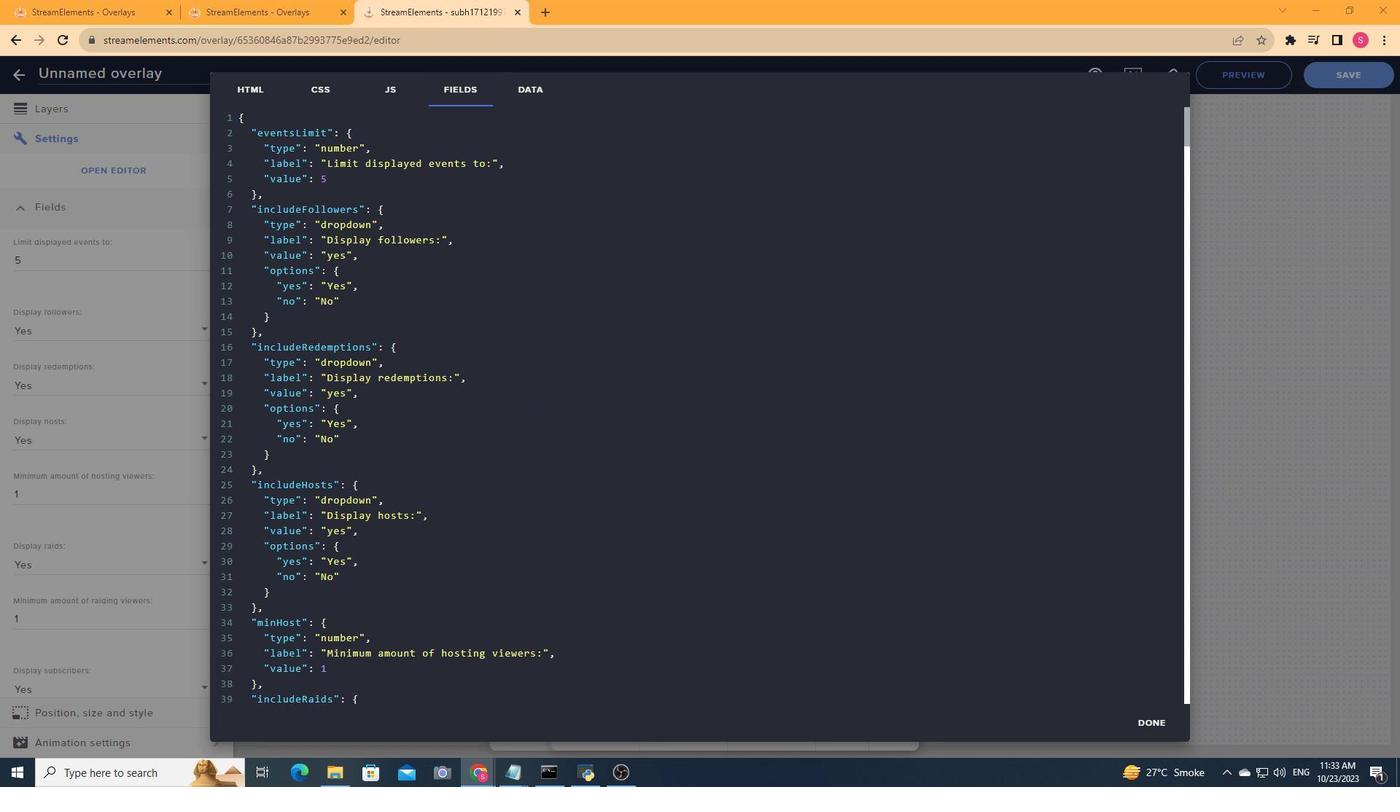 
Action: Mouse scrolled (230, 449) with delta (0, 0)
Screenshot: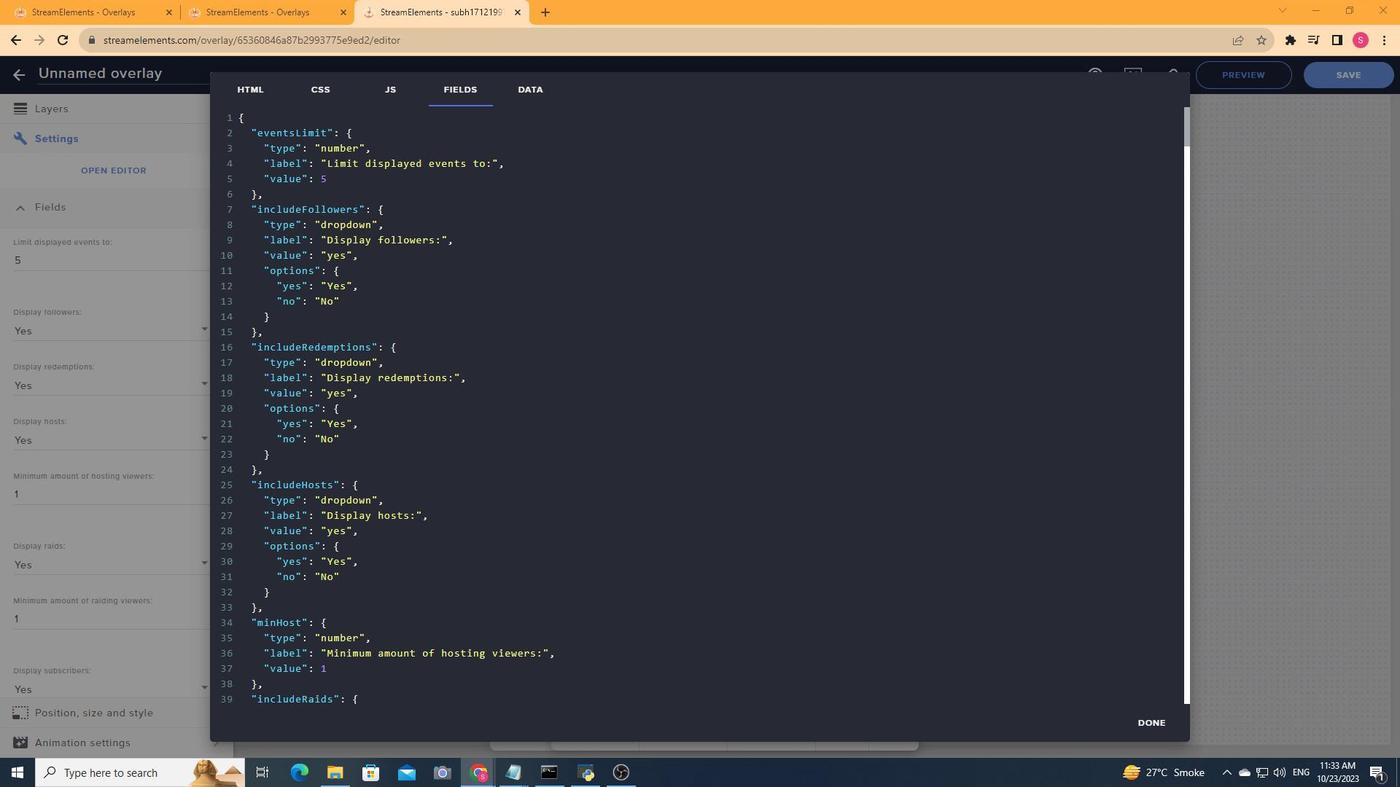 
Action: Mouse moved to (230, 445)
